 Task: Create Custom profile.
Action: Mouse moved to (1080, 76)
Screenshot: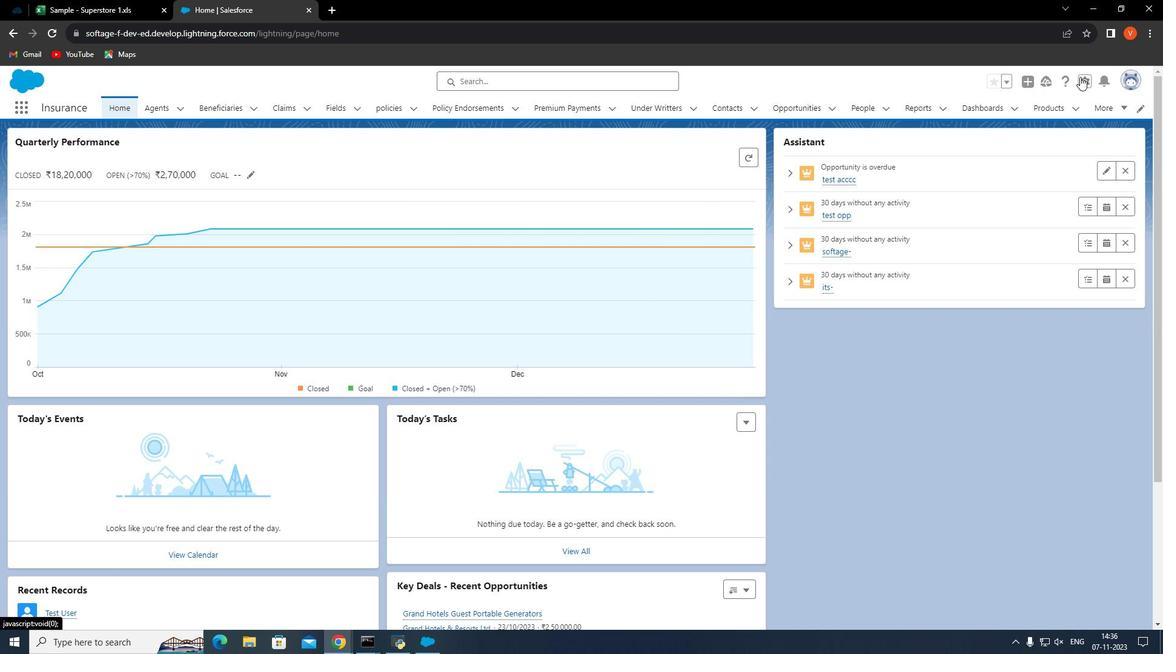 
Action: Mouse pressed left at (1080, 76)
Screenshot: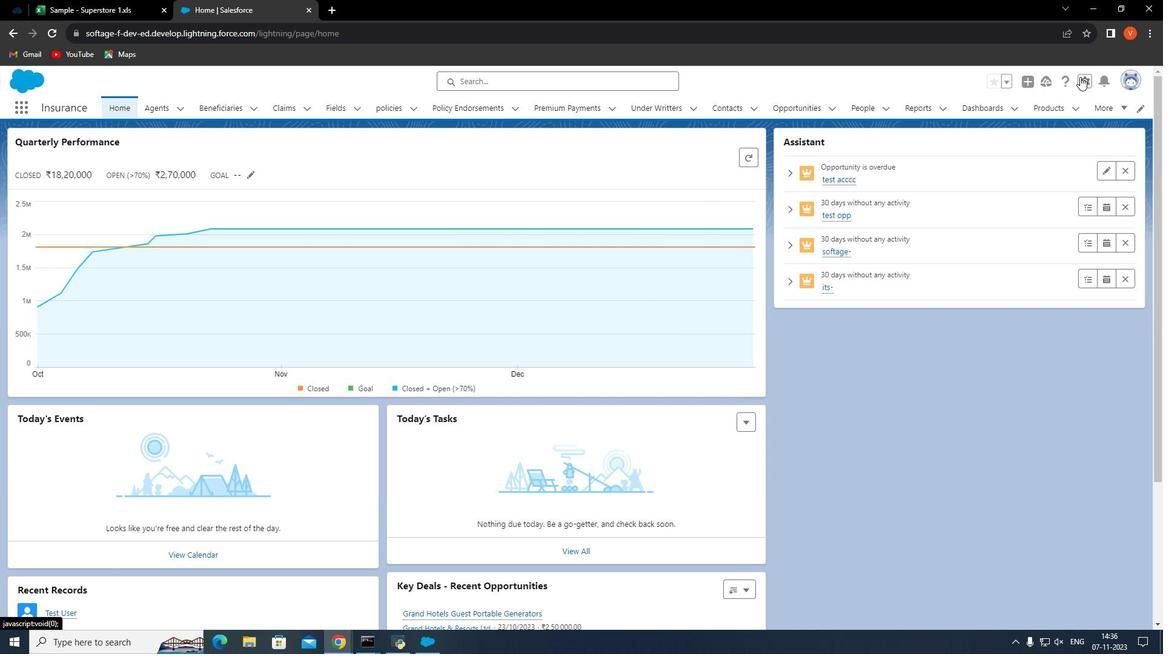 
Action: Mouse moved to (1053, 112)
Screenshot: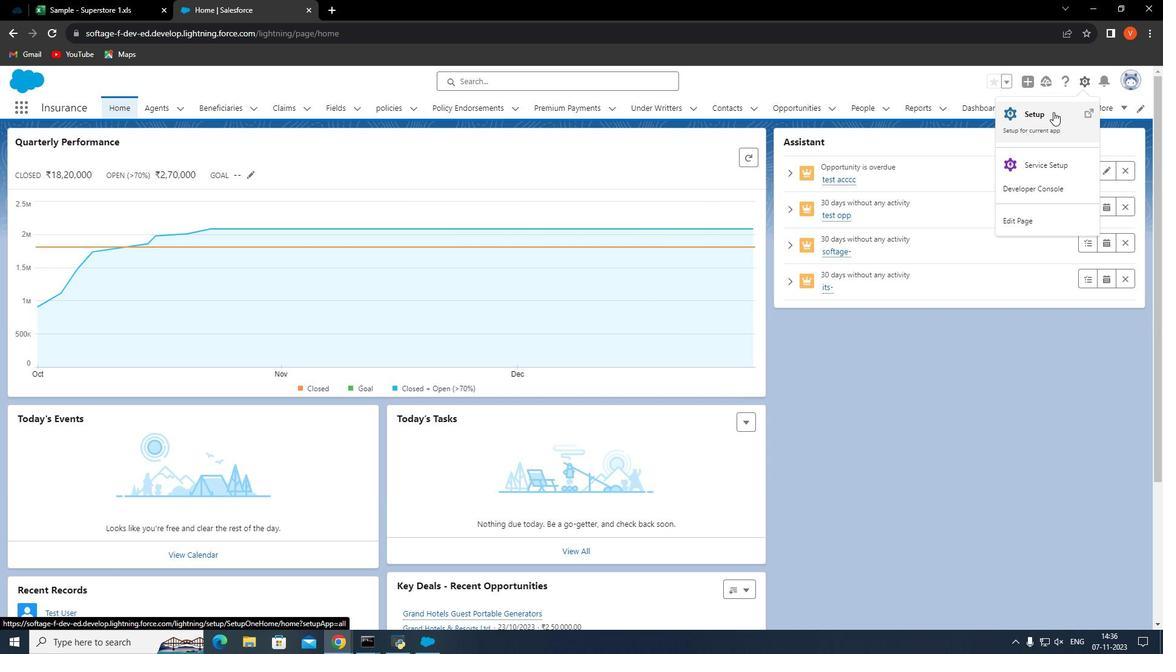 
Action: Mouse pressed left at (1053, 112)
Screenshot: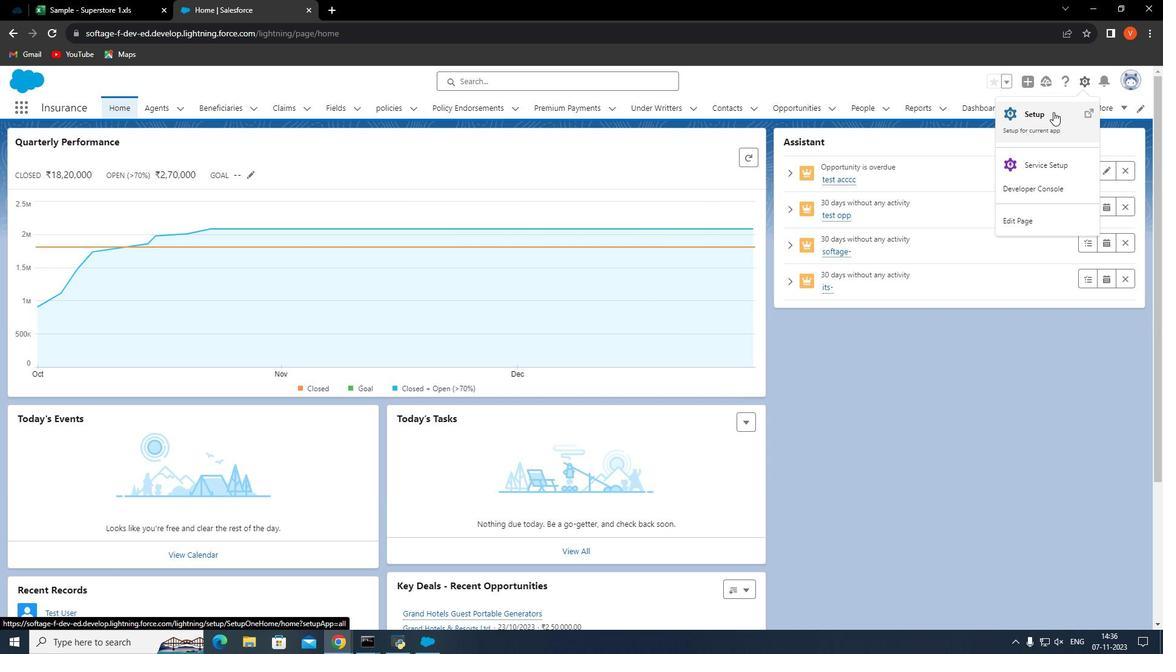 
Action: Mouse moved to (90, 243)
Screenshot: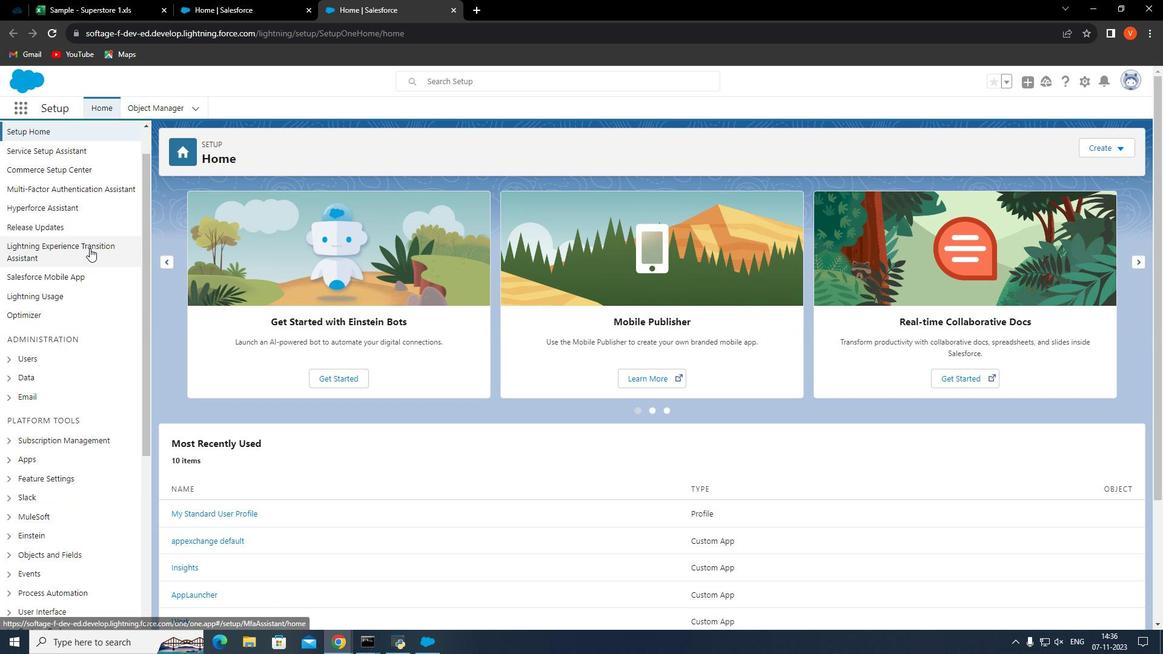 
Action: Mouse scrolled (90, 242) with delta (0, 0)
Screenshot: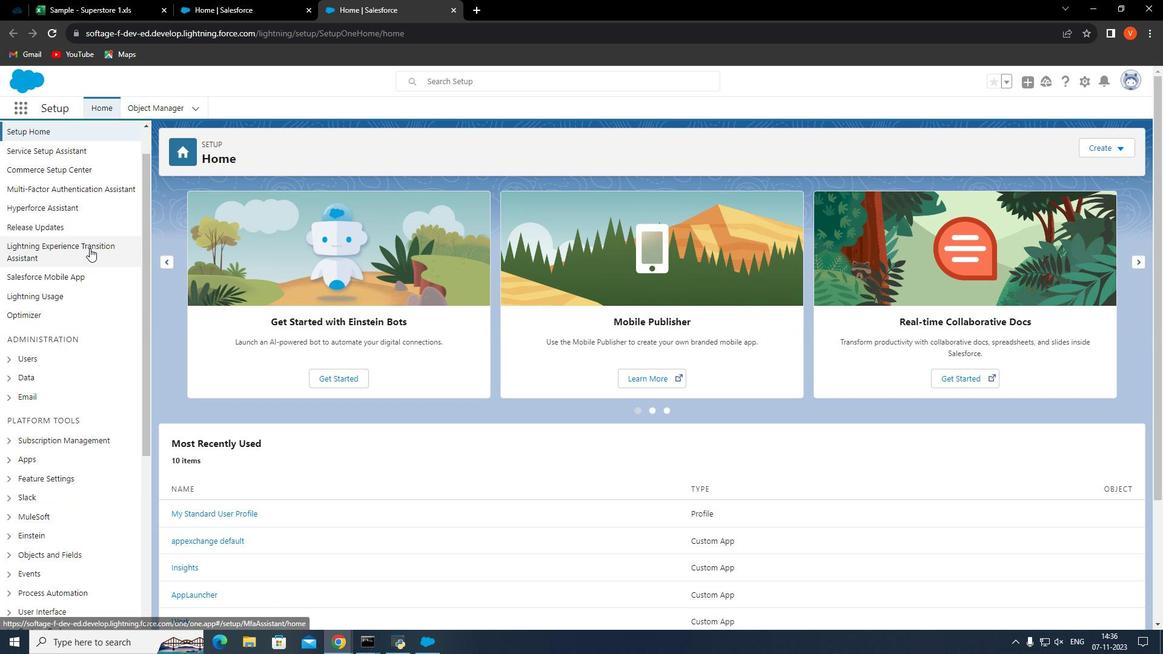 
Action: Mouse moved to (7, 336)
Screenshot: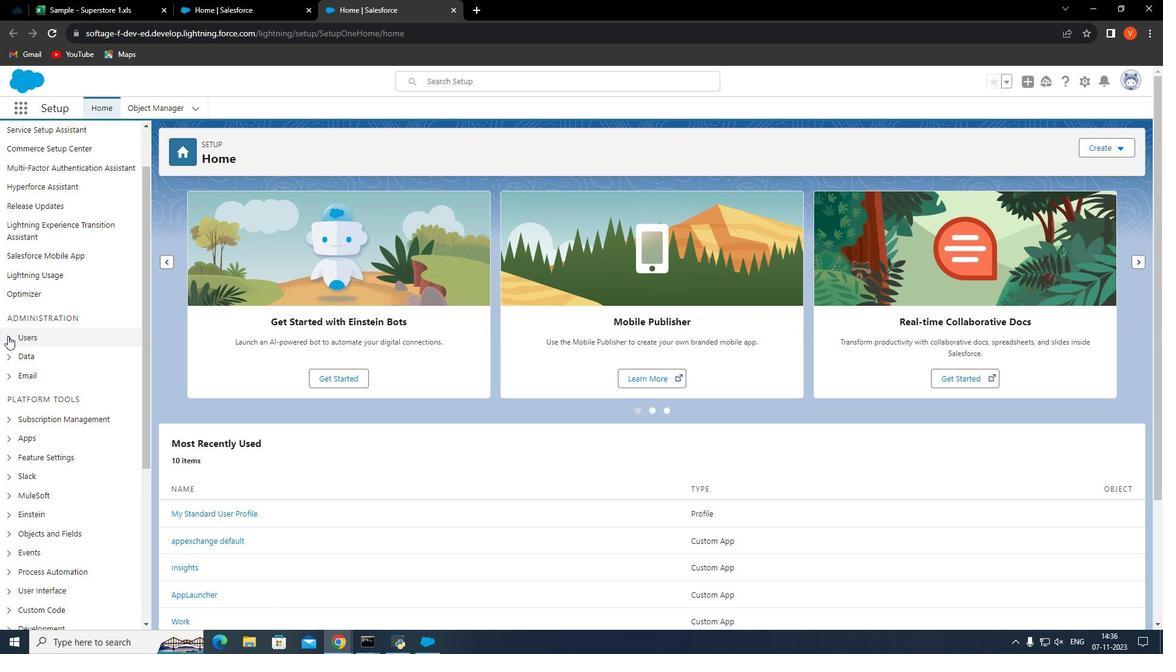 
Action: Mouse pressed left at (7, 336)
Screenshot: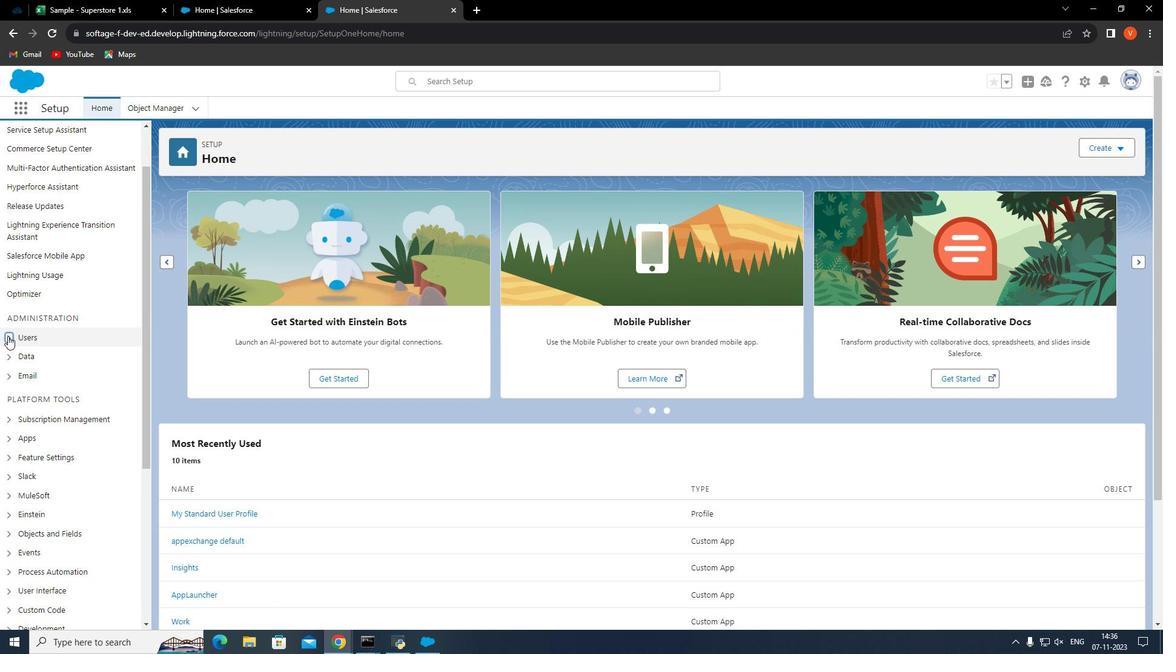 
Action: Mouse moved to (50, 394)
Screenshot: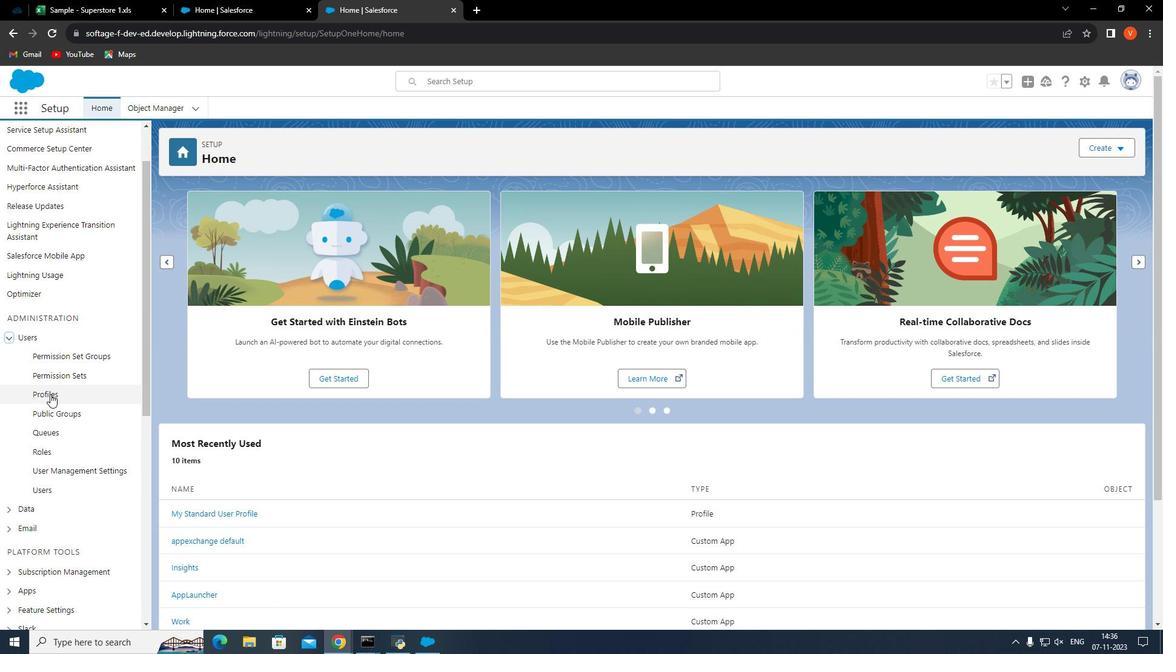 
Action: Mouse pressed left at (50, 394)
Screenshot: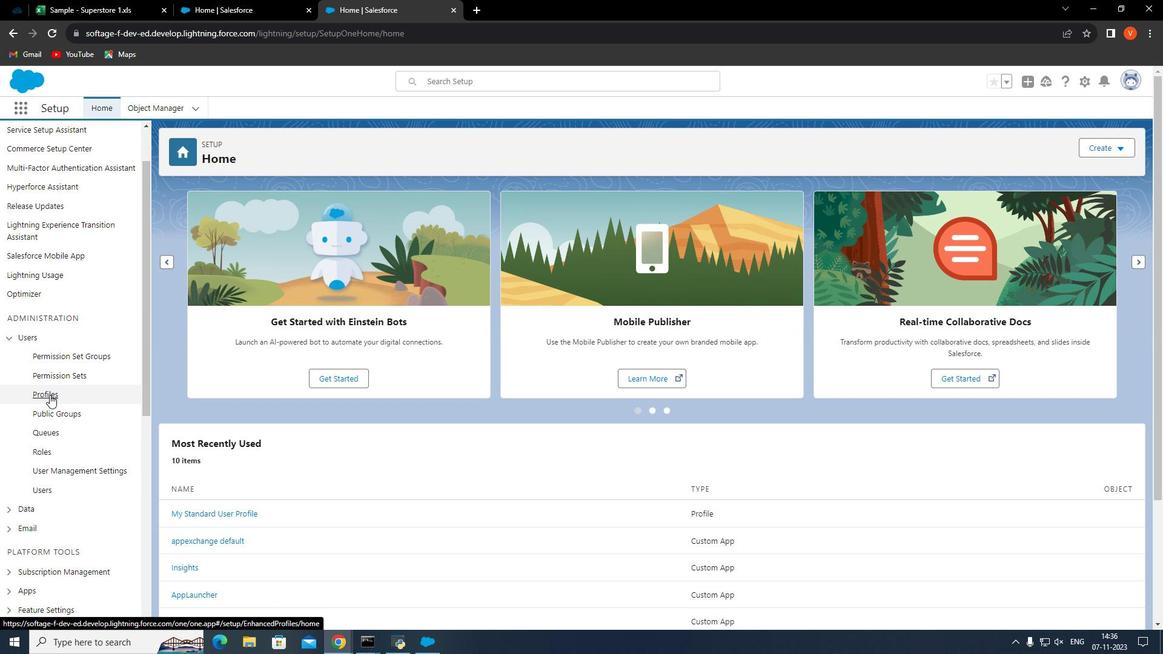 
Action: Mouse moved to (182, 248)
Screenshot: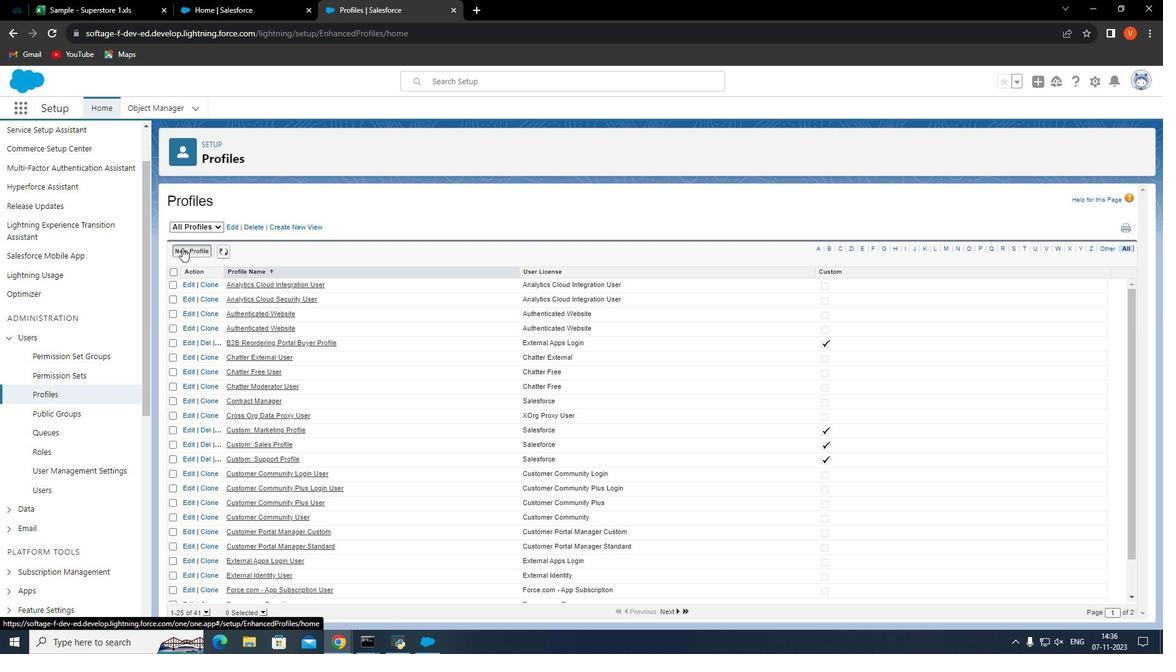 
Action: Mouse pressed left at (182, 248)
Screenshot: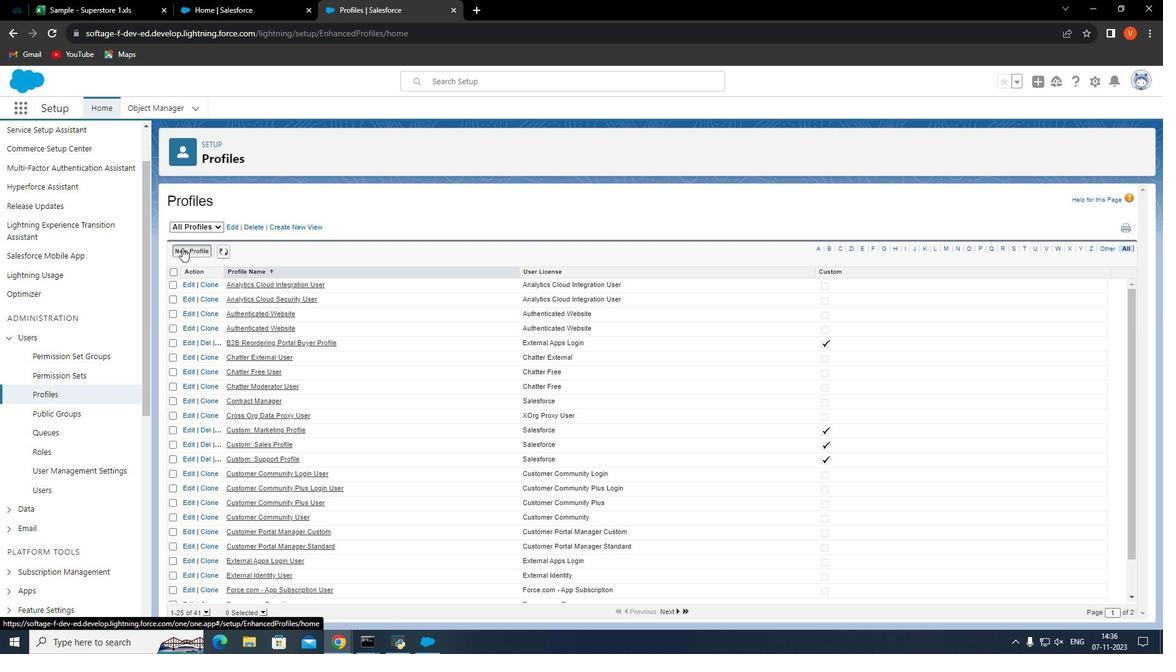 
Action: Mouse moved to (377, 296)
Screenshot: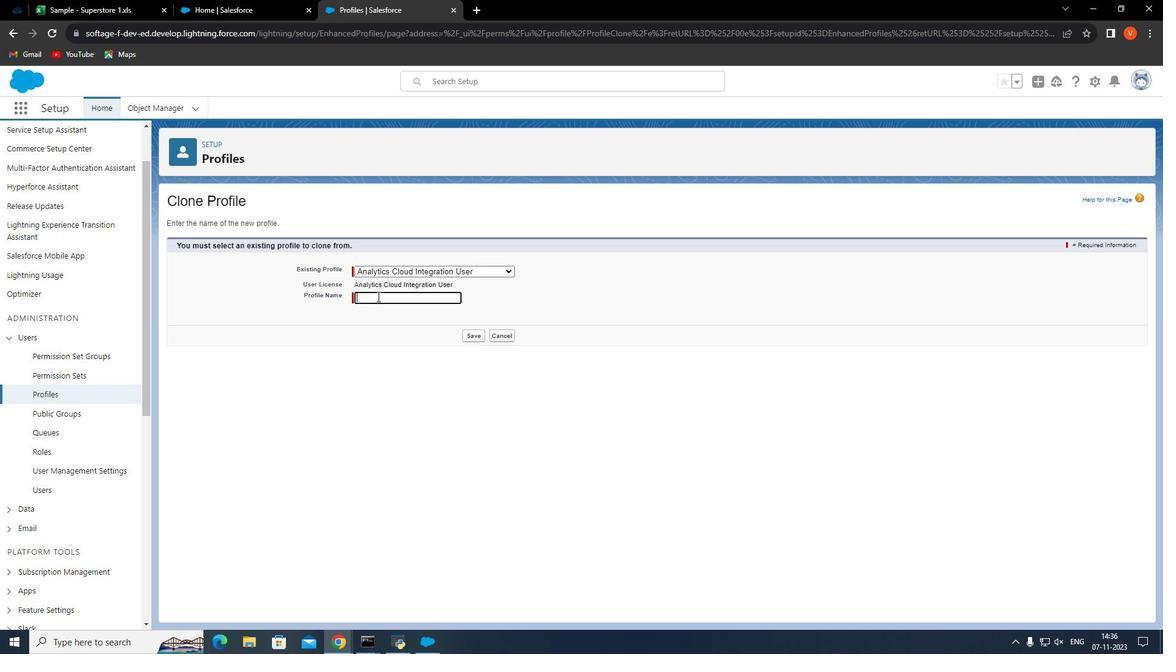 
Action: Mouse pressed left at (377, 296)
Screenshot: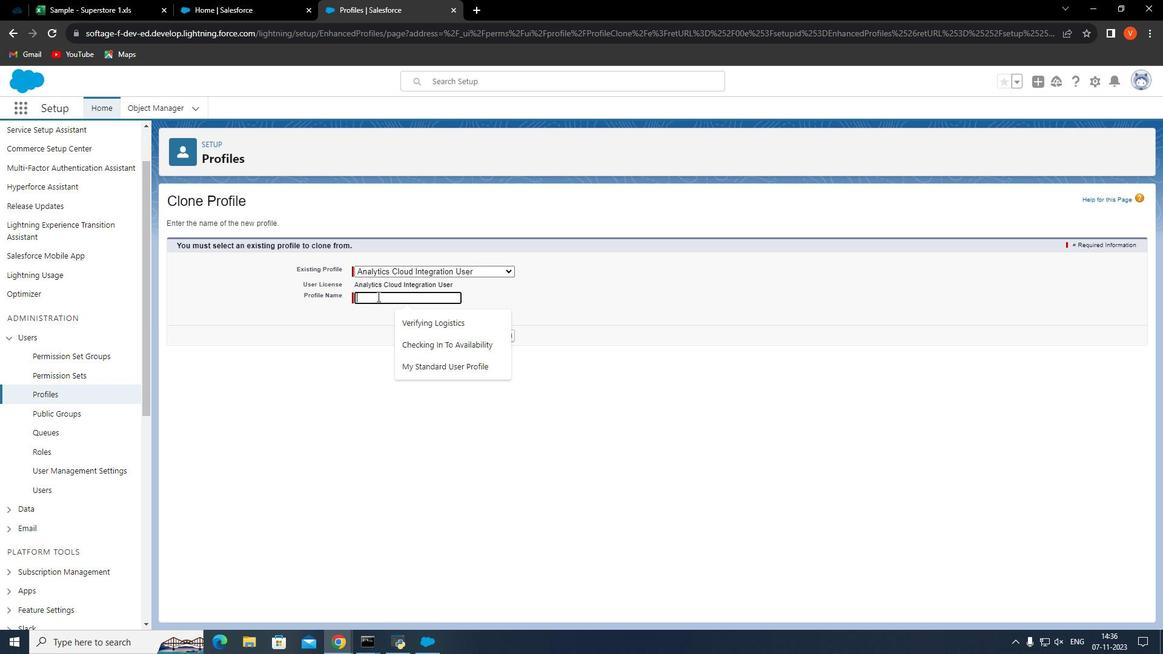 
Action: Mouse moved to (355, 304)
Screenshot: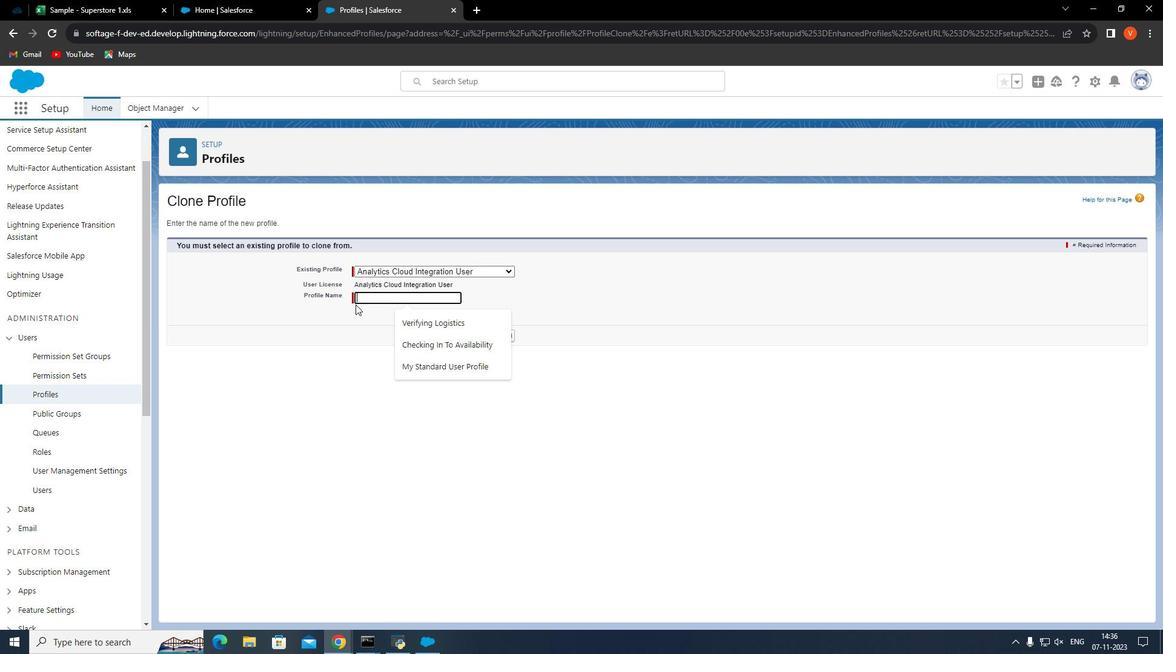 
Action: Key pressed <Key.shift>My<Key.space><Key.shift>Custom<Key.space><Key.shift><Key.shift><Key.shift><Key.shift><Key.shift><Key.shift><Key.shift><Key.shift><Key.shift>Profile
Screenshot: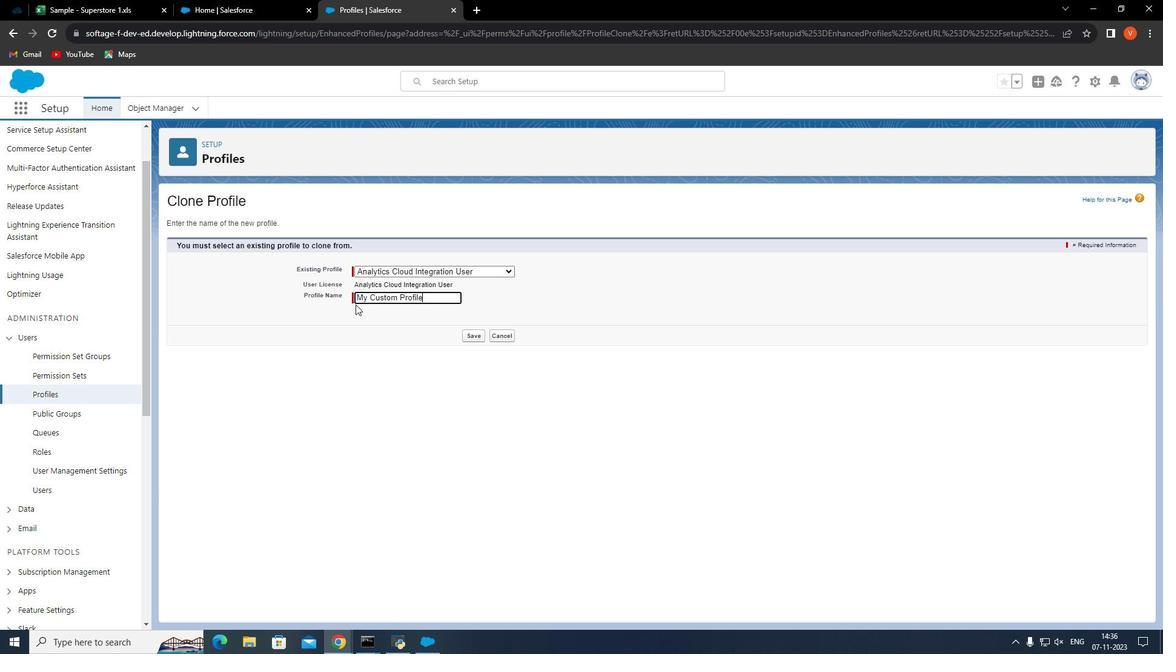 
Action: Mouse moved to (495, 272)
Screenshot: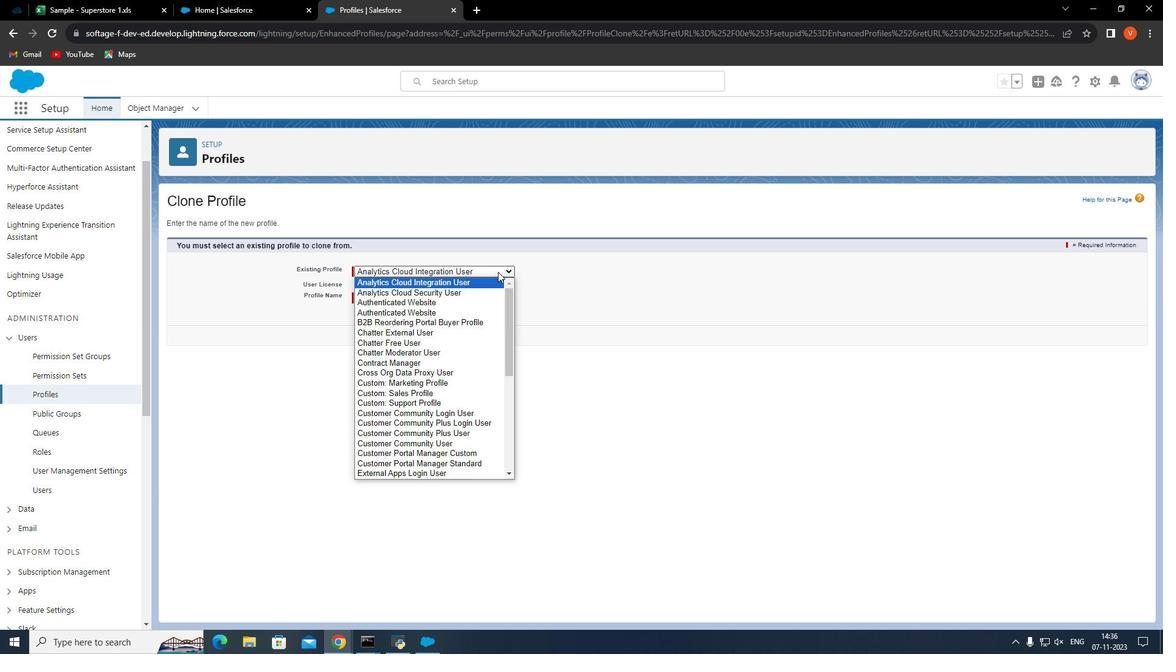
Action: Mouse pressed left at (495, 272)
Screenshot: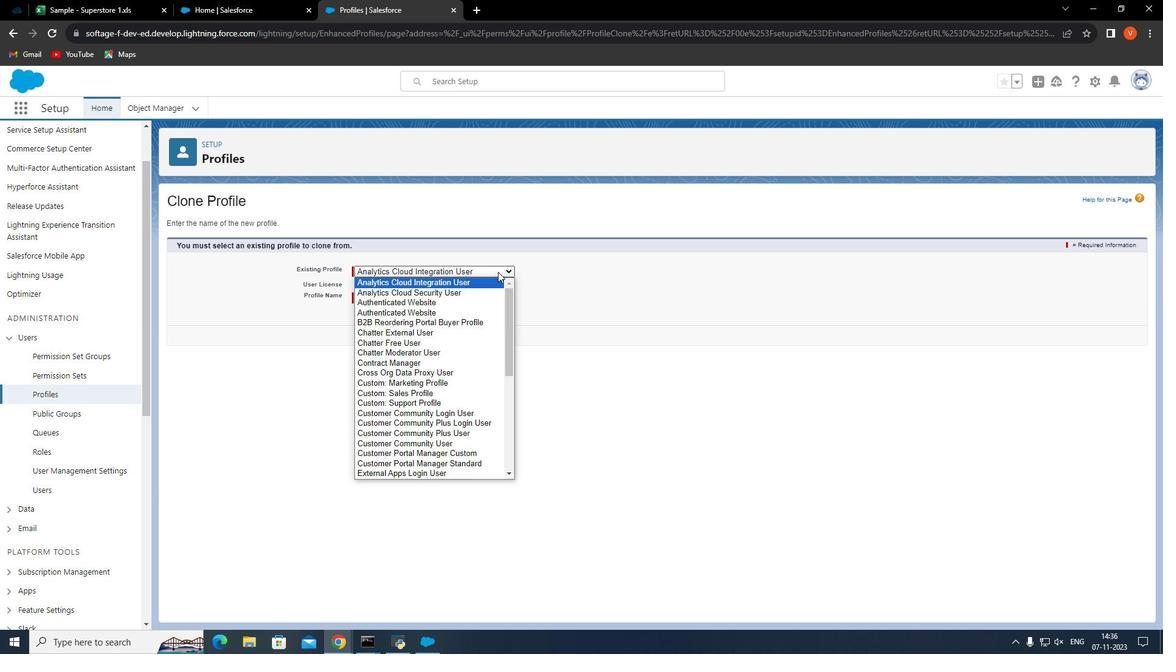 
Action: Mouse moved to (440, 415)
Screenshot: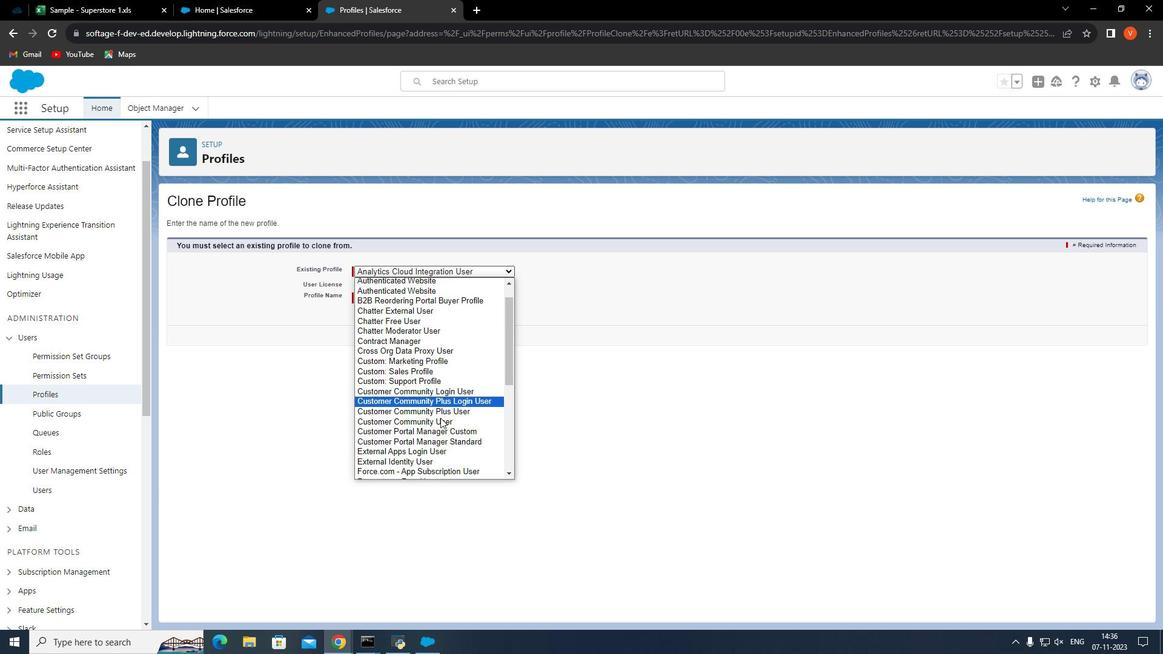 
Action: Mouse scrolled (440, 414) with delta (0, 0)
Screenshot: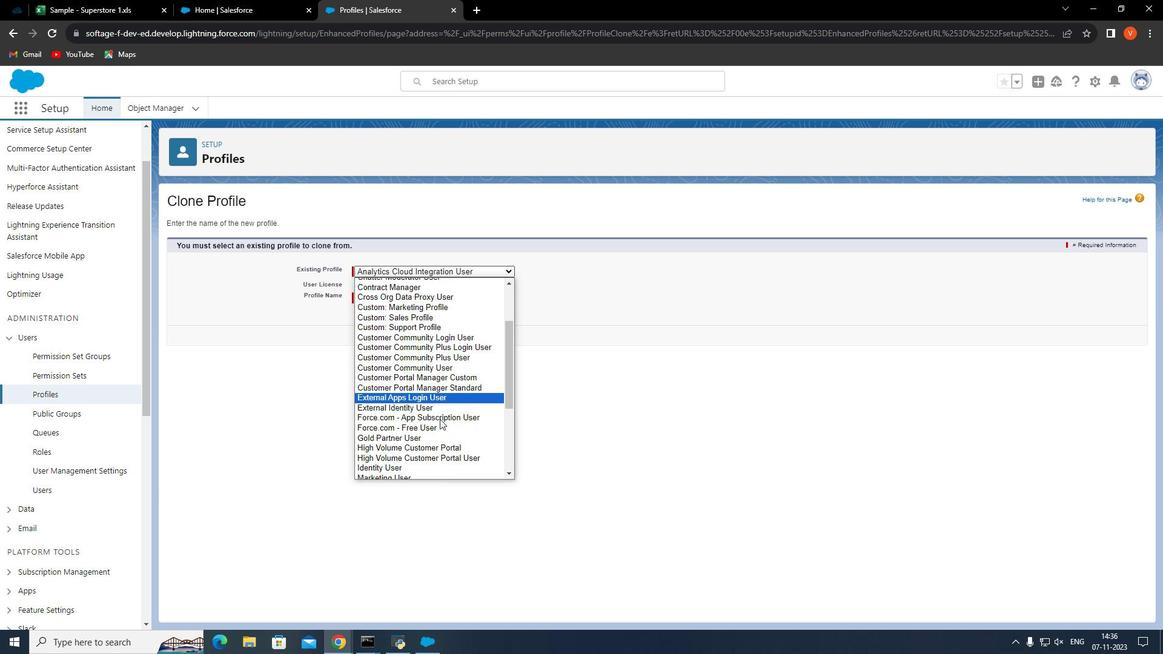 
Action: Mouse moved to (439, 419)
Screenshot: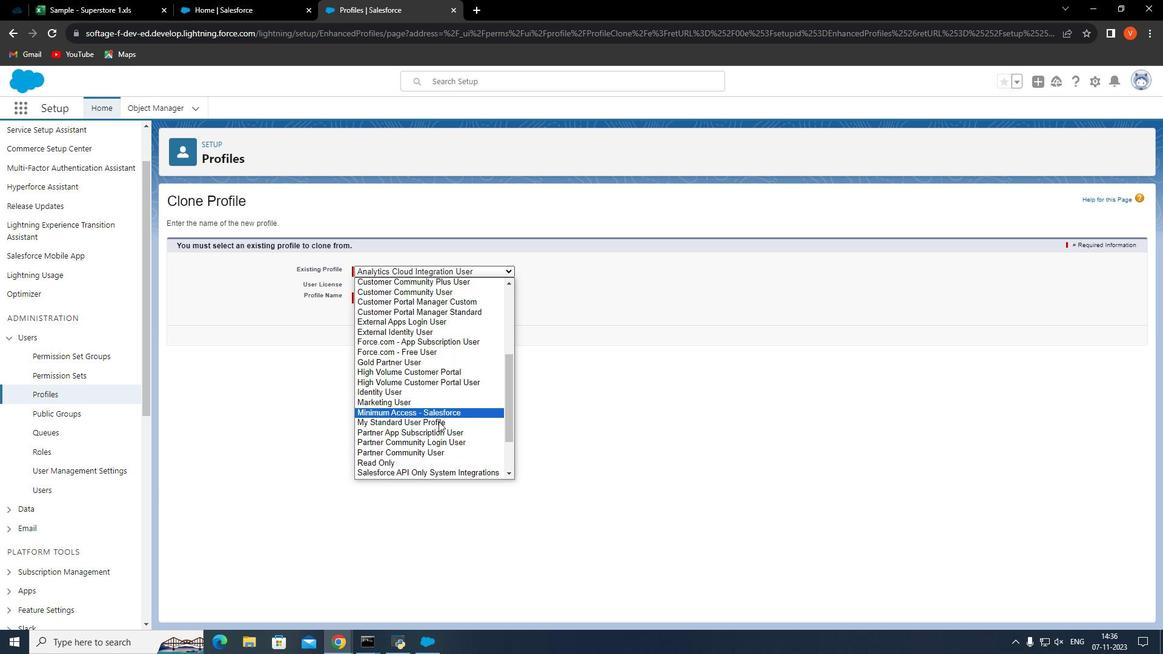 
Action: Mouse scrolled (439, 419) with delta (0, 0)
Screenshot: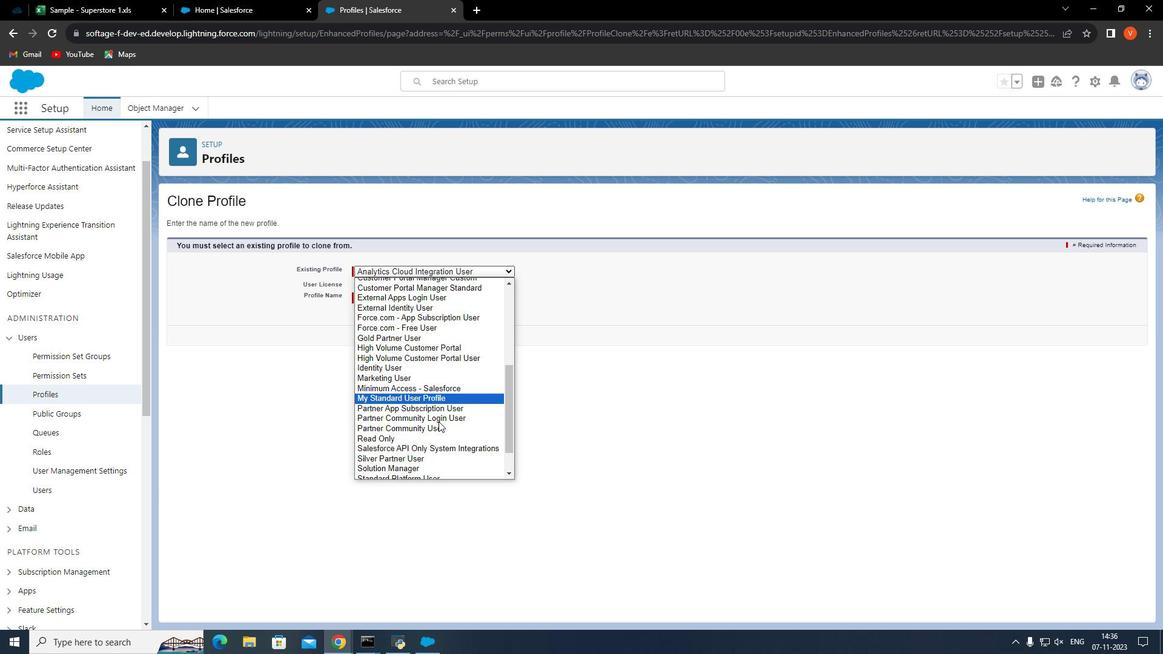 
Action: Mouse moved to (438, 422)
Screenshot: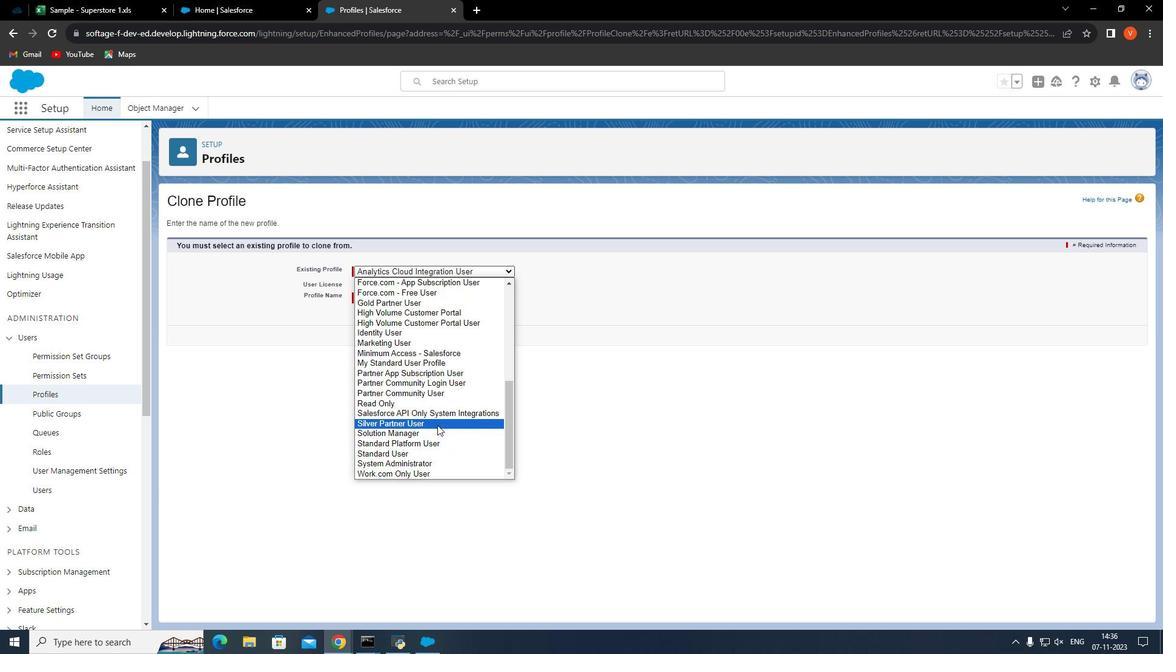 
Action: Mouse scrolled (438, 421) with delta (0, 0)
Screenshot: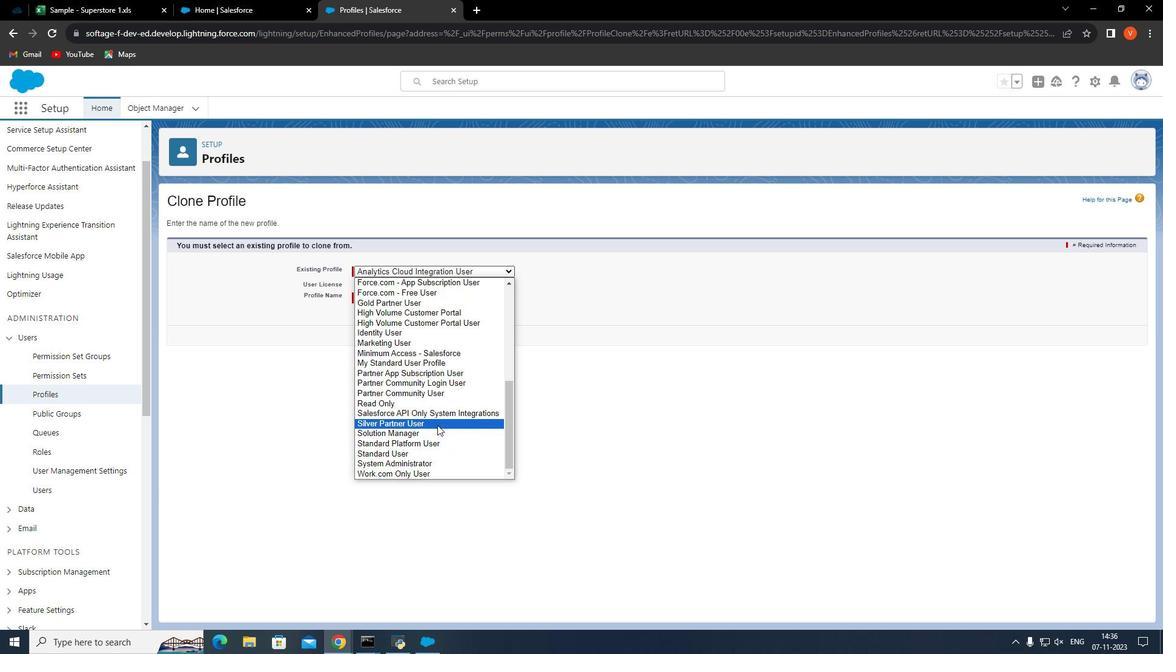 
Action: Mouse moved to (414, 455)
Screenshot: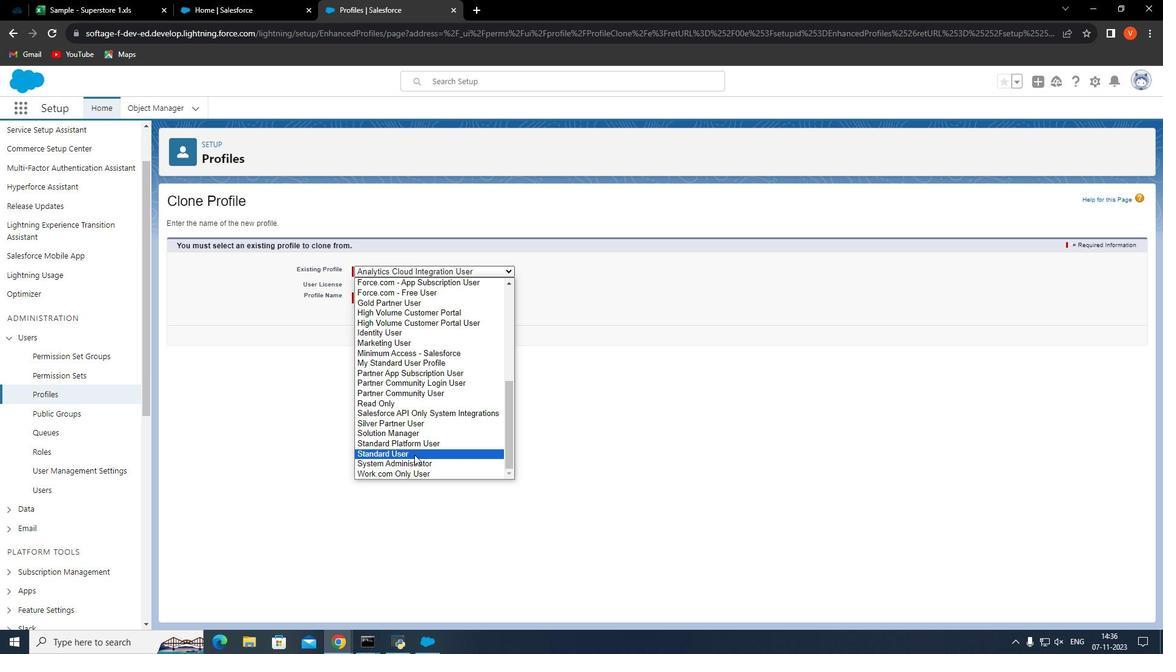 
Action: Mouse pressed left at (414, 455)
Screenshot: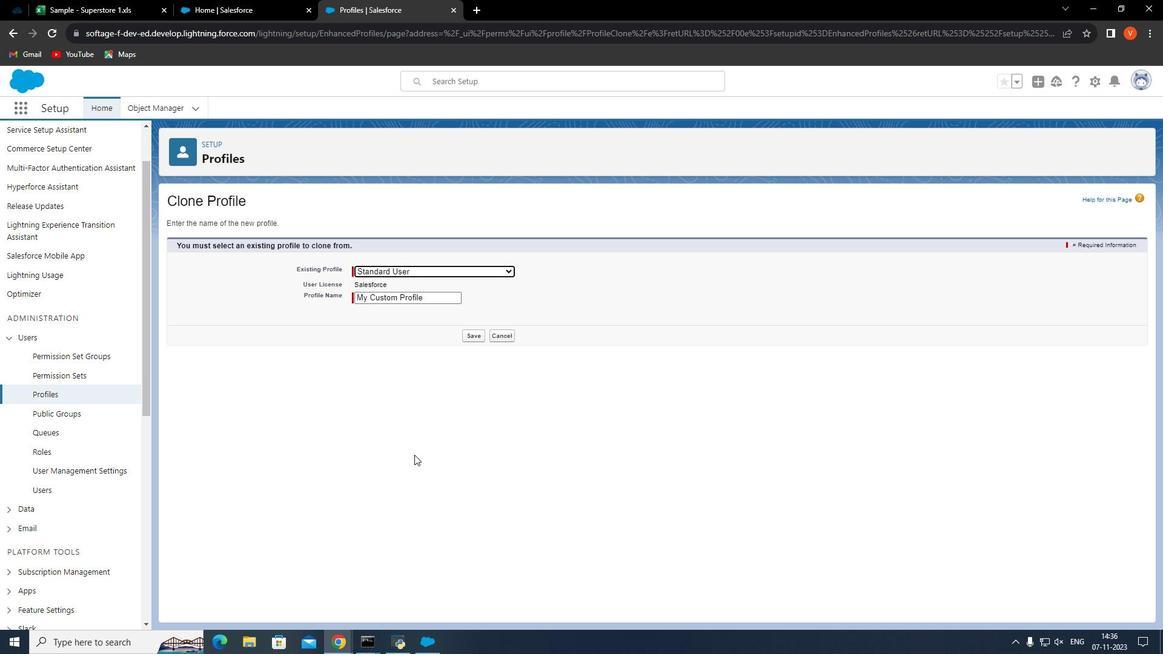 
Action: Mouse moved to (468, 334)
Screenshot: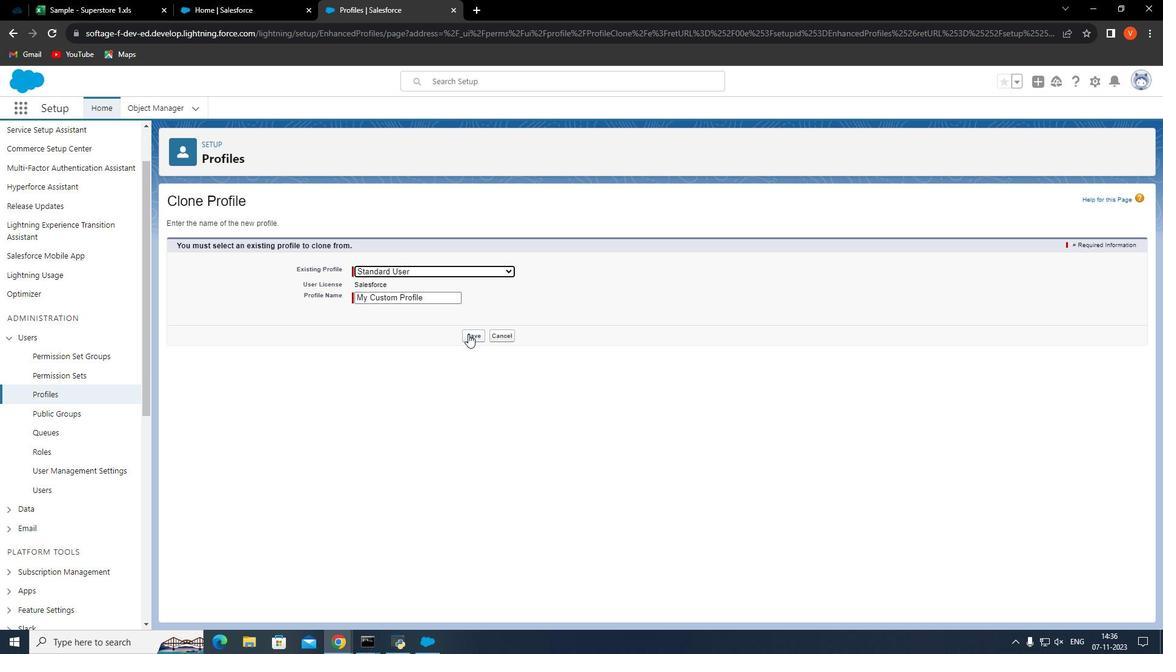 
Action: Mouse pressed left at (468, 334)
Screenshot: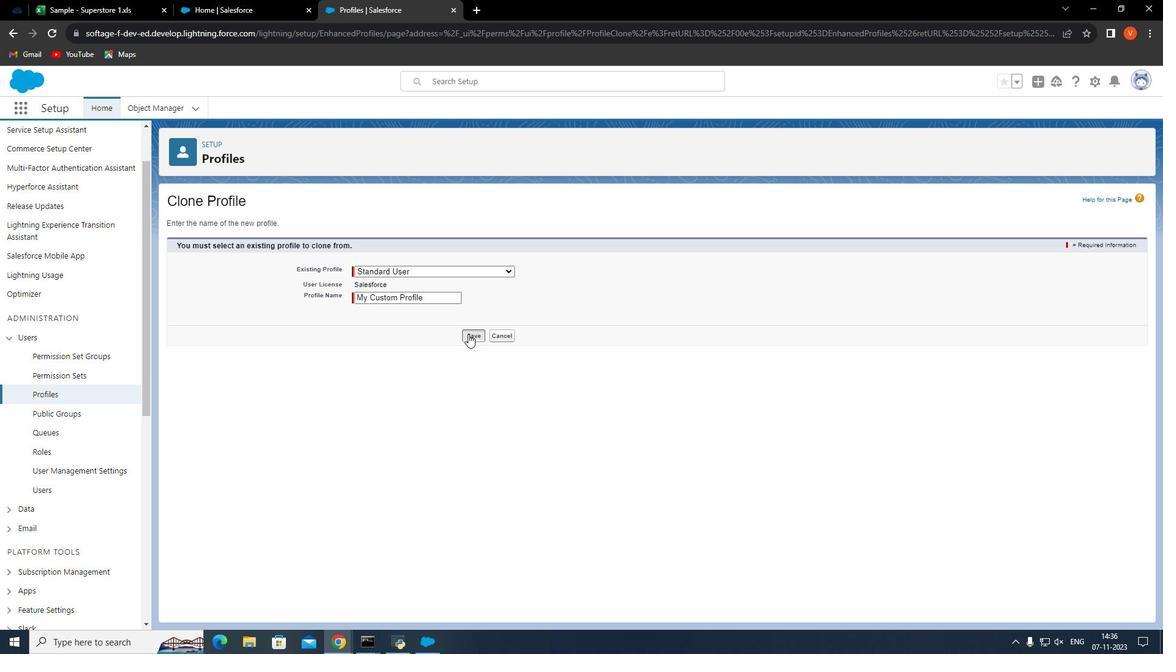 
Action: Mouse moved to (515, 356)
Screenshot: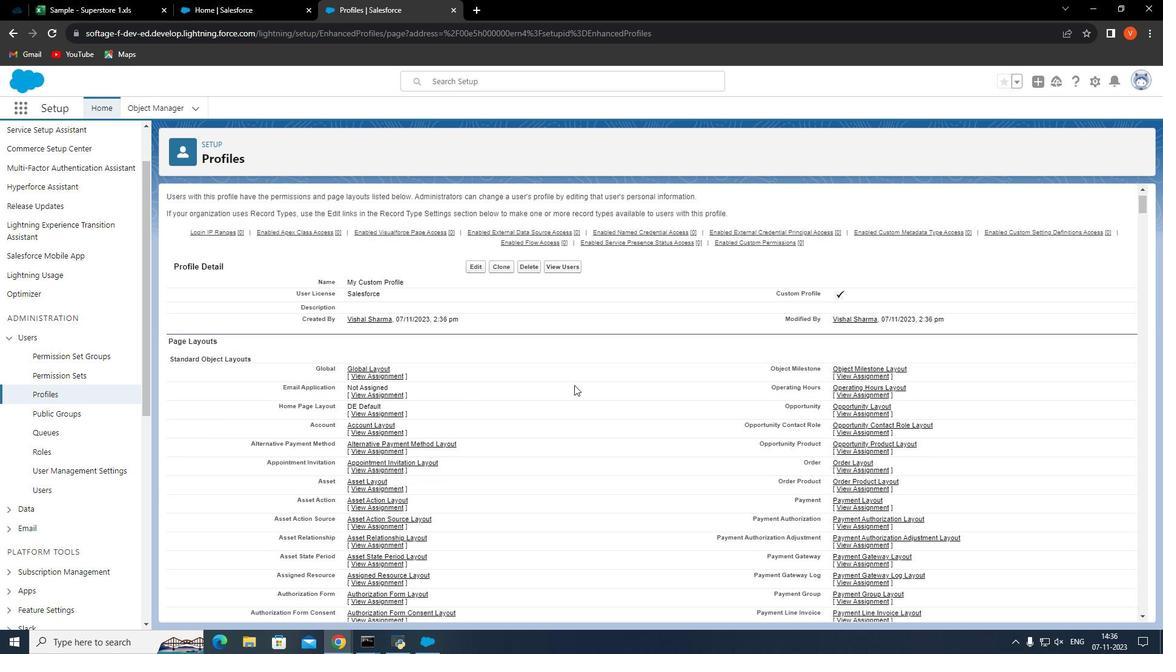
Action: Mouse scrolled (515, 356) with delta (0, 0)
Screenshot: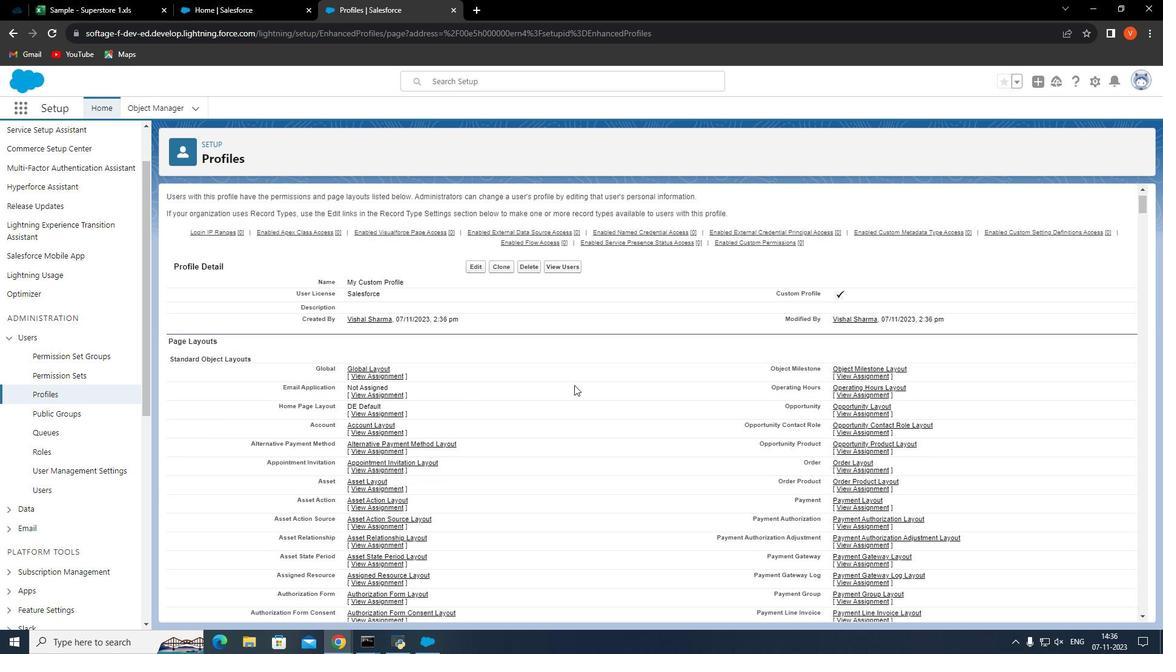 
Action: Mouse moved to (588, 391)
Screenshot: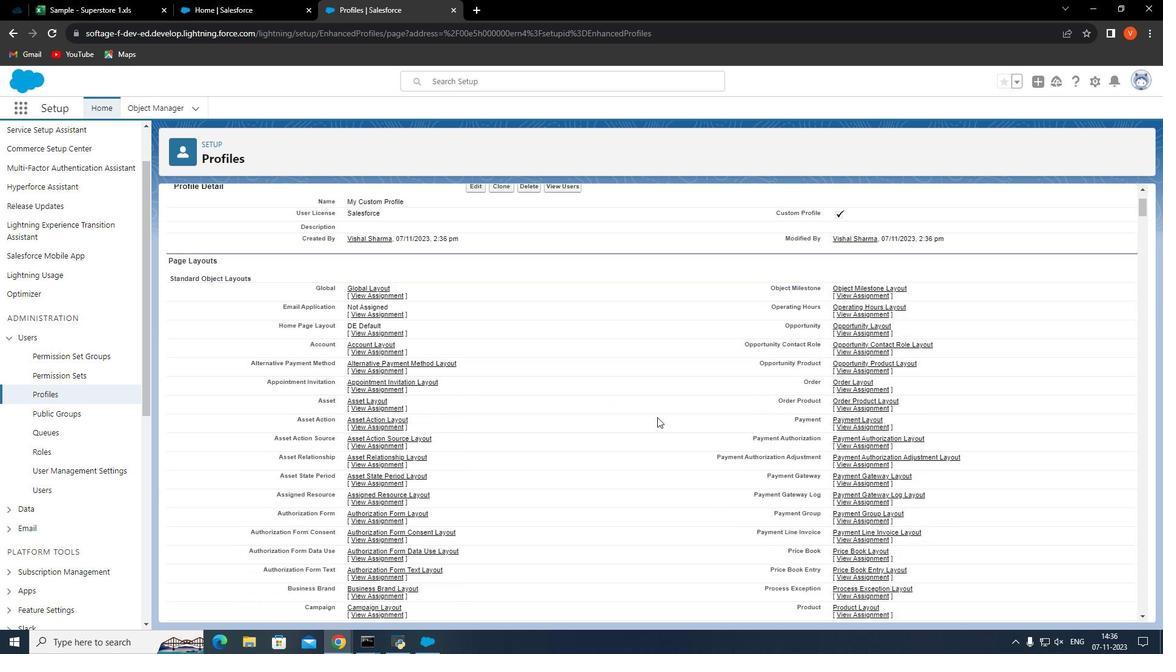 
Action: Mouse scrolled (588, 390) with delta (0, 0)
Screenshot: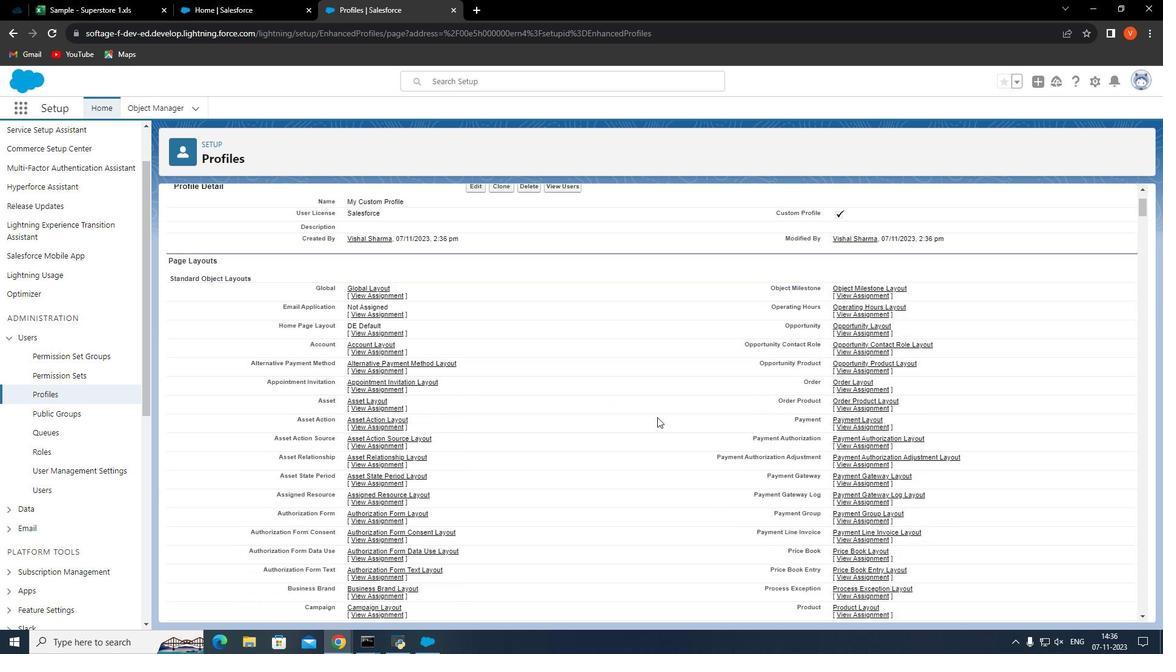 
Action: Mouse moved to (644, 413)
Screenshot: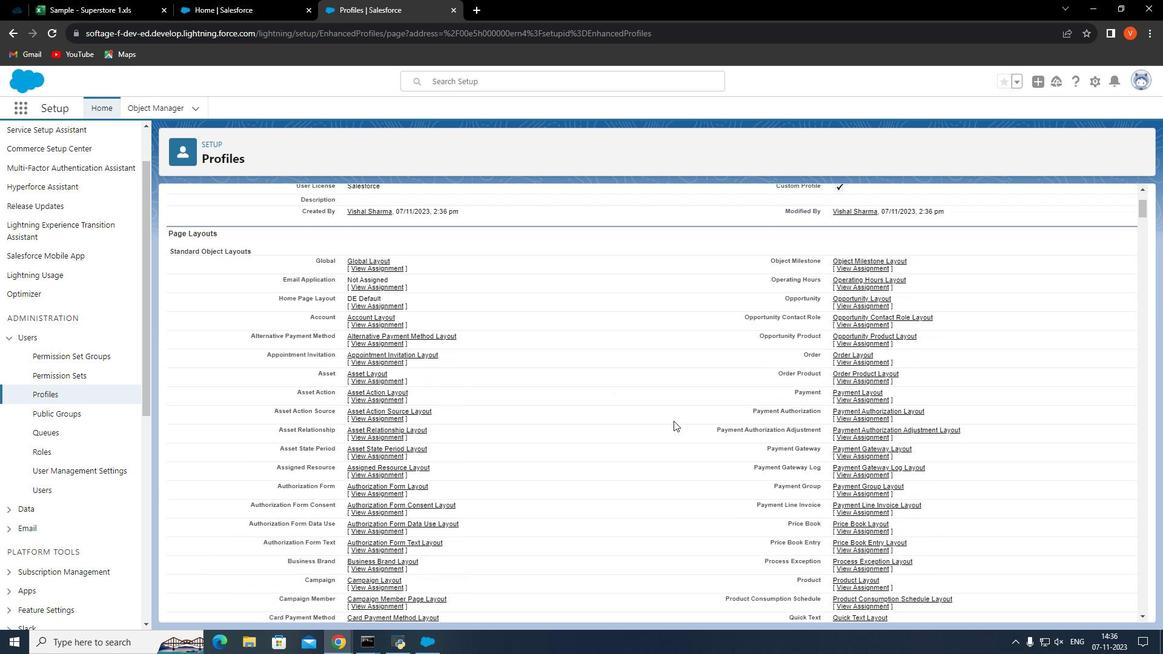 
Action: Mouse scrolled (644, 412) with delta (0, 0)
Screenshot: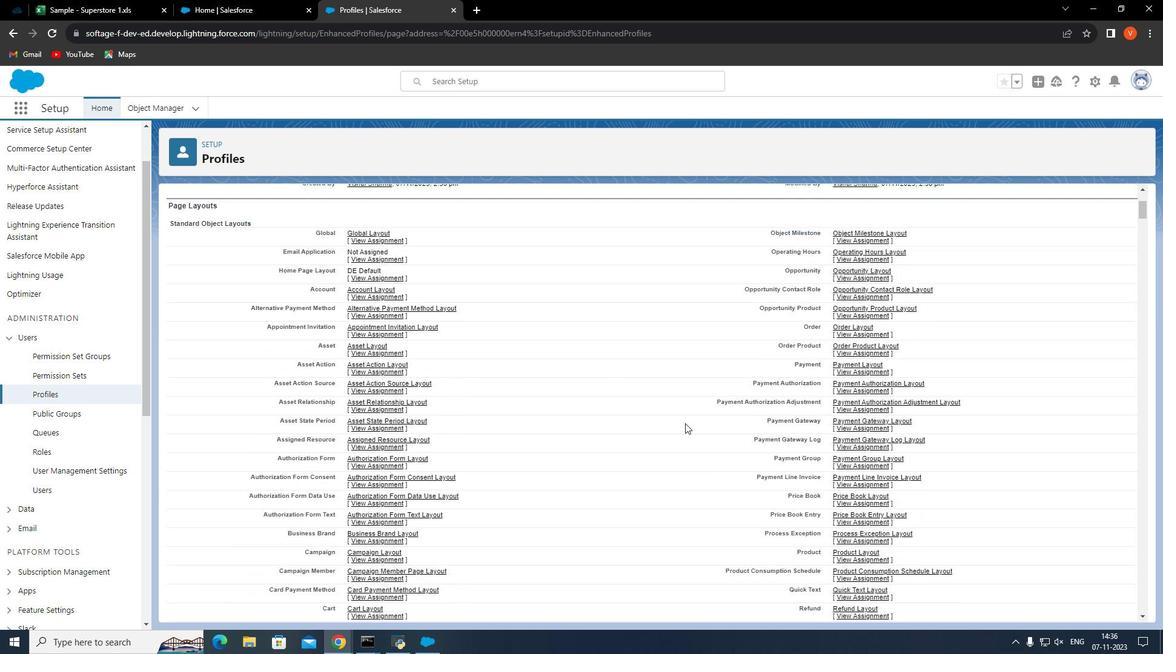 
Action: Mouse moved to (673, 421)
Screenshot: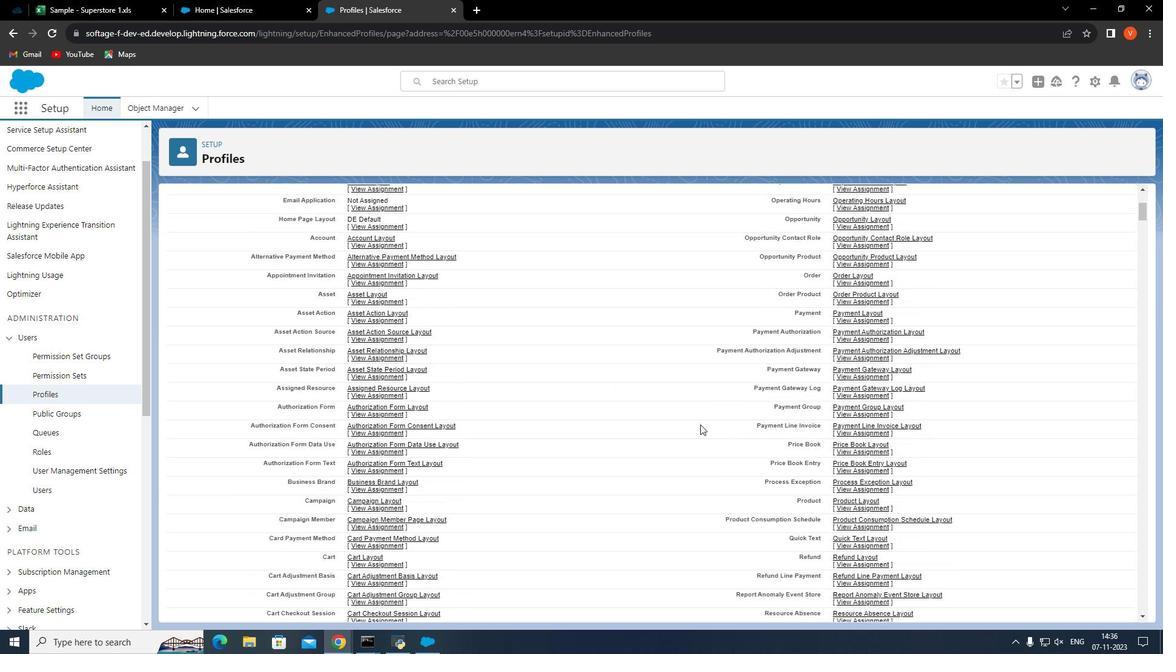 
Action: Mouse scrolled (673, 420) with delta (0, 0)
Screenshot: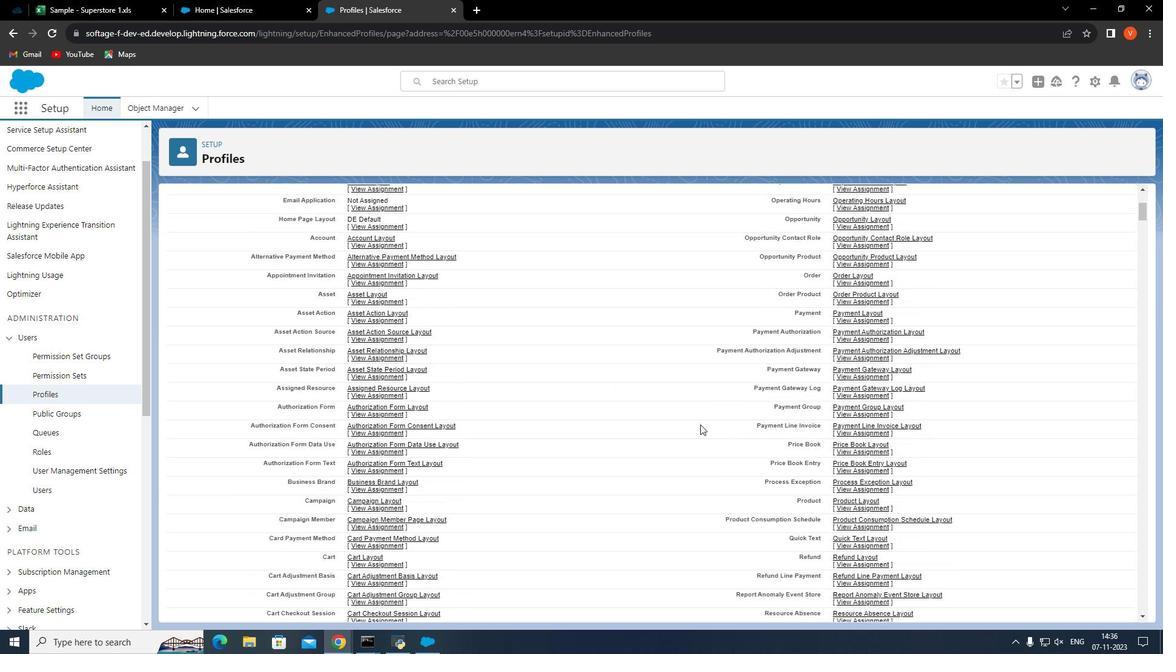 
Action: Mouse moved to (692, 424)
Screenshot: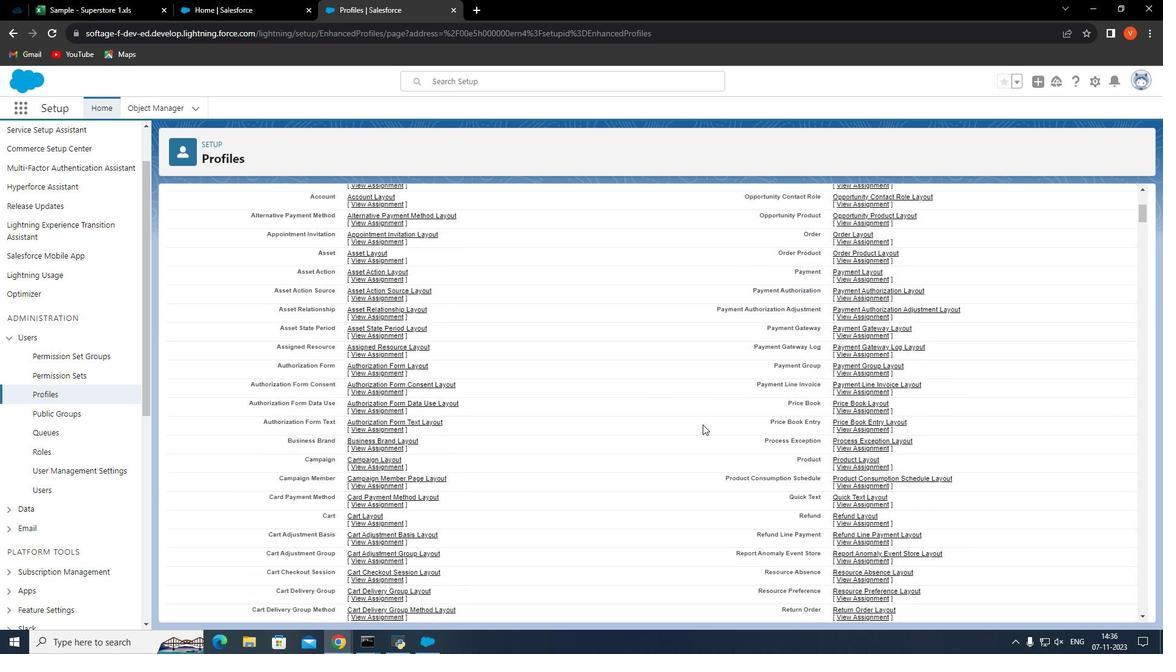 
Action: Mouse scrolled (692, 424) with delta (0, 0)
Screenshot: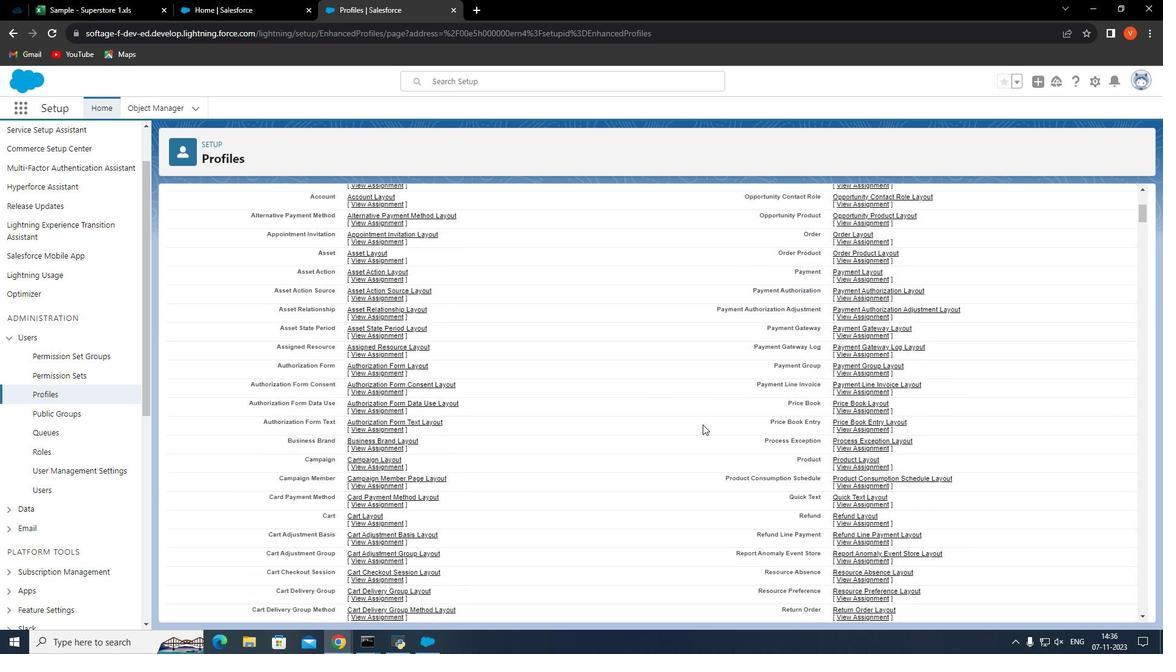 
Action: Mouse moved to (713, 433)
Screenshot: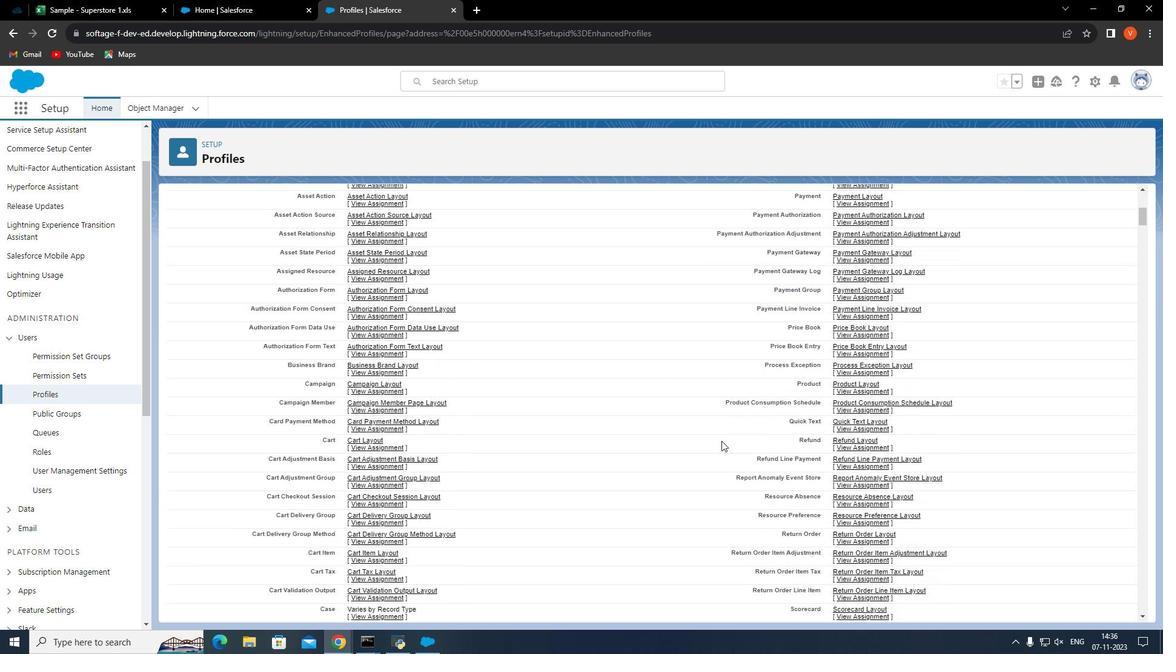 
Action: Mouse scrolled (713, 432) with delta (0, 0)
Screenshot: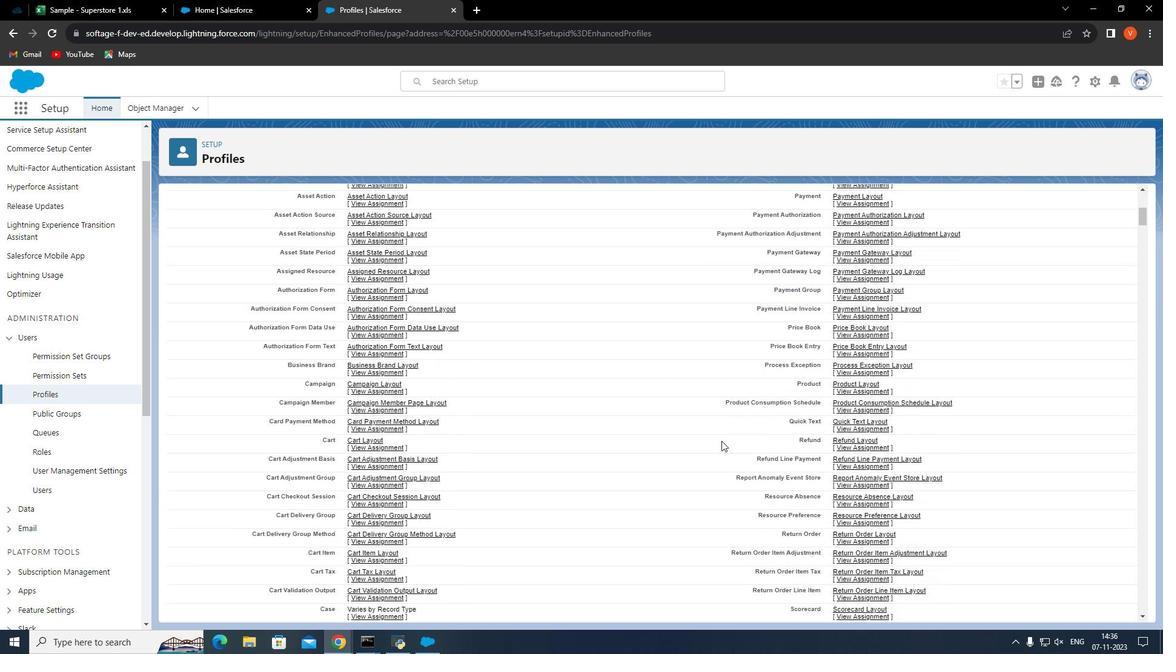 
Action: Mouse moved to (716, 436)
Screenshot: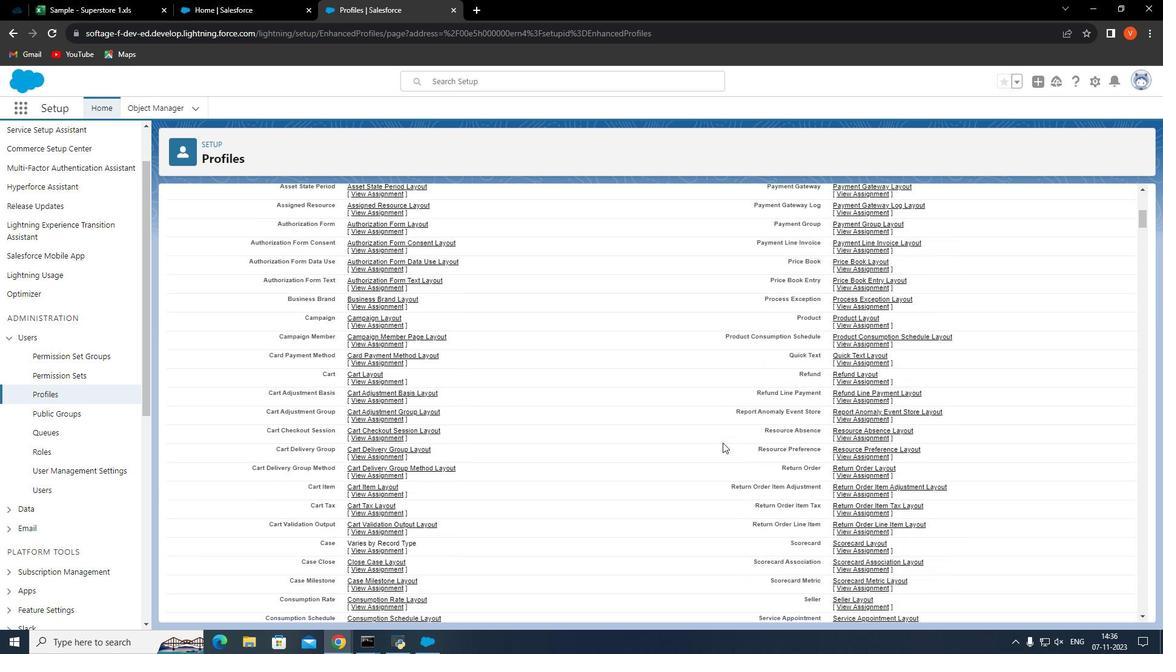 
Action: Mouse scrolled (716, 436) with delta (0, 0)
Screenshot: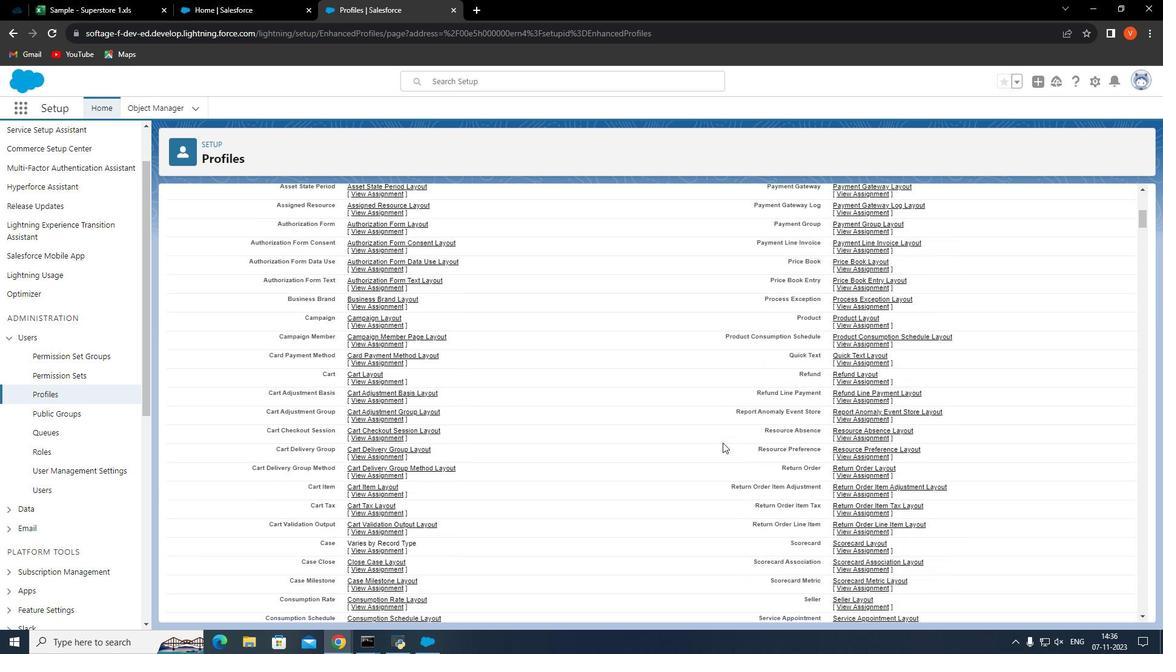 
Action: Mouse moved to (721, 440)
Screenshot: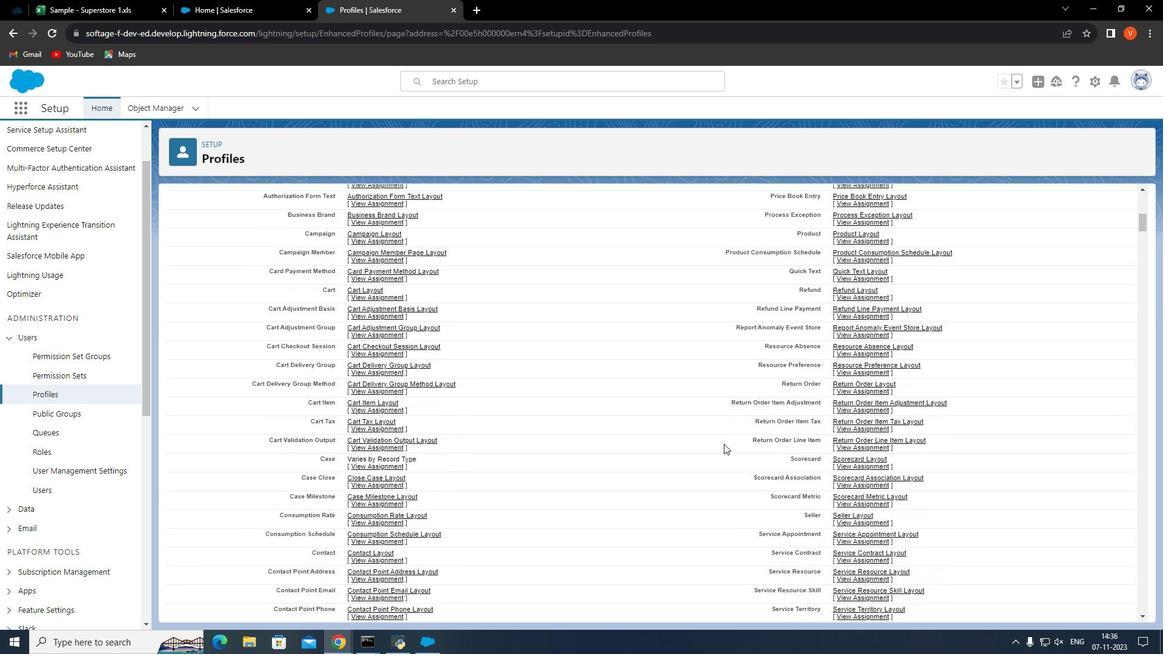 
Action: Mouse scrolled (721, 439) with delta (0, 0)
Screenshot: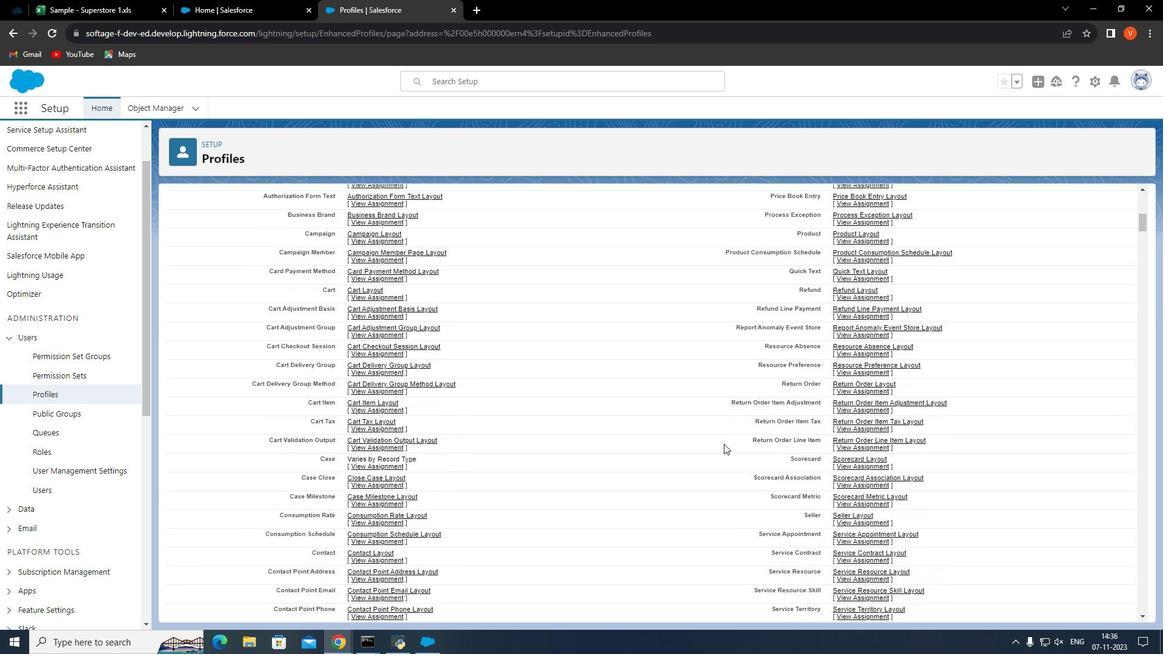 
Action: Mouse moved to (722, 442)
Screenshot: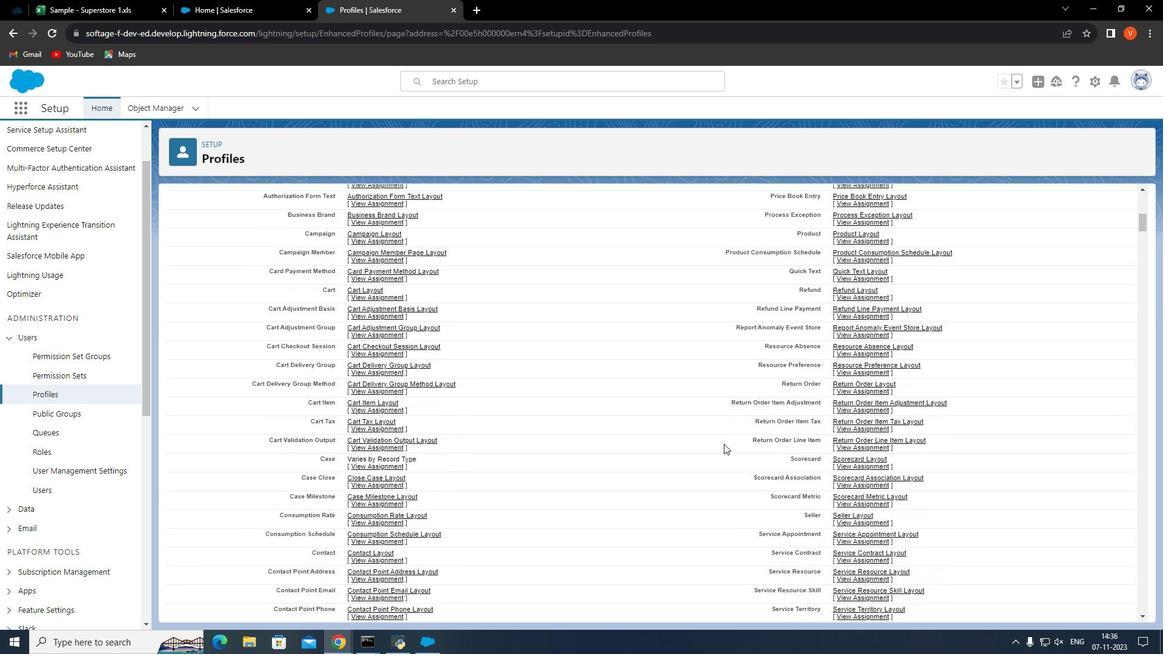 
Action: Mouse scrolled (722, 442) with delta (0, 0)
Screenshot: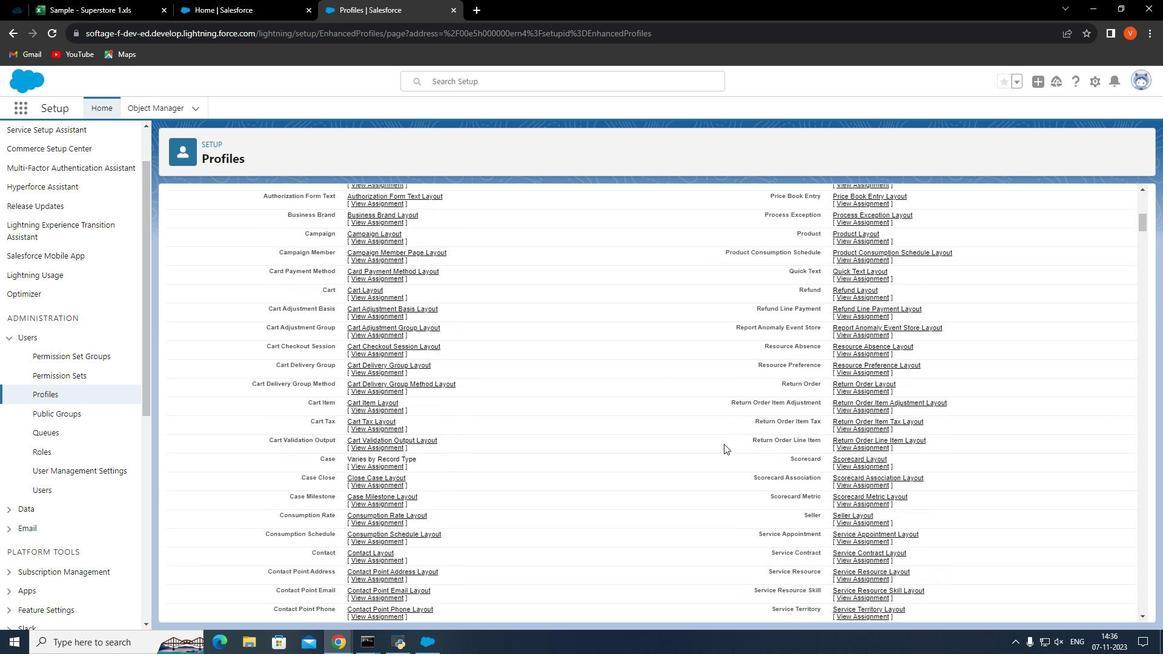 
Action: Mouse moved to (724, 444)
Screenshot: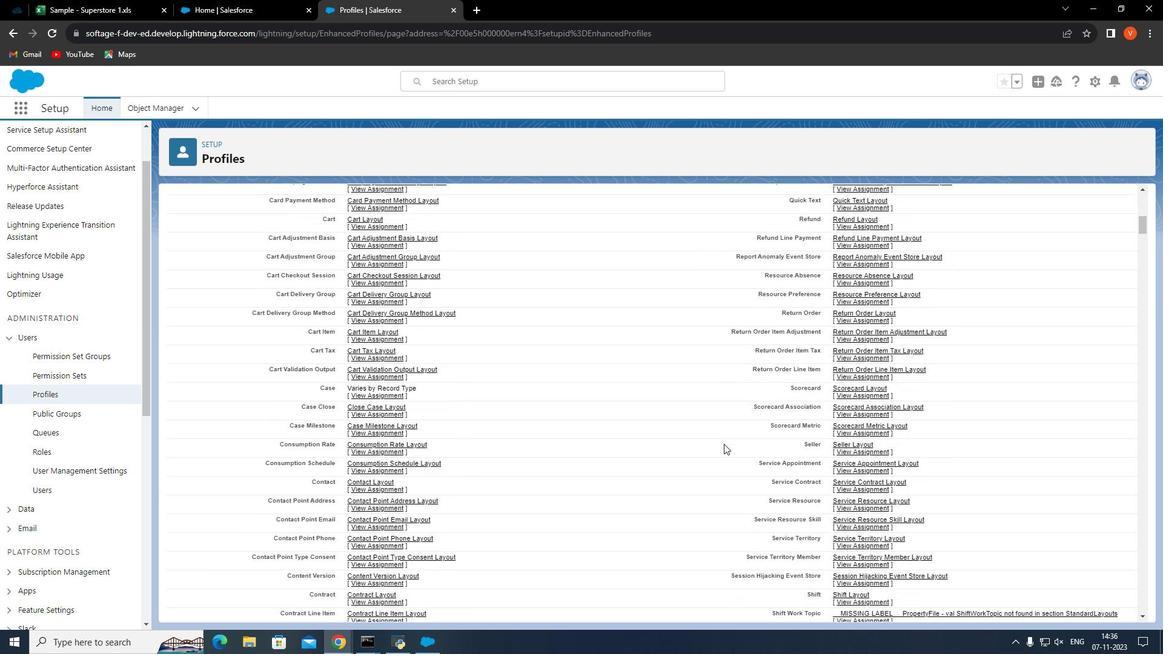 
Action: Mouse scrolled (724, 443) with delta (0, 0)
Screenshot: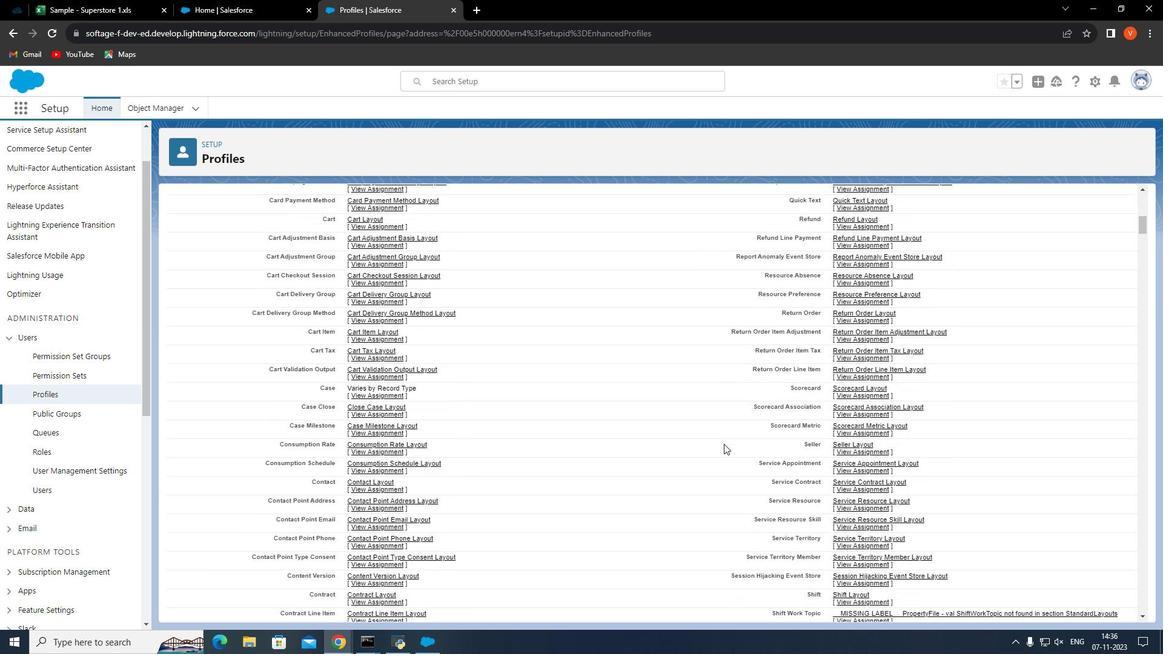 
Action: Mouse scrolled (724, 443) with delta (0, 0)
Screenshot: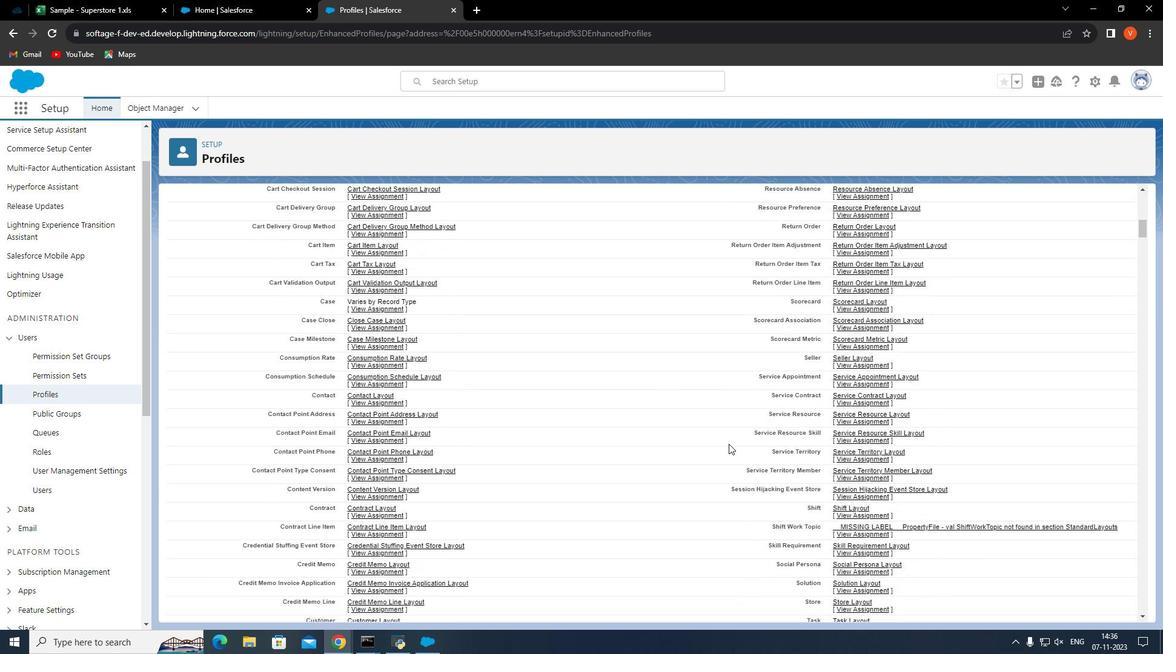 
Action: Mouse moved to (729, 444)
Screenshot: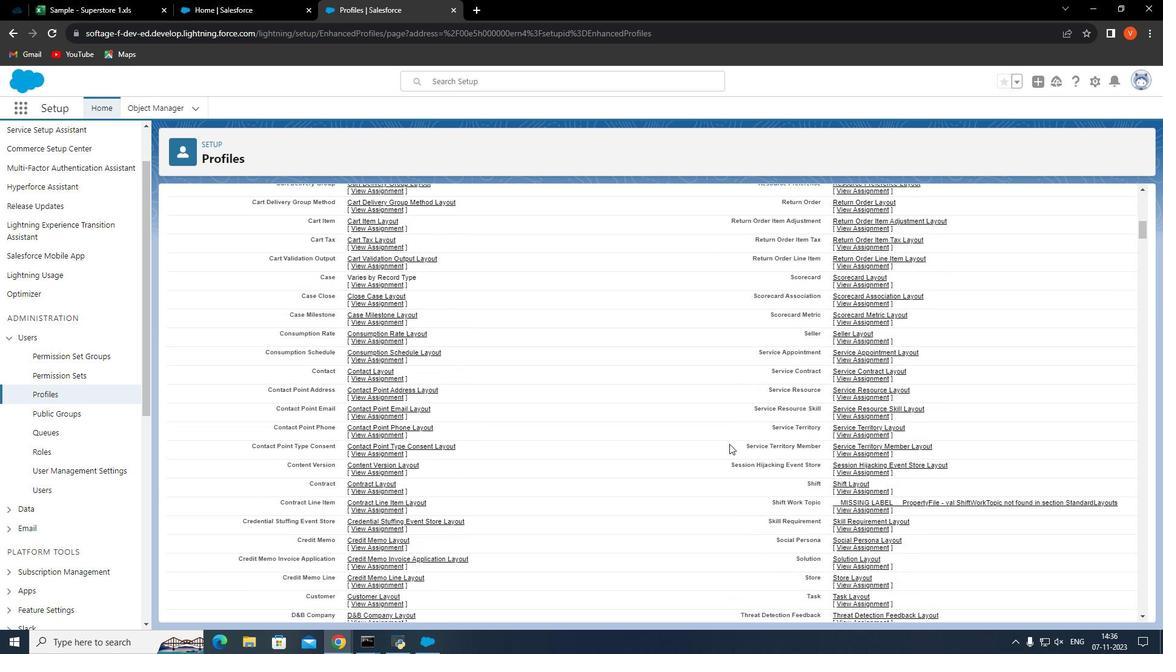 
Action: Mouse scrolled (729, 443) with delta (0, 0)
Screenshot: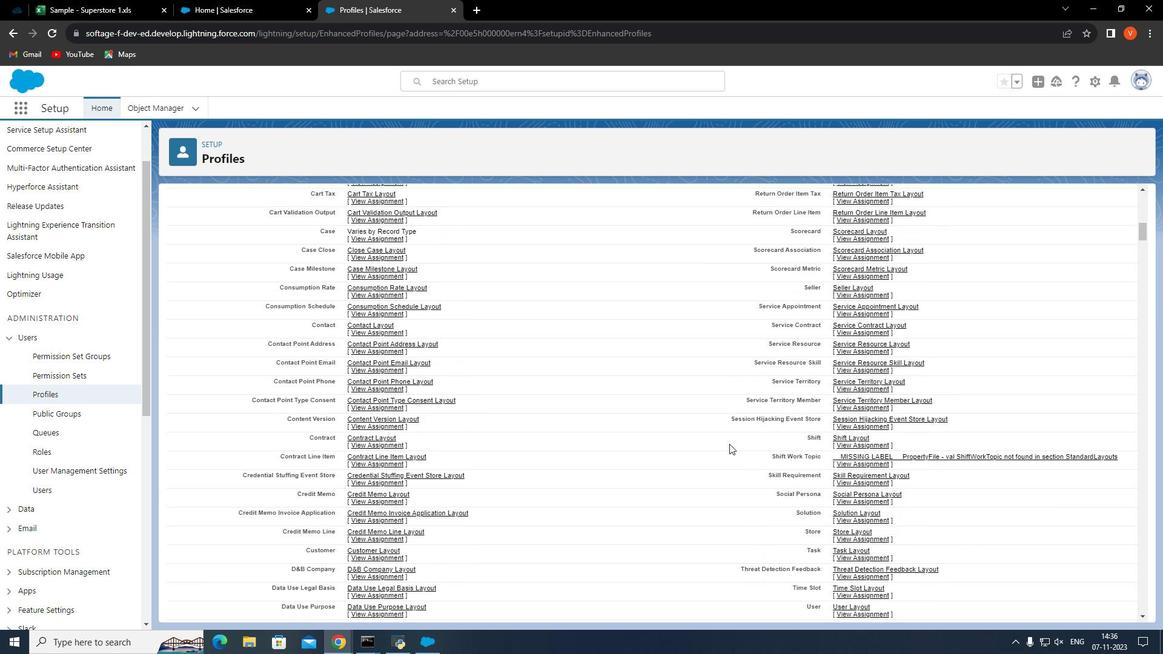 
Action: Mouse scrolled (729, 443) with delta (0, 0)
Screenshot: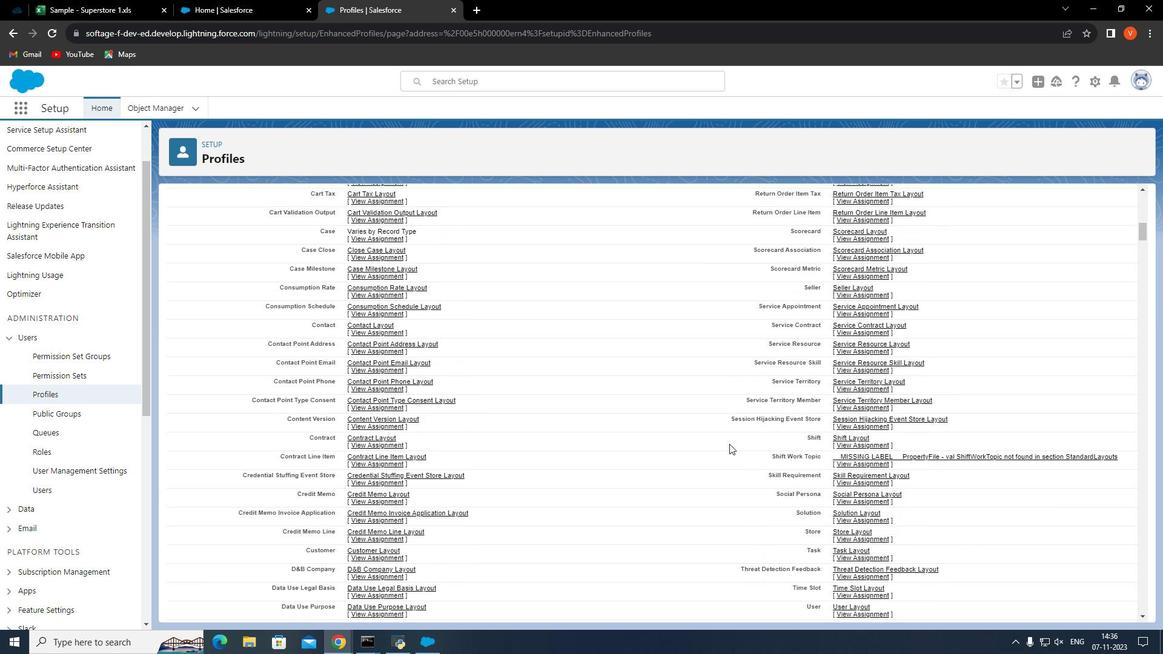
Action: Mouse scrolled (729, 443) with delta (0, 0)
Screenshot: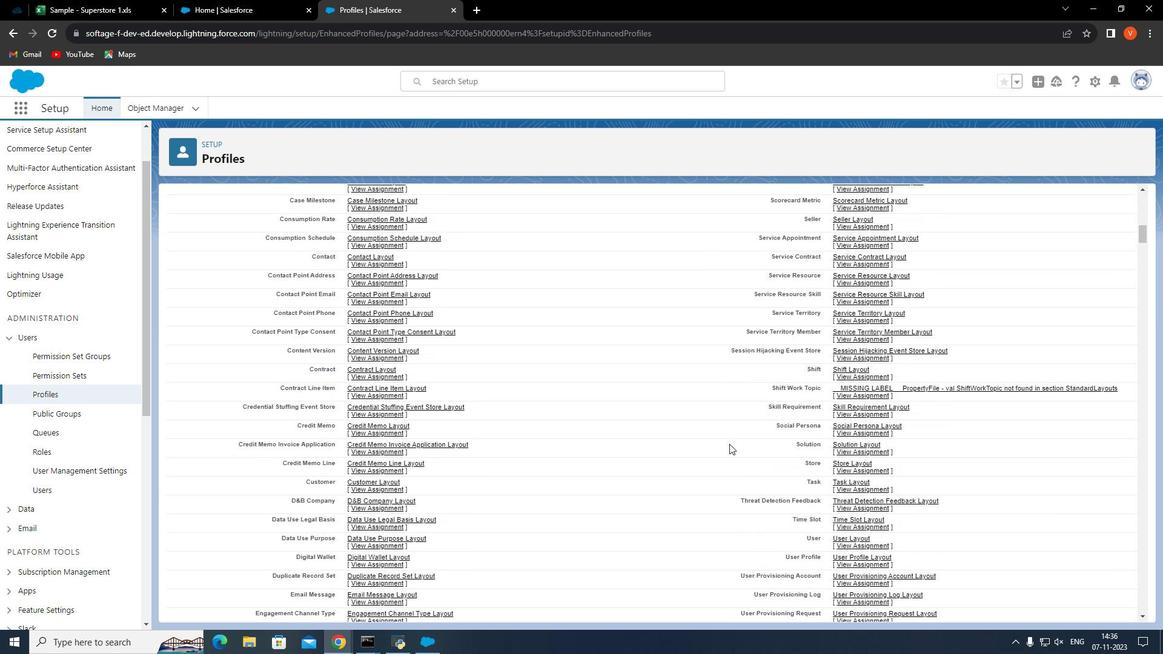 
Action: Mouse scrolled (729, 443) with delta (0, 0)
Screenshot: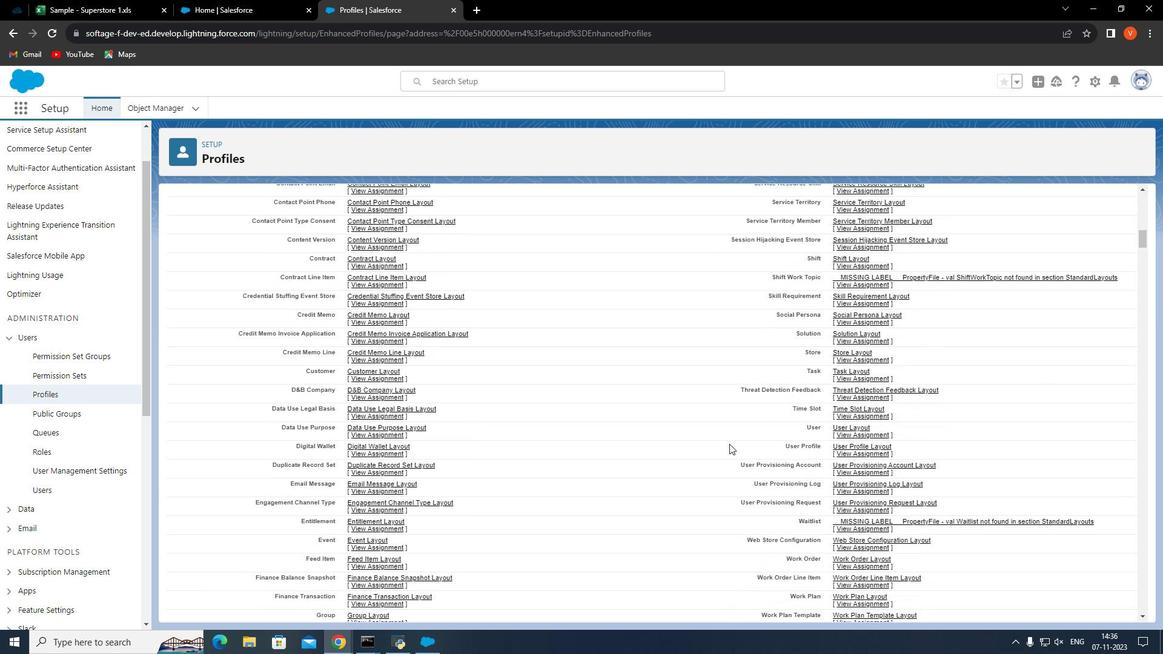 
Action: Mouse scrolled (729, 443) with delta (0, 0)
Screenshot: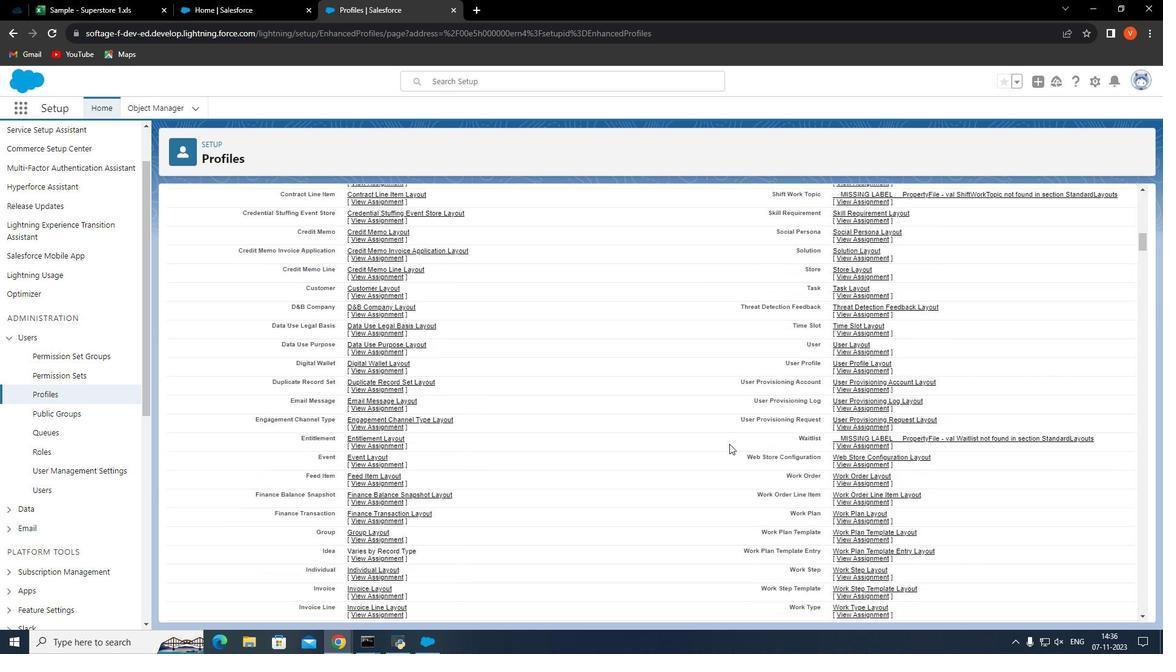
Action: Mouse moved to (729, 444)
Screenshot: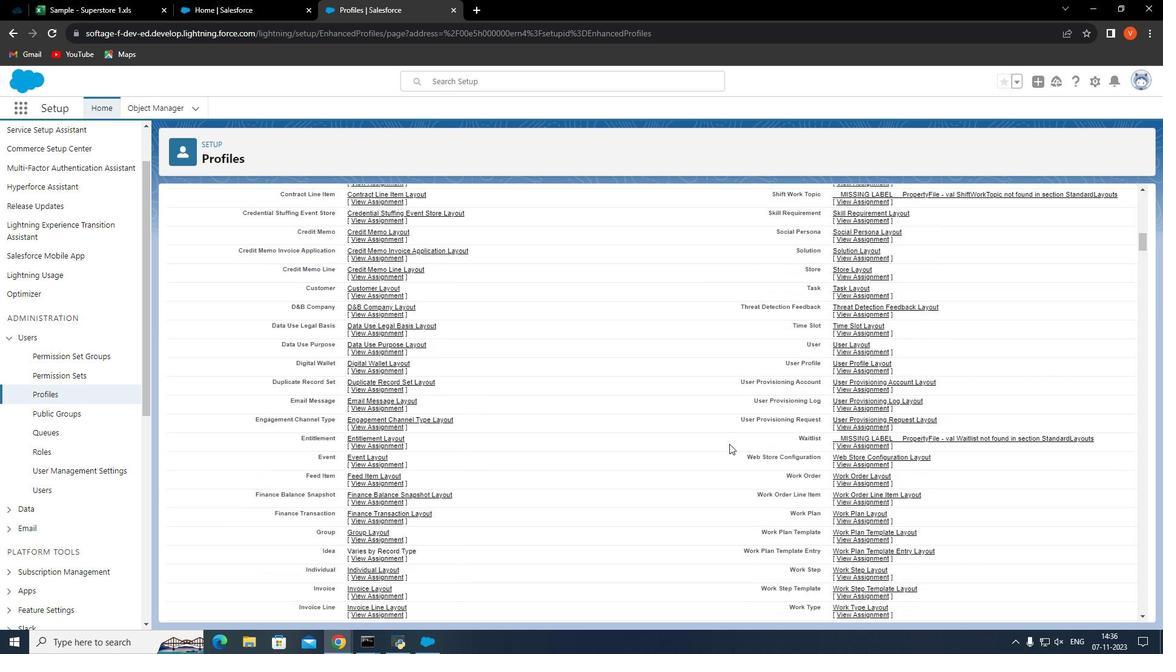 
Action: Mouse scrolled (729, 443) with delta (0, 0)
Screenshot: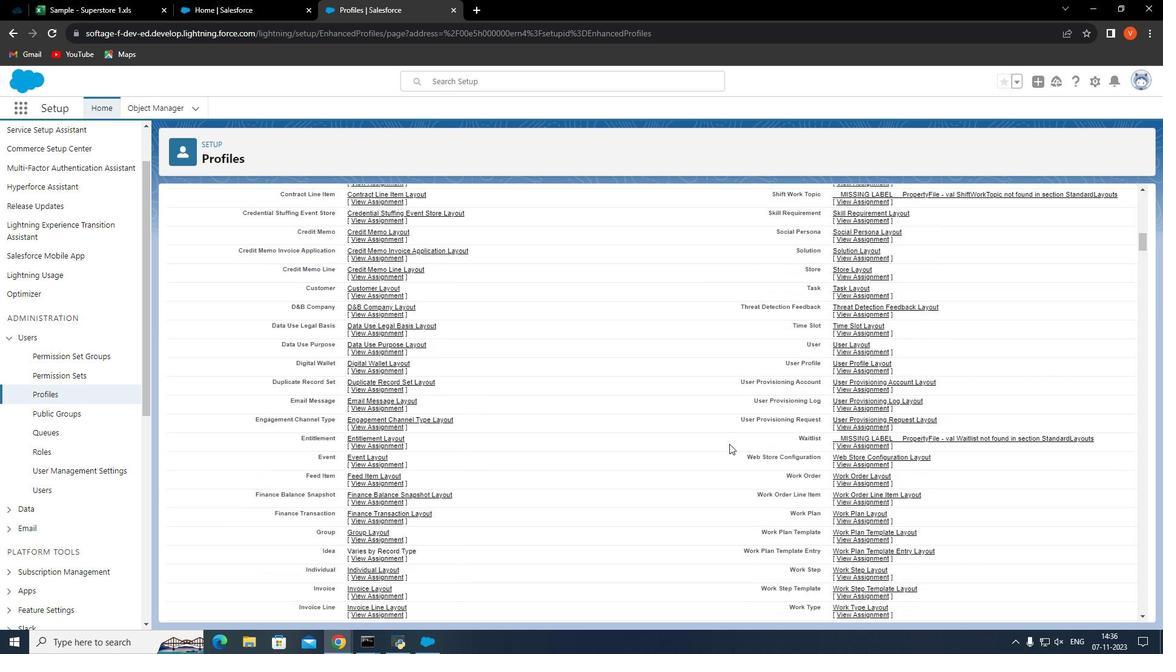 
Action: Mouse scrolled (729, 443) with delta (0, 0)
Screenshot: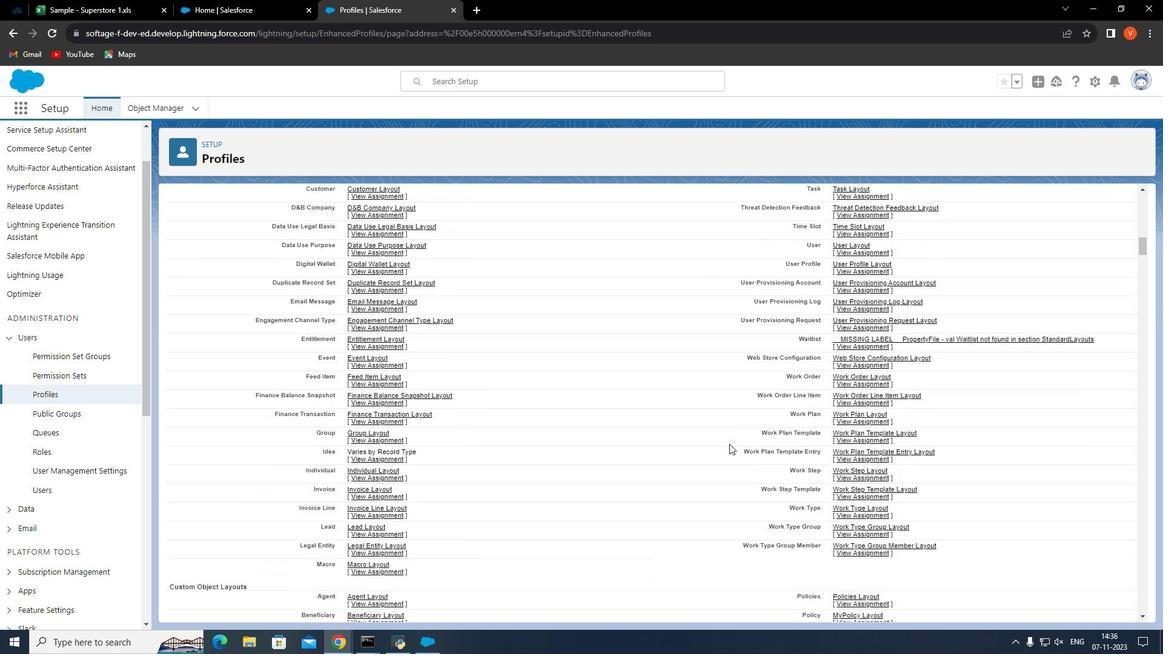 
Action: Mouse moved to (733, 444)
Screenshot: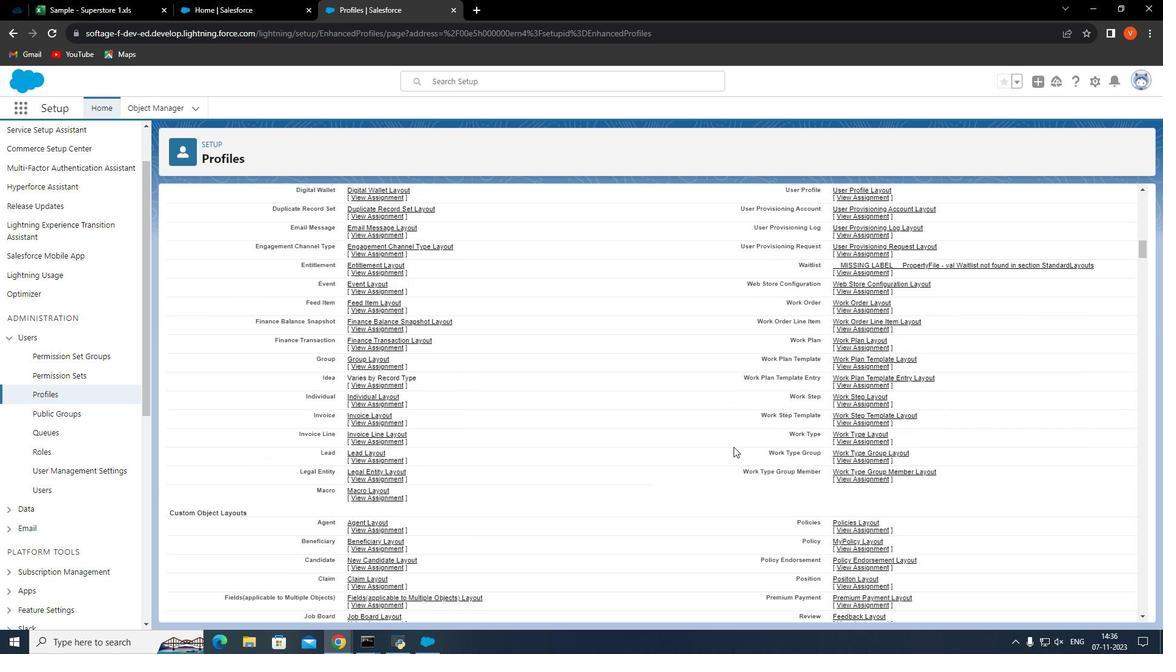 
Action: Mouse scrolled (733, 443) with delta (0, 0)
Screenshot: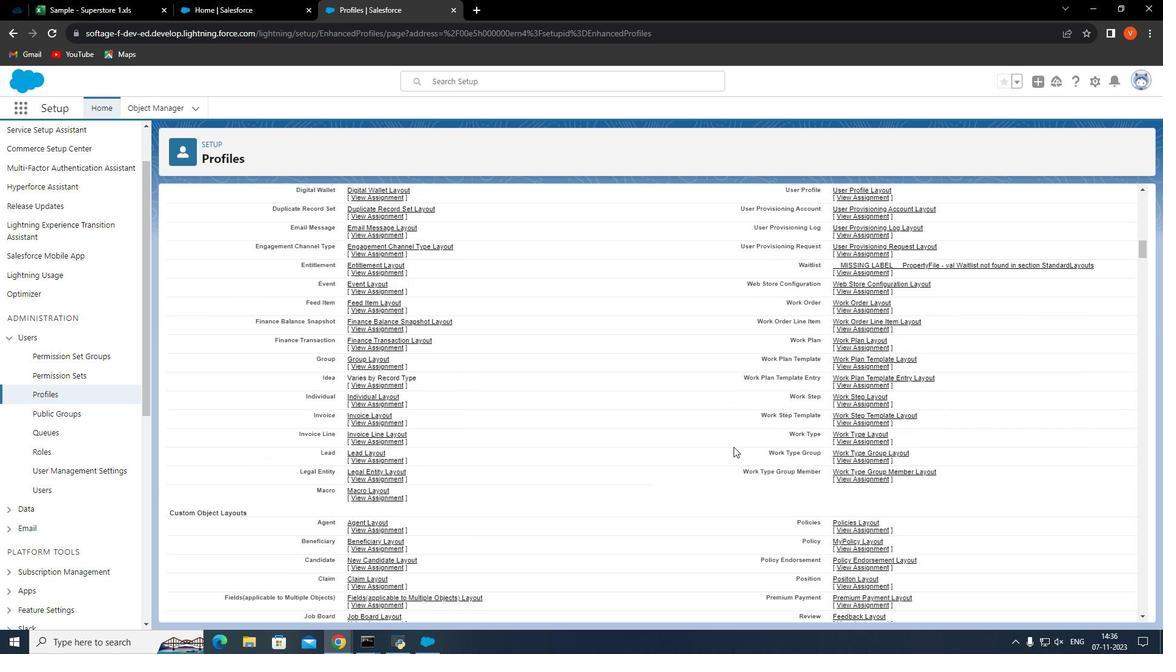 
Action: Mouse moved to (733, 444)
Screenshot: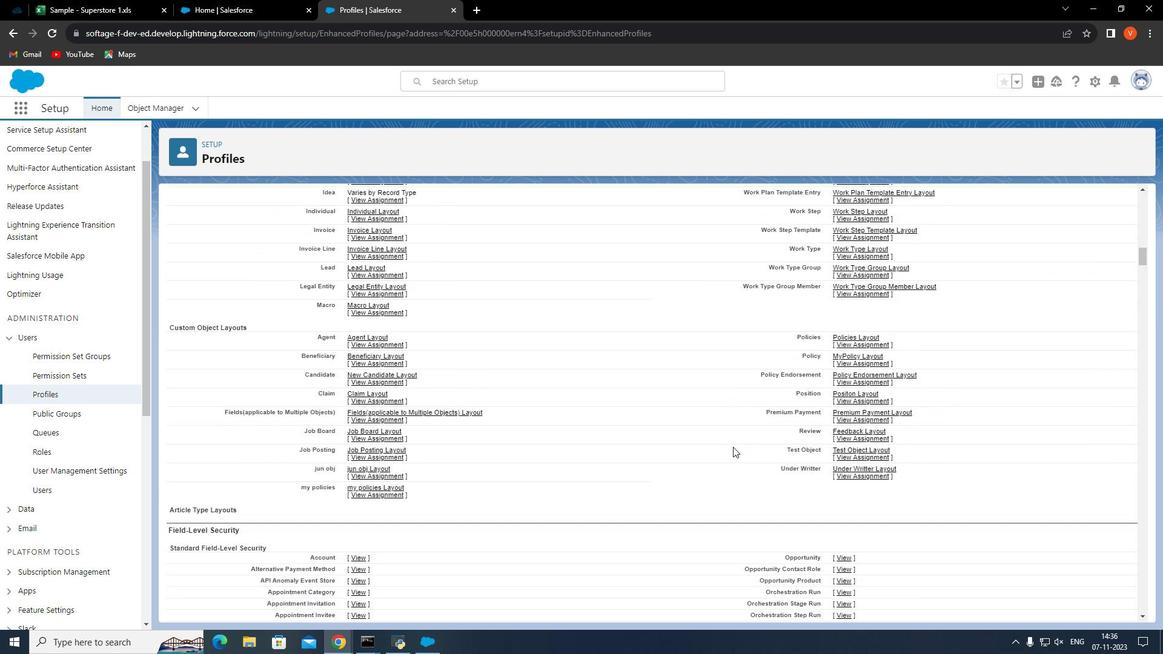 
Action: Mouse scrolled (733, 443) with delta (0, 0)
Screenshot: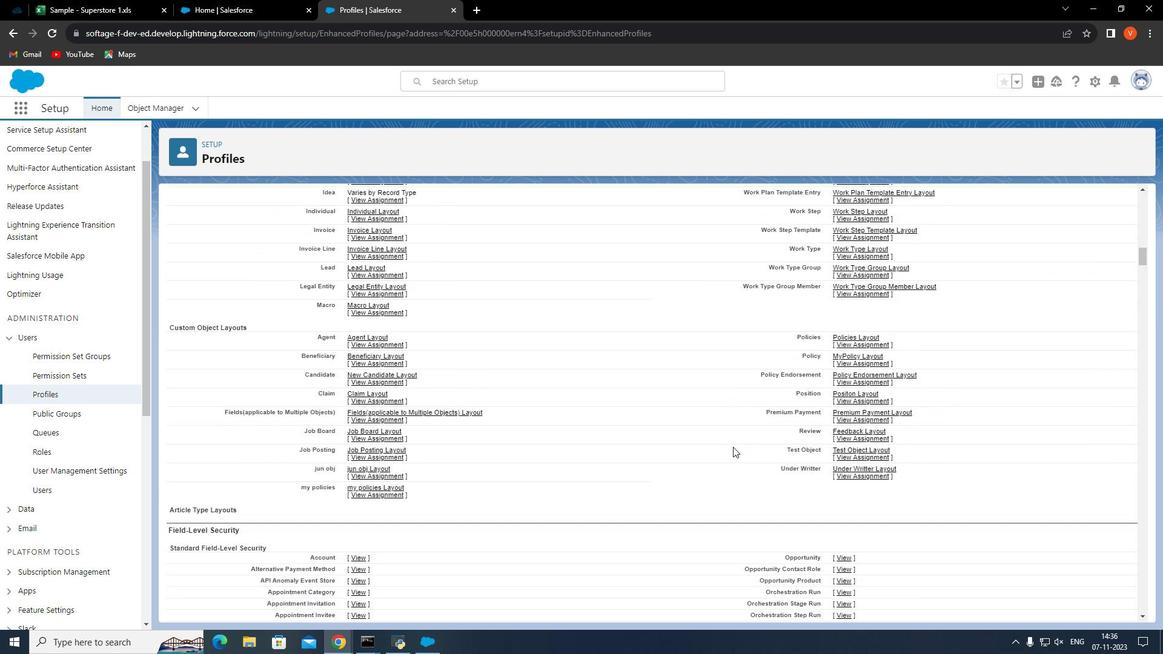 
Action: Mouse moved to (733, 446)
Screenshot: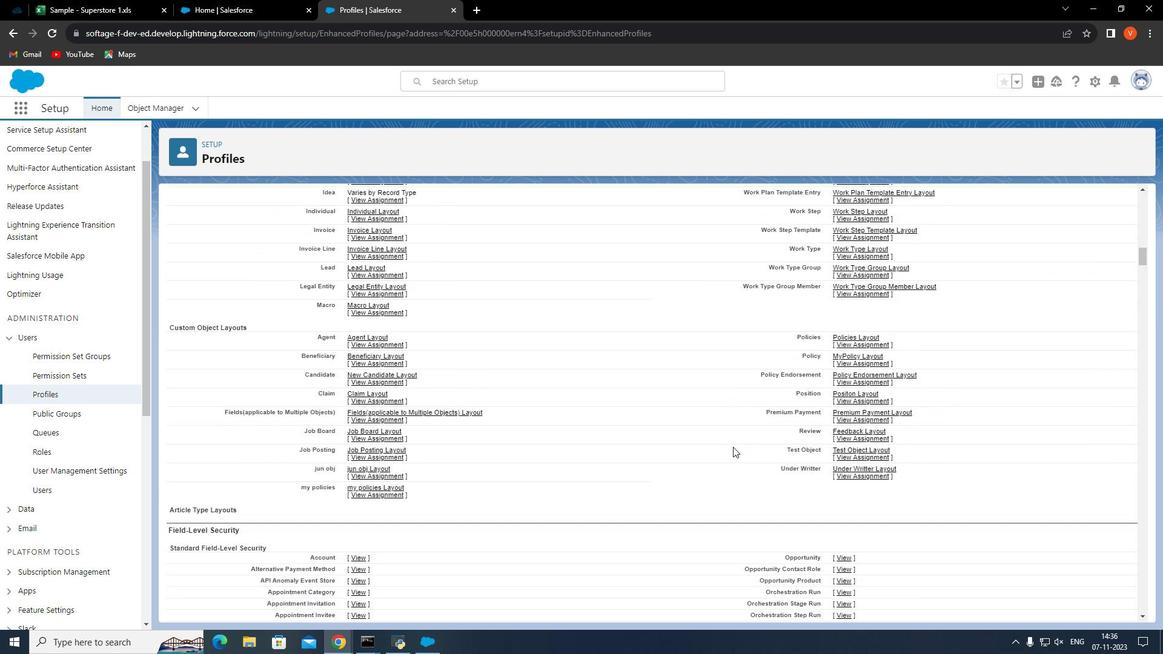 
Action: Mouse scrolled (733, 445) with delta (0, 0)
Screenshot: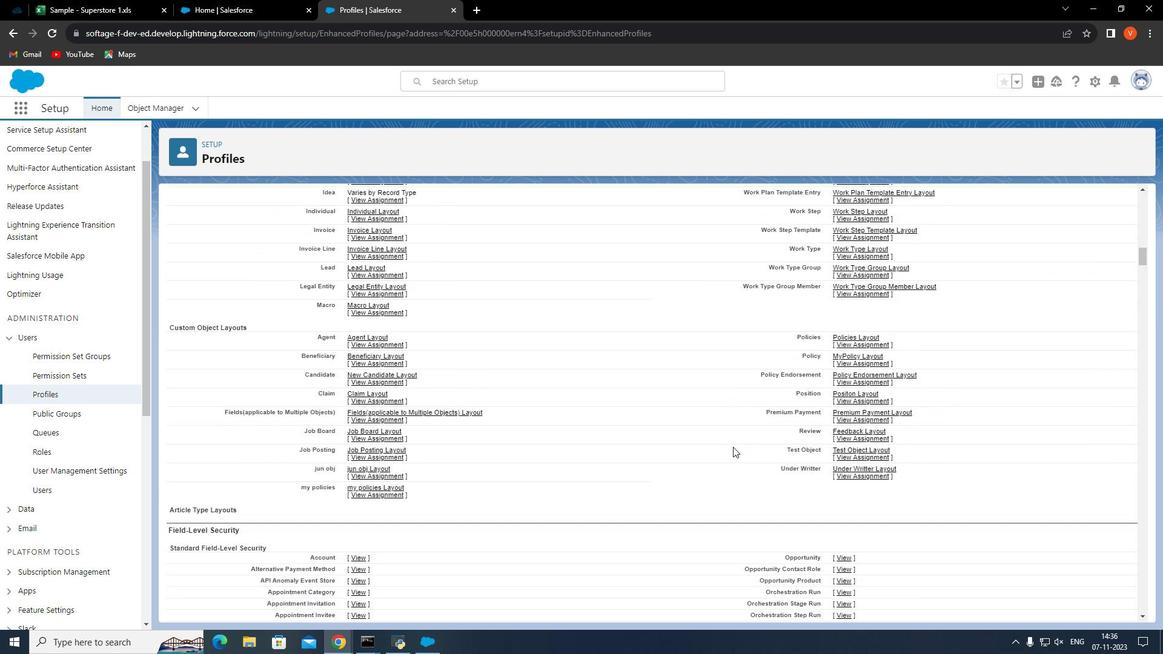 
Action: Mouse moved to (733, 446)
Screenshot: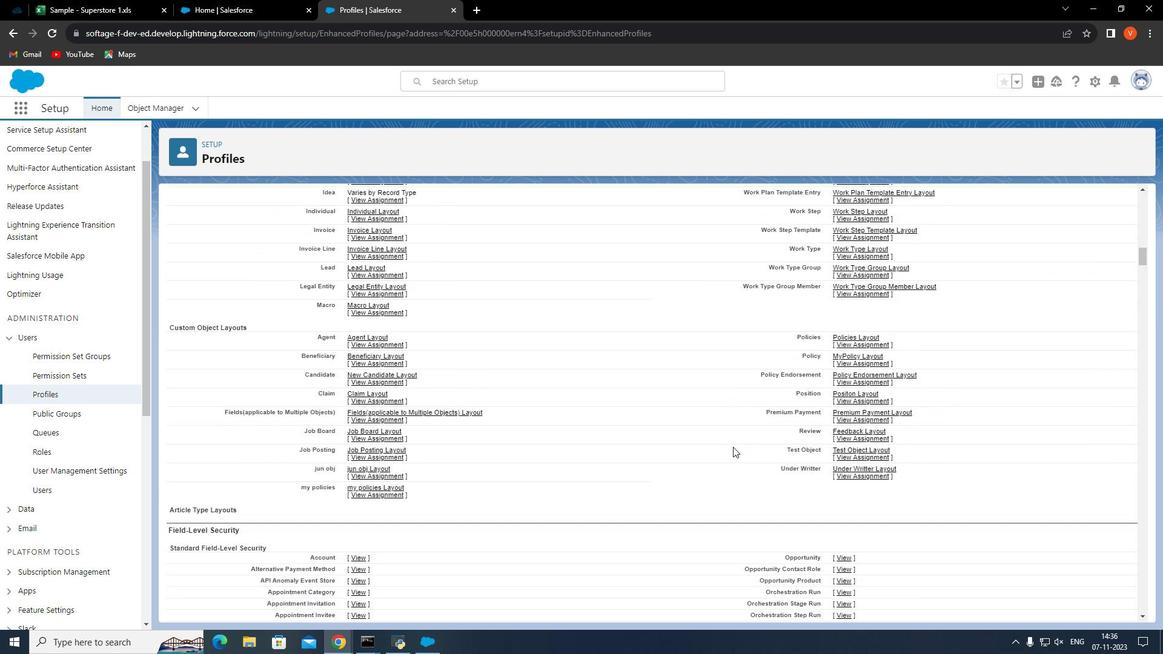 
Action: Mouse scrolled (733, 446) with delta (0, 0)
Screenshot: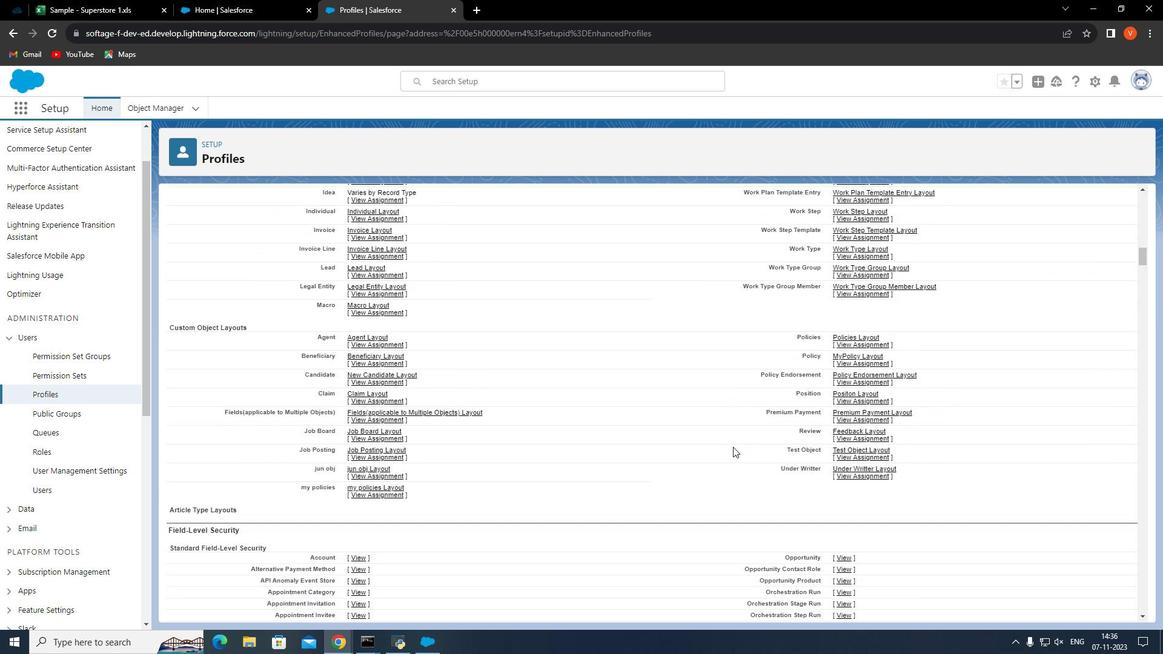 
Action: Mouse scrolled (733, 446) with delta (0, 0)
Screenshot: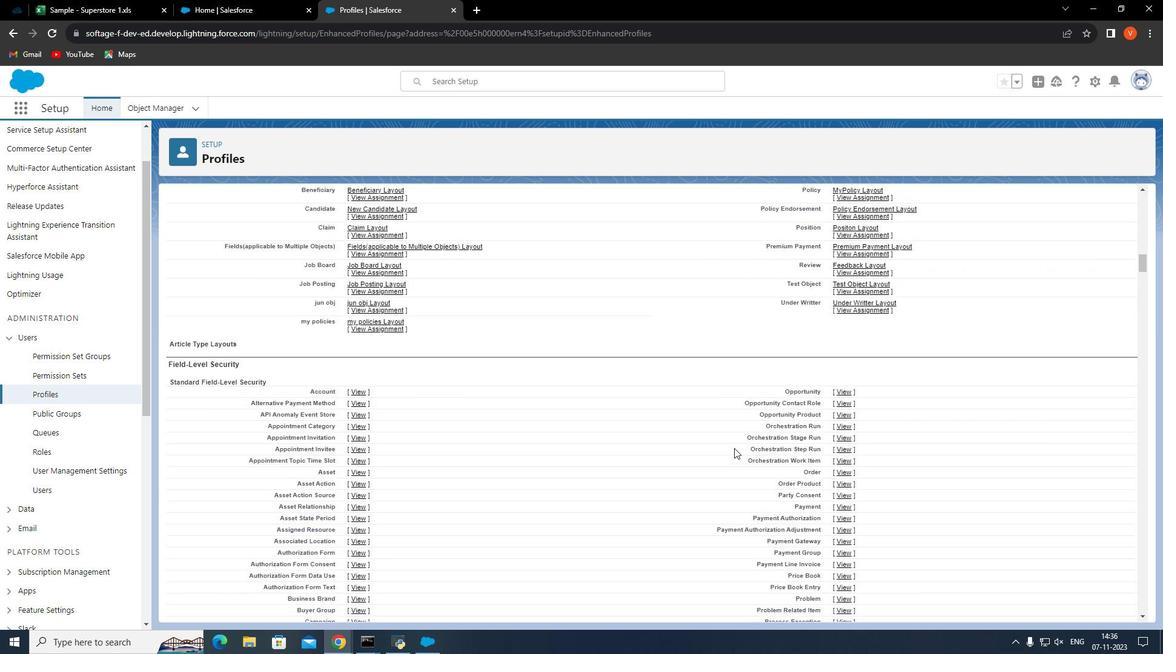 
Action: Mouse moved to (733, 447)
Screenshot: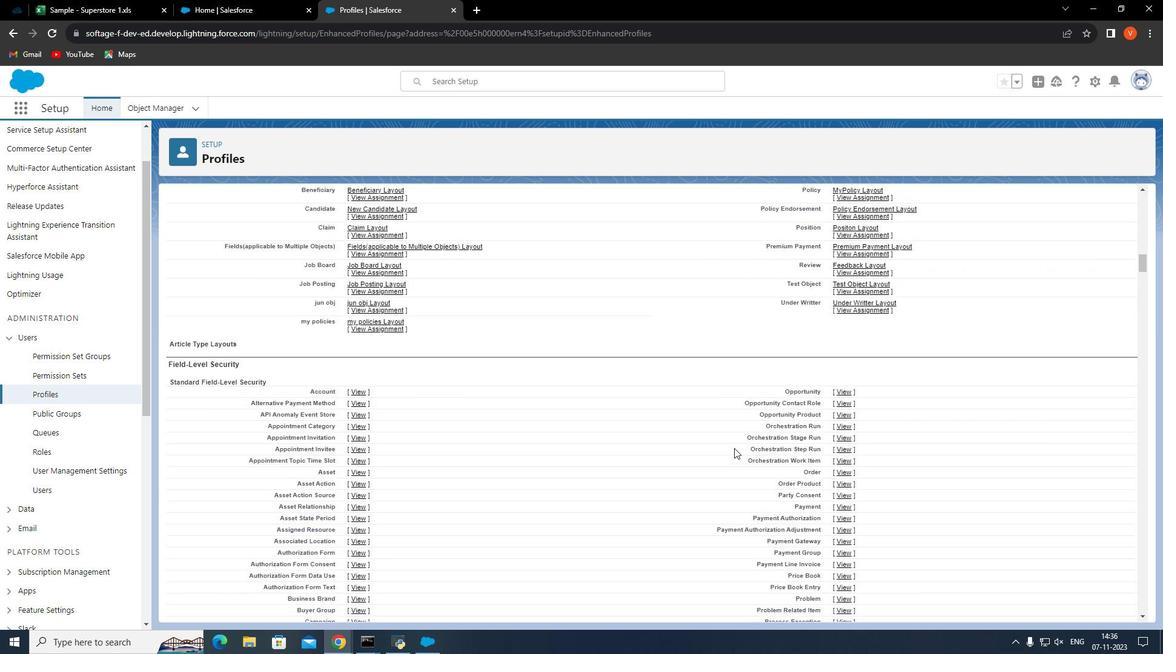 
Action: Mouse scrolled (733, 446) with delta (0, 0)
Screenshot: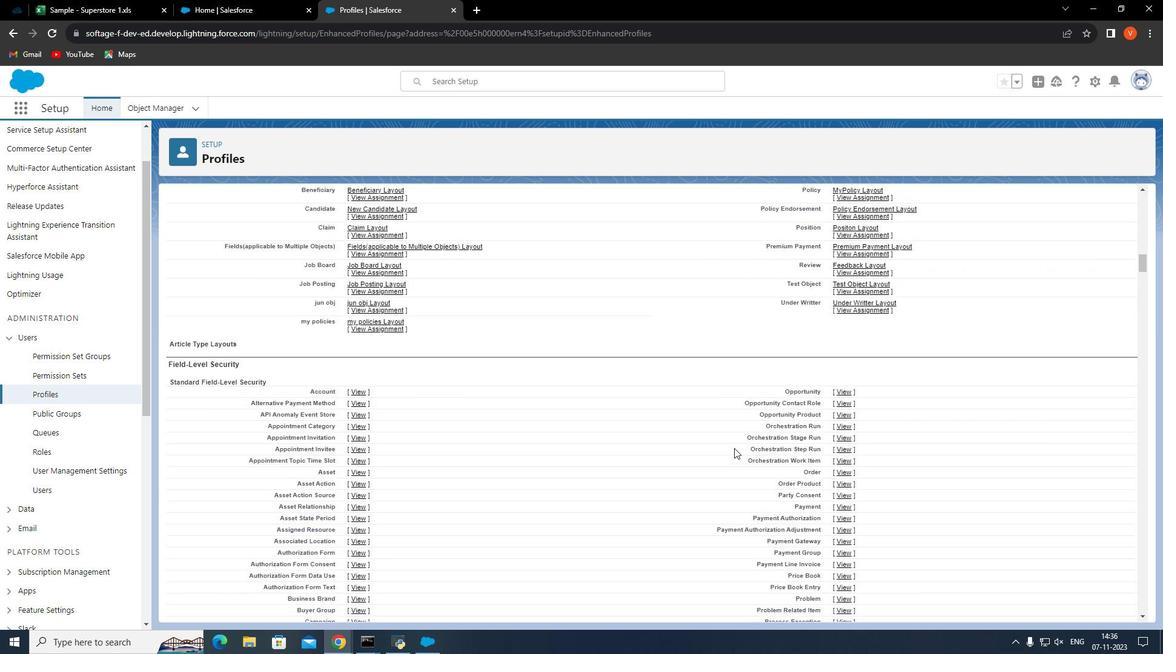 
Action: Mouse scrolled (733, 446) with delta (0, 0)
Screenshot: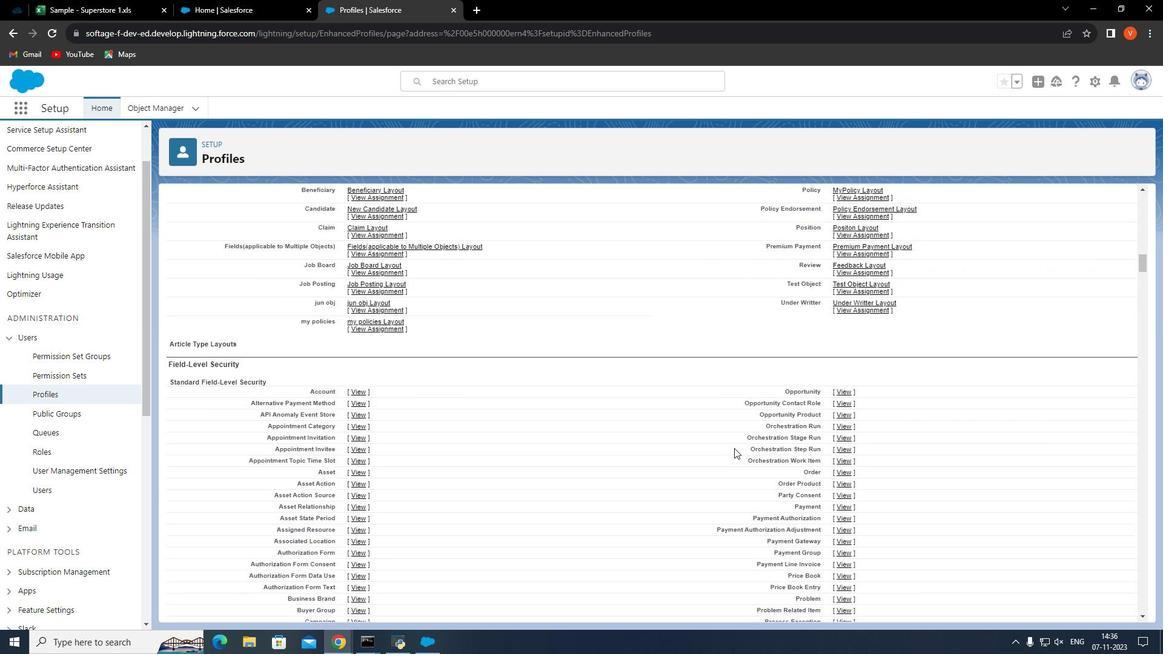 
Action: Mouse moved to (736, 448)
Screenshot: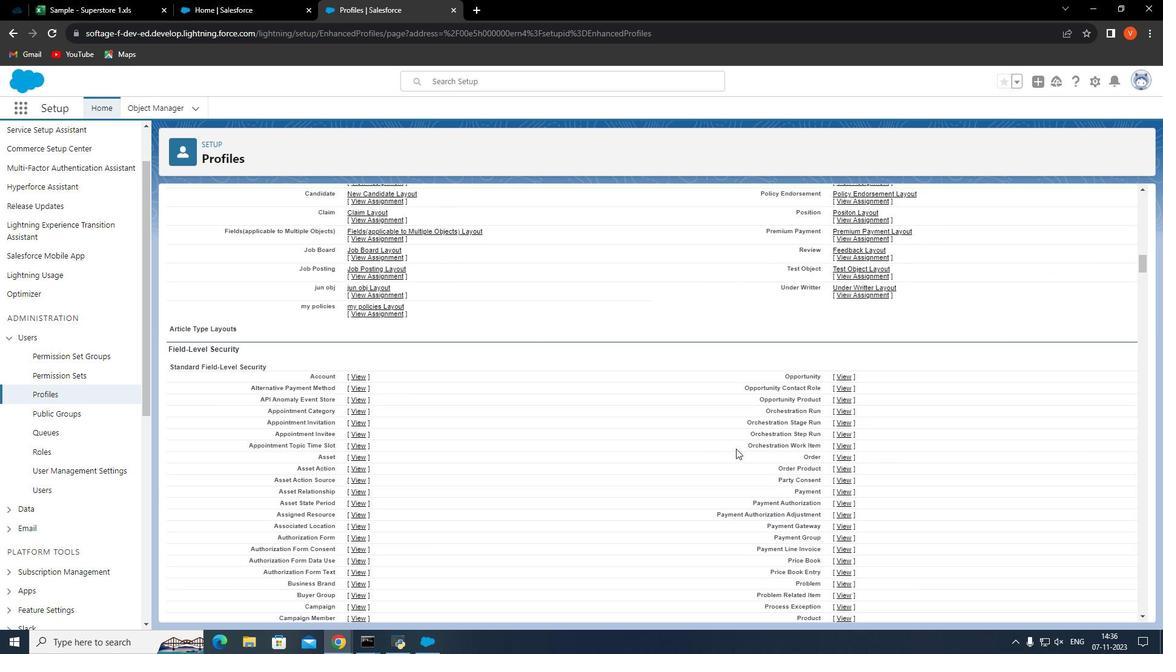 
Action: Mouse scrolled (736, 447) with delta (0, 0)
Screenshot: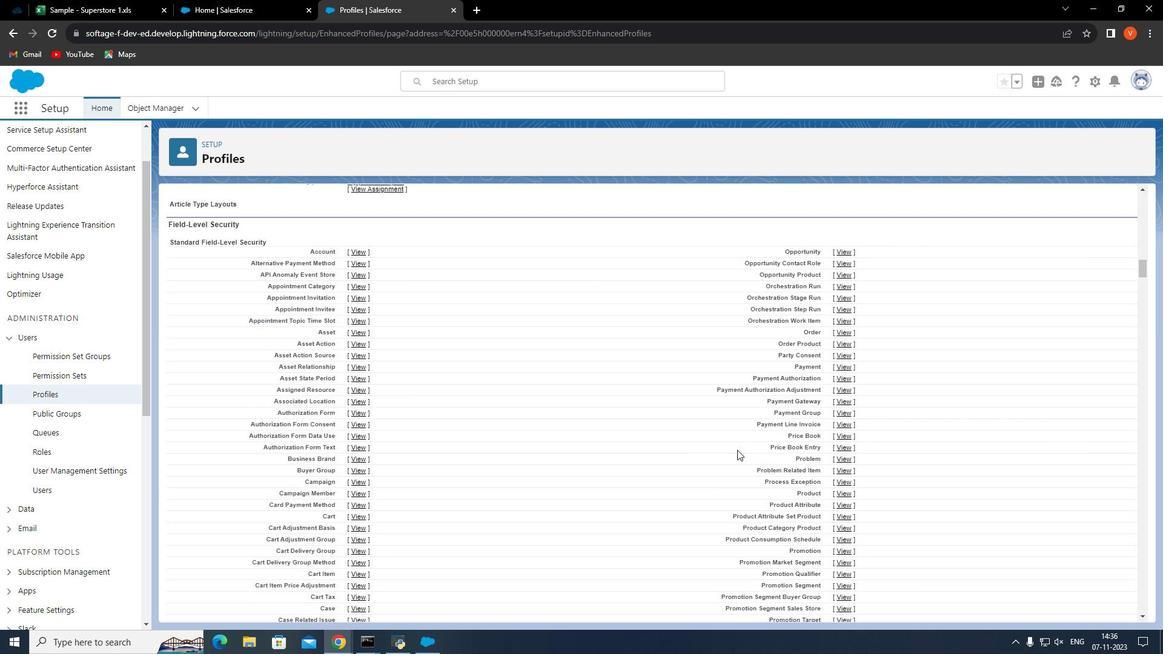 
Action: Mouse scrolled (736, 447) with delta (0, 0)
Screenshot: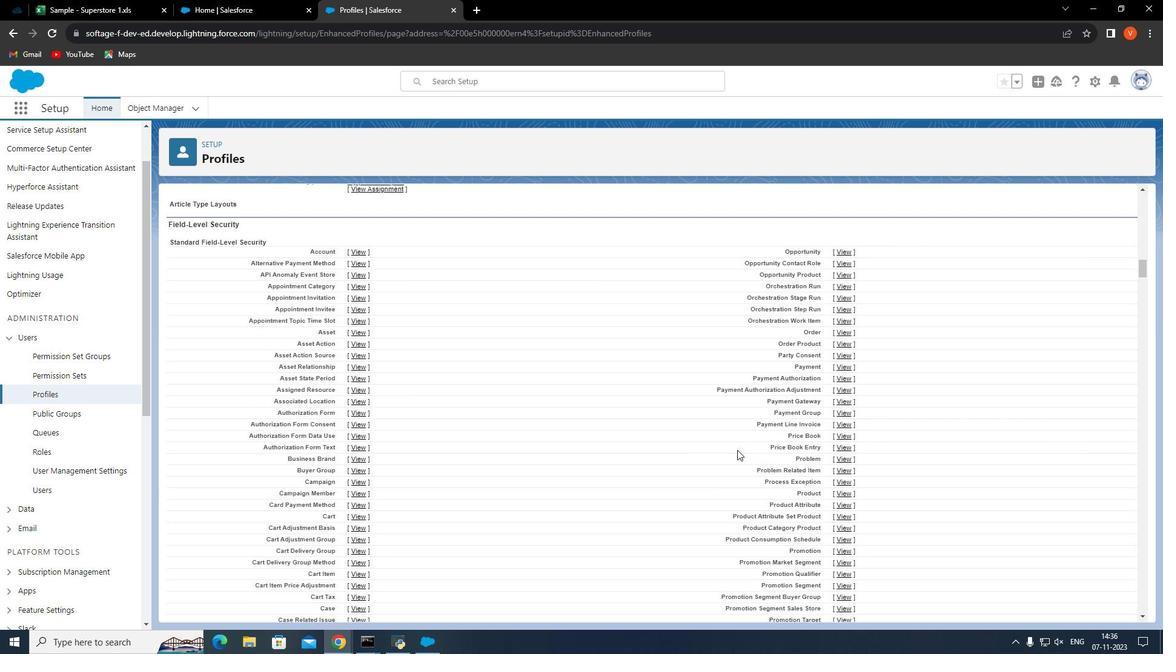 
Action: Mouse moved to (736, 449)
Screenshot: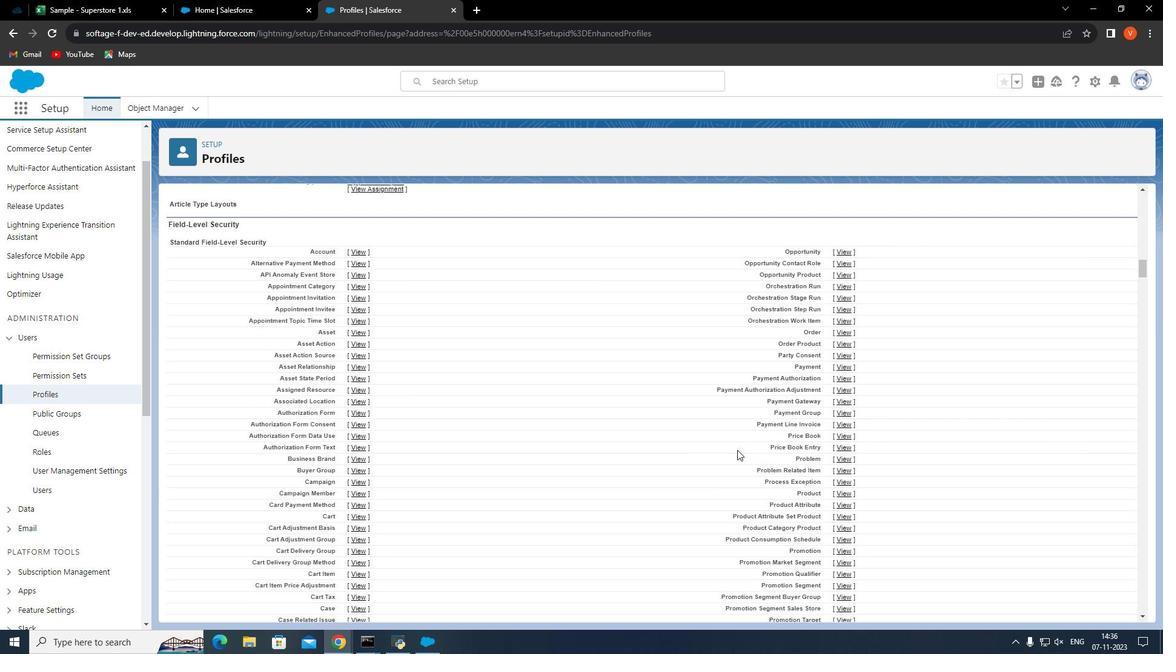 
Action: Mouse scrolled (736, 448) with delta (0, 0)
Screenshot: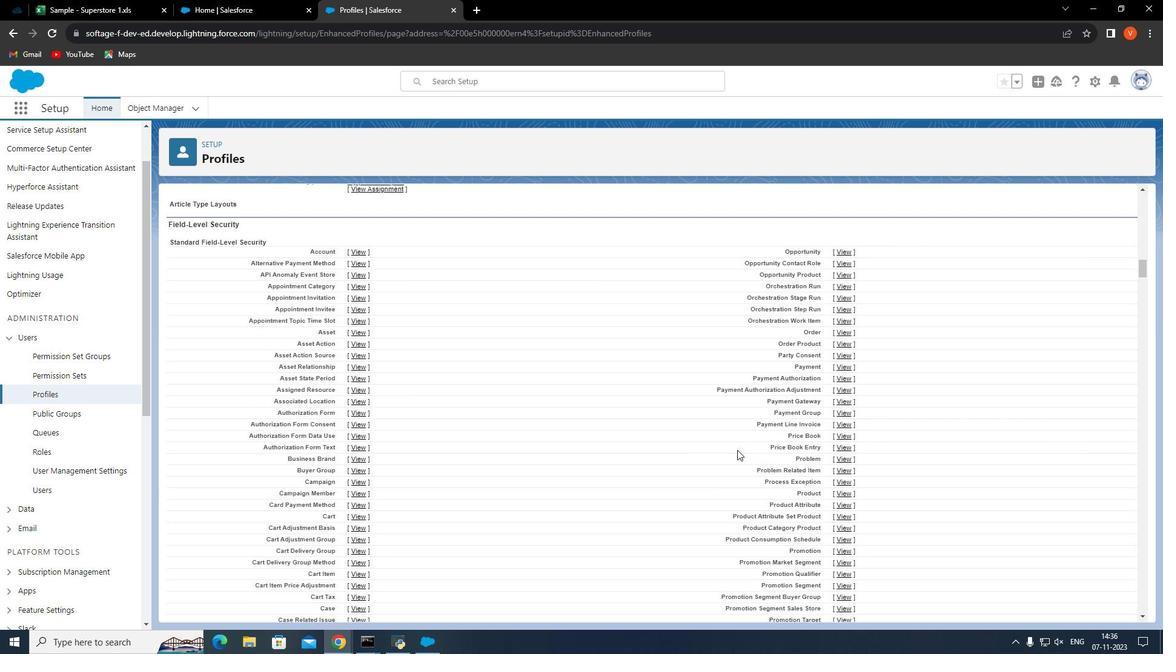 
Action: Mouse scrolled (736, 448) with delta (0, 0)
Screenshot: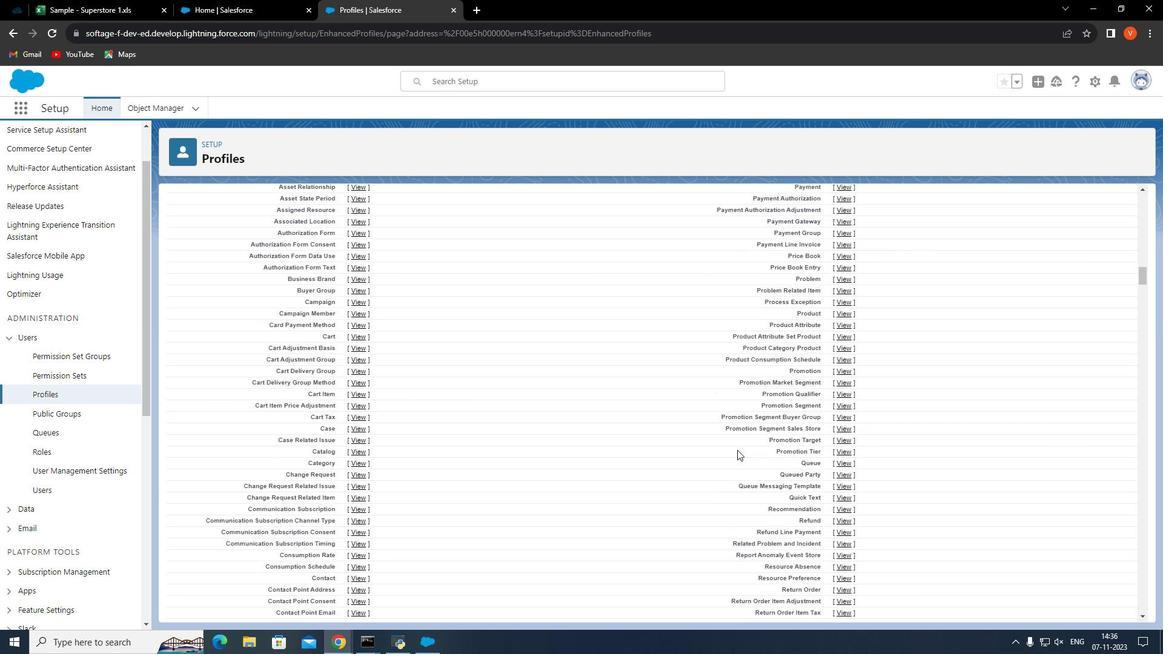 
Action: Mouse moved to (737, 450)
Screenshot: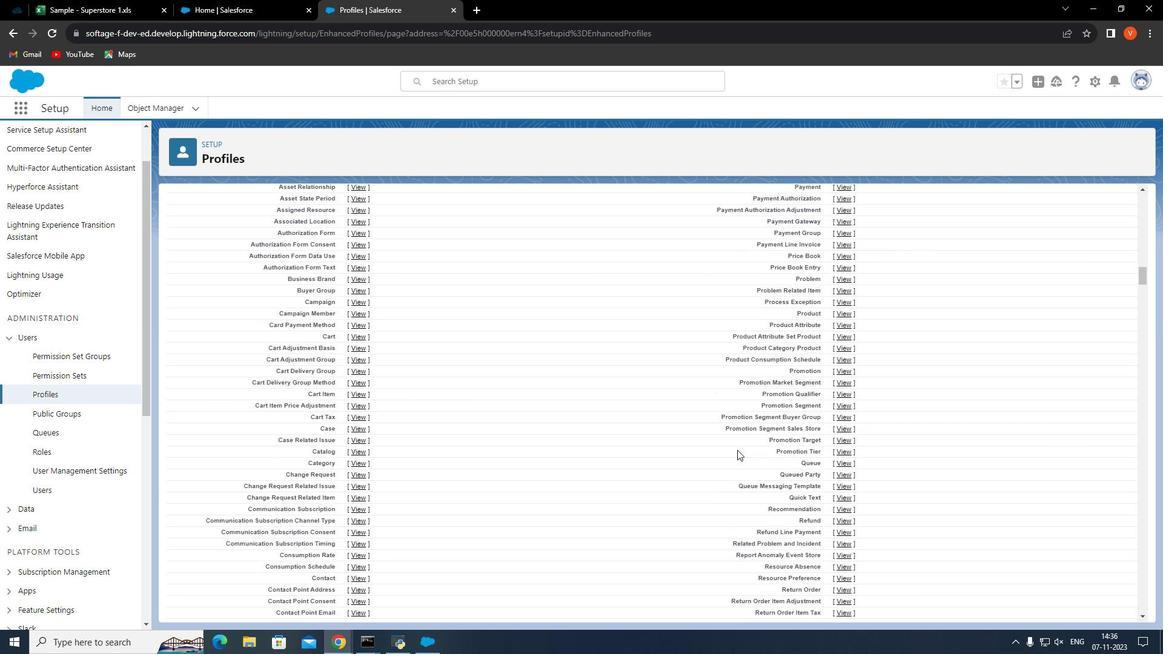 
Action: Mouse scrolled (737, 449) with delta (0, 0)
Screenshot: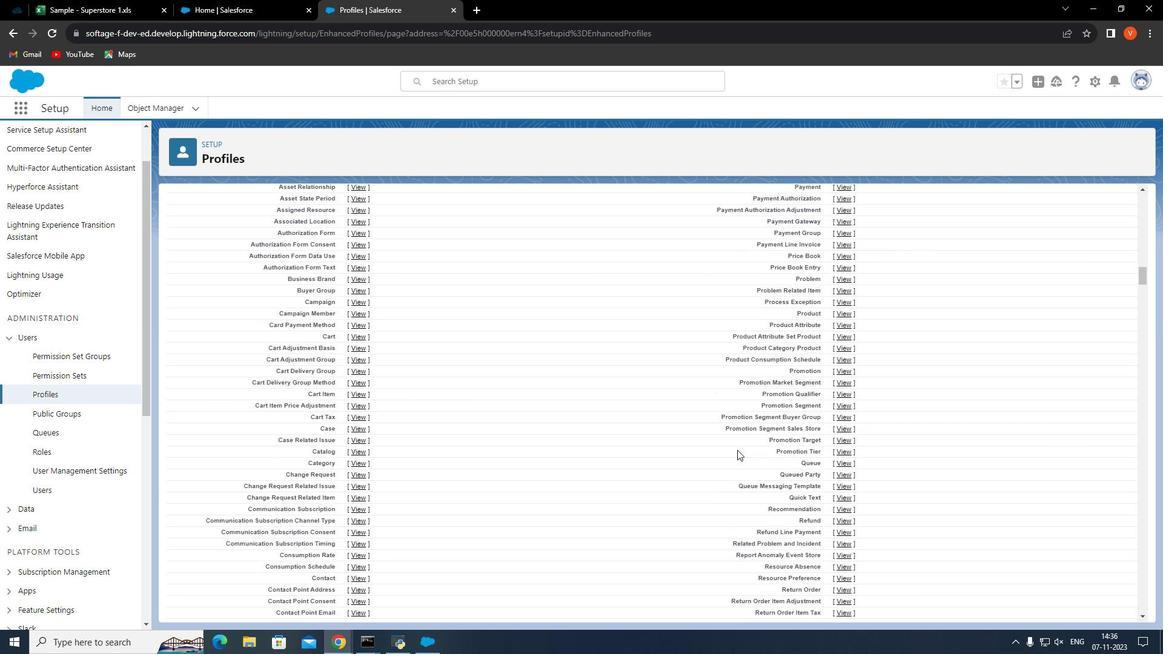 
Action: Mouse moved to (737, 450)
Screenshot: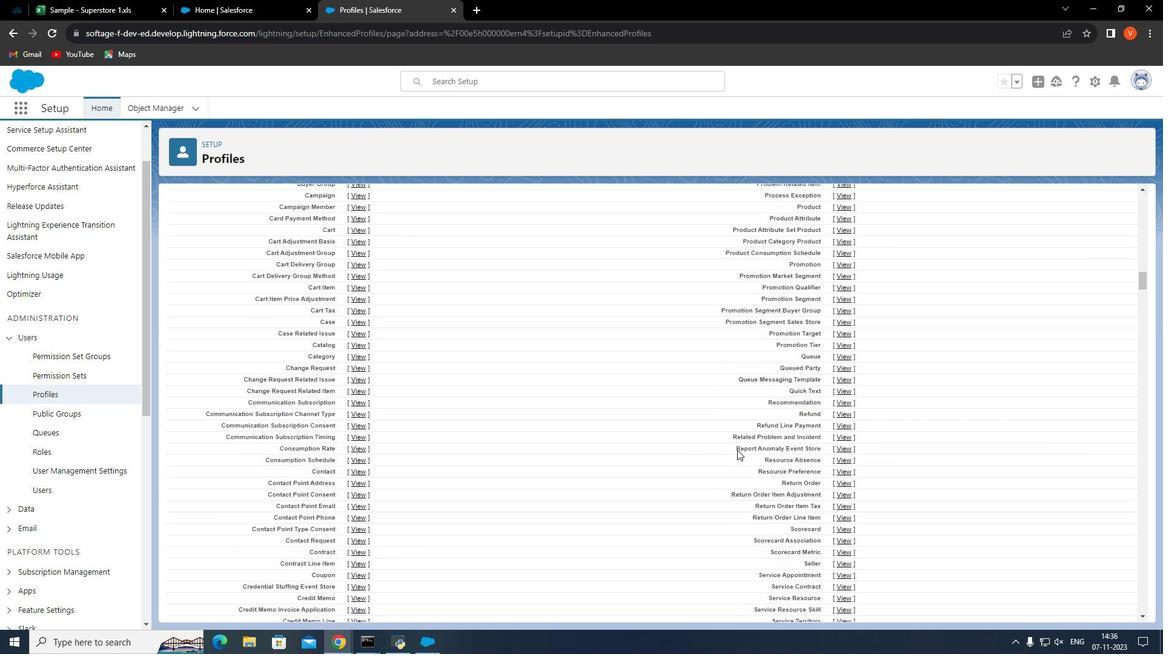 
Action: Mouse scrolled (737, 449) with delta (0, 0)
Screenshot: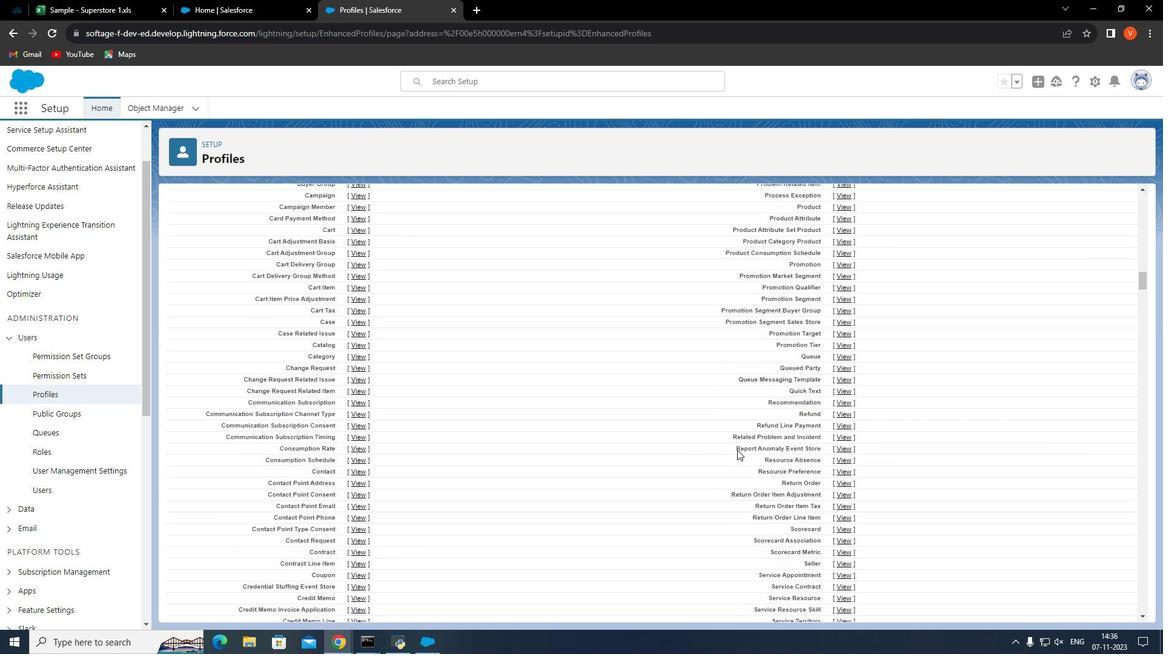 
Action: Mouse scrolled (737, 449) with delta (0, 0)
Screenshot: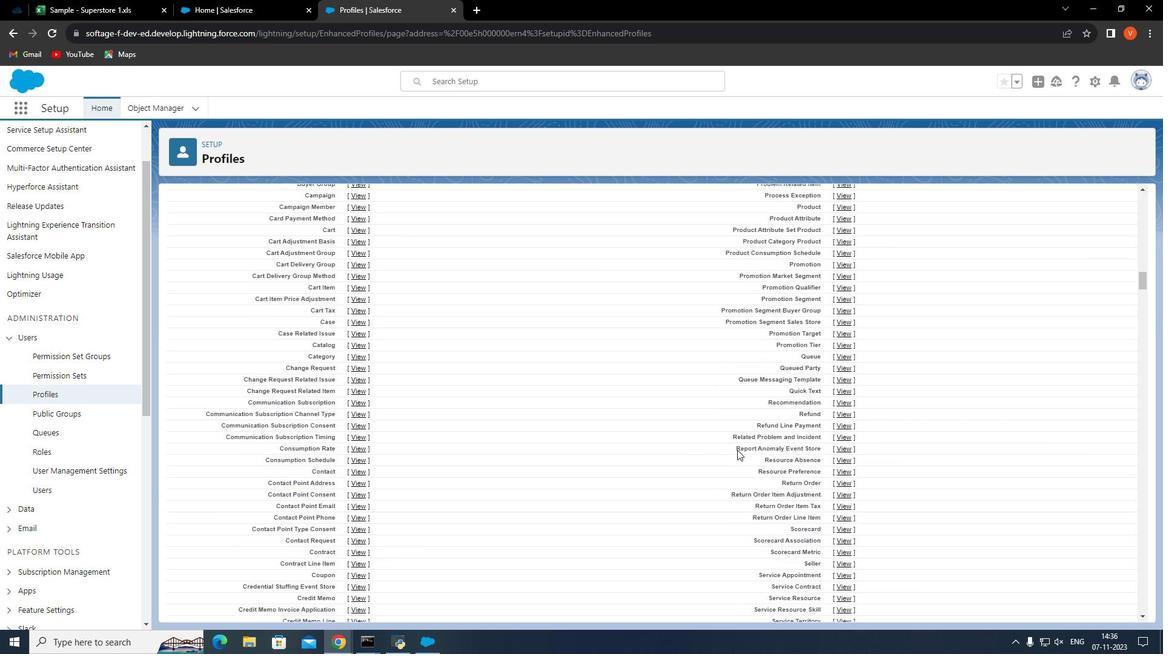 
Action: Mouse moved to (738, 449)
Screenshot: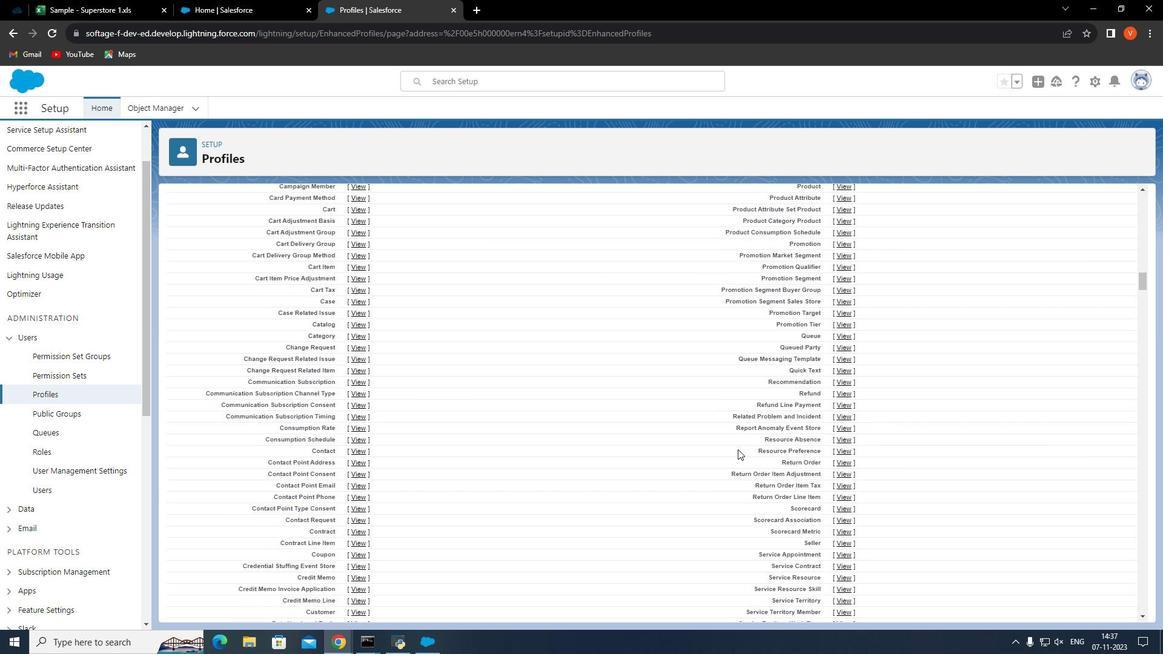 
Action: Mouse scrolled (738, 448) with delta (0, 0)
Screenshot: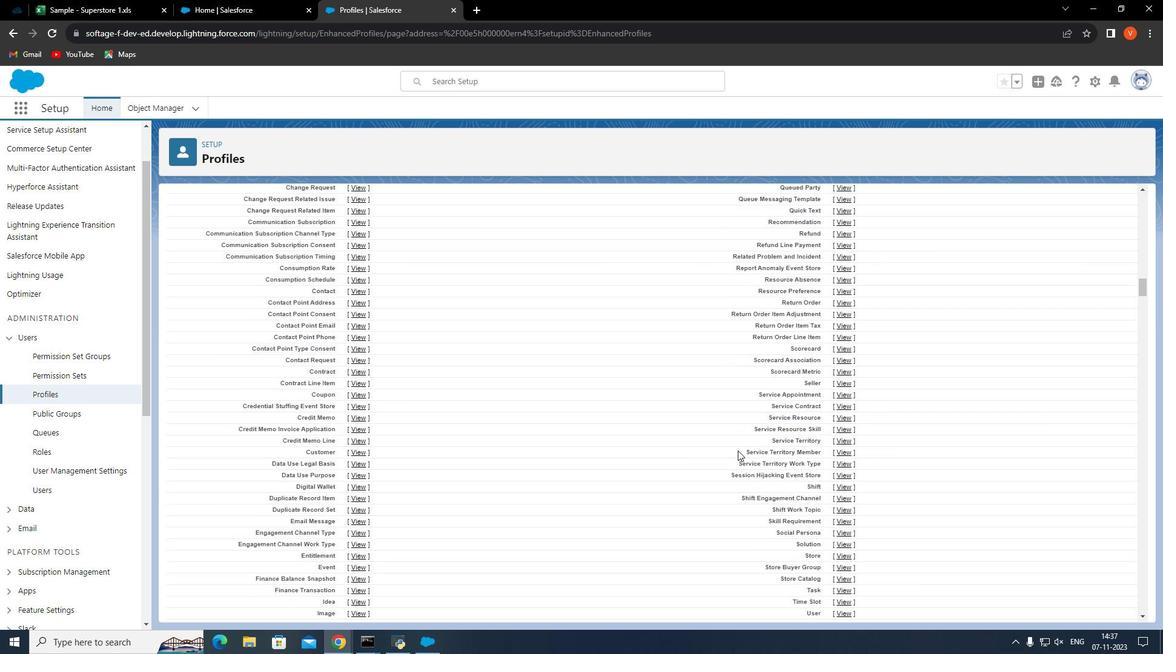 
Action: Mouse scrolled (738, 448) with delta (0, 0)
Screenshot: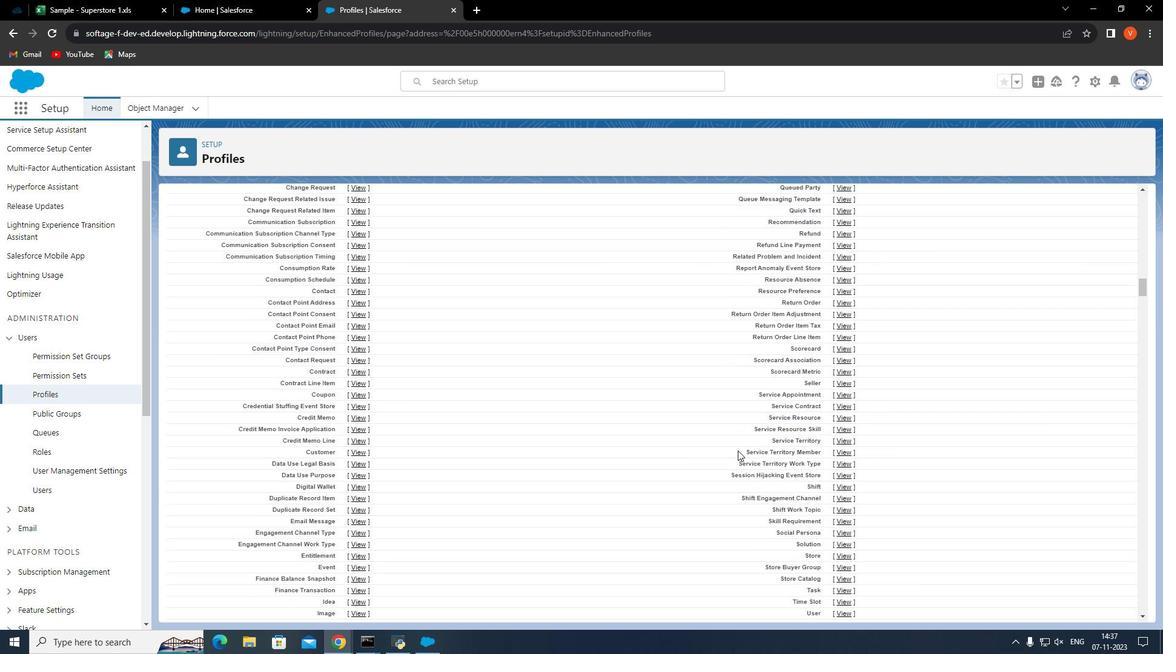 
Action: Mouse moved to (738, 449)
Screenshot: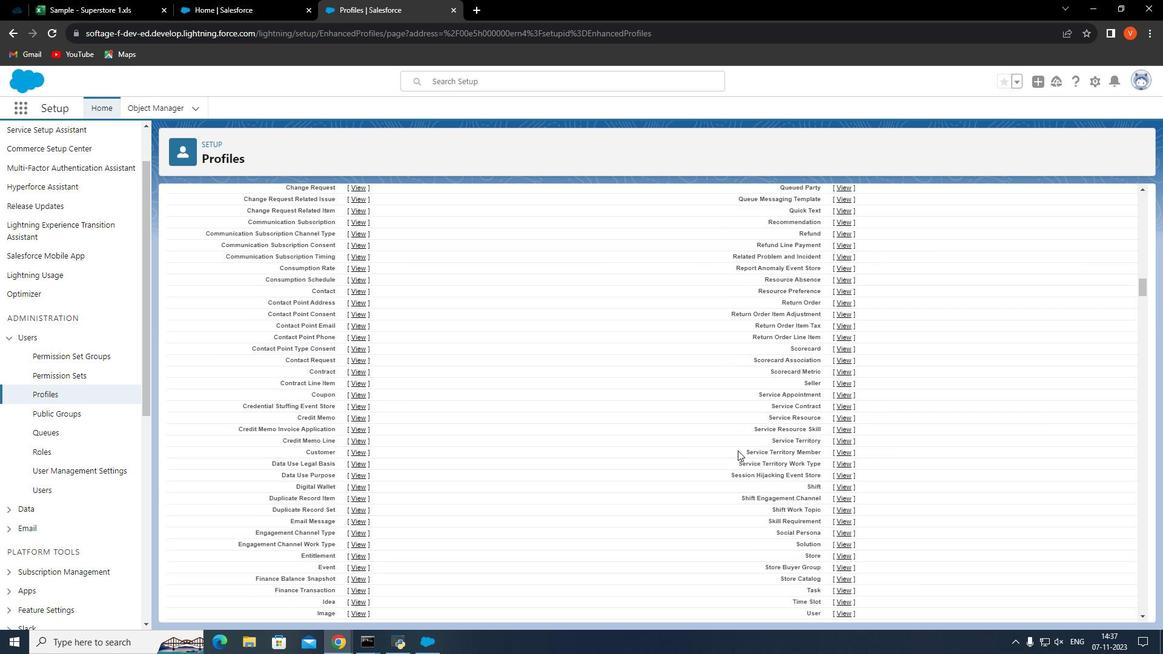 
Action: Mouse scrolled (738, 448) with delta (0, 0)
Screenshot: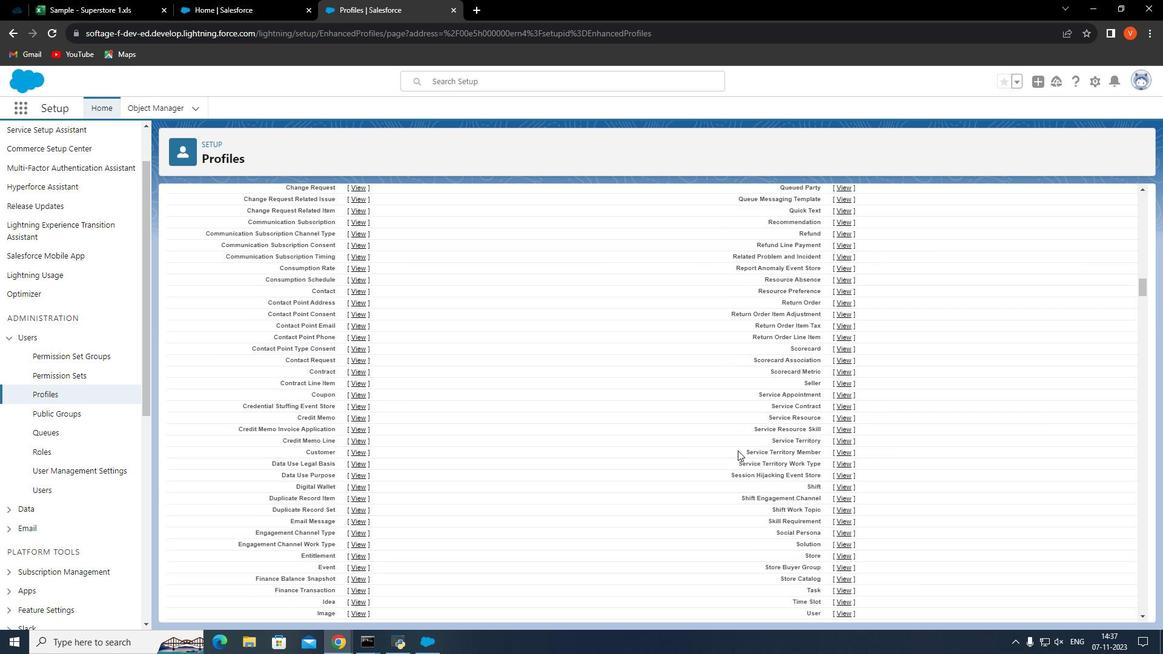 
Action: Mouse moved to (738, 449)
Screenshot: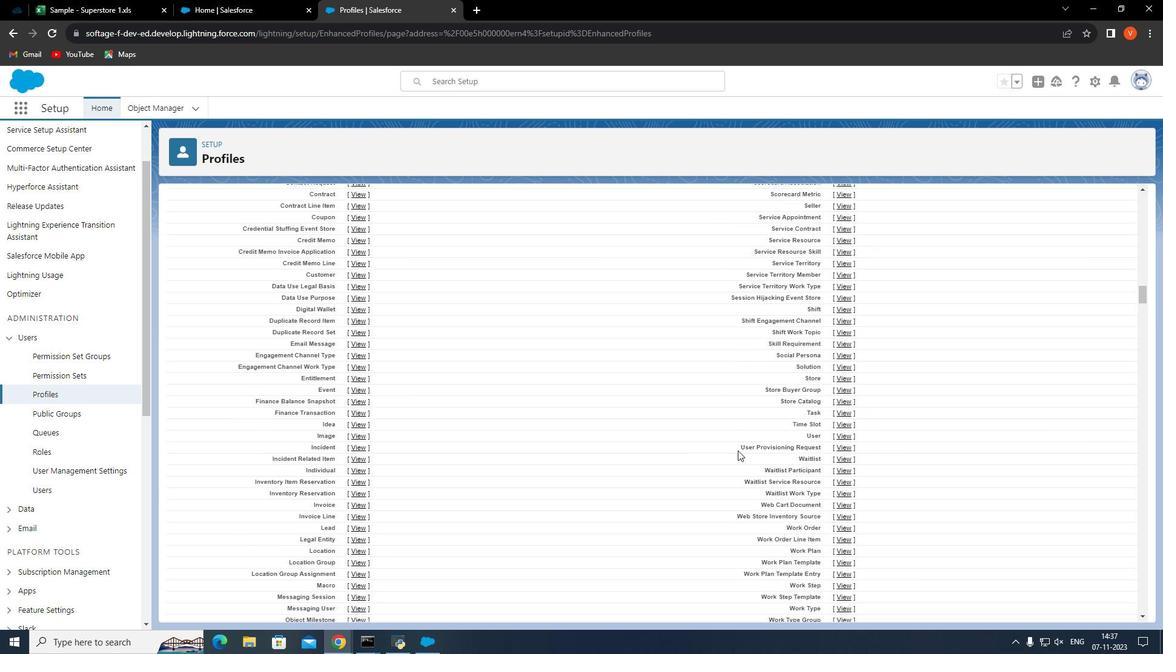 
Action: Mouse scrolled (738, 449) with delta (0, 0)
Screenshot: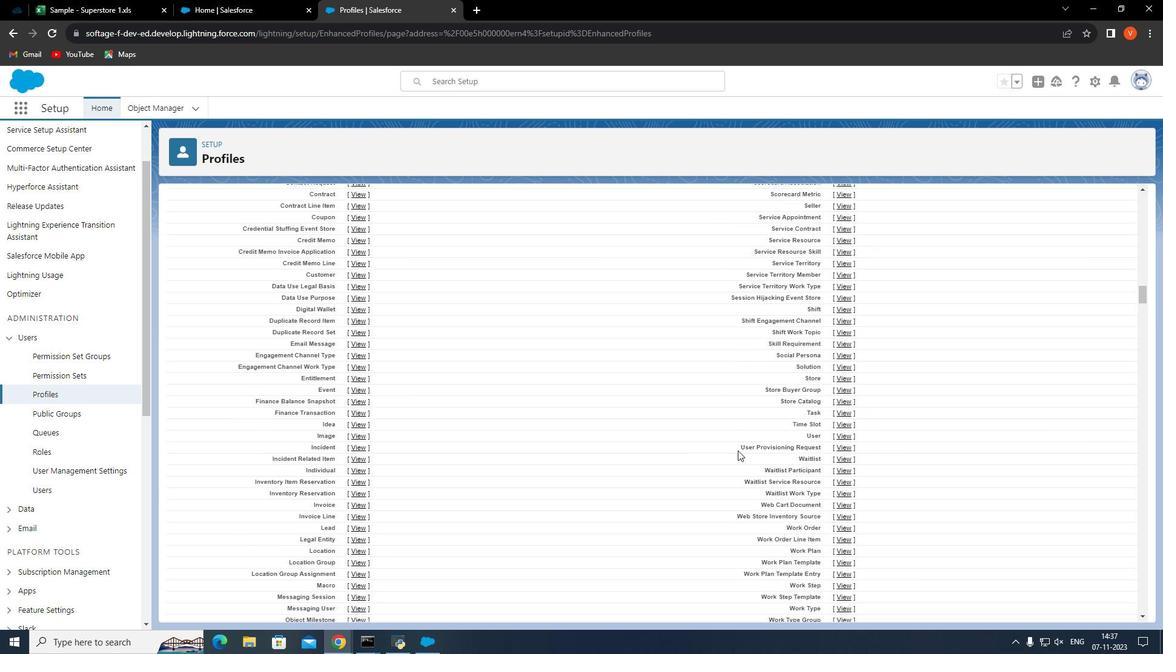 
Action: Mouse scrolled (738, 449) with delta (0, 0)
Screenshot: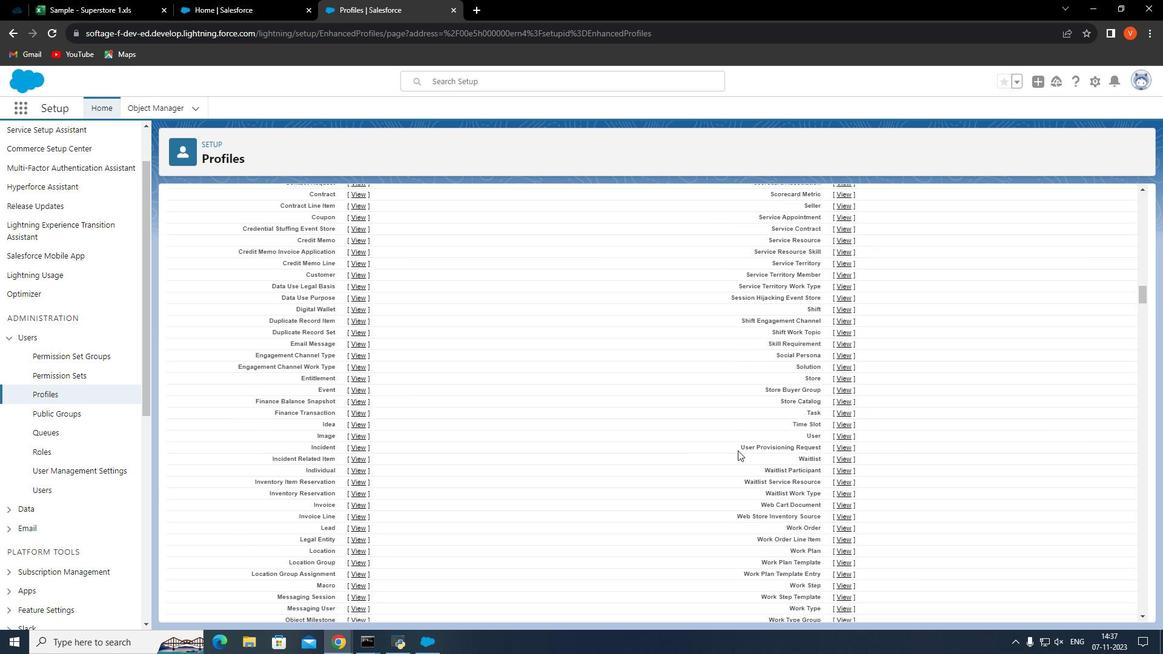
Action: Mouse moved to (738, 450)
Screenshot: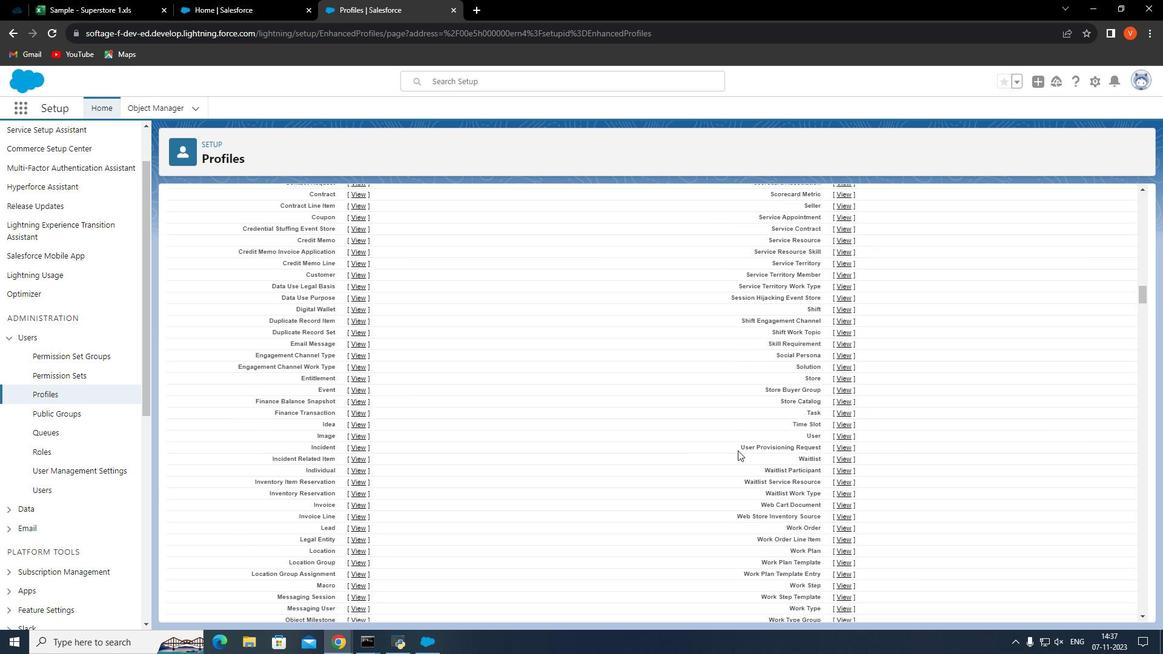 
Action: Mouse scrolled (738, 449) with delta (0, 0)
Screenshot: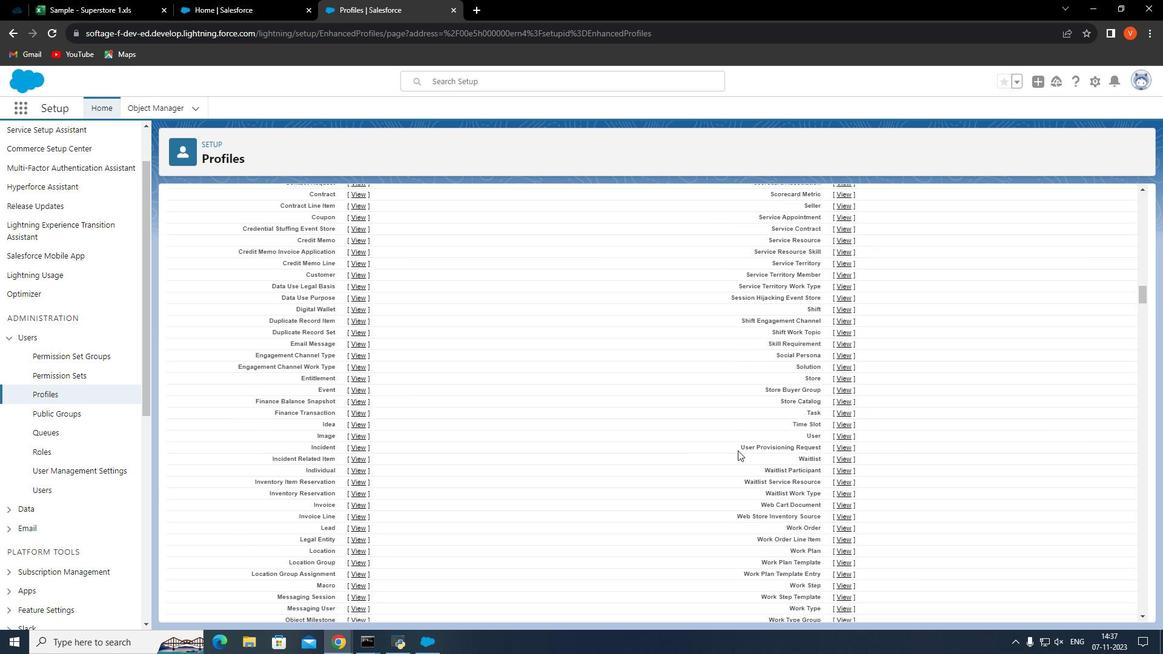 
Action: Mouse moved to (738, 450)
Screenshot: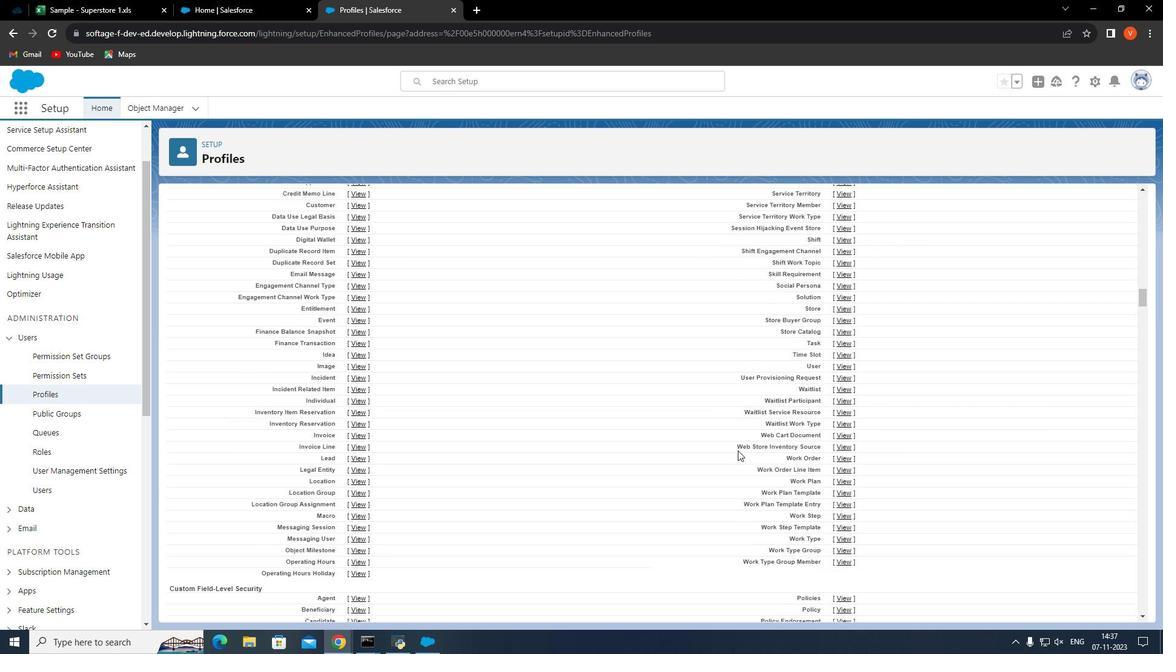 
Action: Mouse scrolled (738, 450) with delta (0, 0)
Screenshot: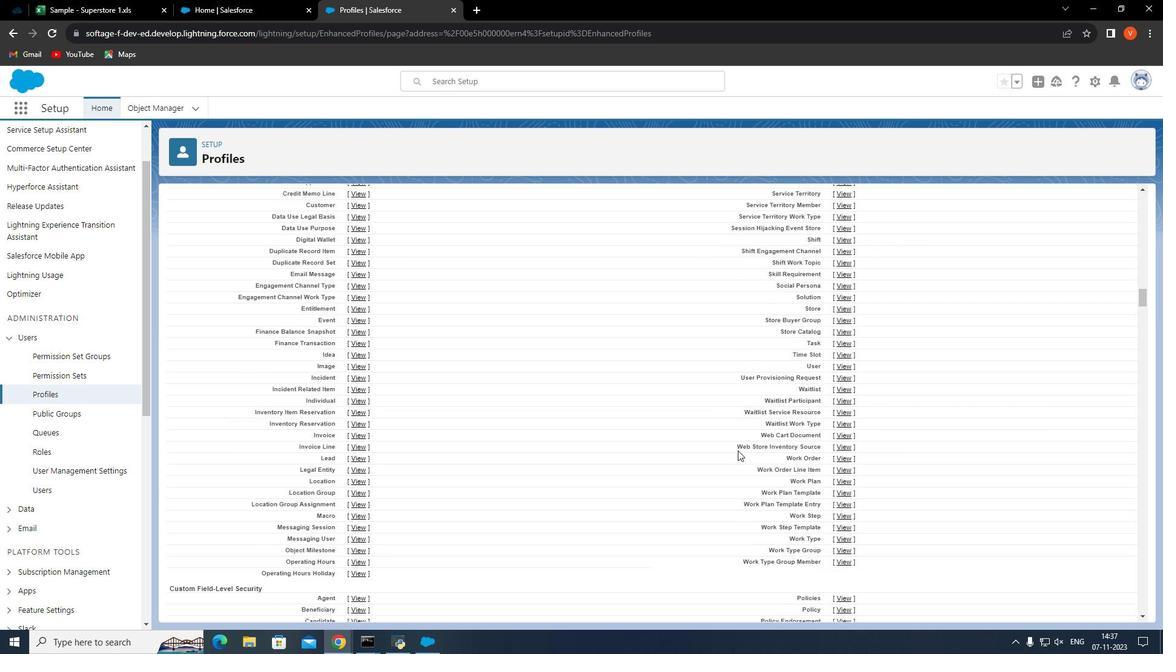
Action: Mouse moved to (738, 450)
Screenshot: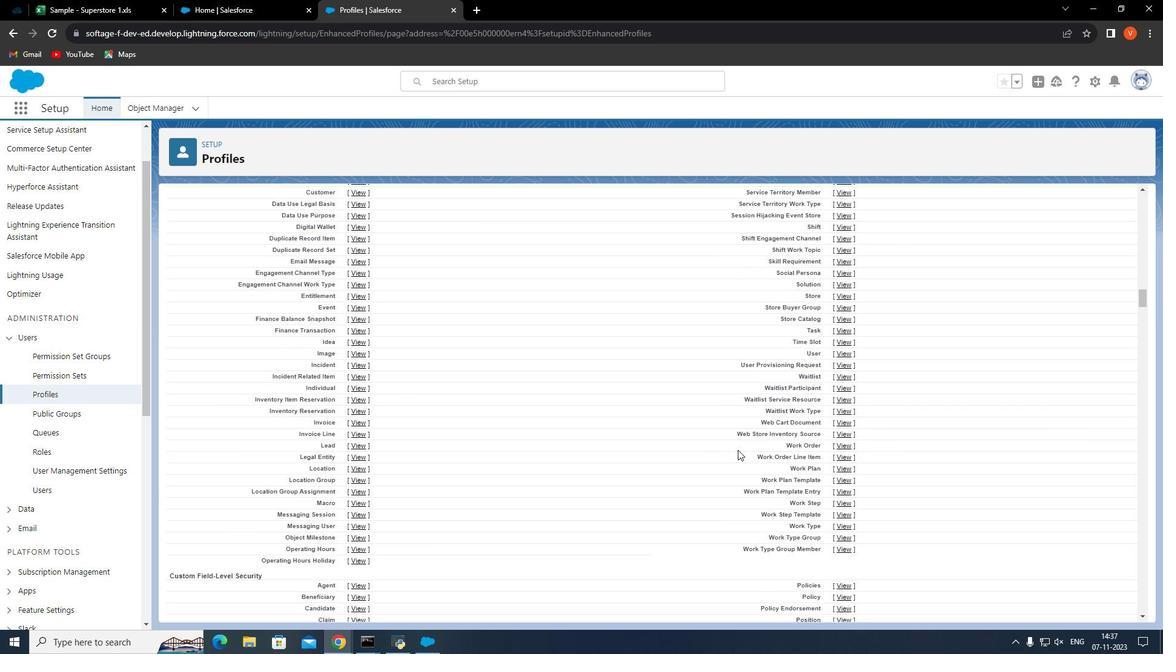 
Action: Mouse scrolled (738, 449) with delta (0, 0)
Screenshot: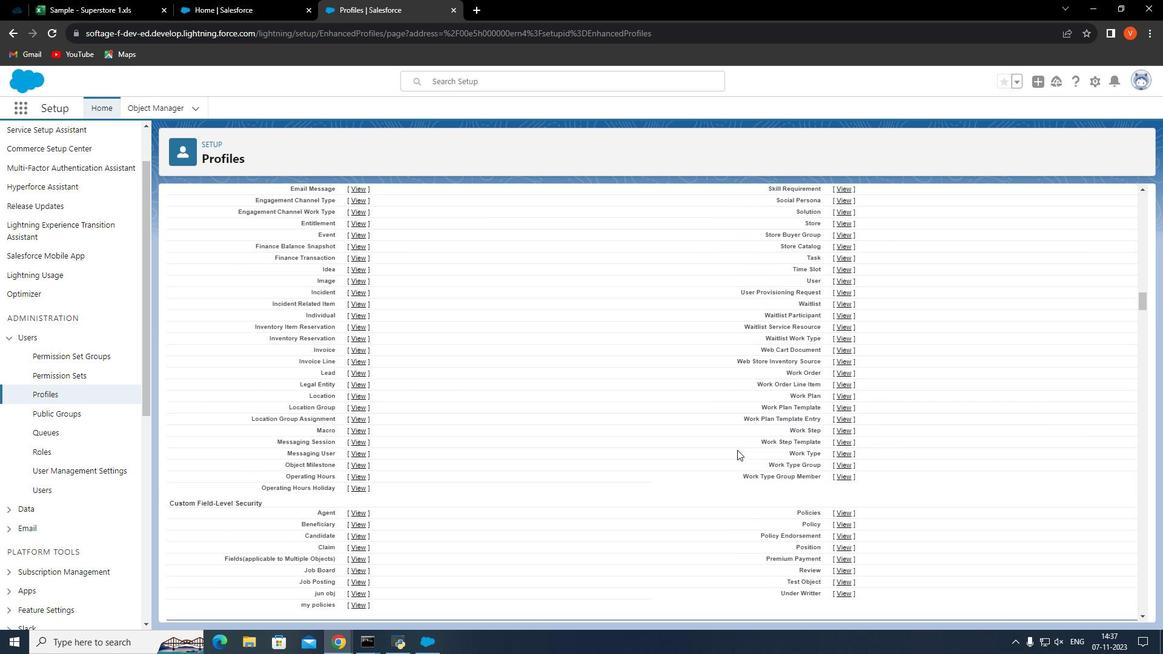 
Action: Mouse scrolled (738, 449) with delta (0, 0)
Screenshot: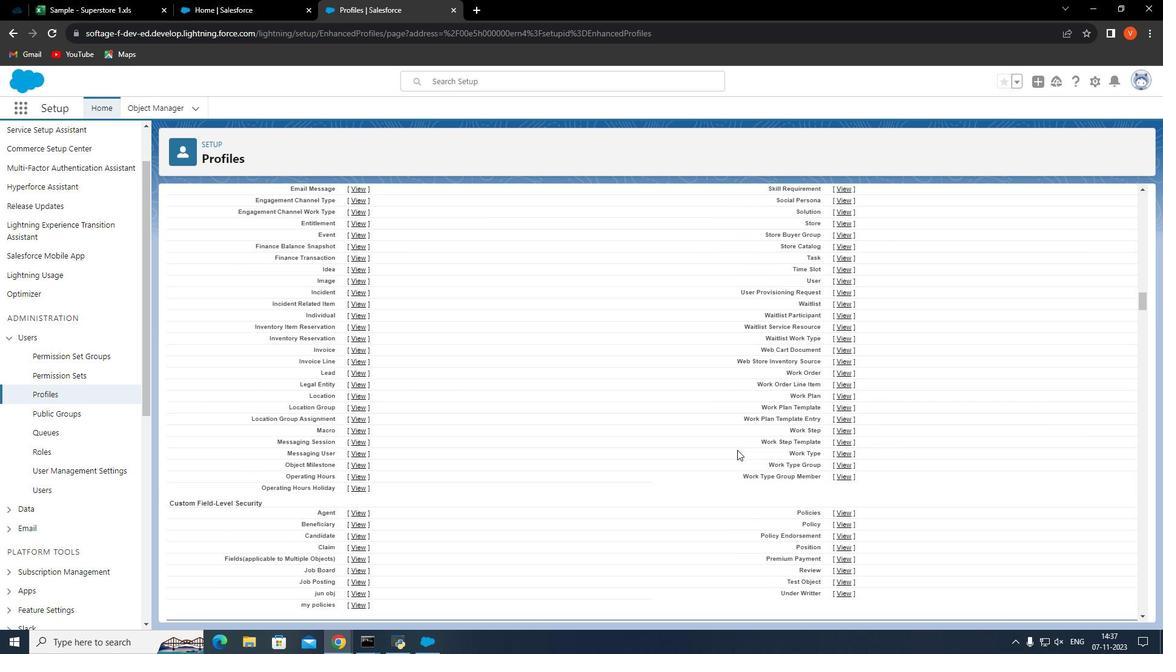 
Action: Mouse scrolled (738, 449) with delta (0, 0)
Screenshot: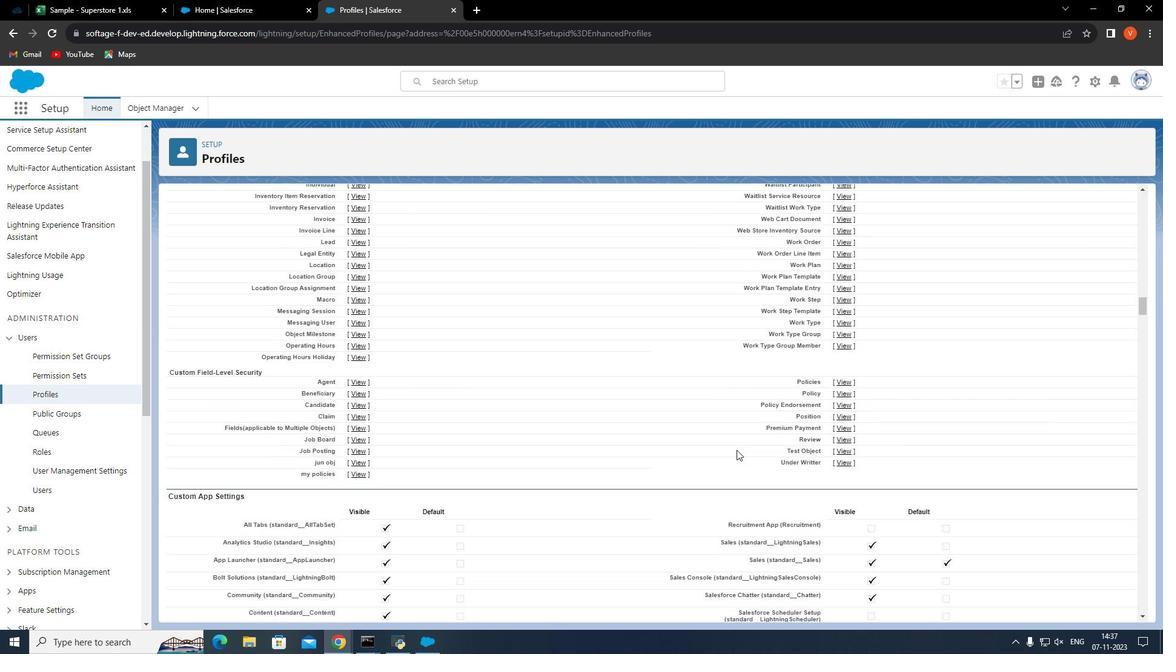 
Action: Mouse scrolled (738, 449) with delta (0, 0)
Screenshot: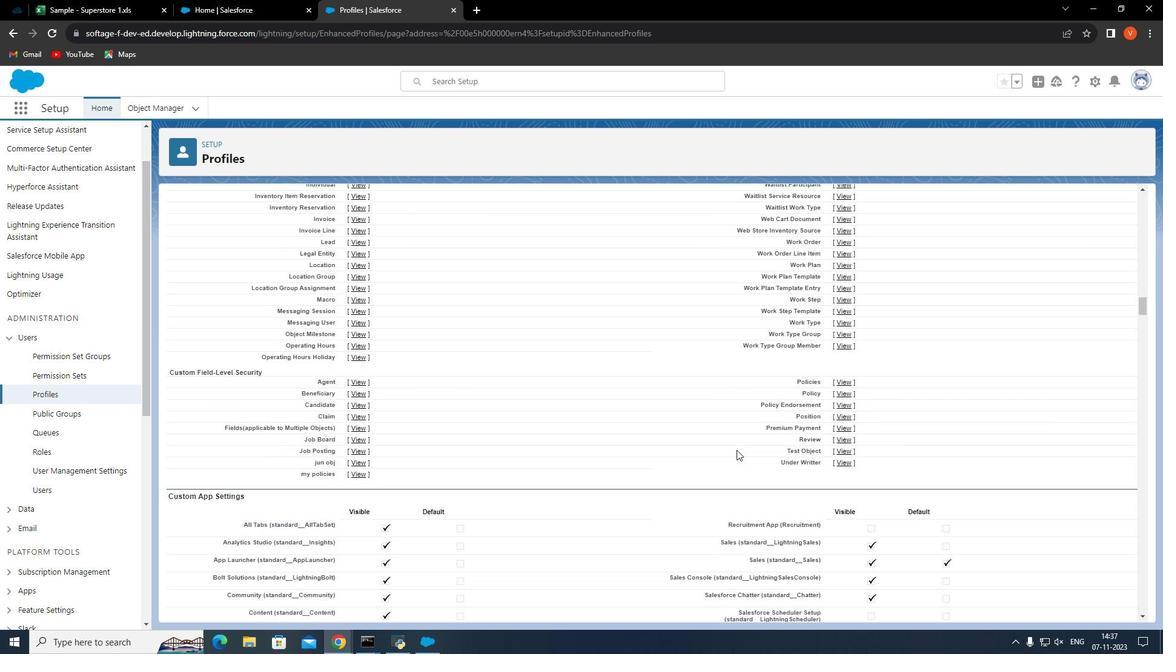 
Action: Mouse moved to (738, 450)
Screenshot: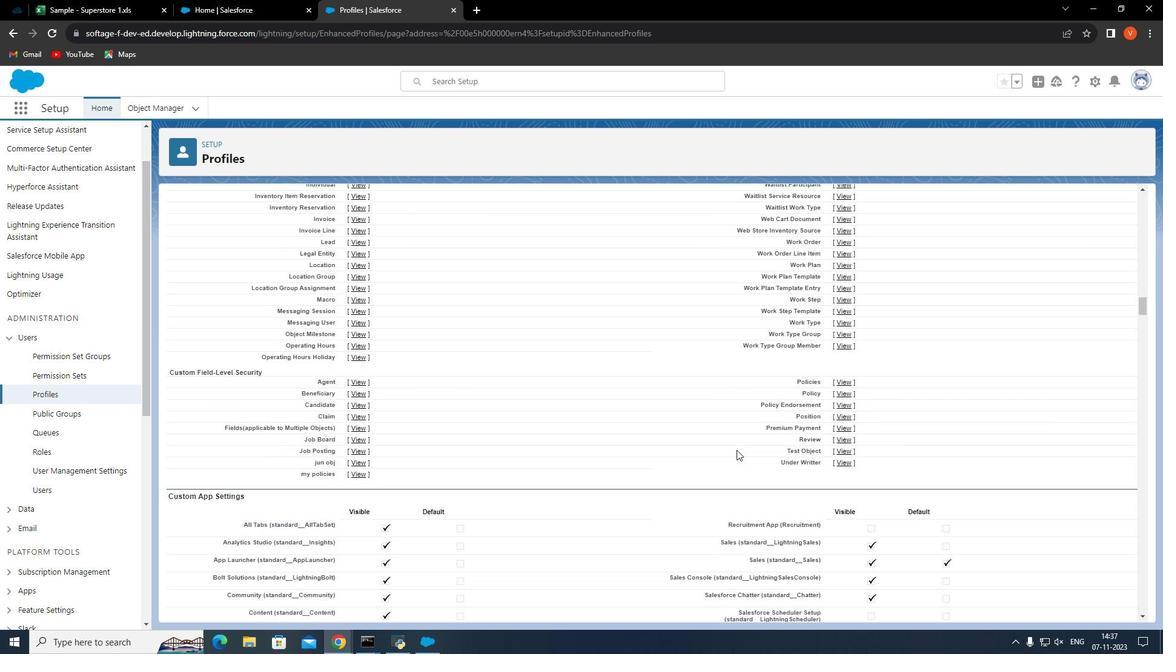 
Action: Mouse scrolled (738, 449) with delta (0, 0)
Screenshot: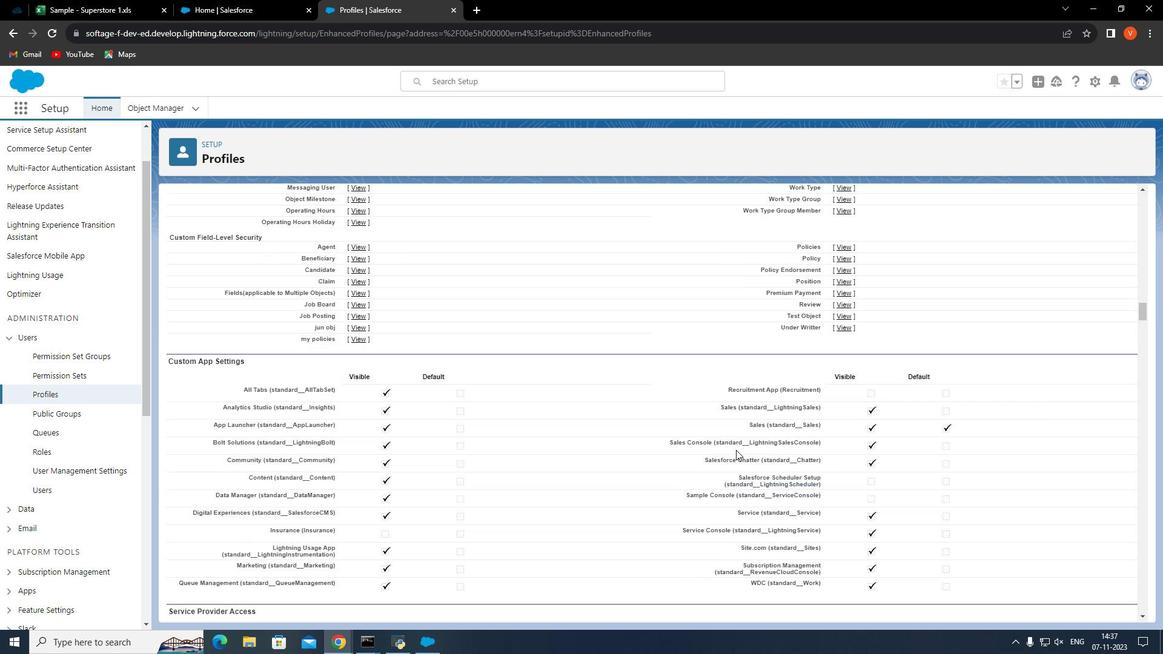 
Action: Mouse moved to (737, 450)
Screenshot: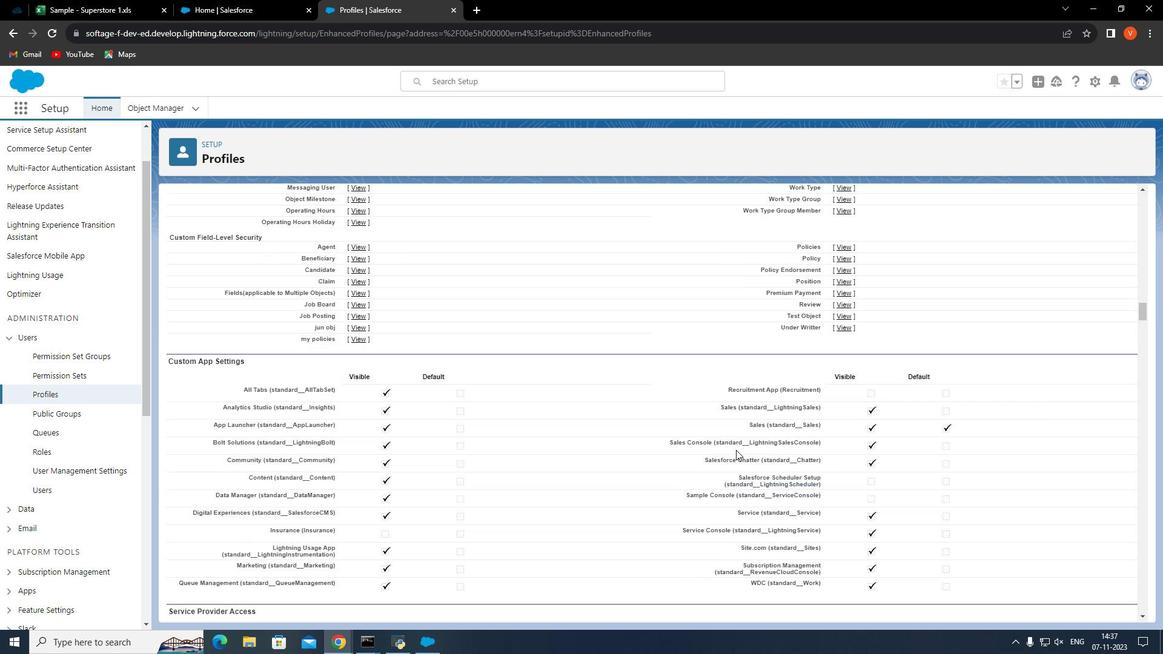 
Action: Mouse scrolled (737, 449) with delta (0, 0)
Screenshot: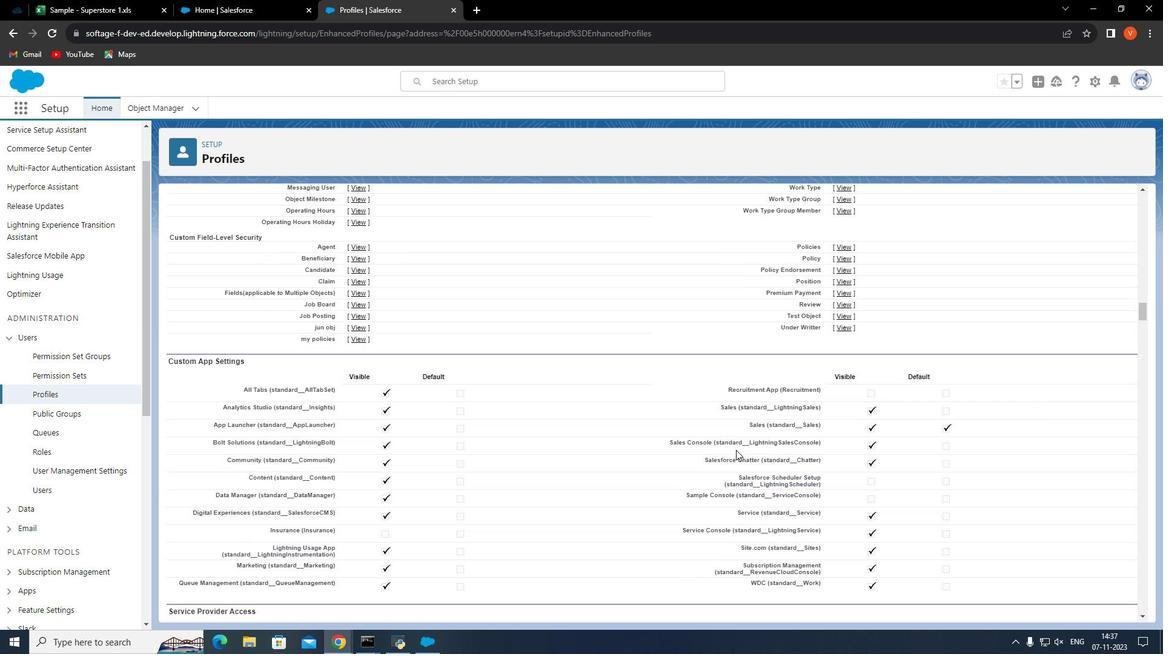 
Action: Mouse moved to (736, 450)
Screenshot: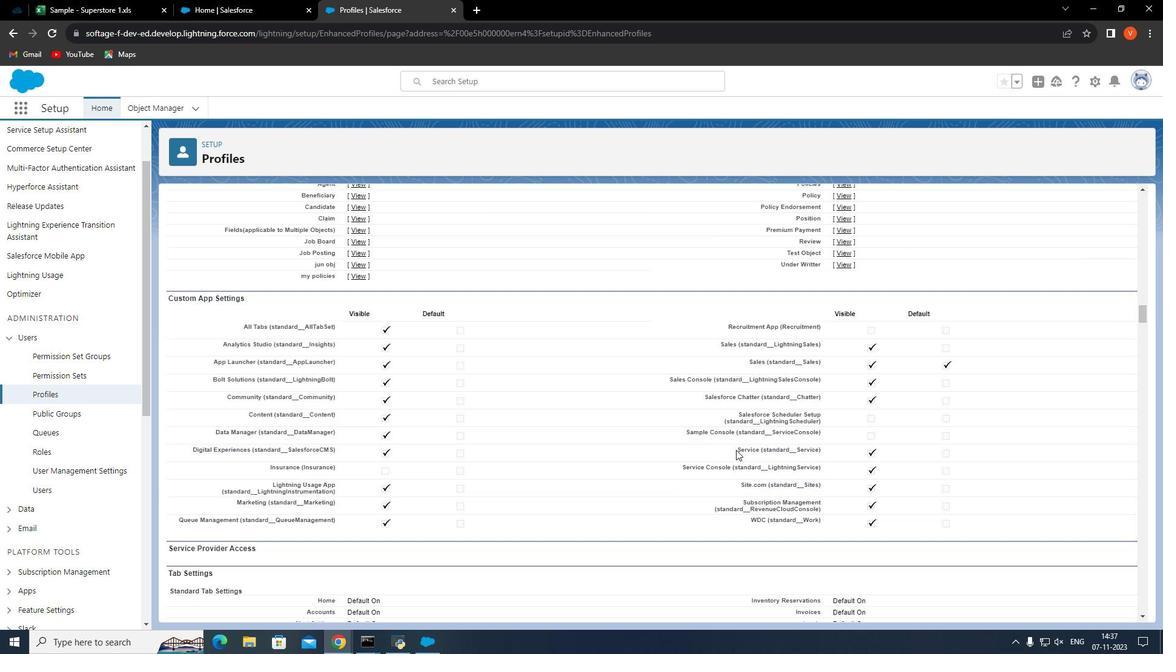 
Action: Mouse scrolled (736, 449) with delta (0, 0)
Screenshot: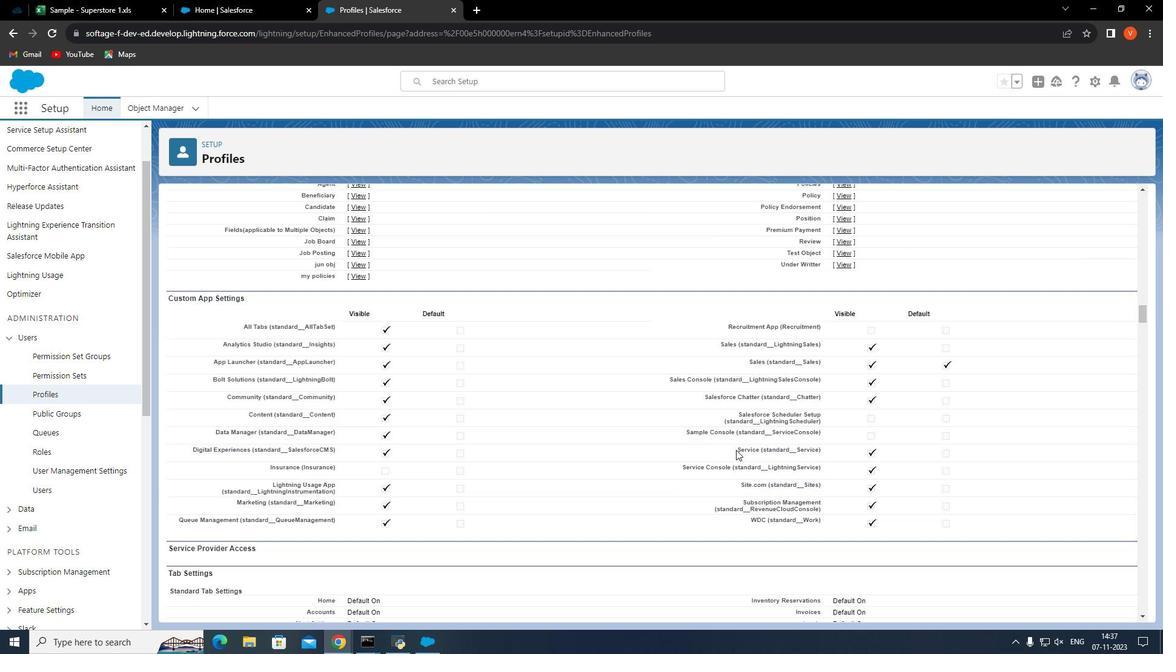 
Action: Mouse moved to (735, 450)
Screenshot: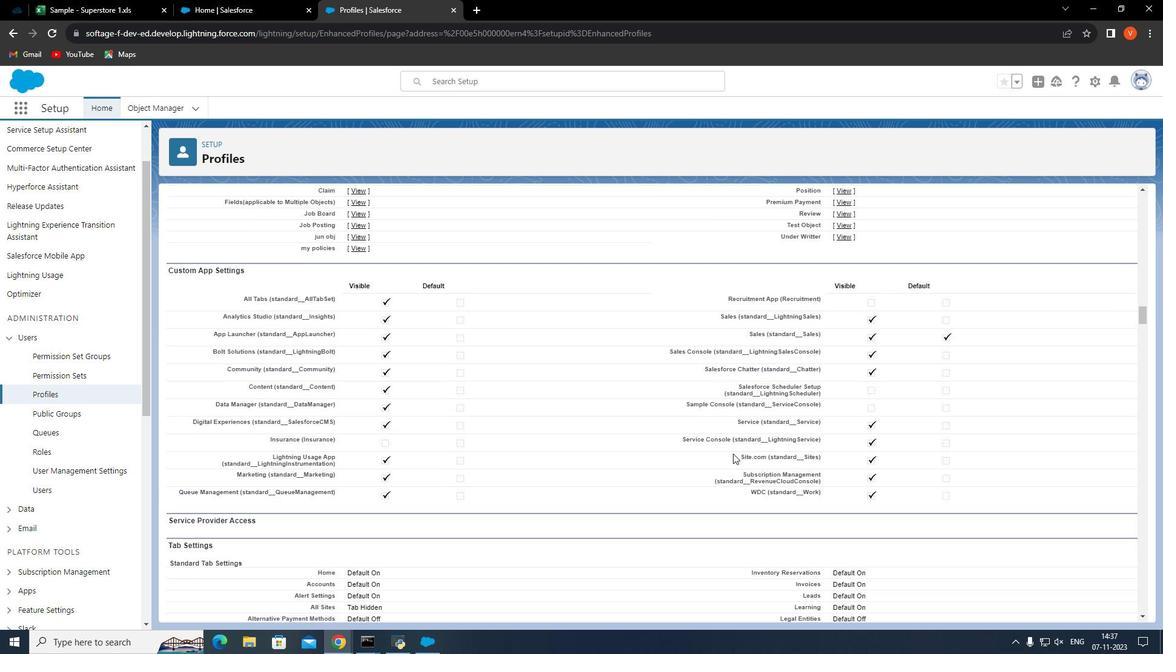 
Action: Mouse scrolled (735, 449) with delta (0, 0)
Screenshot: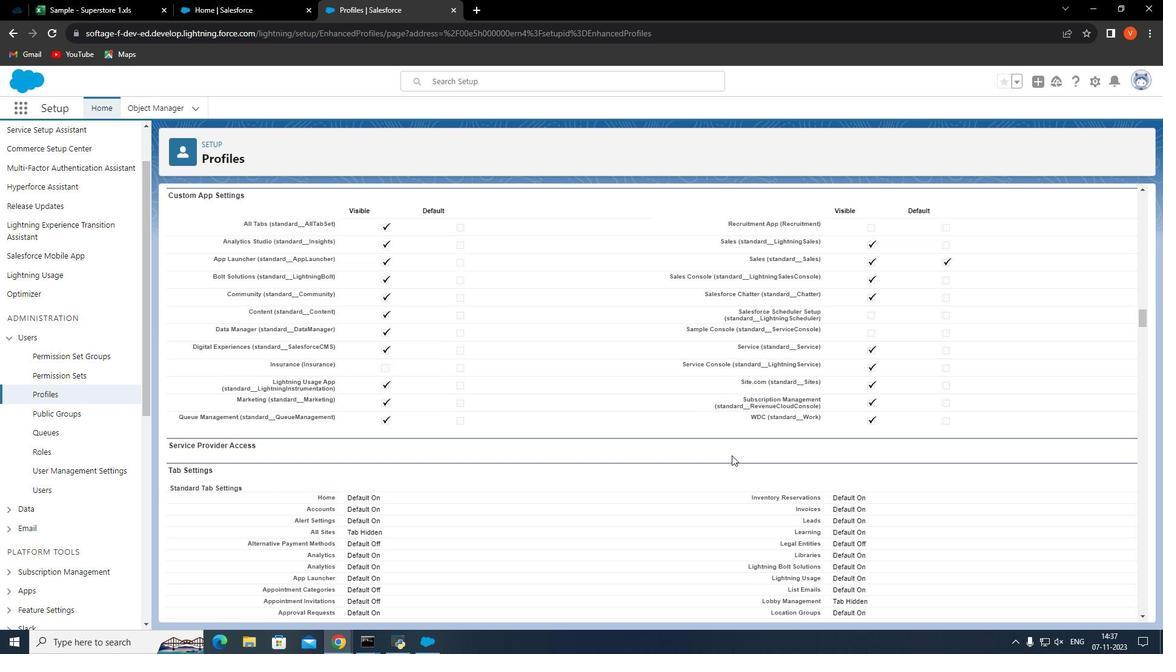 
Action: Mouse moved to (735, 450)
Screenshot: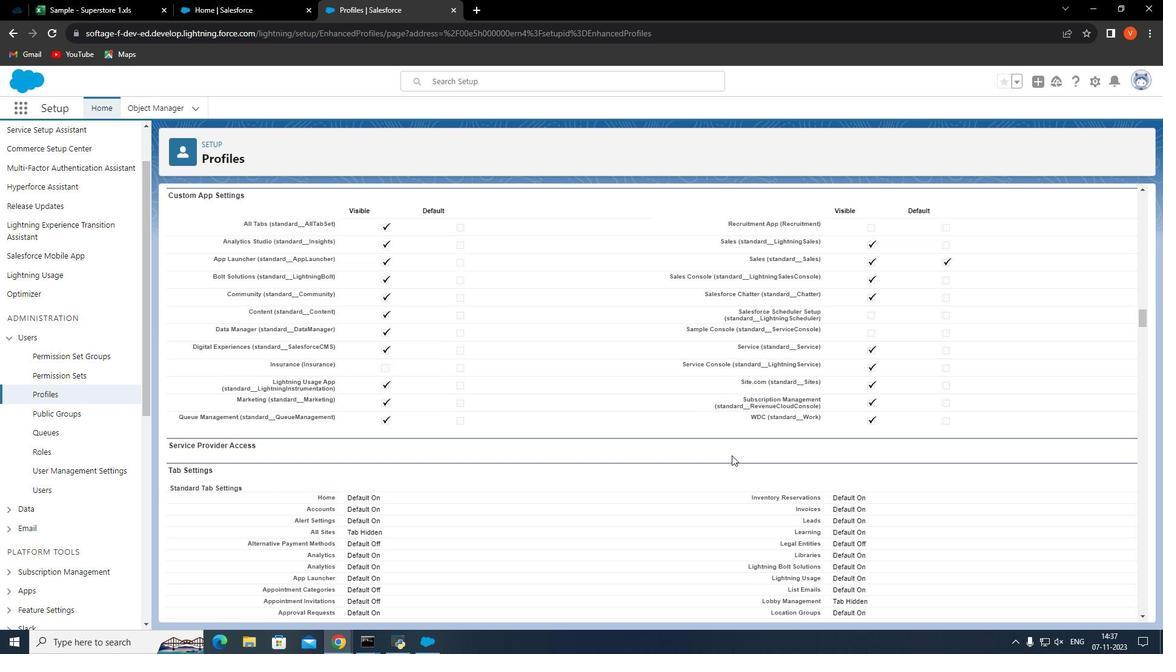 
Action: Mouse scrolled (735, 450) with delta (0, 0)
Screenshot: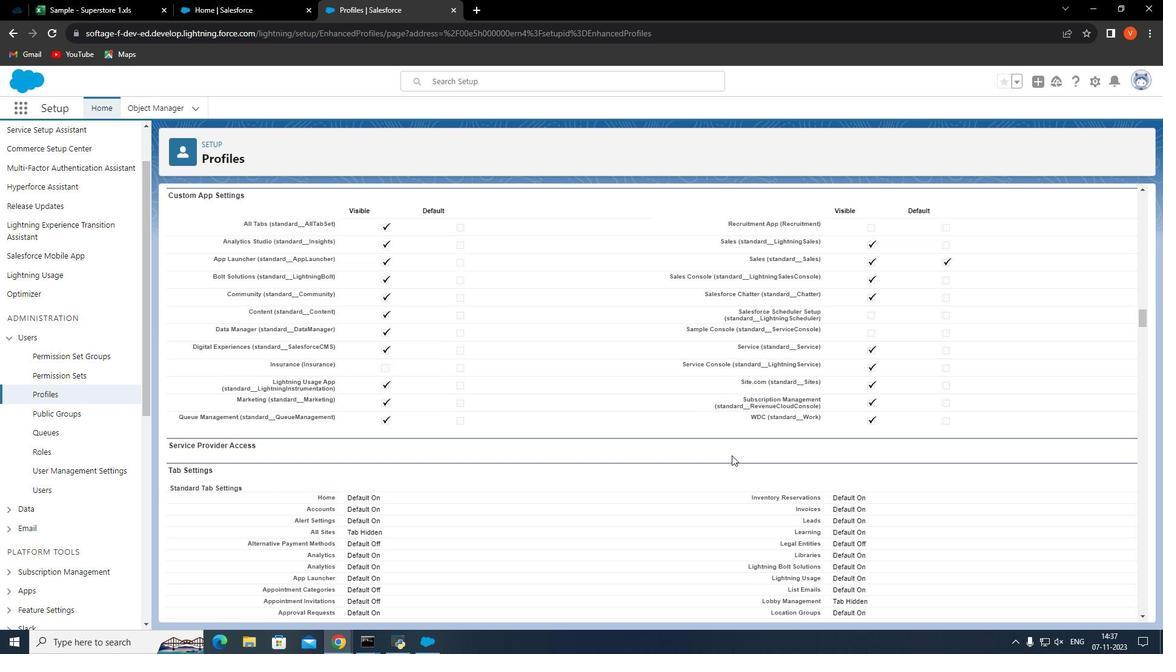 
Action: Mouse moved to (734, 452)
Screenshot: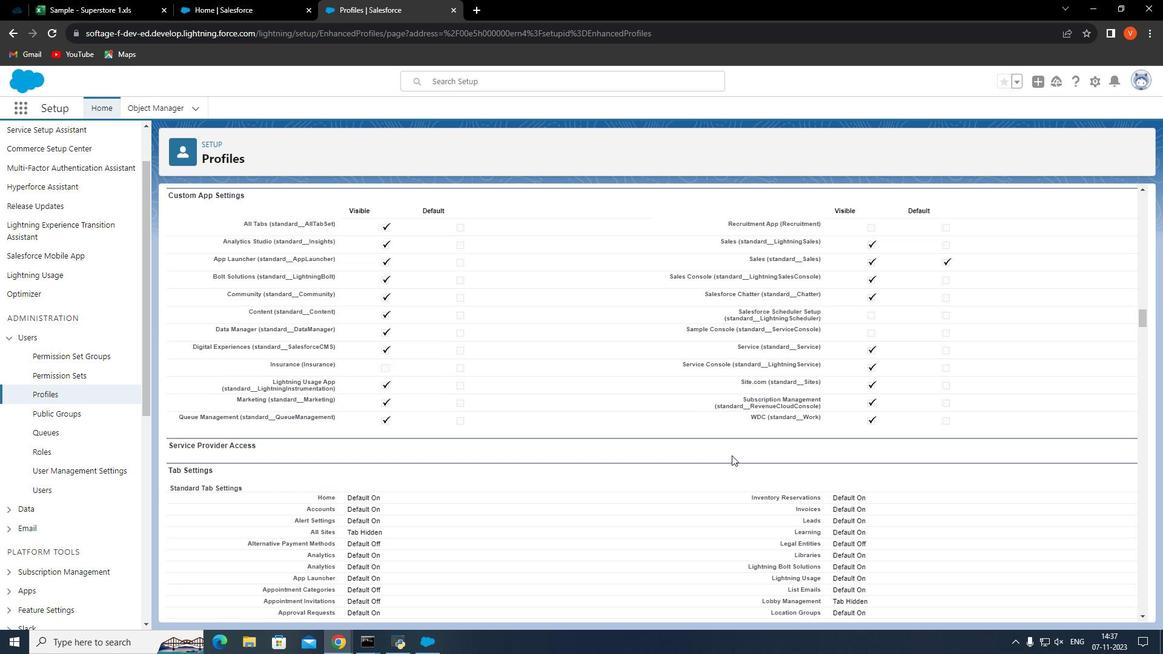 
Action: Mouse scrolled (734, 451) with delta (0, 0)
Screenshot: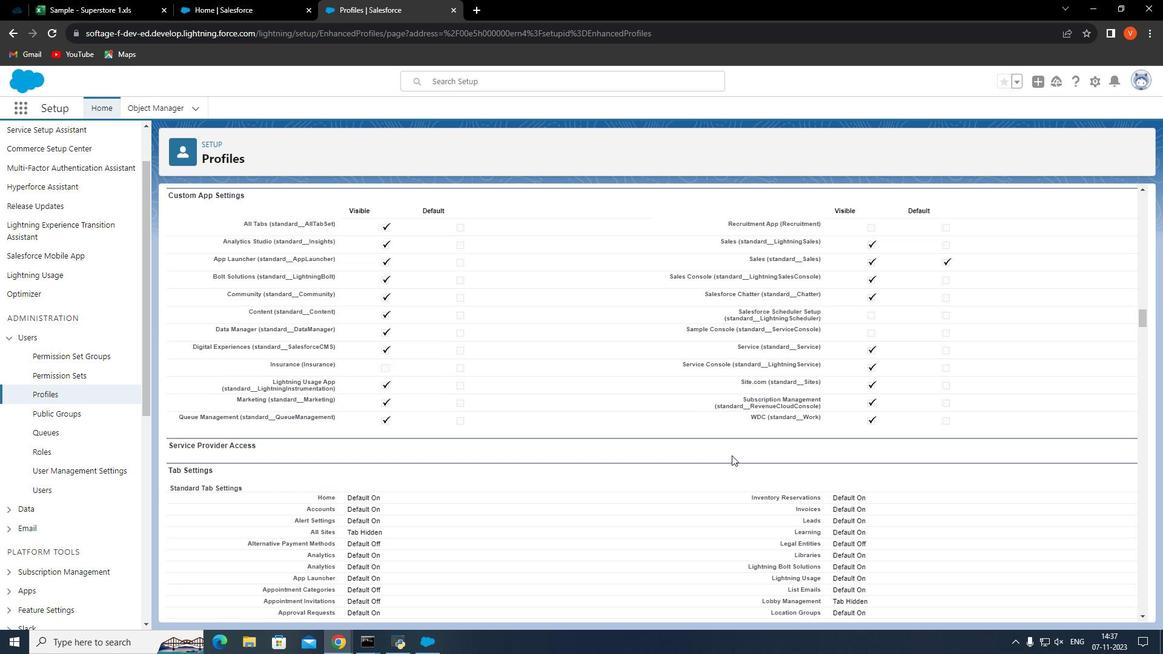 
Action: Mouse moved to (733, 453)
Screenshot: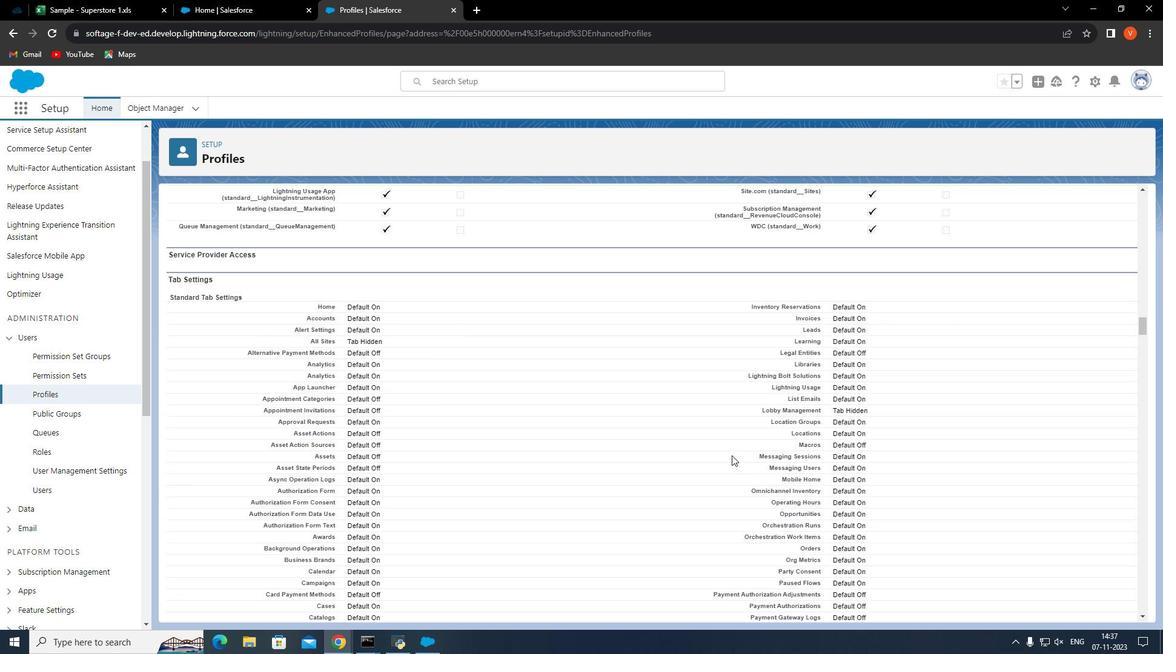 
Action: Mouse scrolled (733, 452) with delta (0, 0)
Screenshot: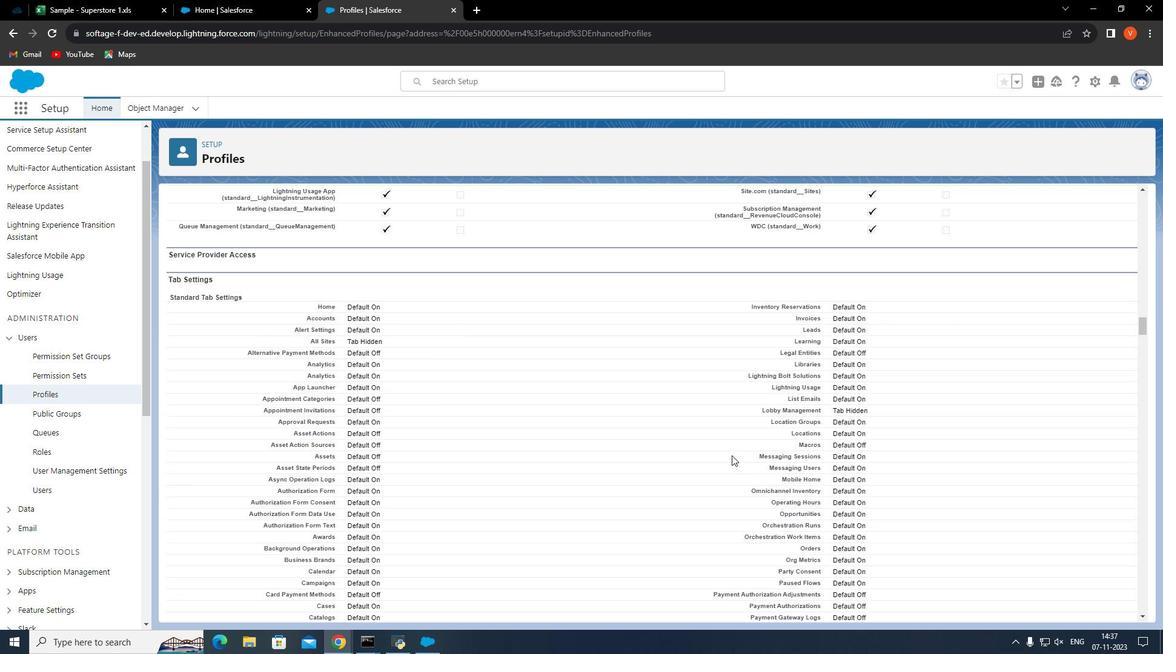 
Action: Mouse moved to (733, 453)
Screenshot: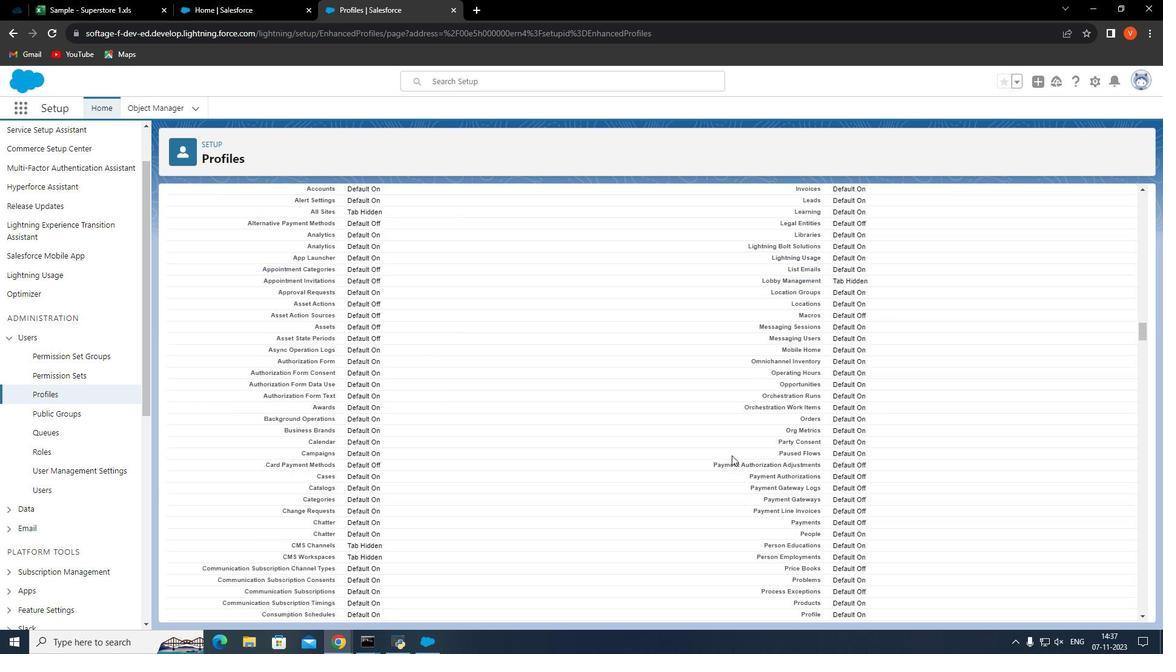 
Action: Mouse scrolled (733, 453) with delta (0, 0)
Screenshot: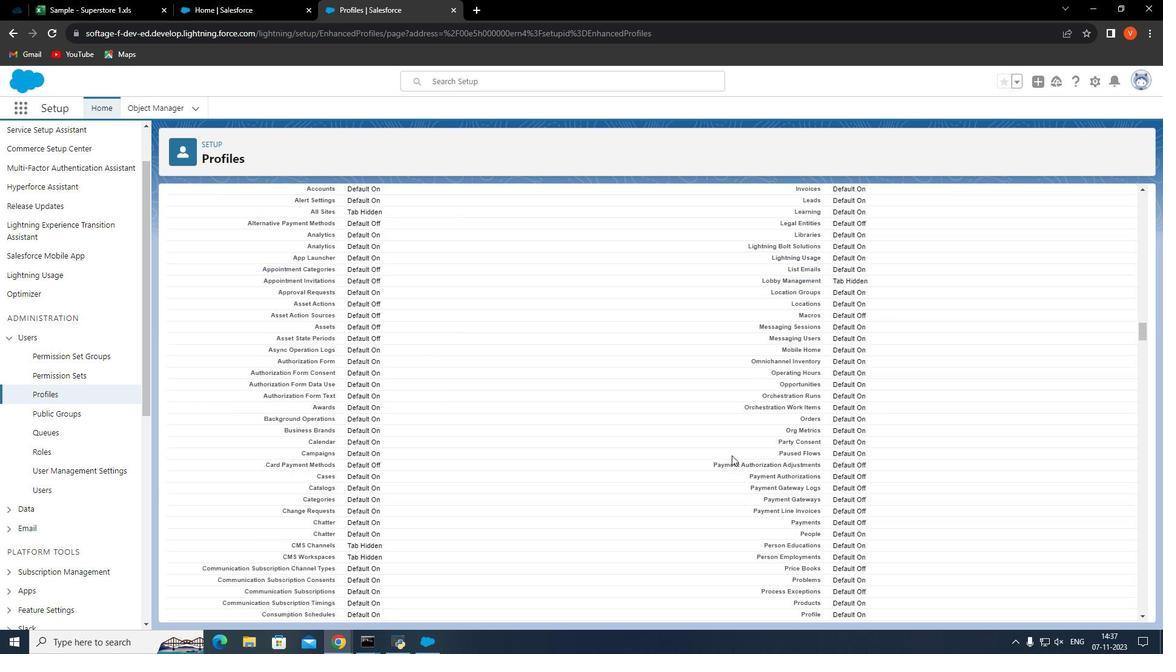 
Action: Mouse moved to (732, 455)
Screenshot: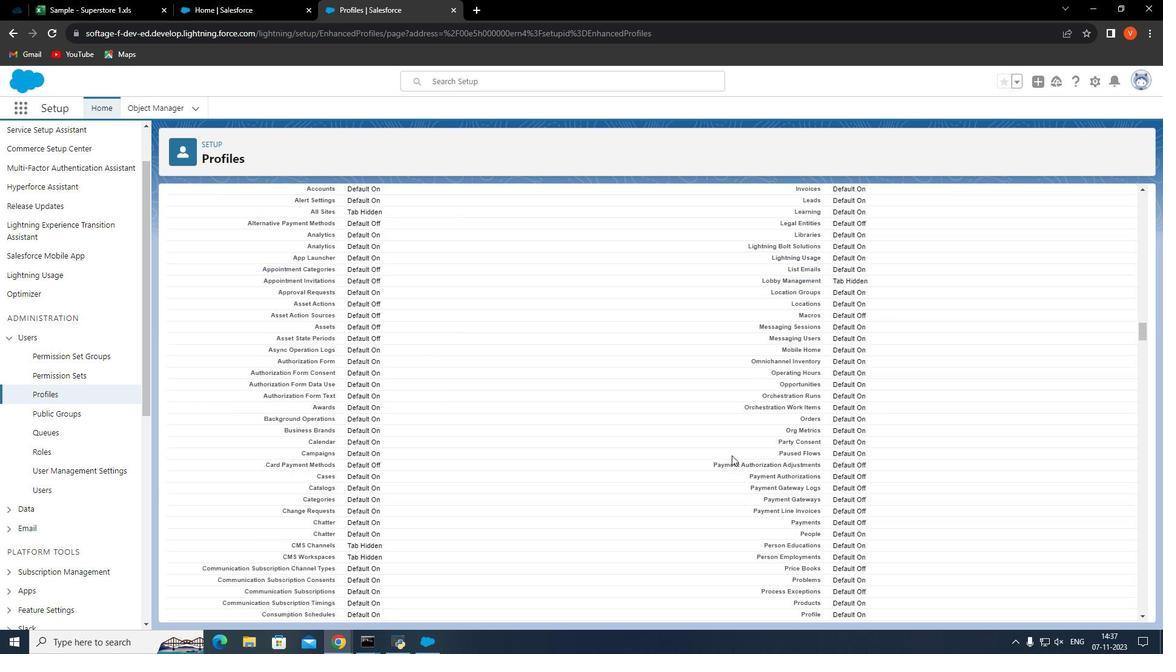 
Action: Mouse scrolled (732, 454) with delta (0, 0)
Screenshot: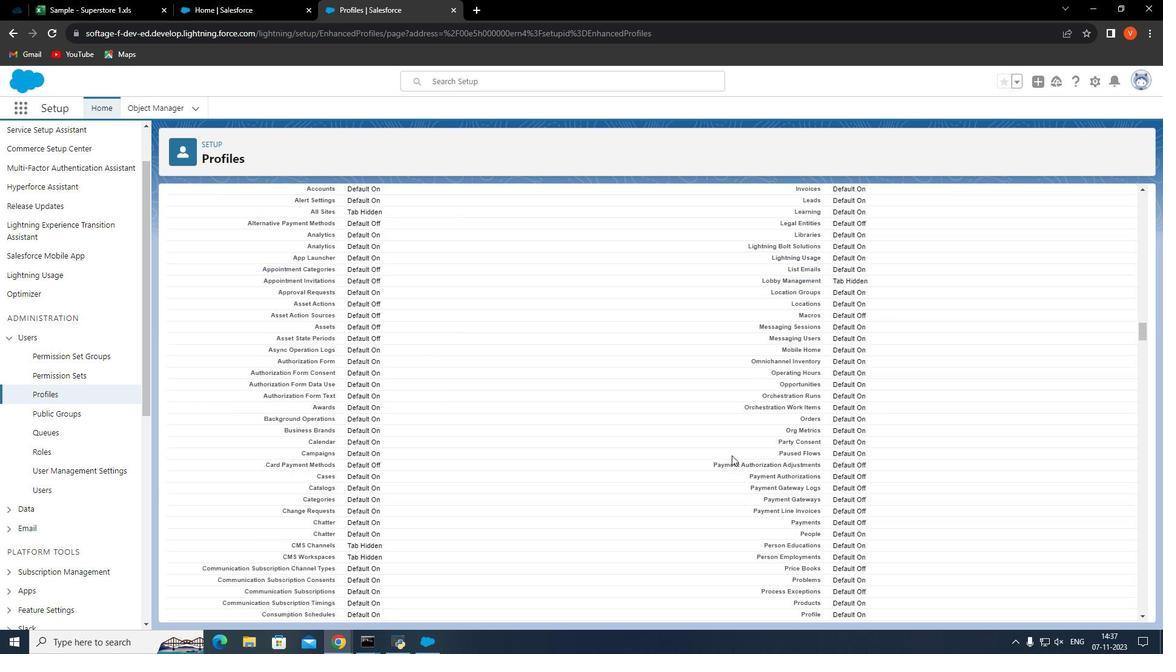 
Action: Mouse moved to (732, 455)
Screenshot: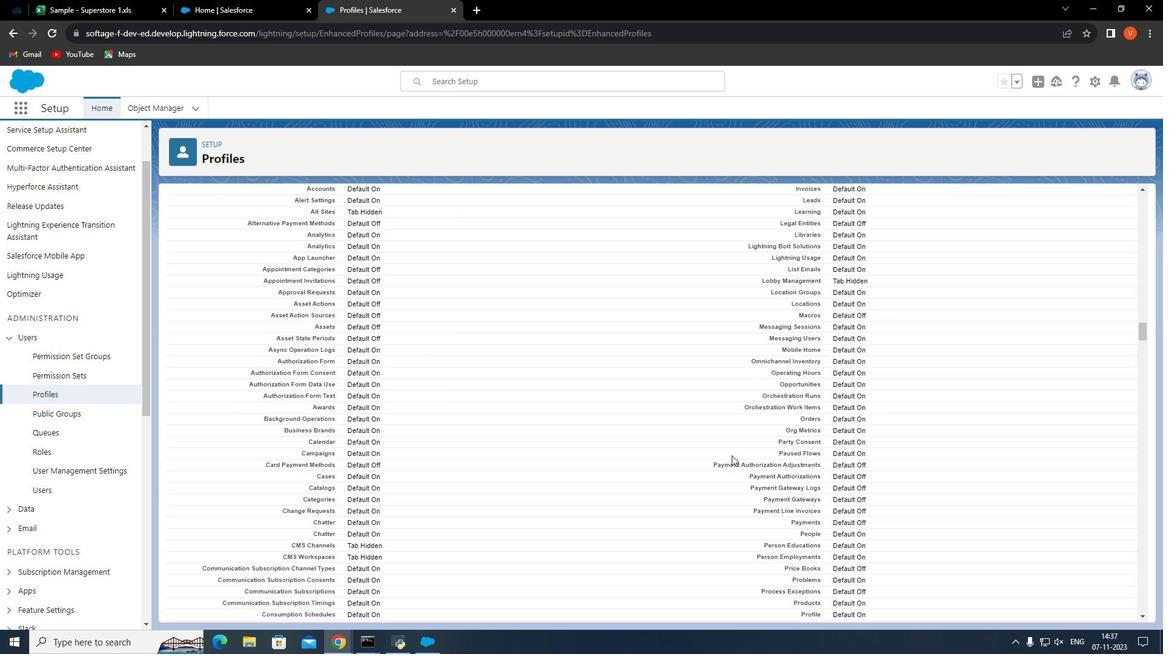
Action: Mouse scrolled (732, 455) with delta (0, 0)
Screenshot: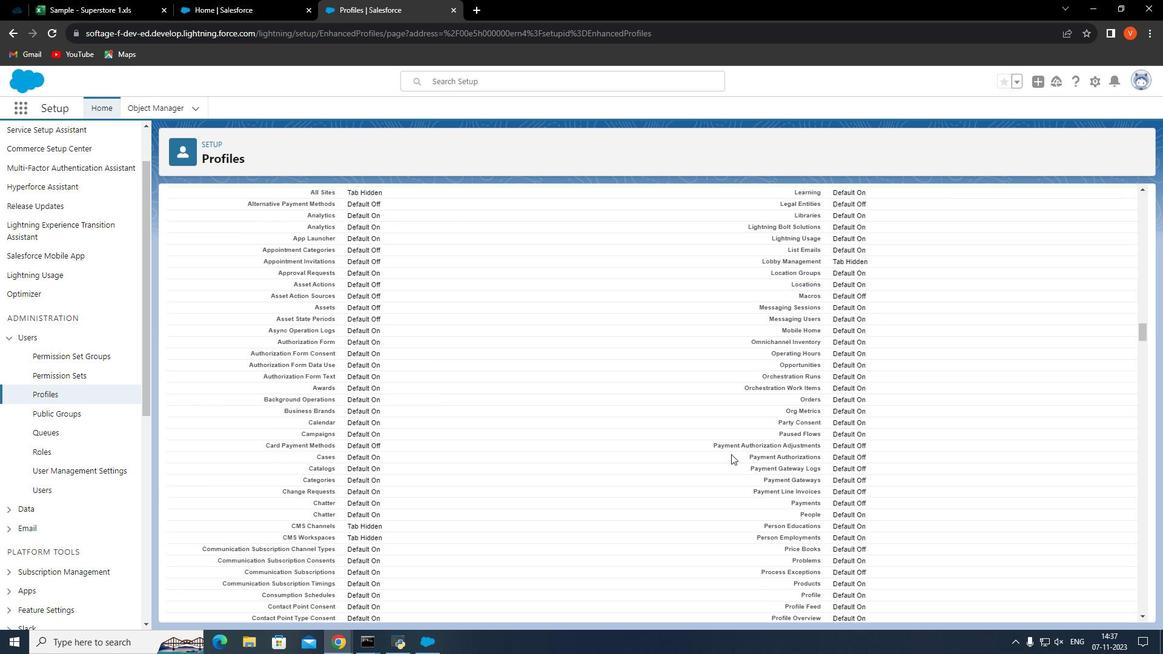 
Action: Mouse moved to (732, 453)
Screenshot: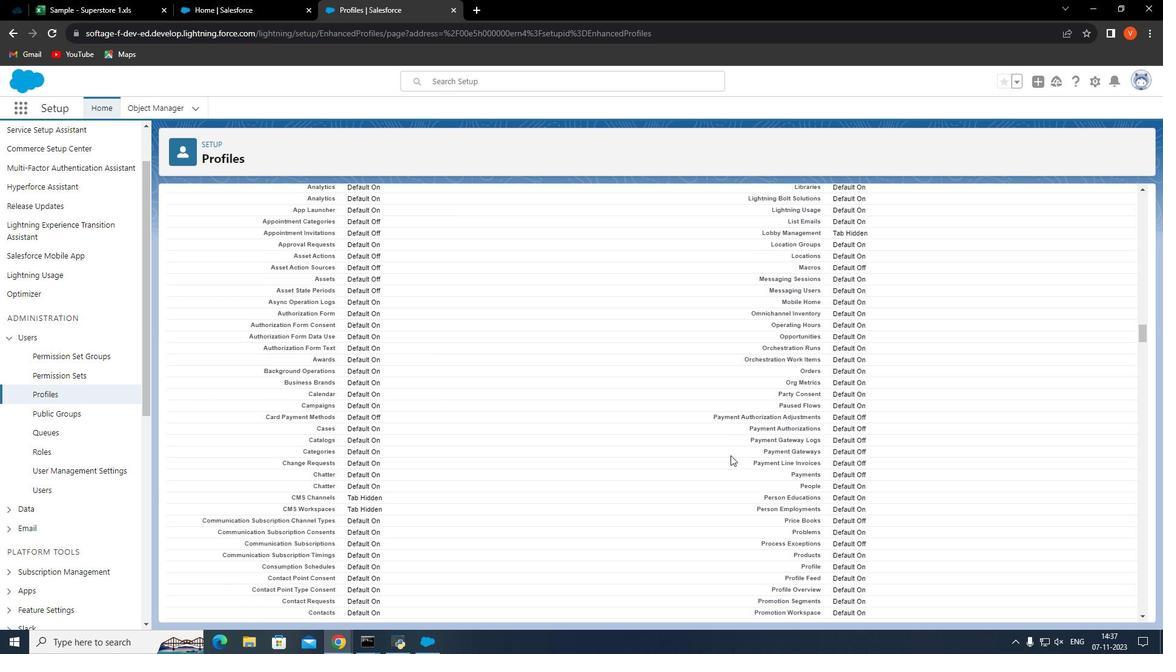 
Action: Mouse scrolled (732, 452) with delta (0, 0)
Screenshot: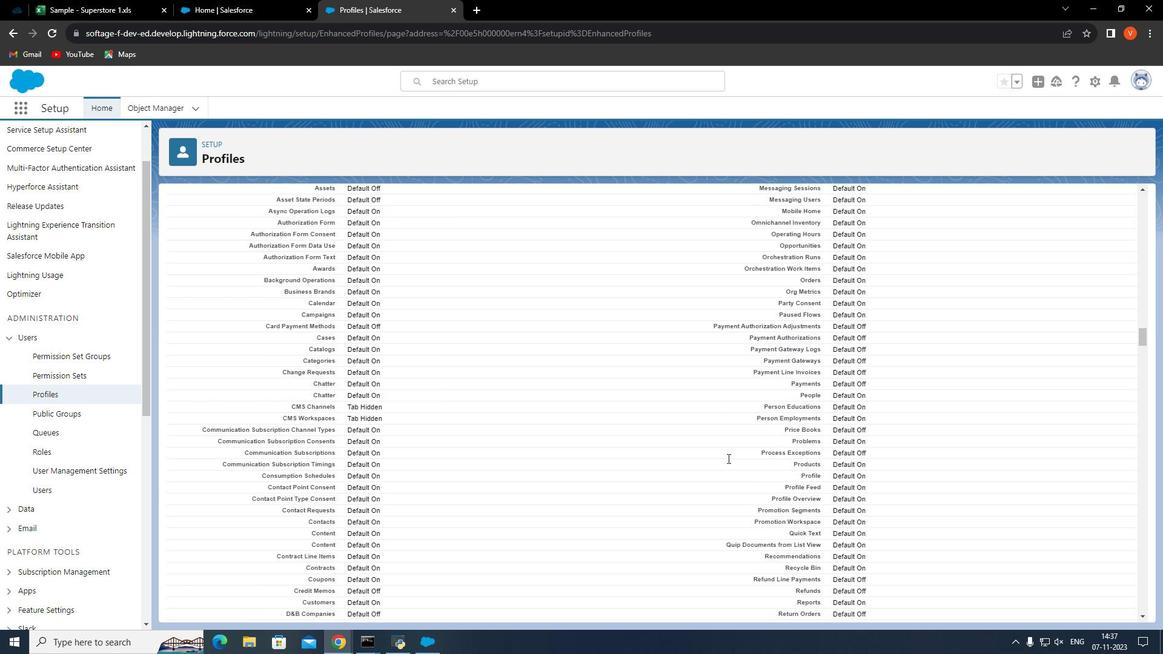 
Action: Mouse moved to (732, 453)
Screenshot: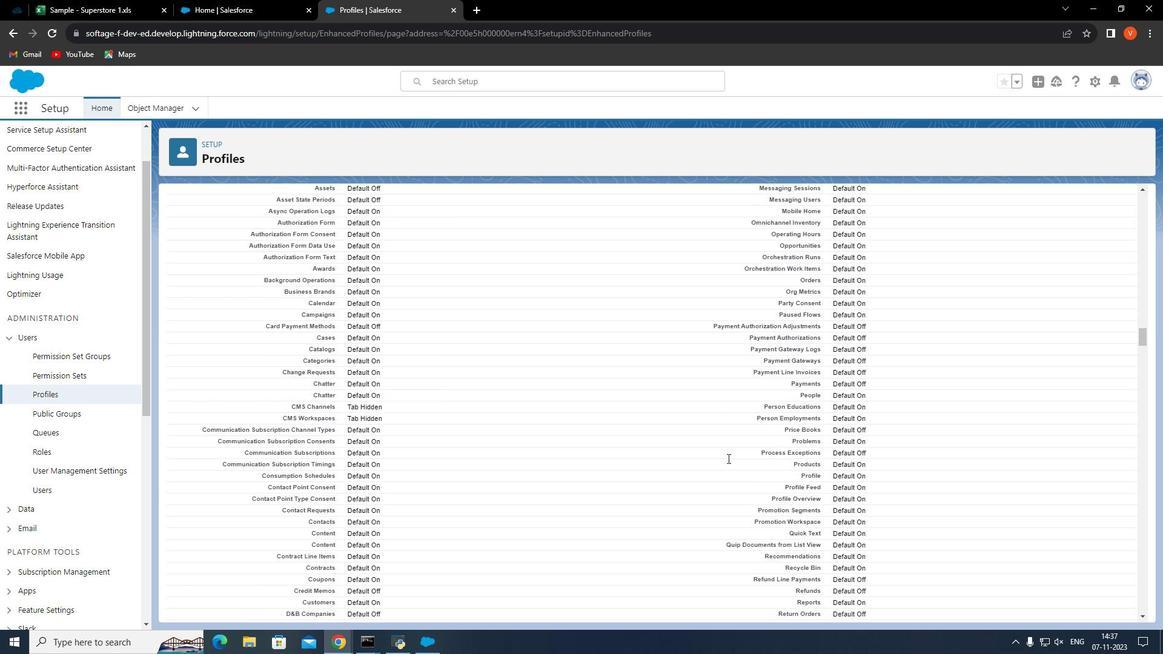 
Action: Mouse scrolled (732, 452) with delta (0, 0)
Screenshot: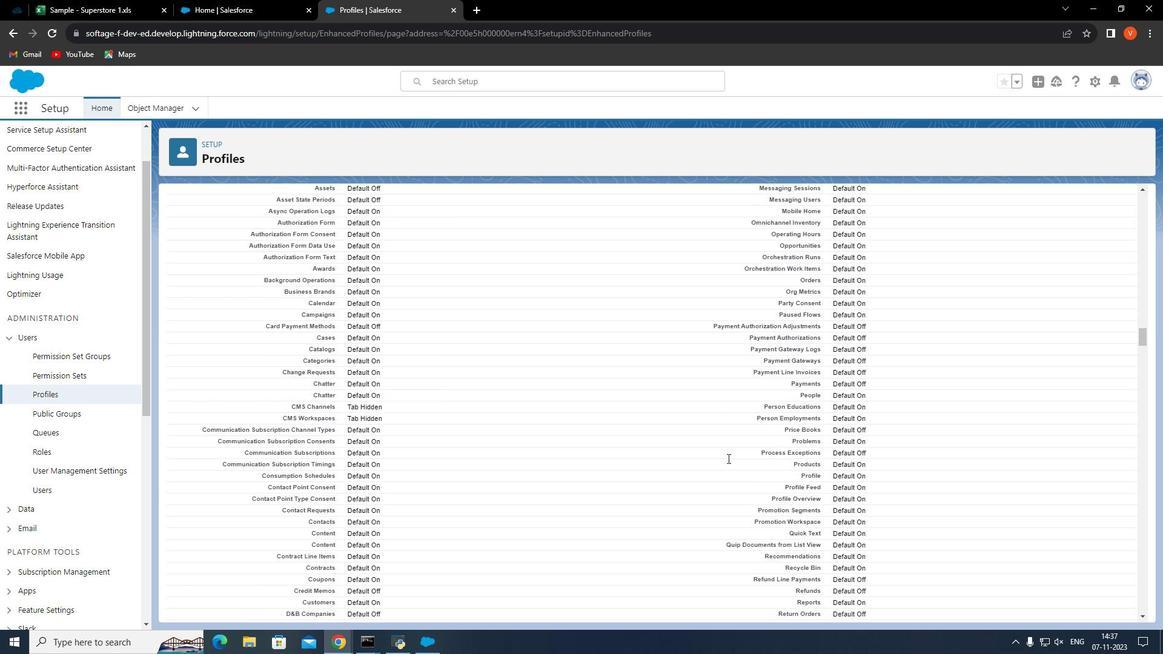 
Action: Mouse moved to (732, 453)
Screenshot: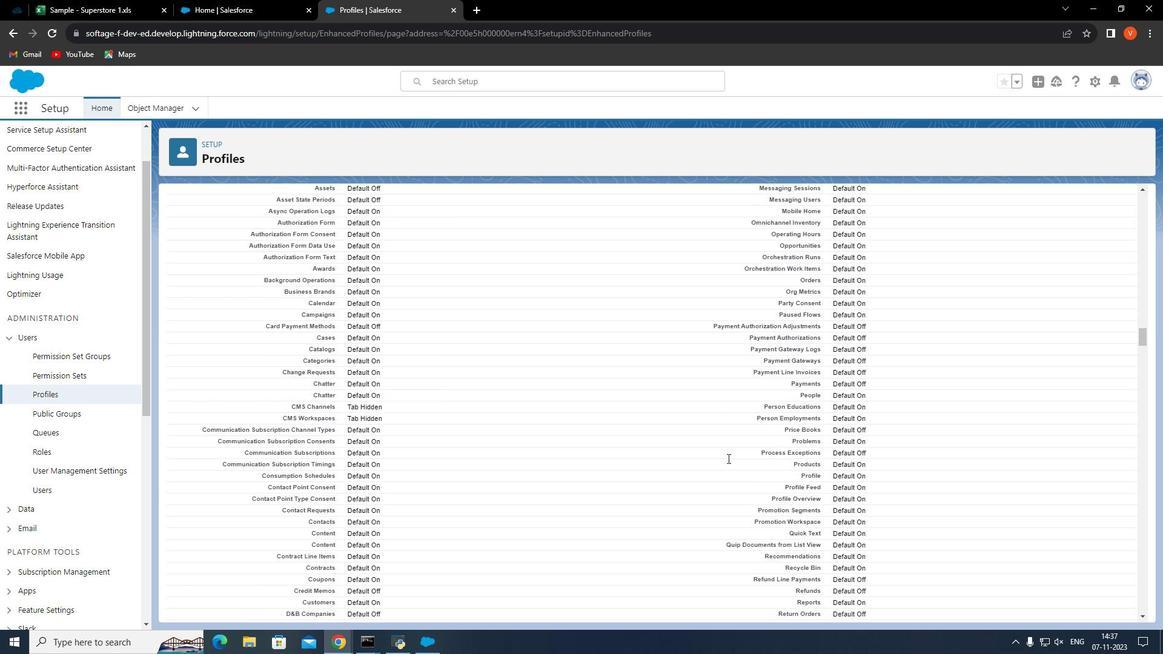 
Action: Mouse scrolled (732, 452) with delta (0, 0)
Screenshot: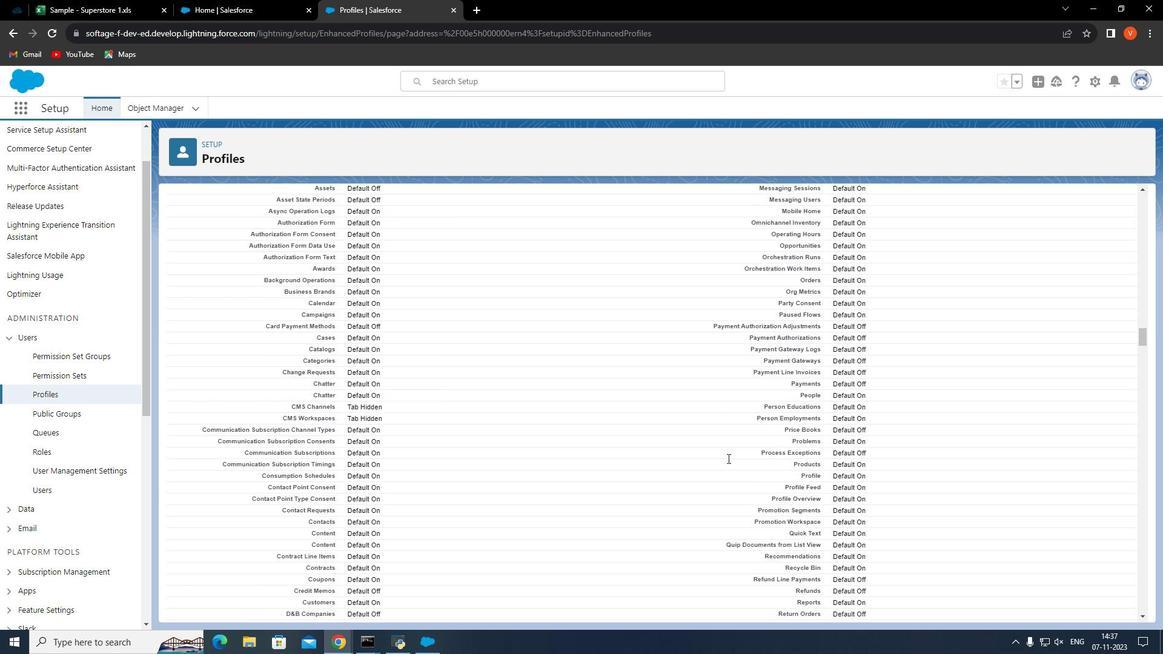 
Action: Mouse moved to (732, 453)
Screenshot: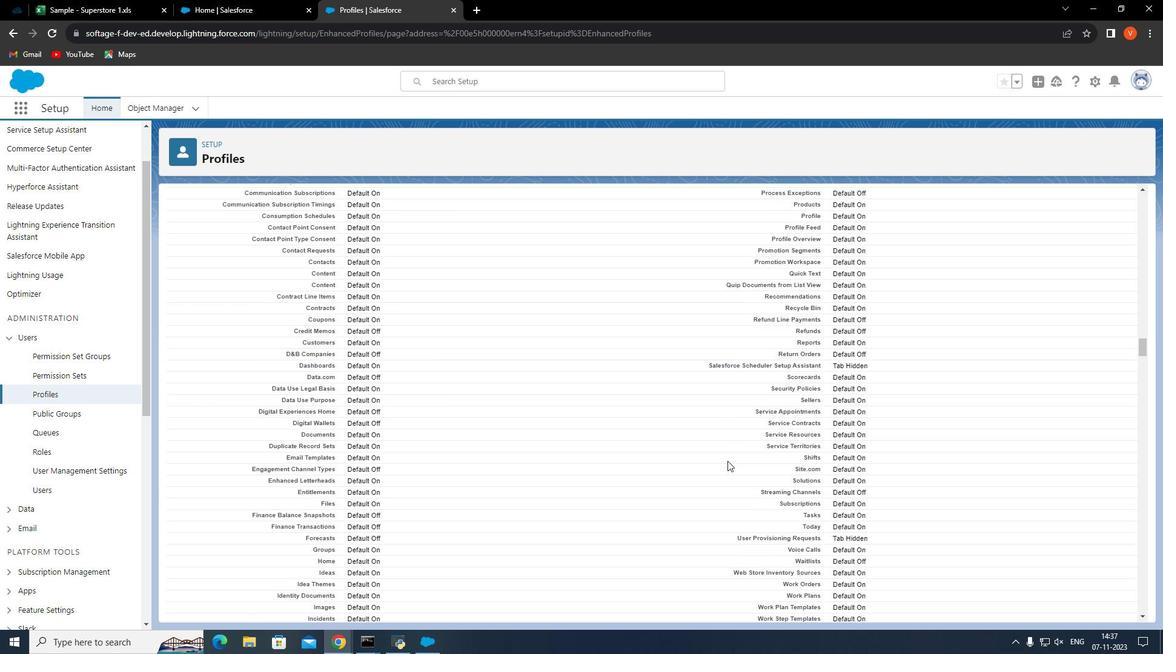
Action: Mouse scrolled (732, 453) with delta (0, 0)
Screenshot: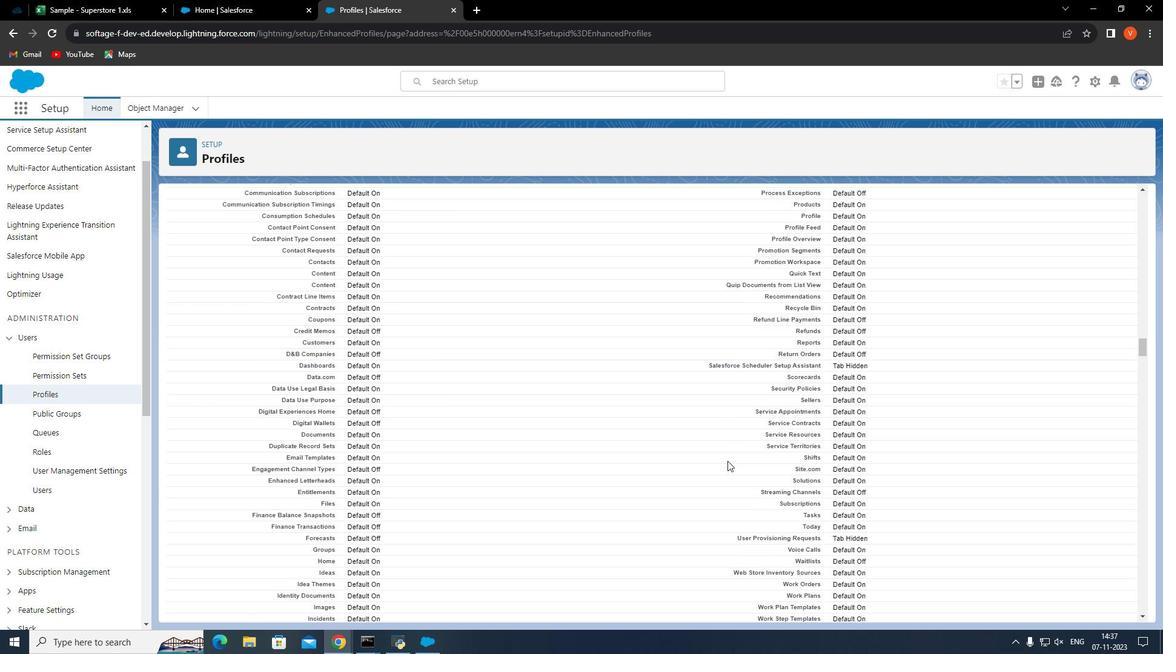 
Action: Mouse moved to (731, 454)
Screenshot: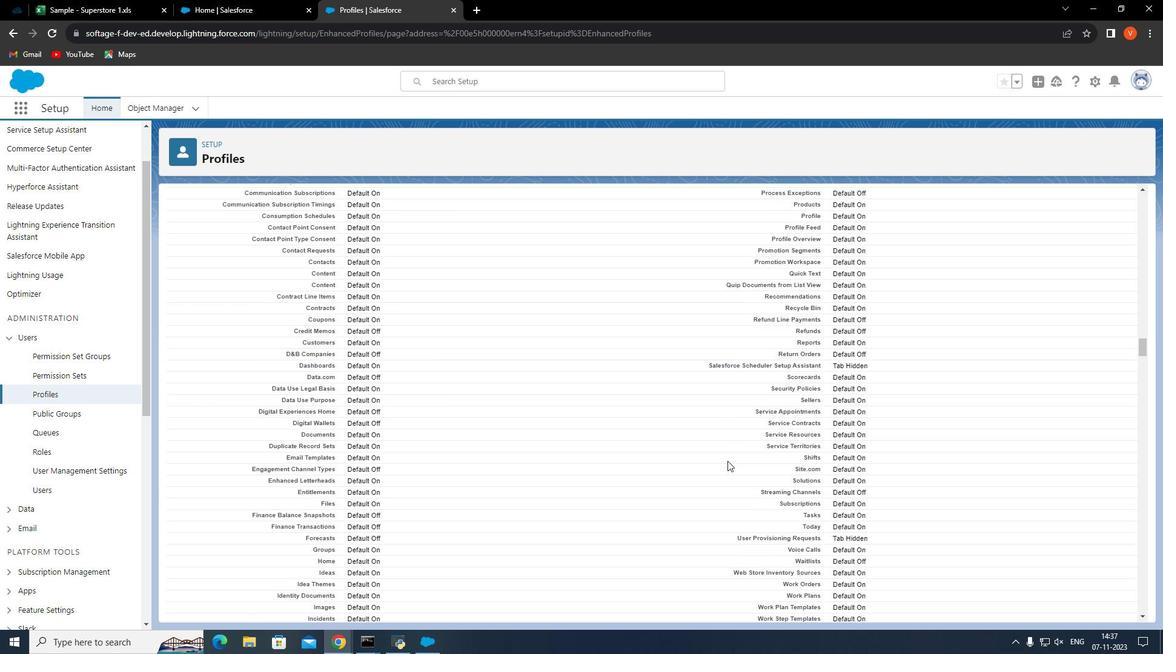 
Action: Mouse scrolled (731, 453) with delta (0, 0)
Screenshot: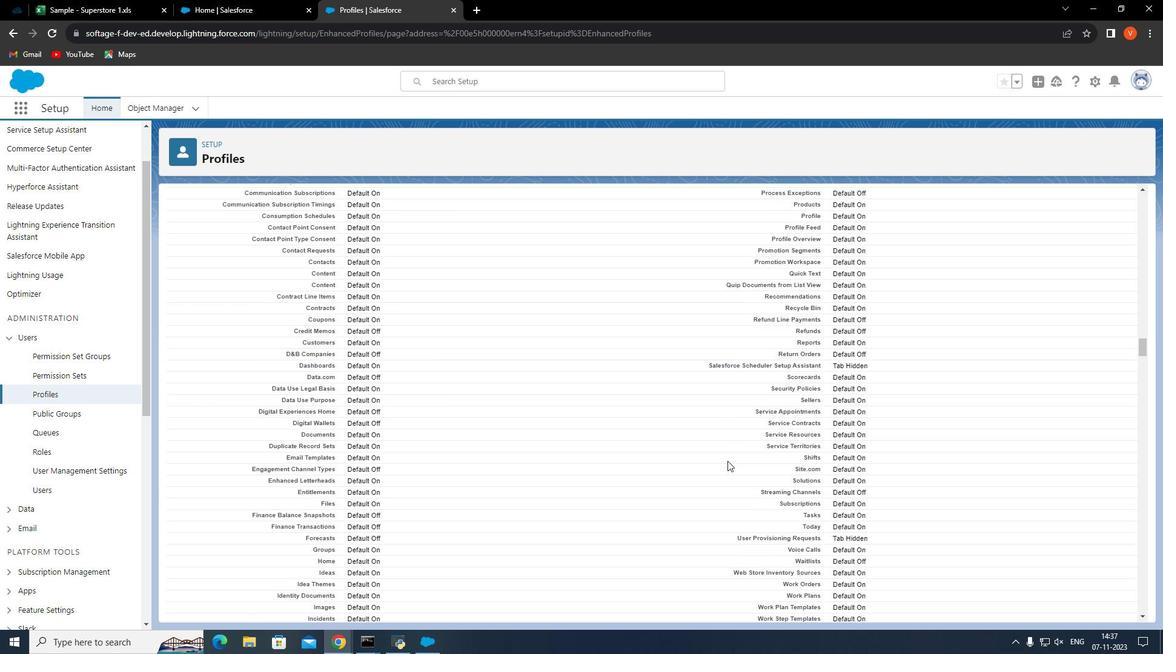 
Action: Mouse moved to (730, 455)
Screenshot: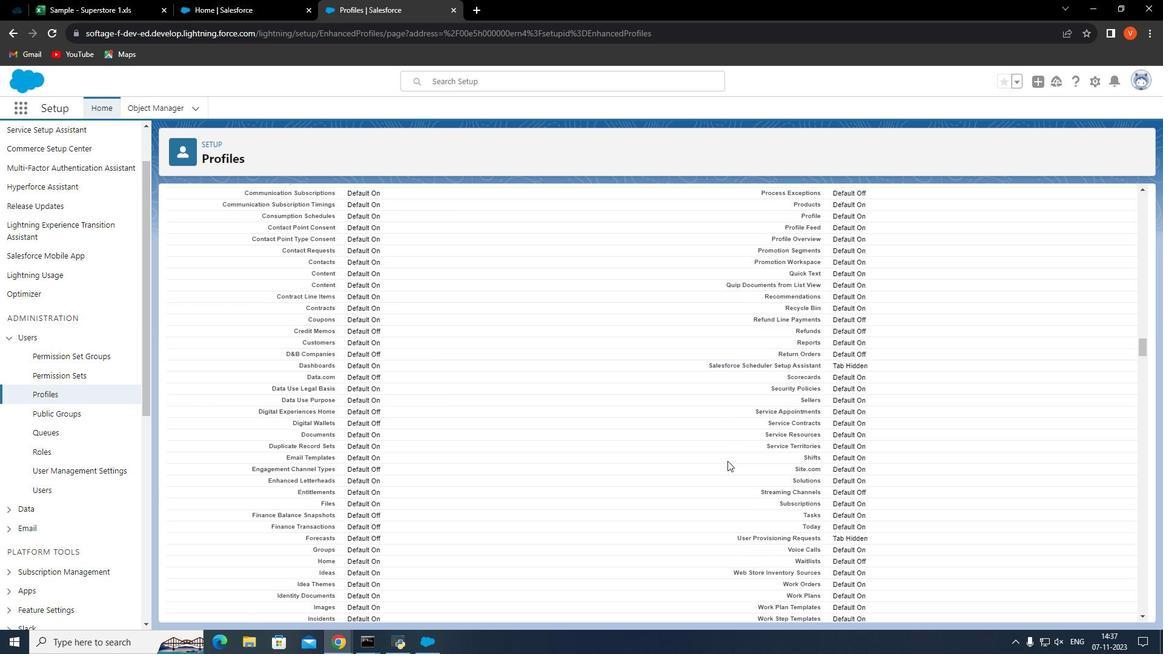 
Action: Mouse scrolled (730, 455) with delta (0, 0)
Screenshot: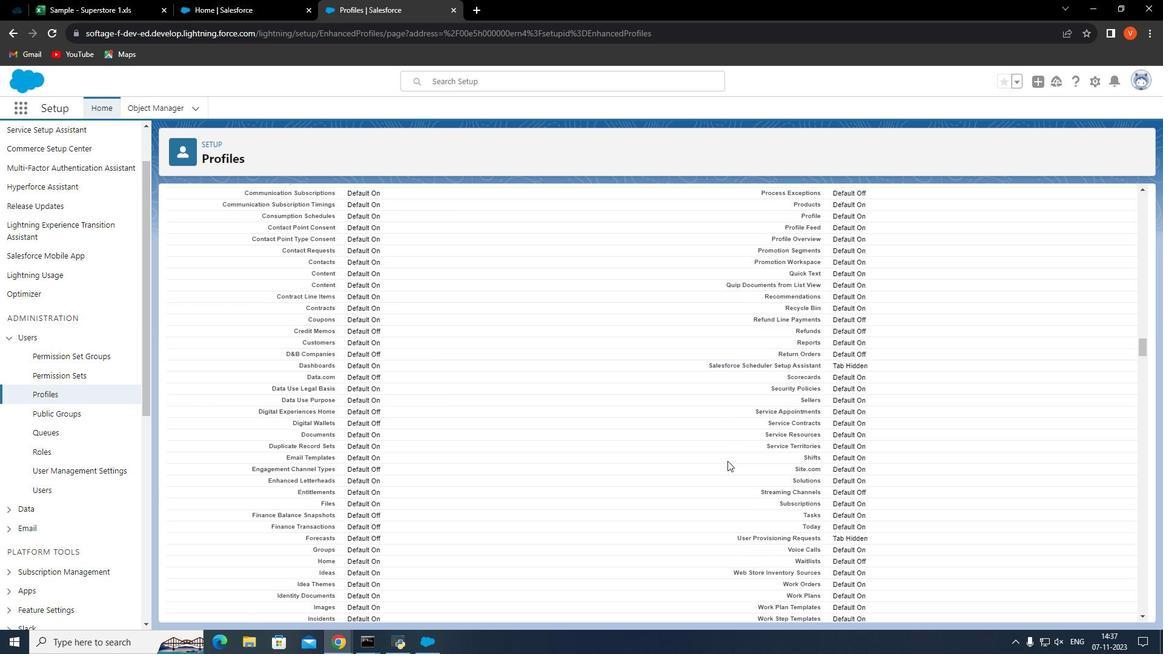 
Action: Mouse moved to (730, 456)
Screenshot: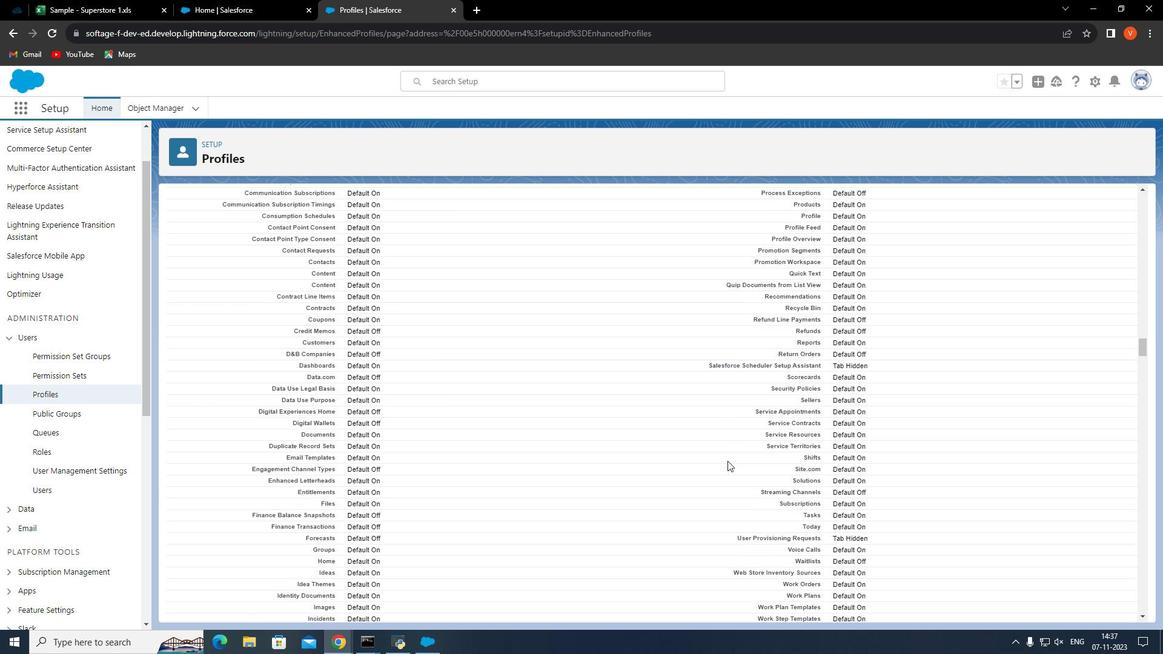 
Action: Mouse scrolled (730, 456) with delta (0, 0)
Screenshot: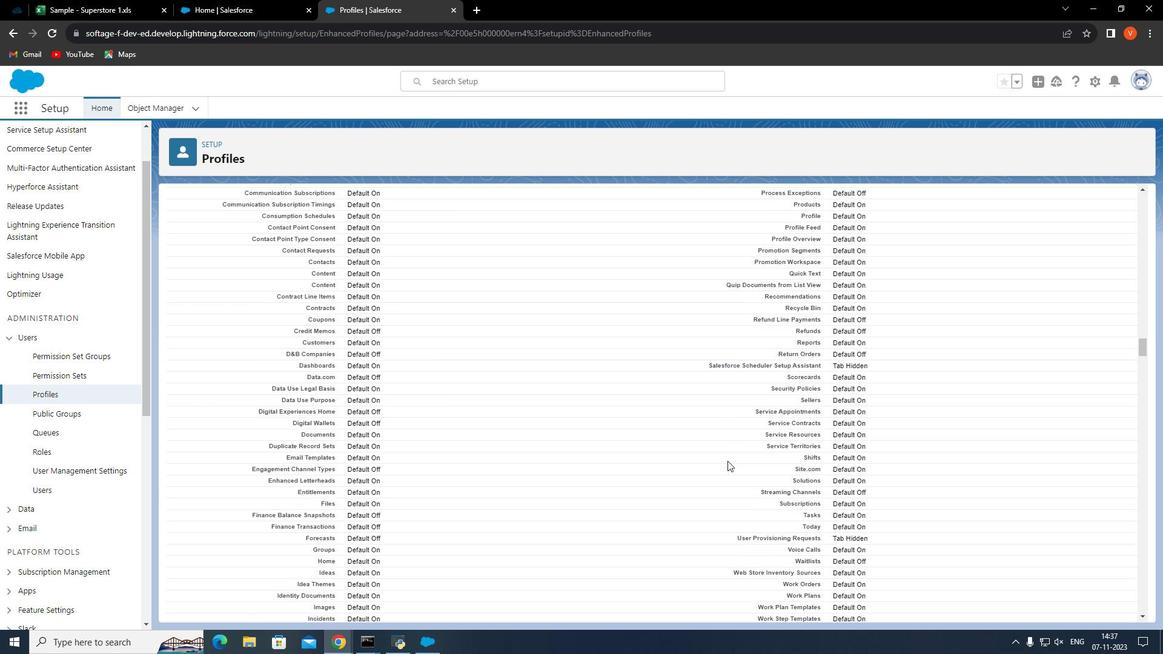 
Action: Mouse moved to (729, 461)
Screenshot: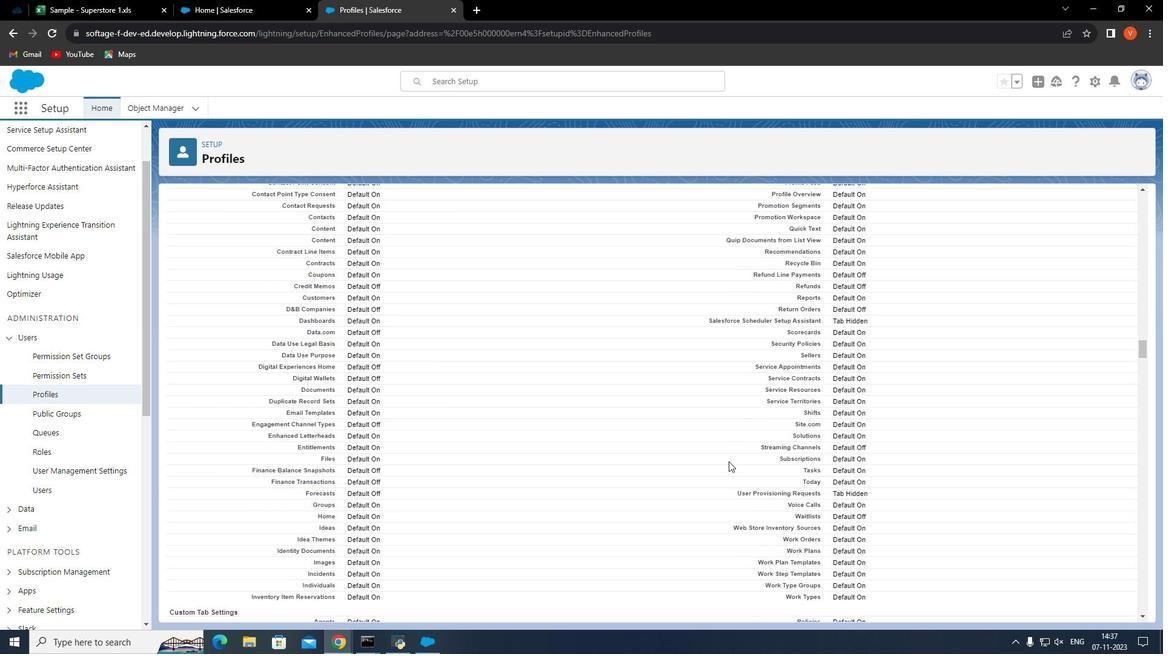 
Action: Mouse scrolled (729, 461) with delta (0, 0)
Screenshot: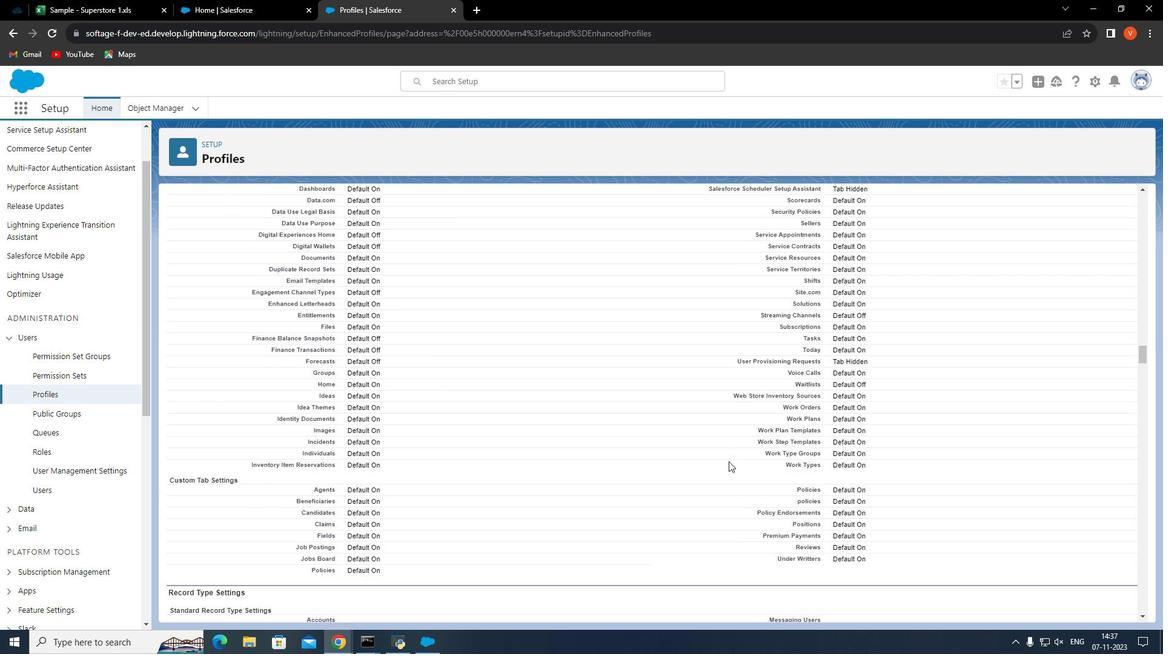
Action: Mouse scrolled (729, 461) with delta (0, 0)
Screenshot: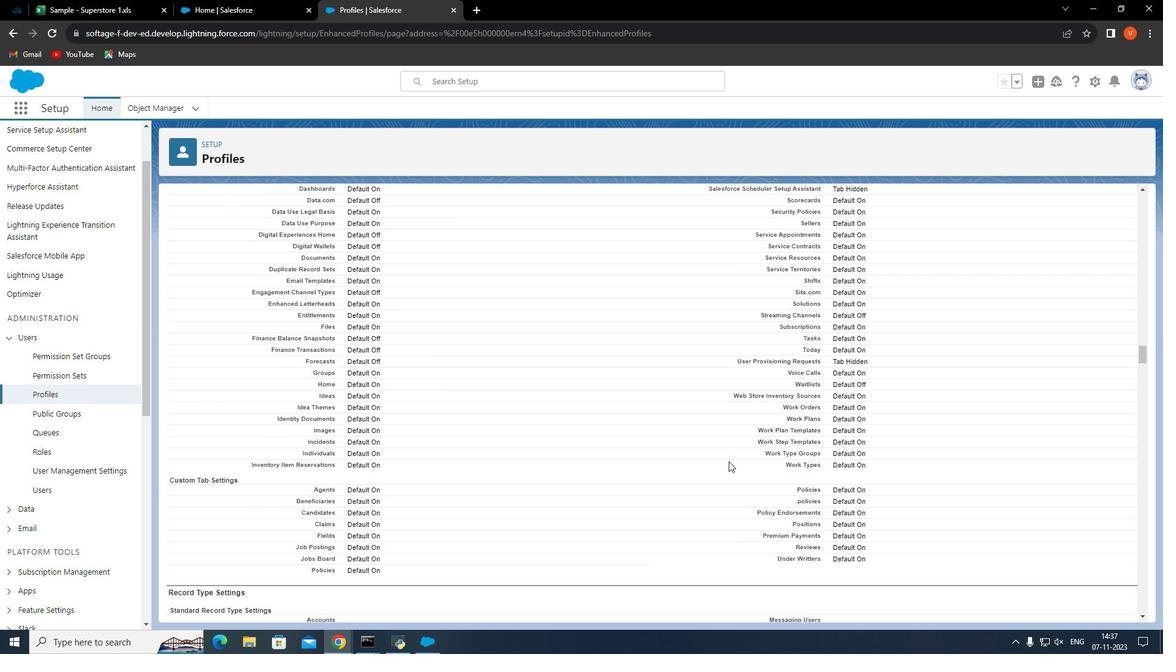 
Action: Mouse scrolled (729, 461) with delta (0, 0)
Screenshot: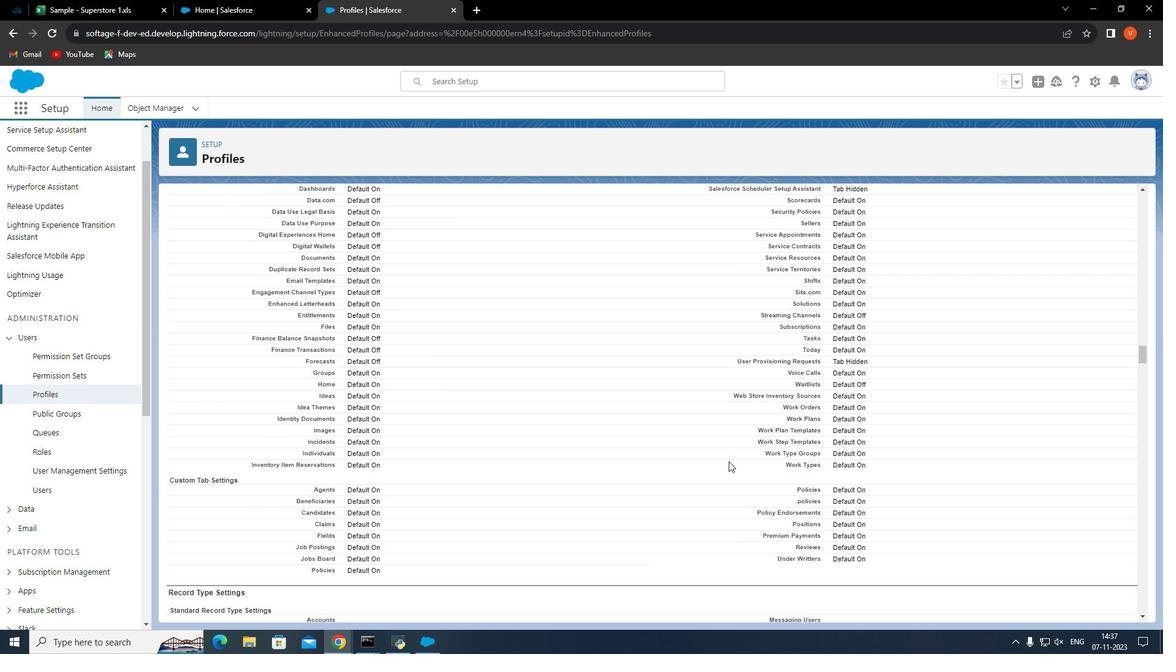 
Action: Mouse scrolled (729, 461) with delta (0, 0)
Screenshot: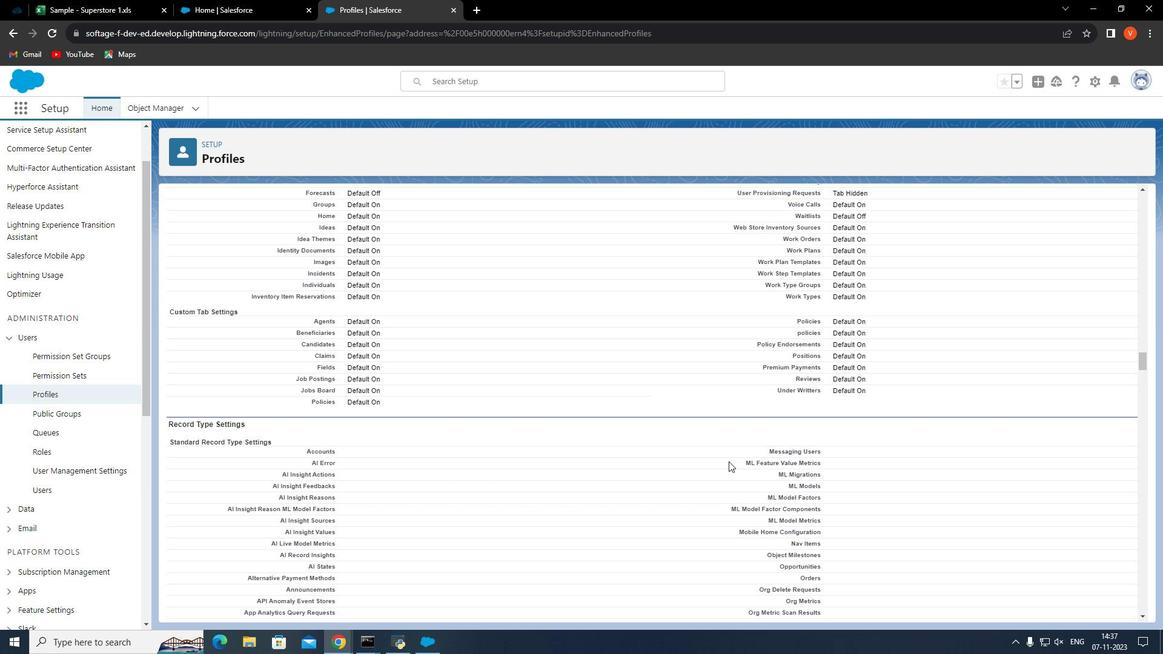 
Action: Mouse scrolled (729, 461) with delta (0, 0)
Screenshot: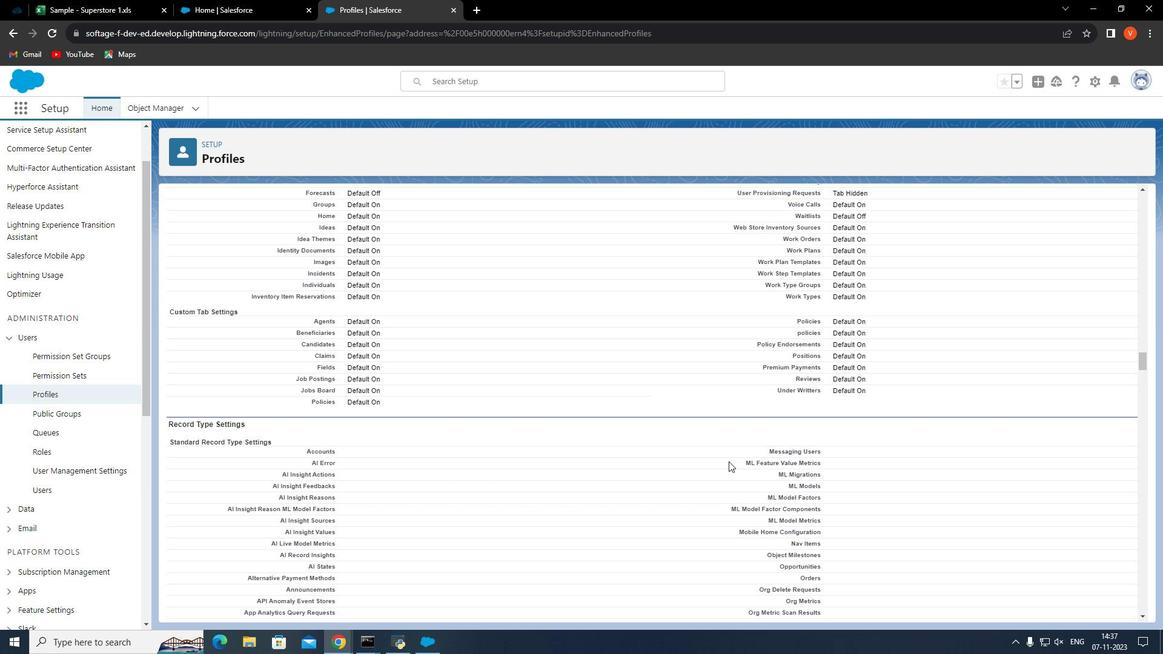 
Action: Mouse scrolled (729, 461) with delta (0, 0)
Screenshot: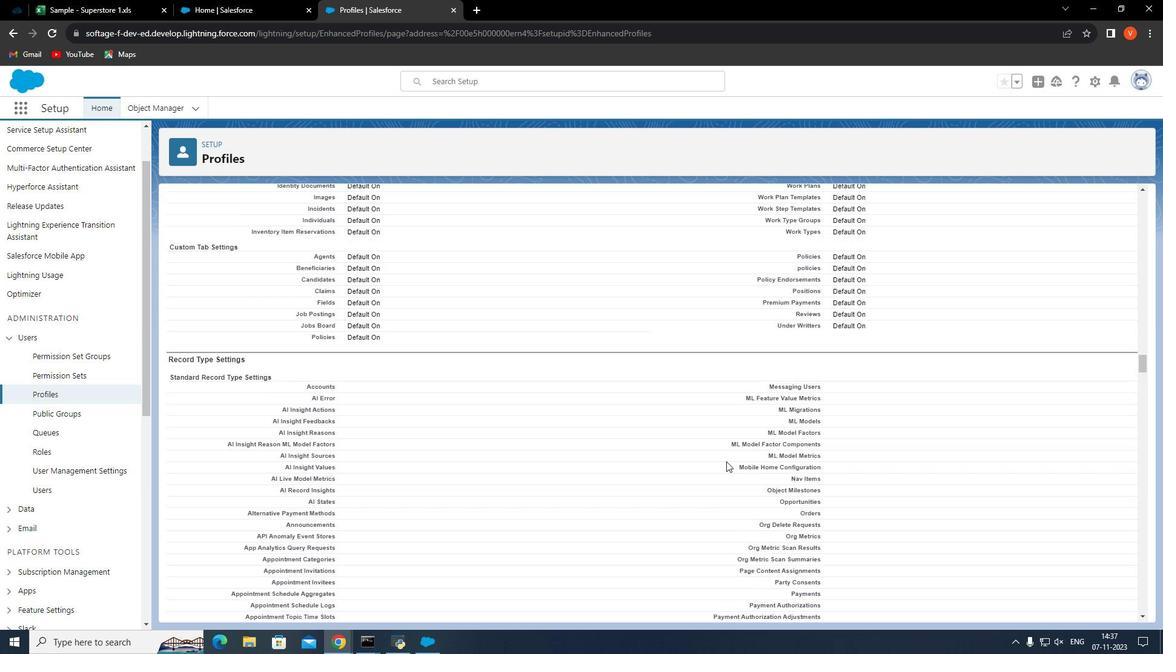 
Action: Mouse scrolled (729, 461) with delta (0, 0)
Screenshot: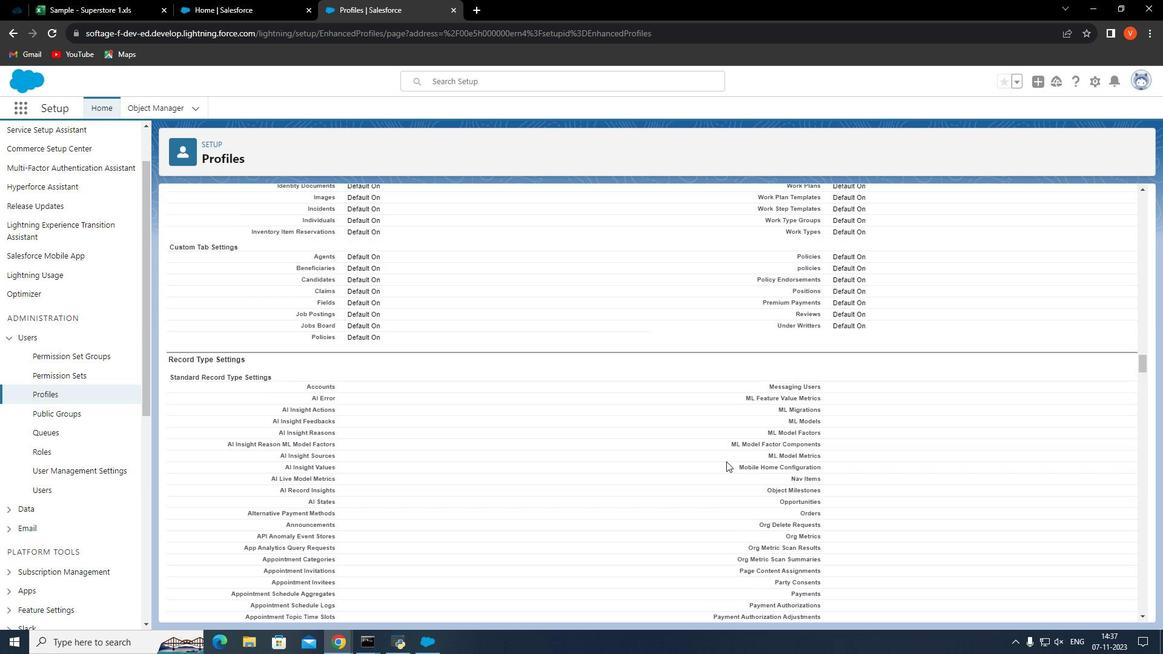 
Action: Mouse moved to (727, 461)
Screenshot: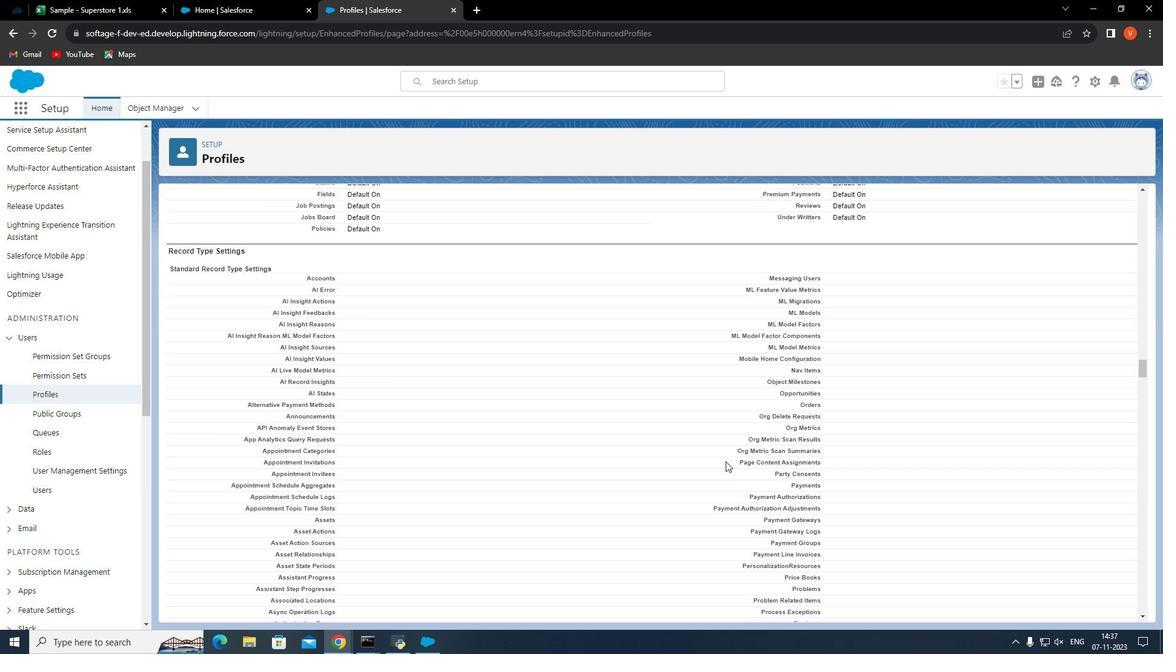 
Action: Mouse scrolled (727, 461) with delta (0, 0)
Screenshot: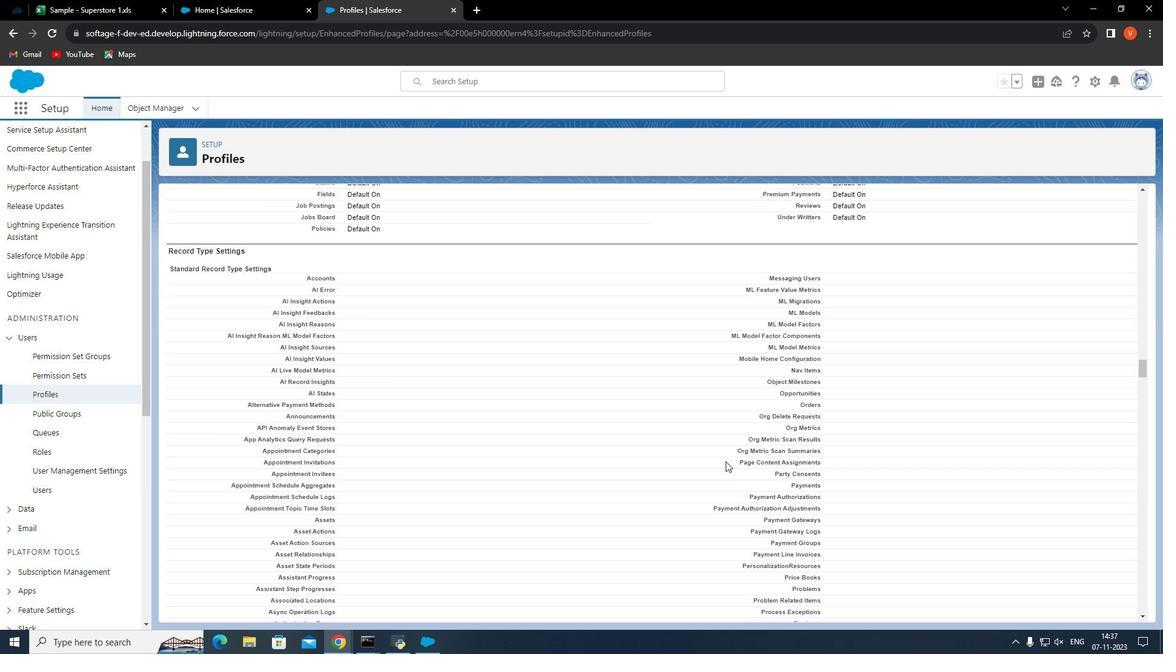
Action: Mouse moved to (727, 459)
Screenshot: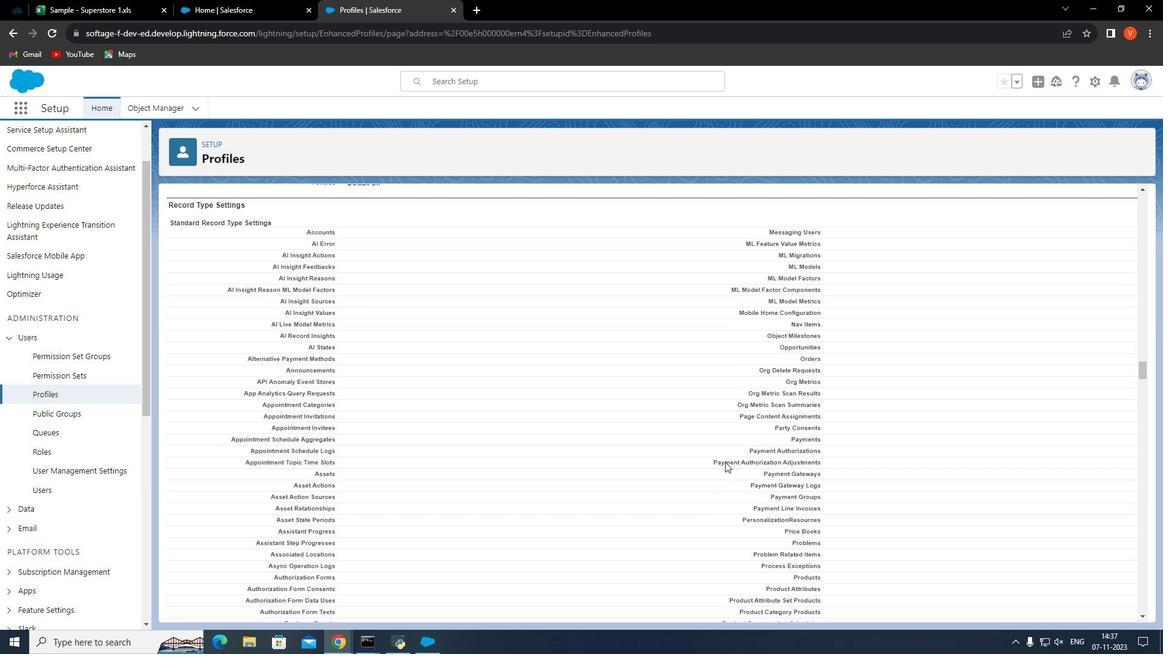 
Action: Mouse scrolled (727, 459) with delta (0, 0)
Screenshot: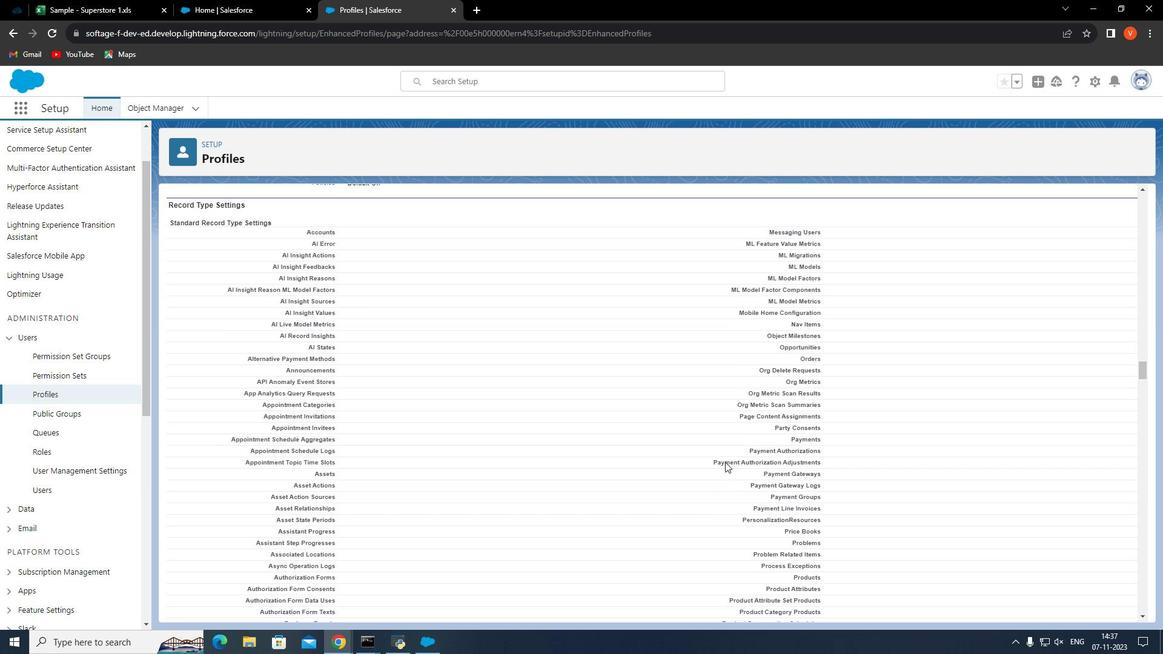 
Action: Mouse scrolled (727, 459) with delta (0, 0)
Screenshot: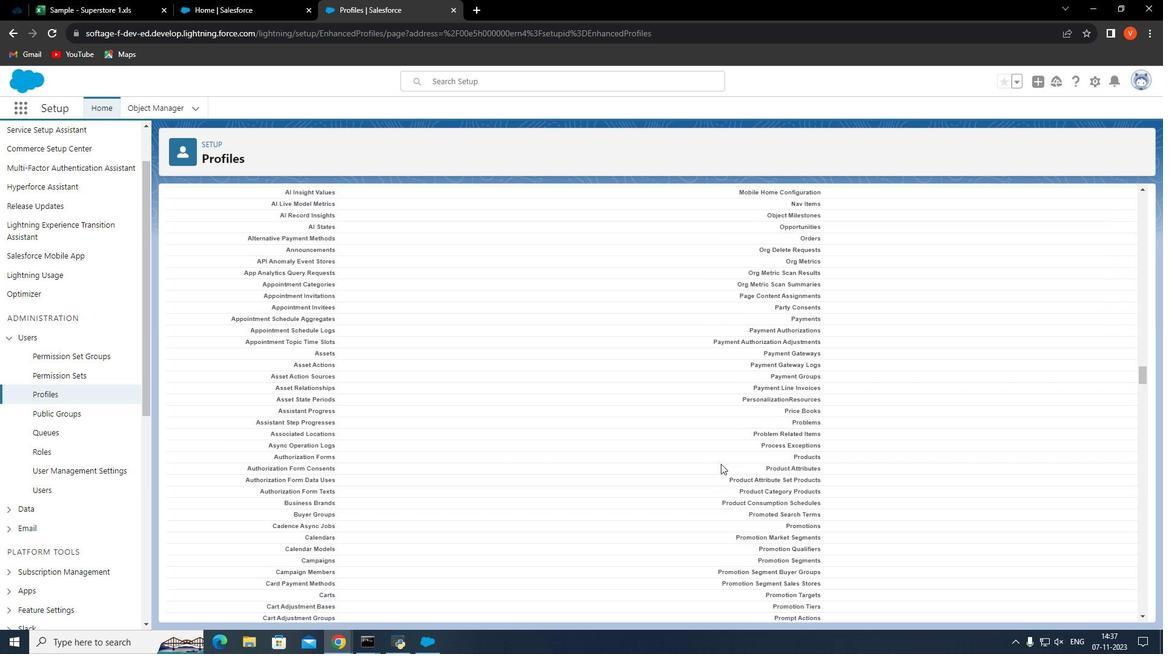 
Action: Mouse scrolled (727, 459) with delta (0, 0)
Screenshot: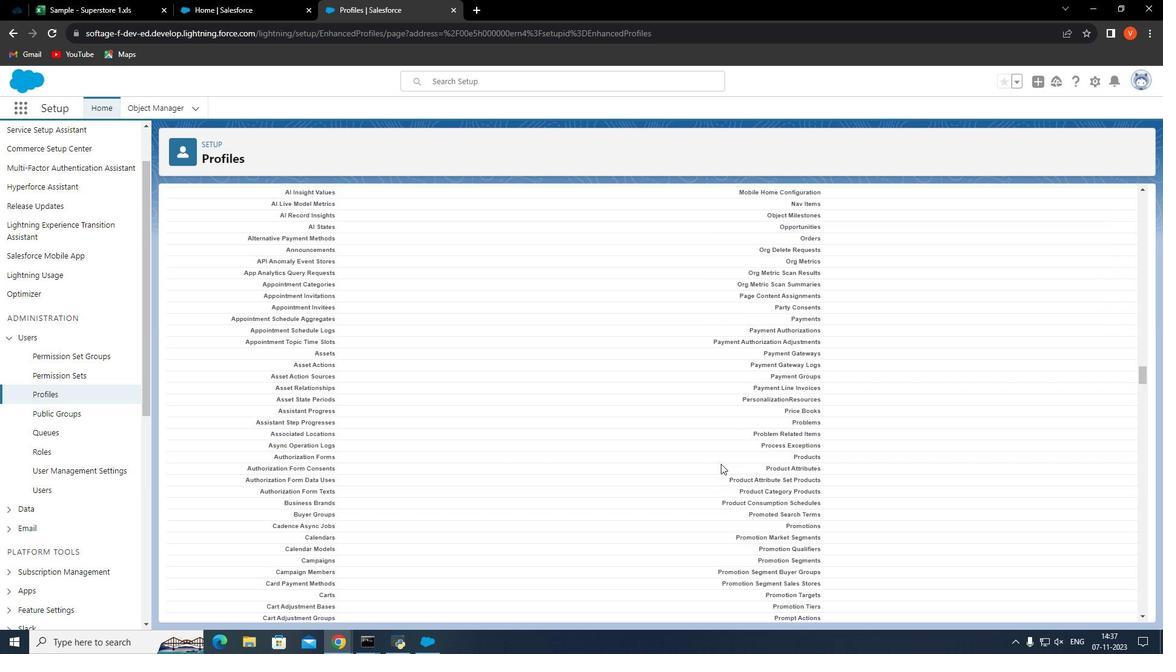 
Action: Mouse moved to (727, 459)
Screenshot: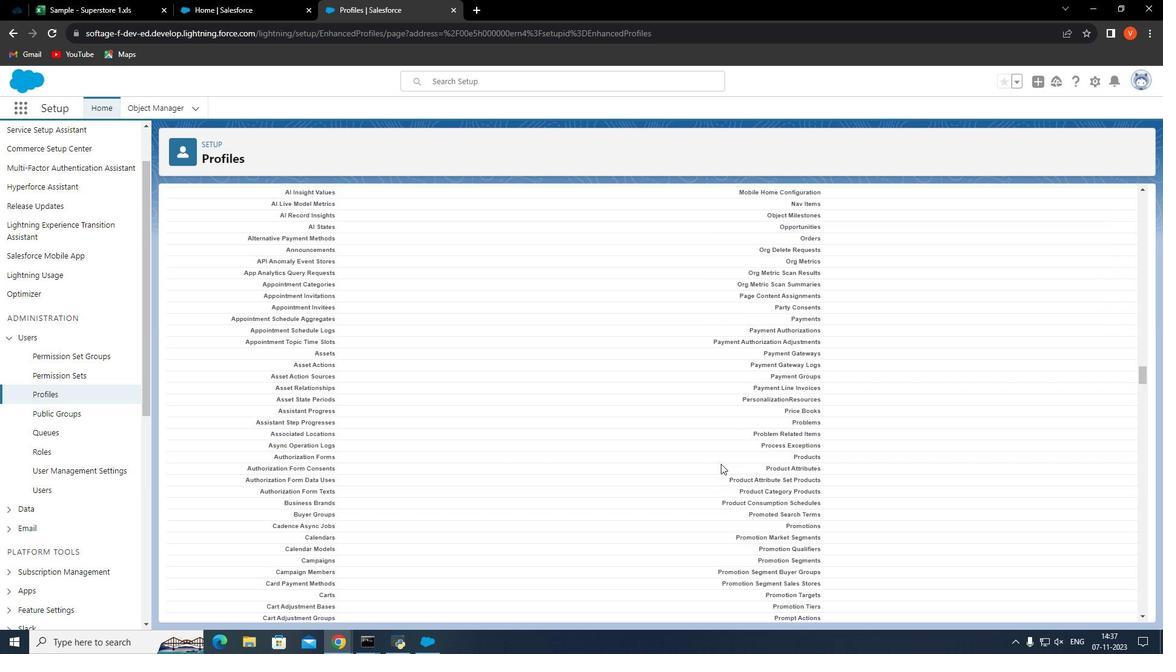 
Action: Mouse scrolled (727, 459) with delta (0, 0)
Screenshot: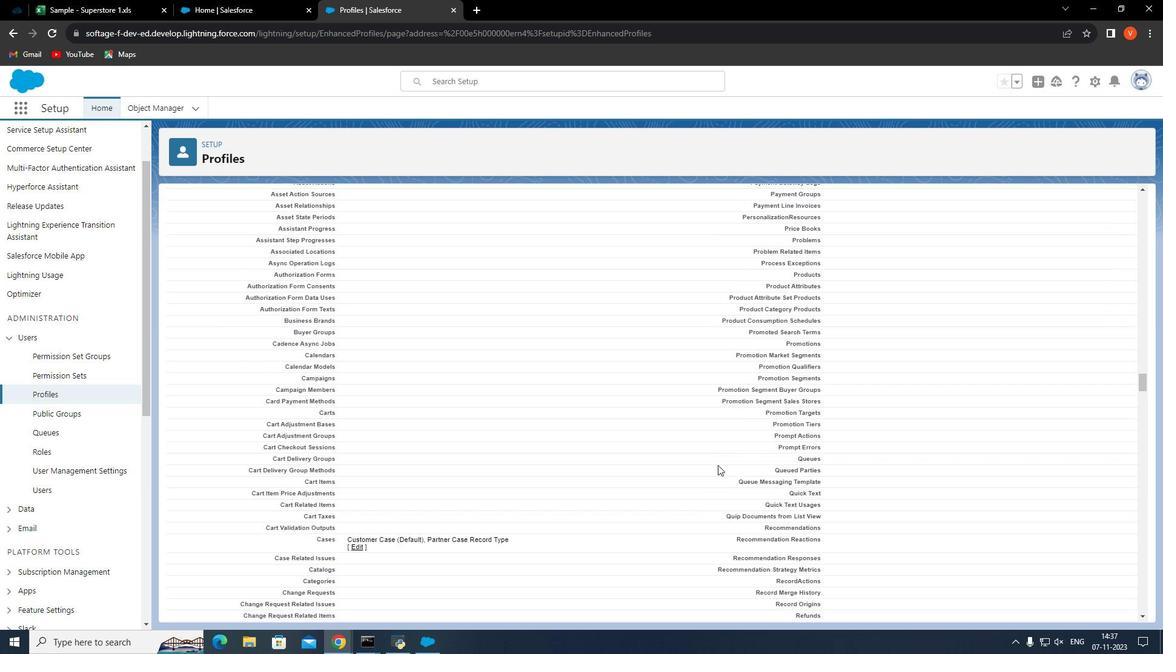 
Action: Mouse moved to (727, 460)
Screenshot: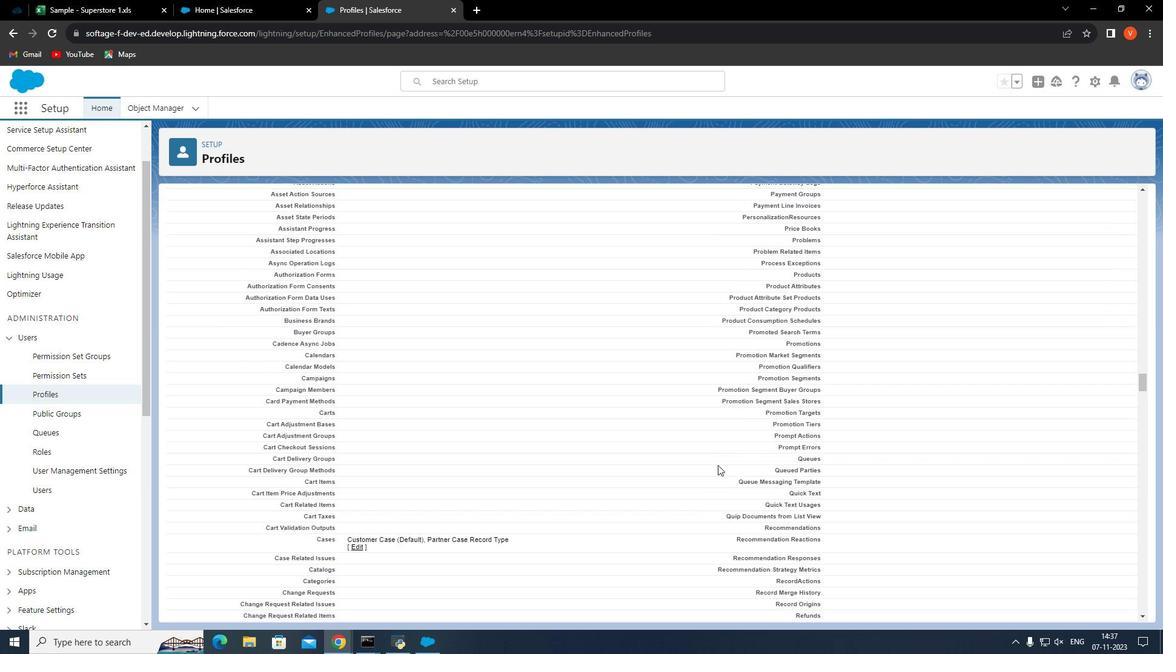 
Action: Mouse scrolled (727, 459) with delta (0, 0)
Screenshot: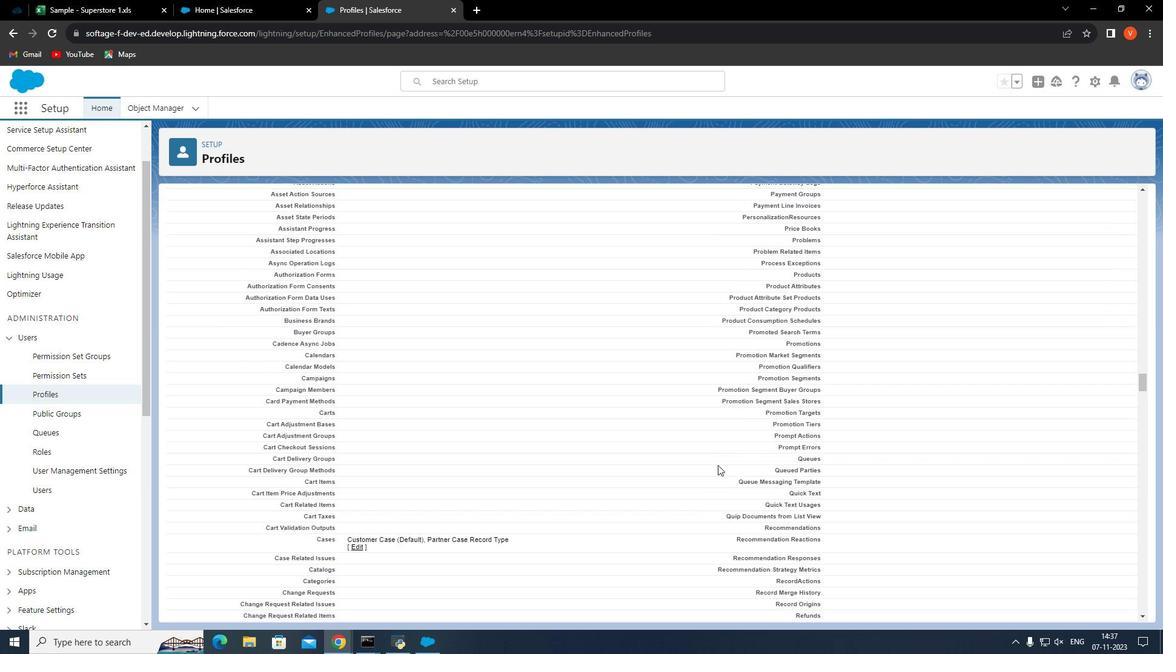 
Action: Mouse moved to (725, 462)
Screenshot: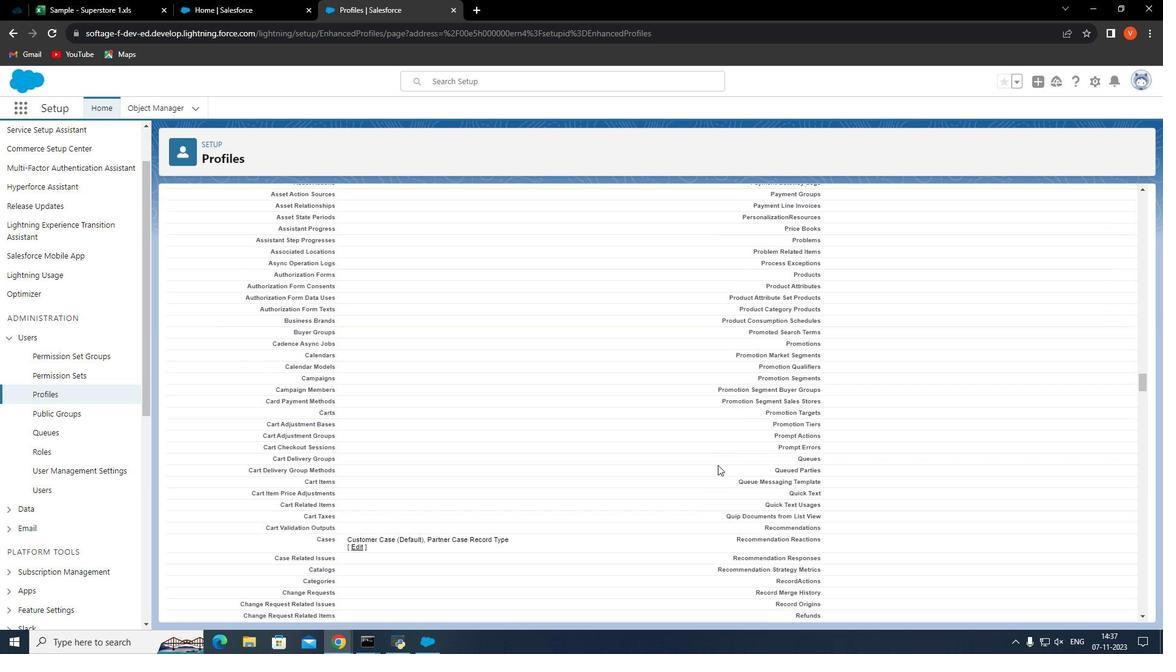 
Action: Mouse scrolled (725, 461) with delta (0, 0)
Screenshot: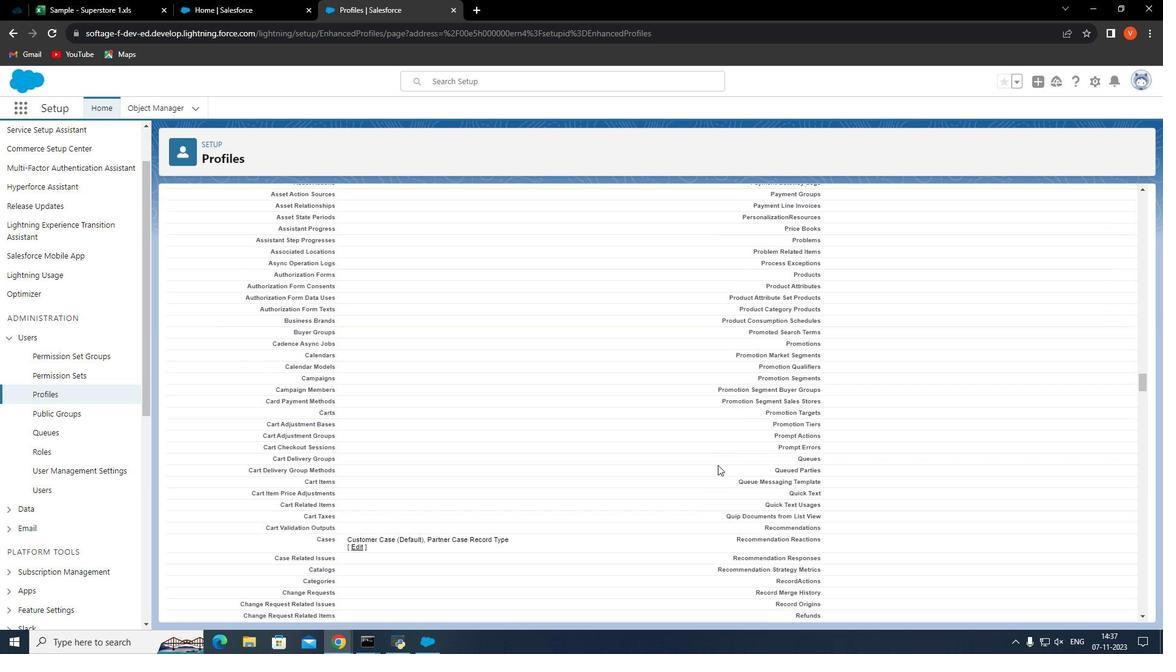 
Action: Mouse moved to (724, 462)
Screenshot: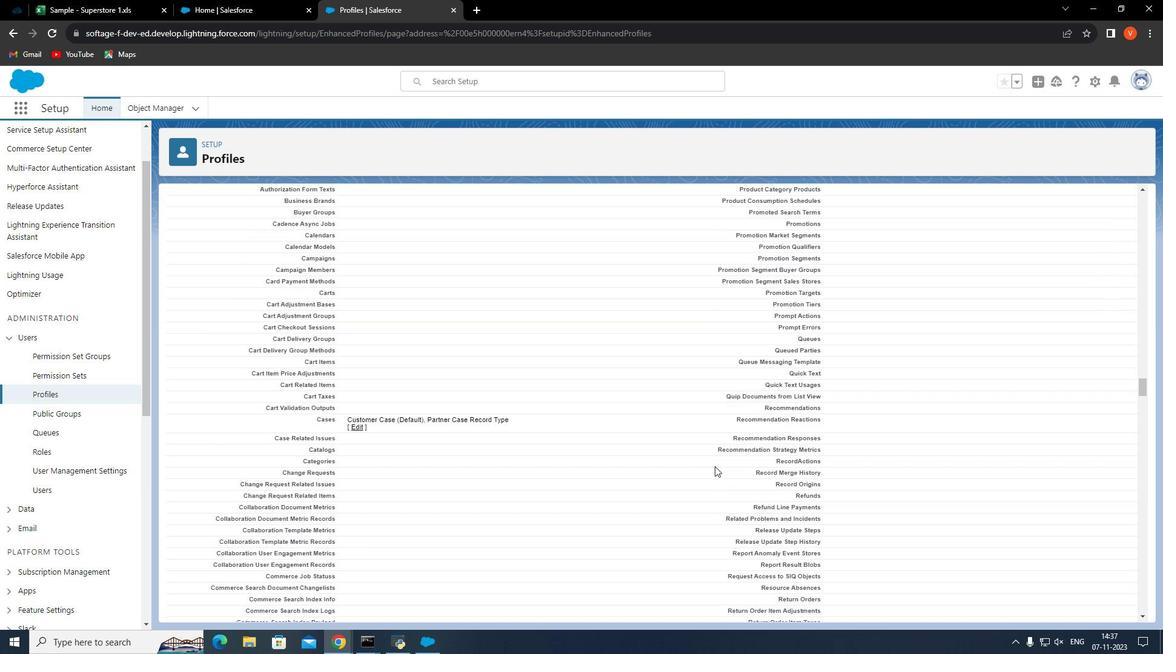 
Action: Mouse scrolled (724, 462) with delta (0, 0)
Screenshot: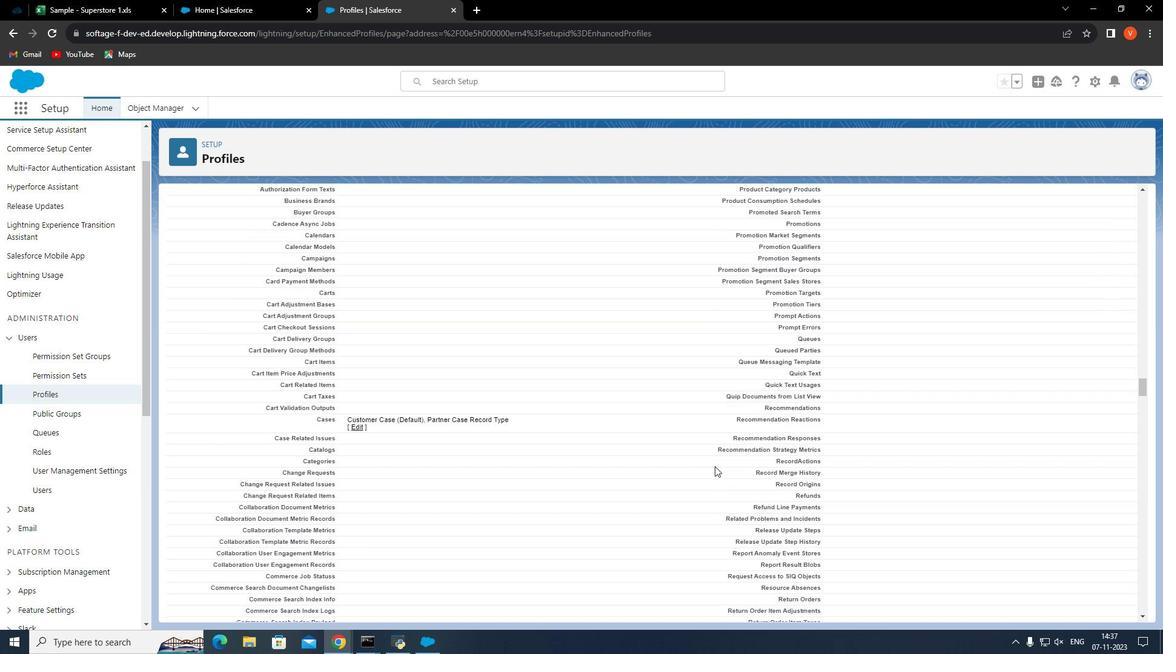 
Action: Mouse moved to (719, 464)
Screenshot: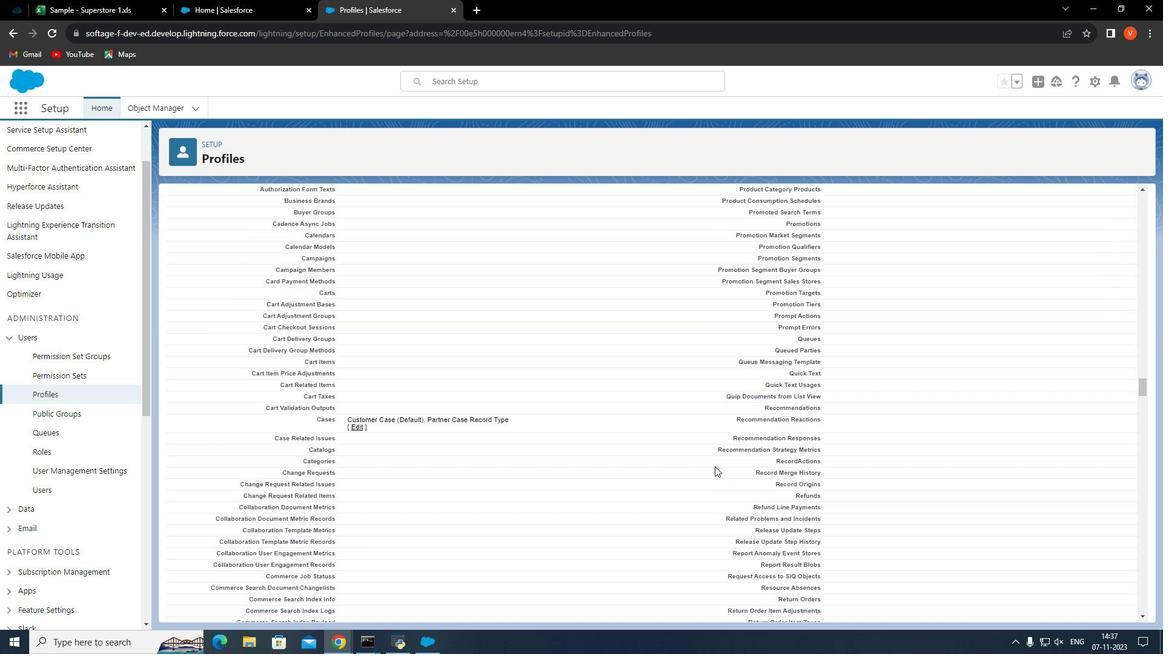
Action: Mouse scrolled (719, 464) with delta (0, 0)
Screenshot: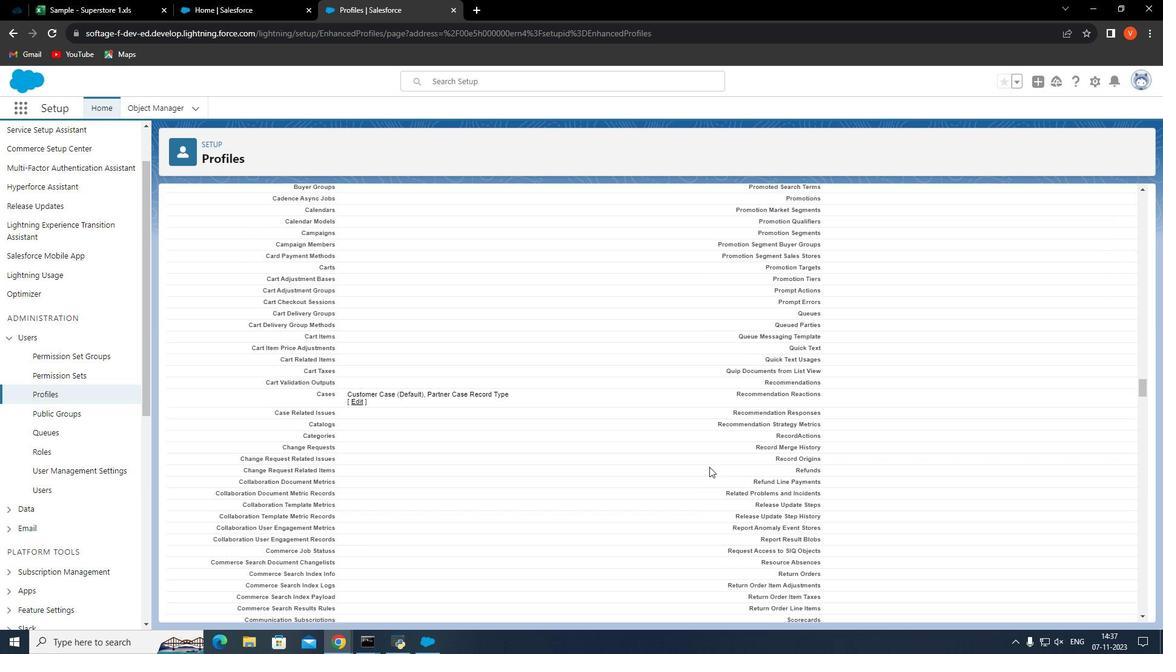 
Action: Mouse moved to (695, 464)
Screenshot: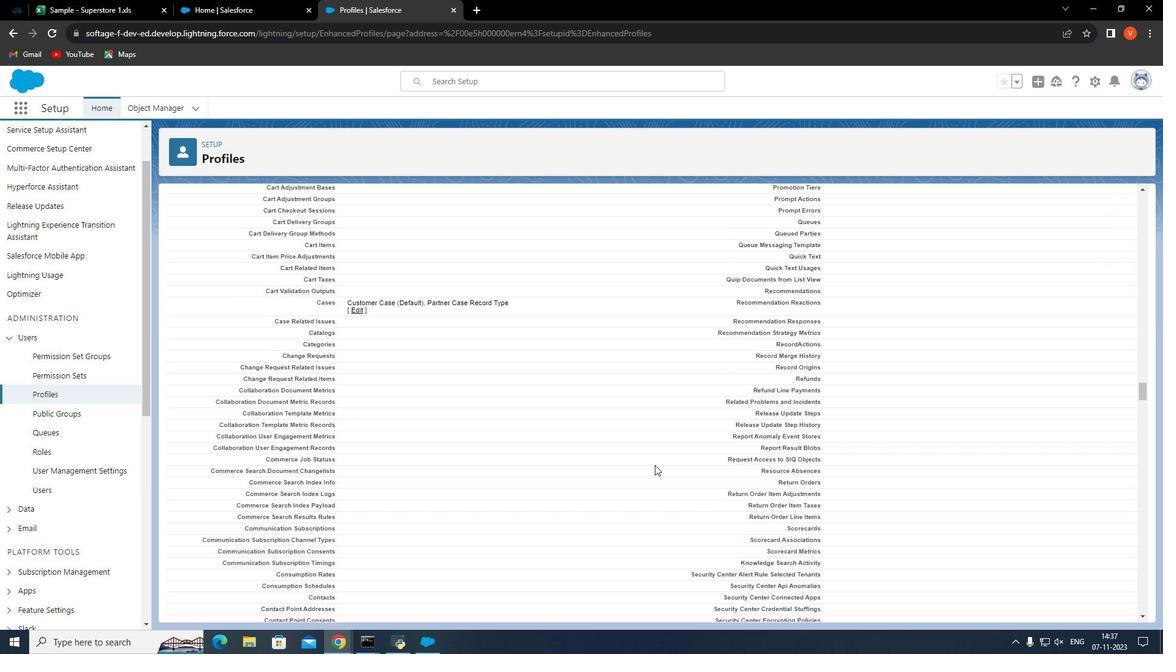 
Action: Mouse scrolled (695, 464) with delta (0, 0)
Screenshot: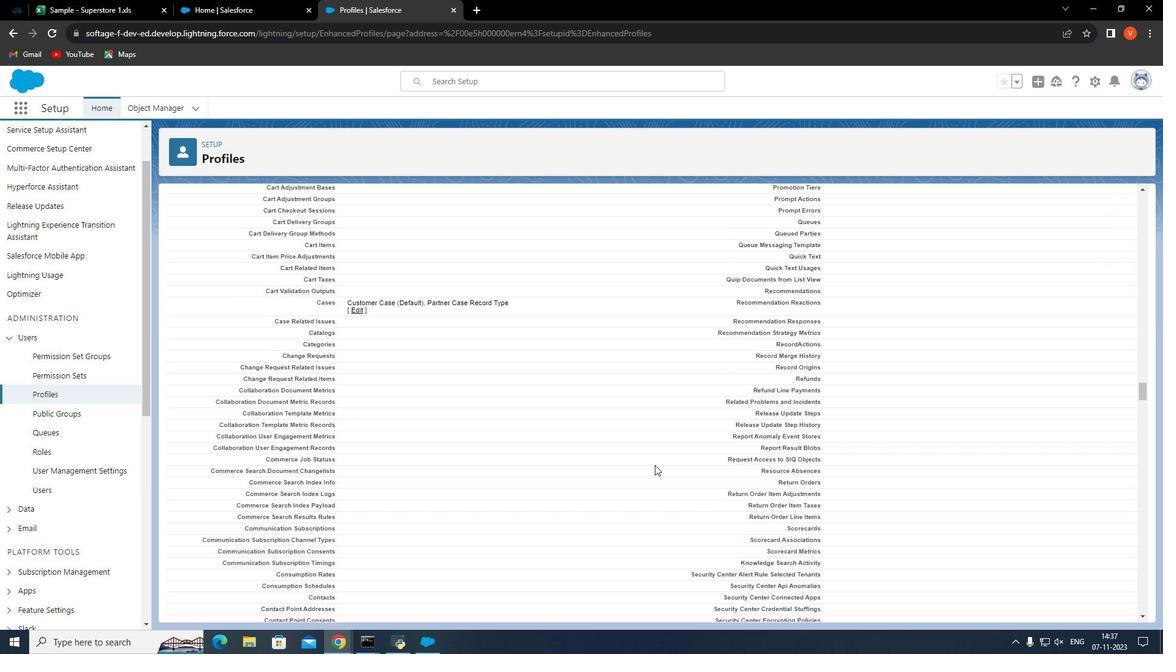 
Action: Mouse moved to (687, 466)
Screenshot: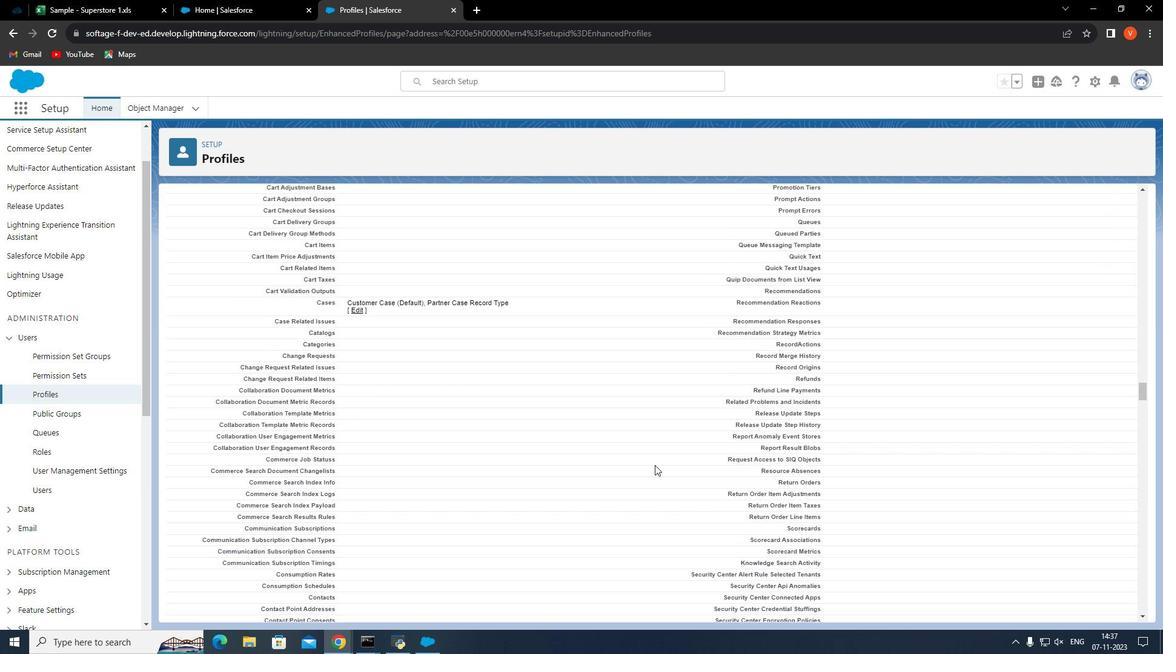 
Action: Mouse scrolled (687, 465) with delta (0, 0)
Screenshot: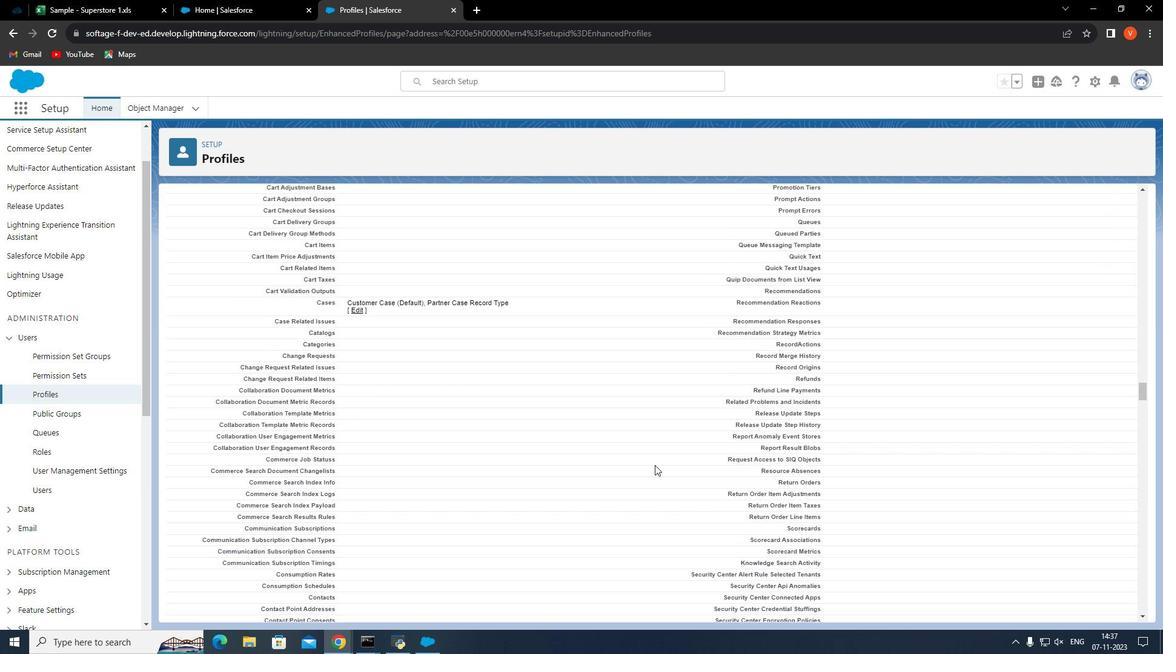
Action: Mouse moved to (676, 466)
Screenshot: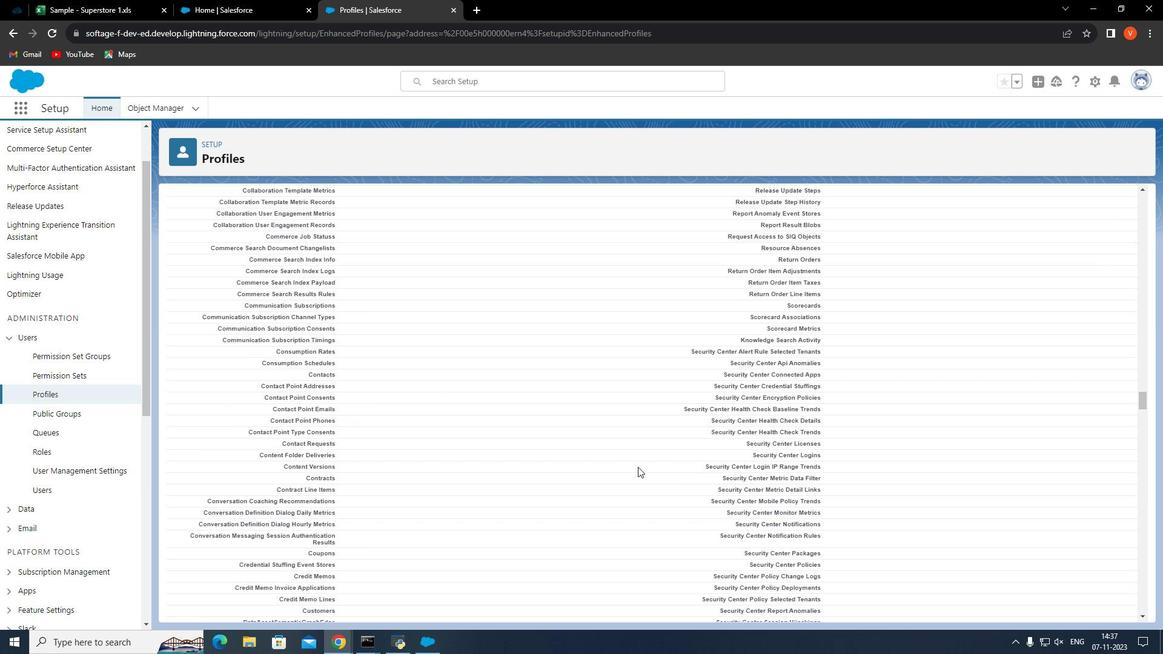 
Action: Mouse scrolled (676, 465) with delta (0, 0)
Screenshot: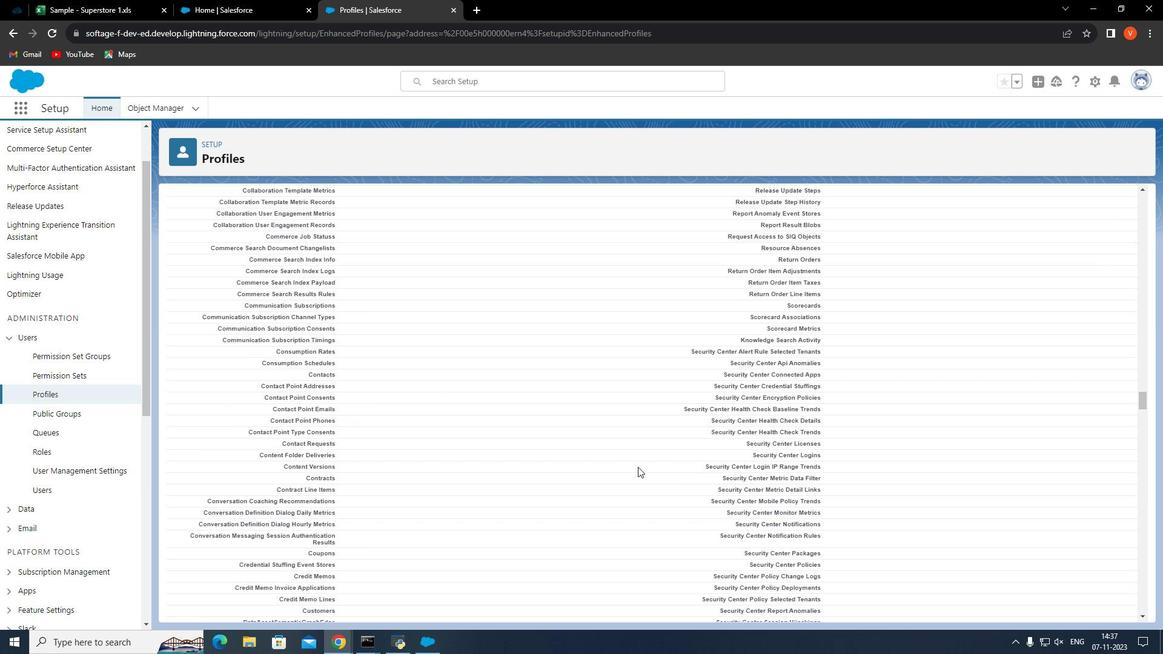 
Action: Mouse moved to (671, 466)
Screenshot: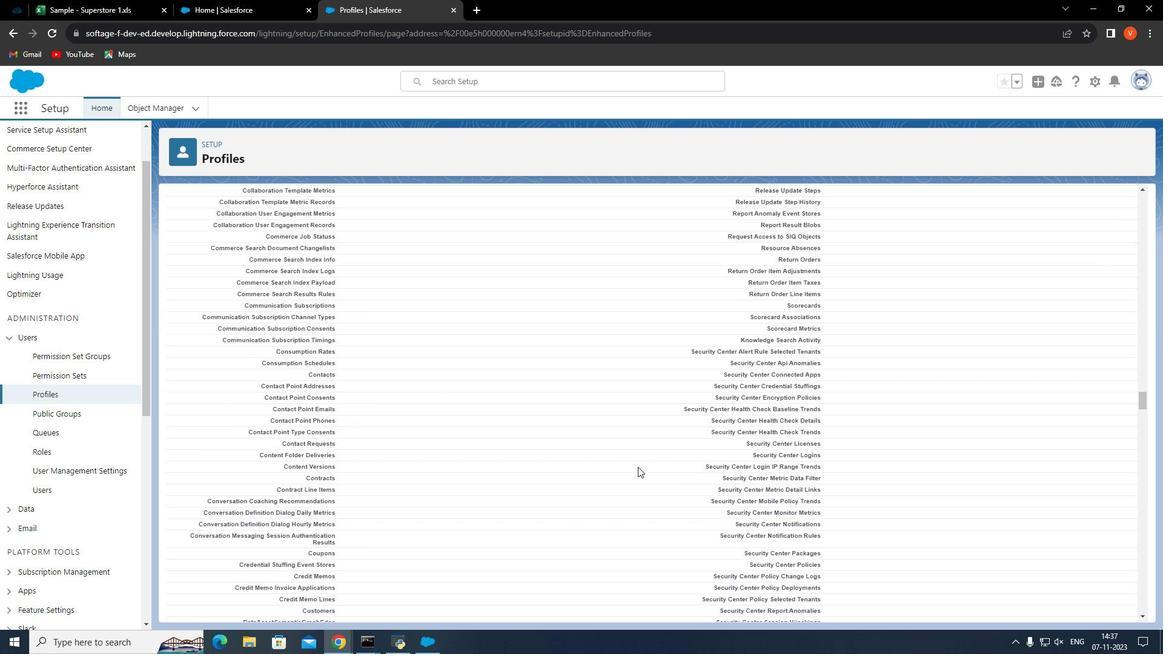 
Action: Mouse scrolled (671, 465) with delta (0, 0)
Screenshot: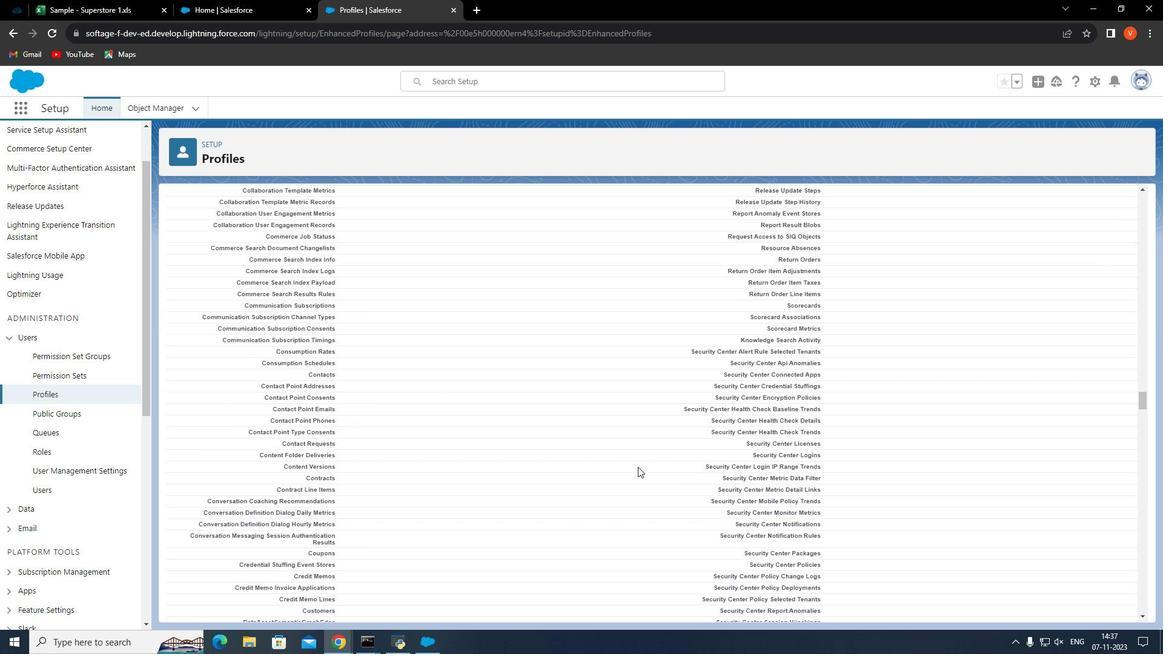 
Action: Mouse moved to (667, 466)
Screenshot: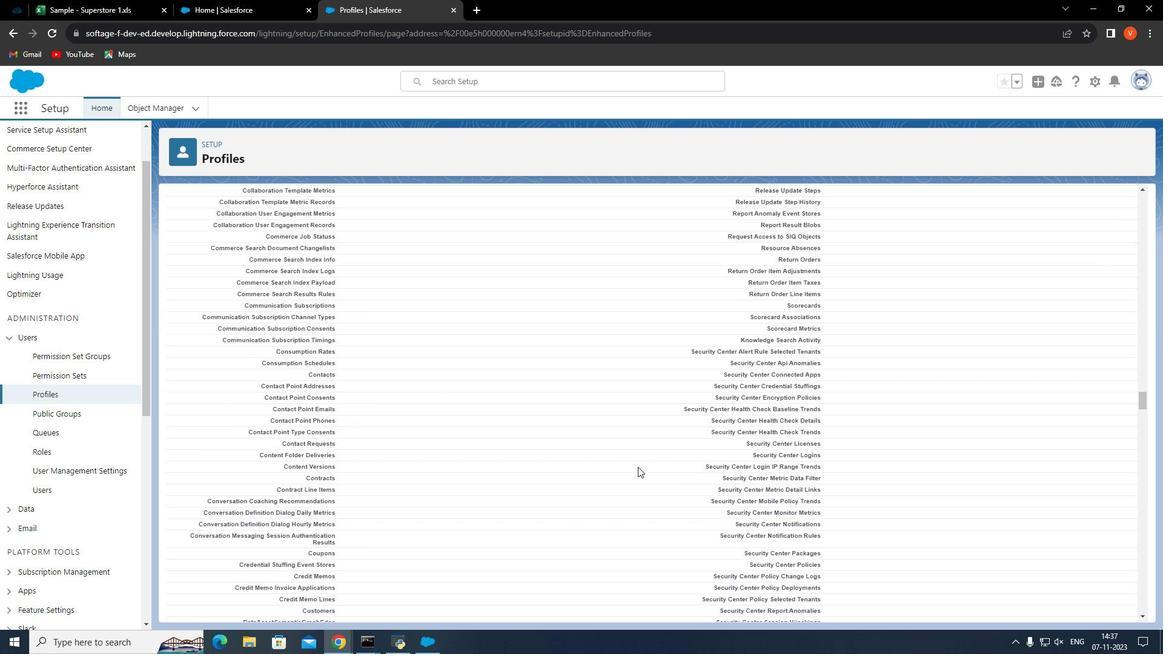 
Action: Mouse scrolled (667, 465) with delta (0, 0)
Screenshot: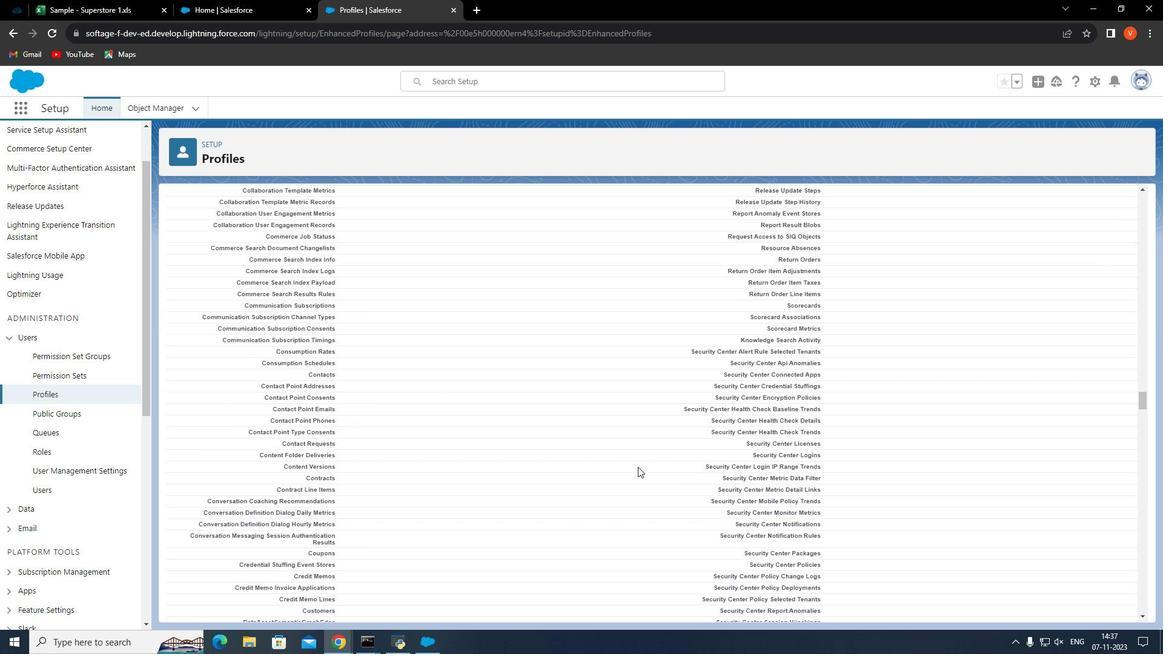 
Action: Mouse moved to (660, 465)
Screenshot: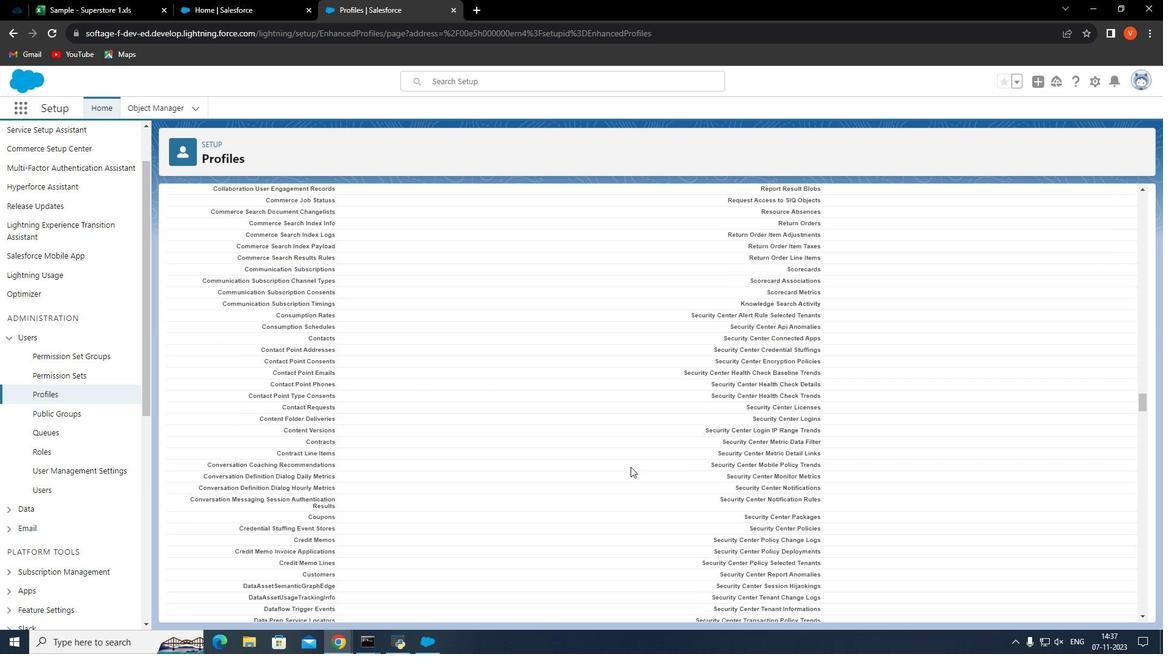 
Action: Mouse scrolled (660, 464) with delta (0, 0)
Screenshot: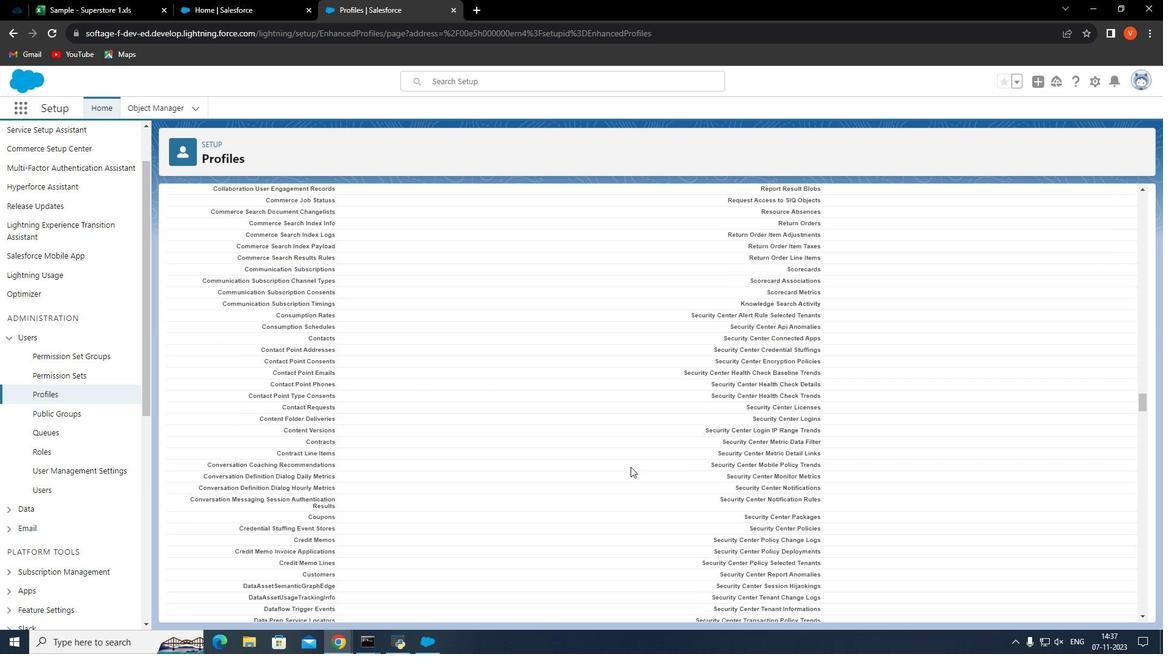 
Action: Mouse moved to (650, 465)
Screenshot: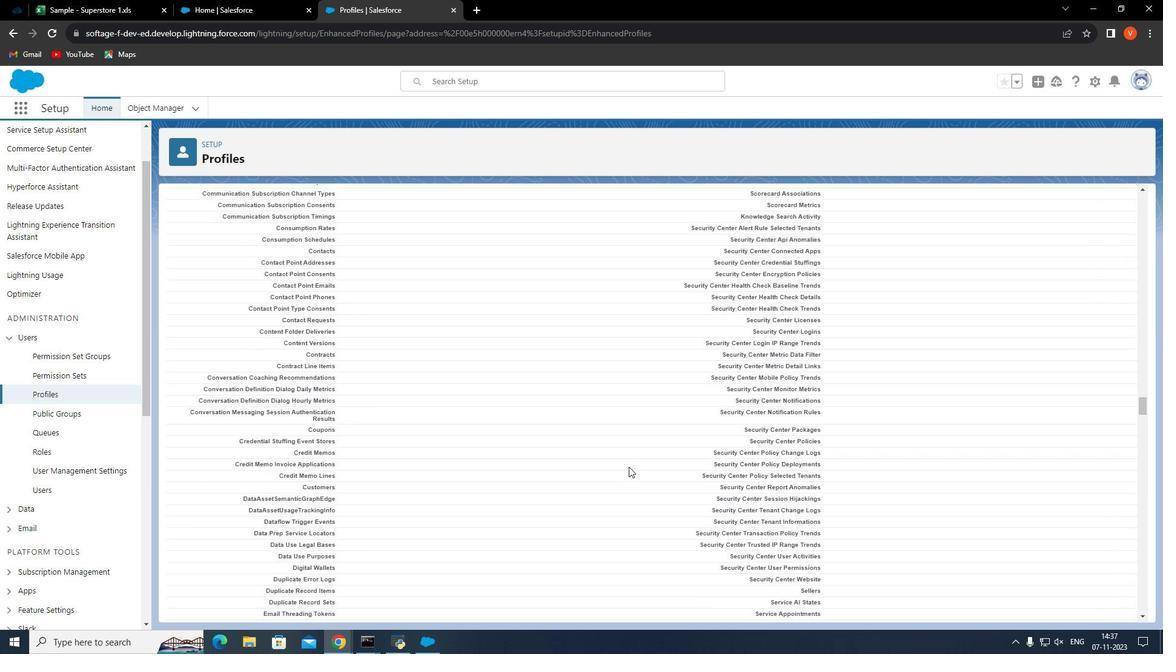 
Action: Mouse scrolled (650, 464) with delta (0, 0)
Screenshot: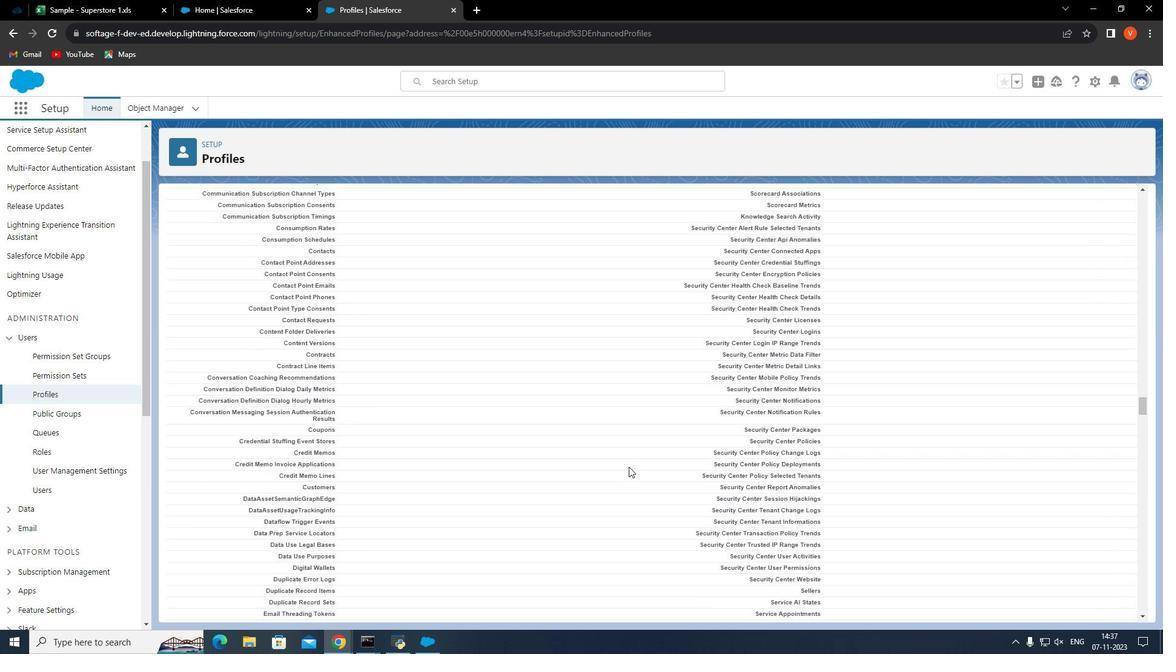 
Action: Mouse moved to (635, 467)
Screenshot: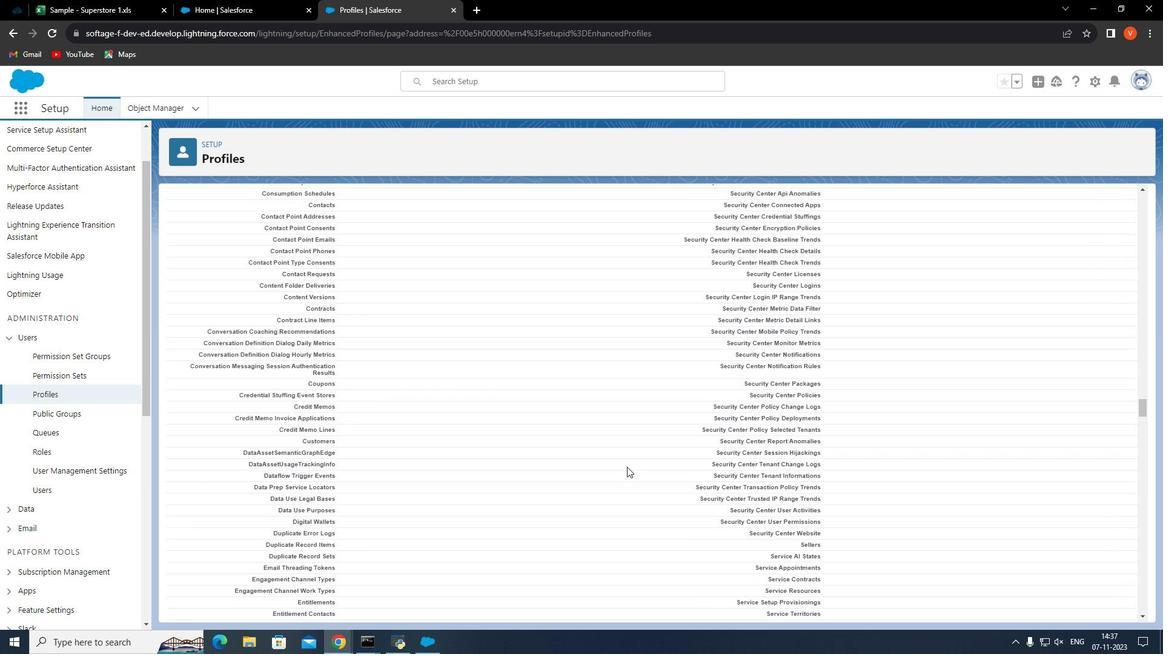 
Action: Mouse scrolled (635, 466) with delta (0, 0)
Screenshot: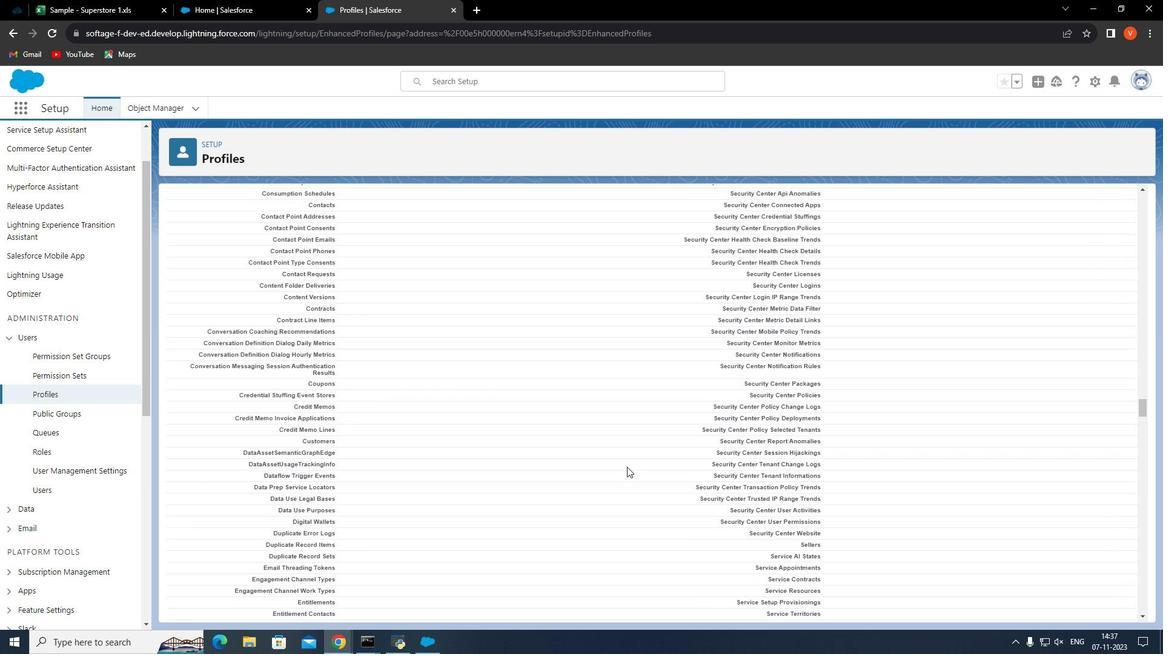 
Action: Mouse moved to (636, 458)
Screenshot: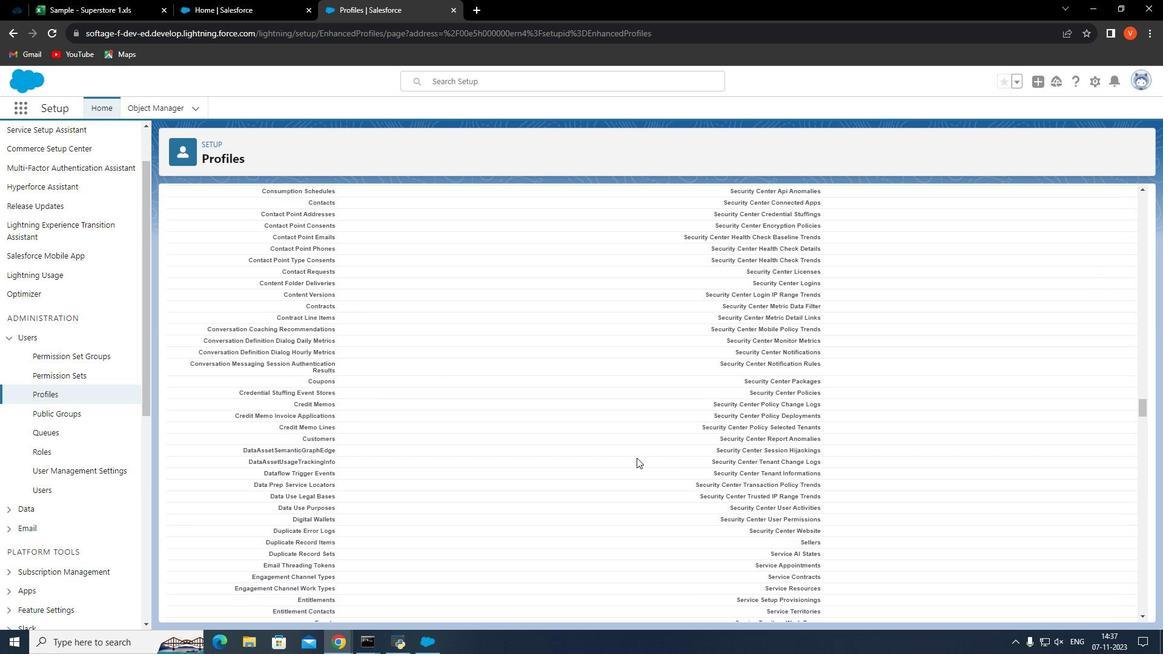
Action: Mouse scrolled (636, 457) with delta (0, 0)
Screenshot: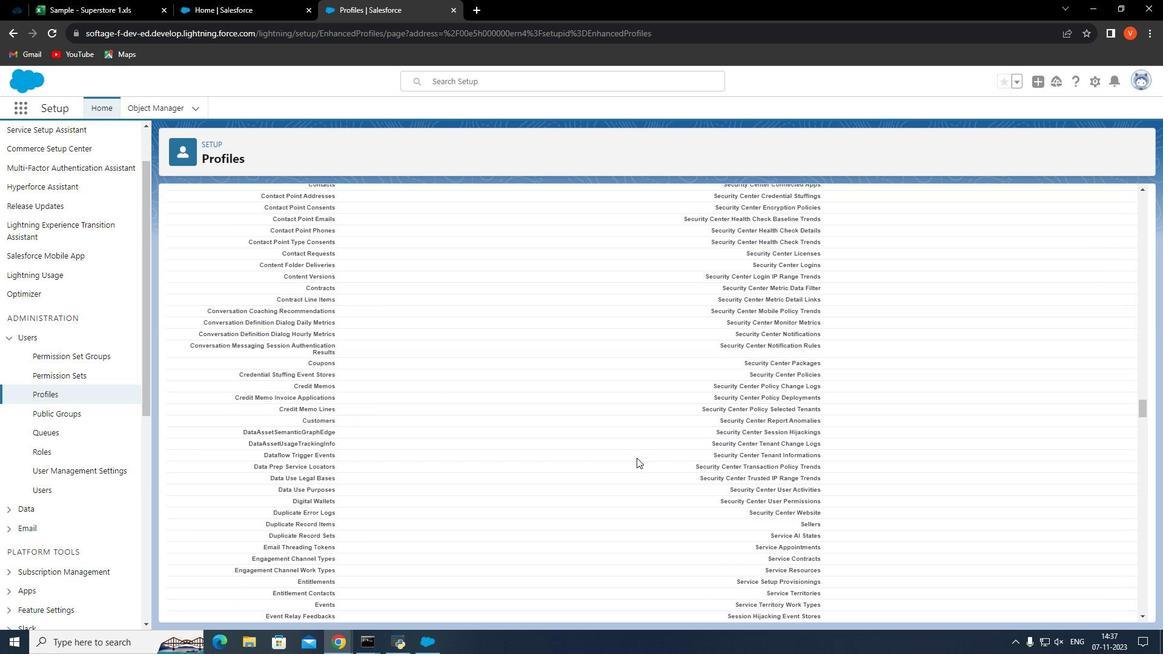 
Action: Mouse moved to (636, 458)
Screenshot: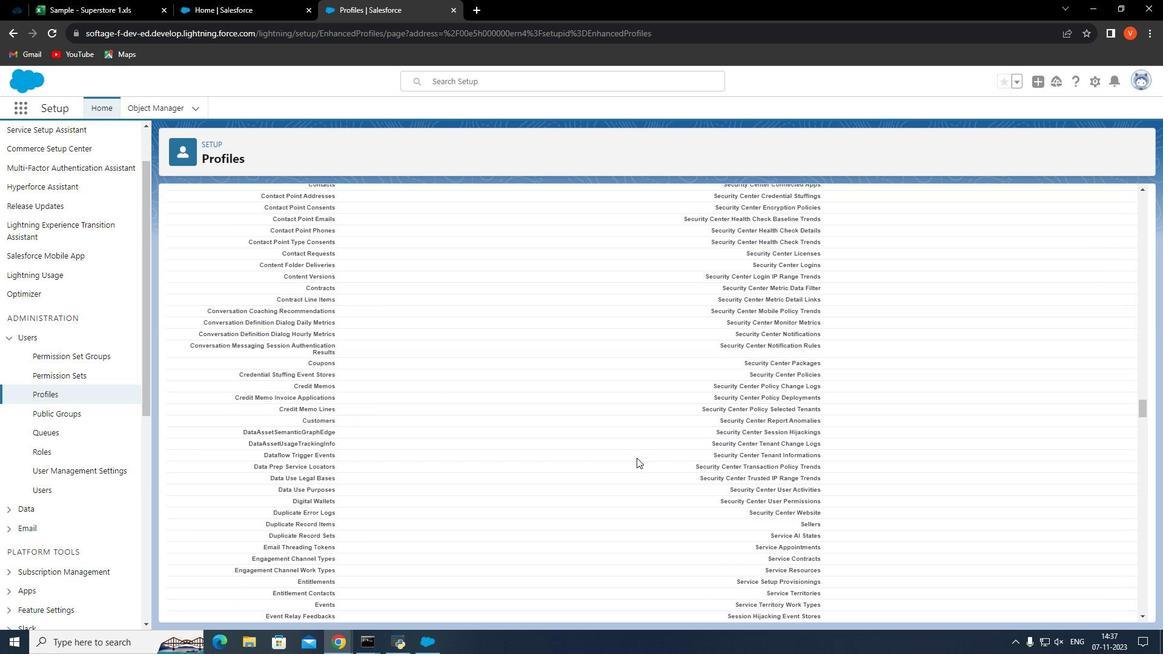 
Action: Mouse scrolled (636, 457) with delta (0, 0)
Screenshot: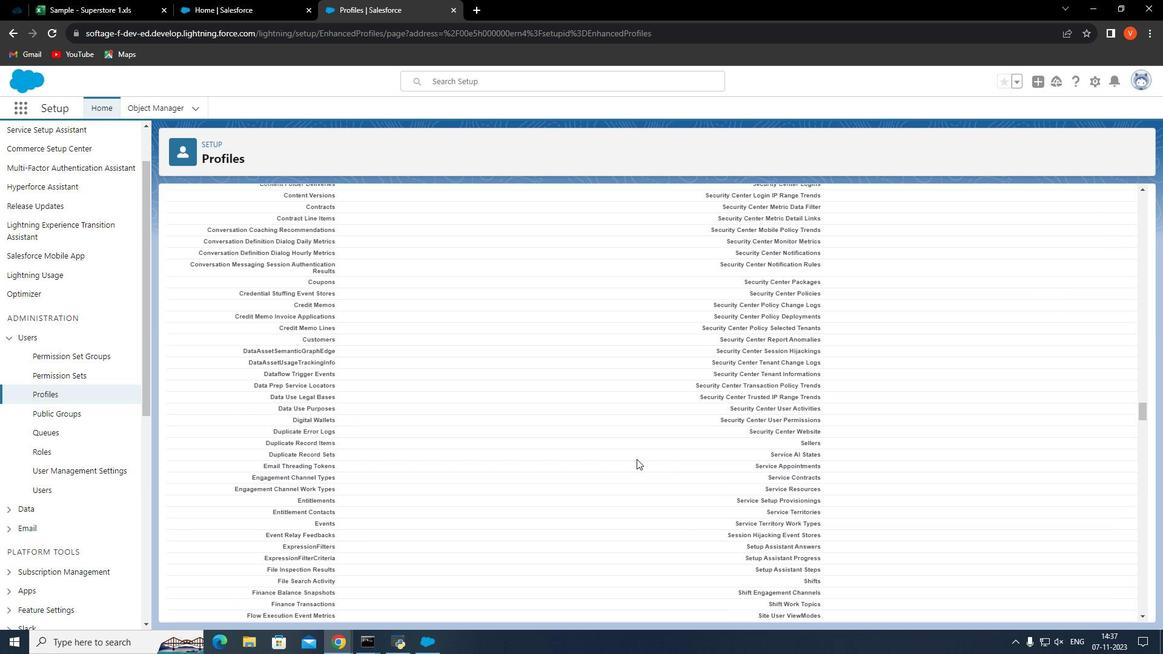 
Action: Mouse scrolled (636, 457) with delta (0, 0)
Screenshot: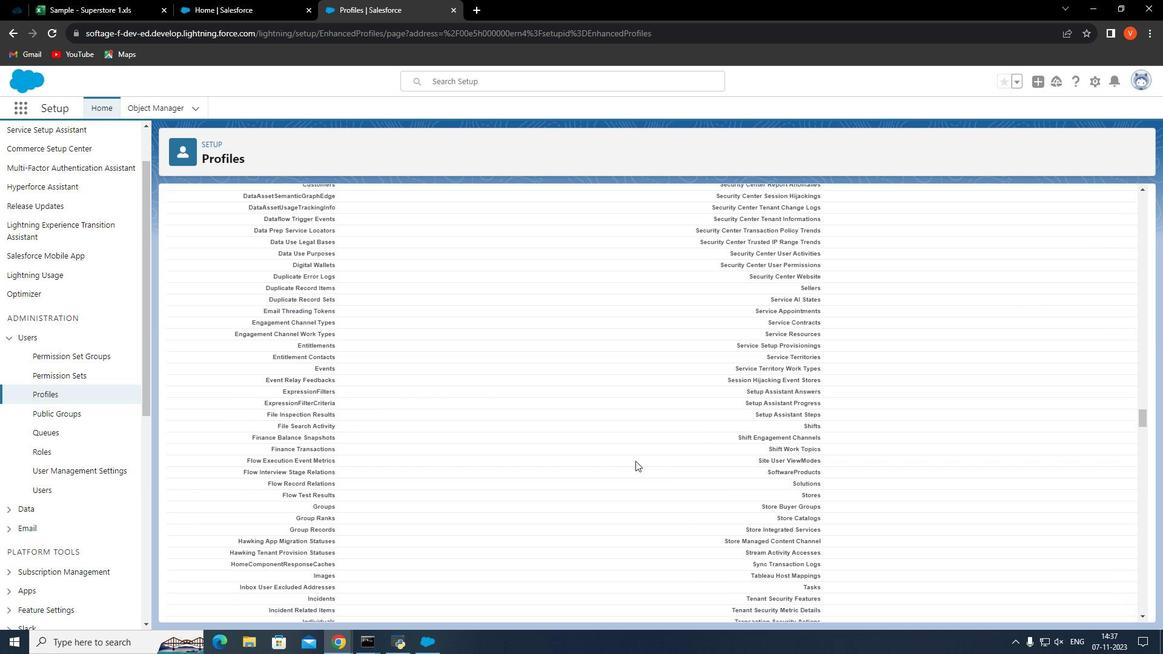 
Action: Mouse moved to (636, 458)
Screenshot: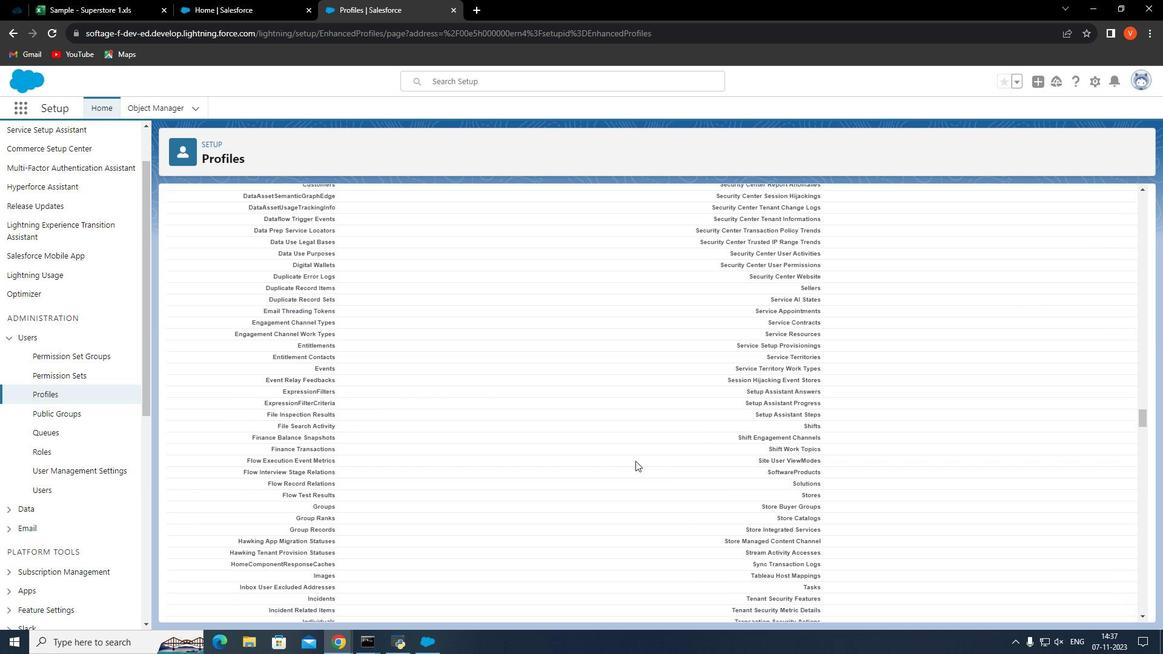 
Action: Mouse scrolled (636, 457) with delta (0, 0)
Screenshot: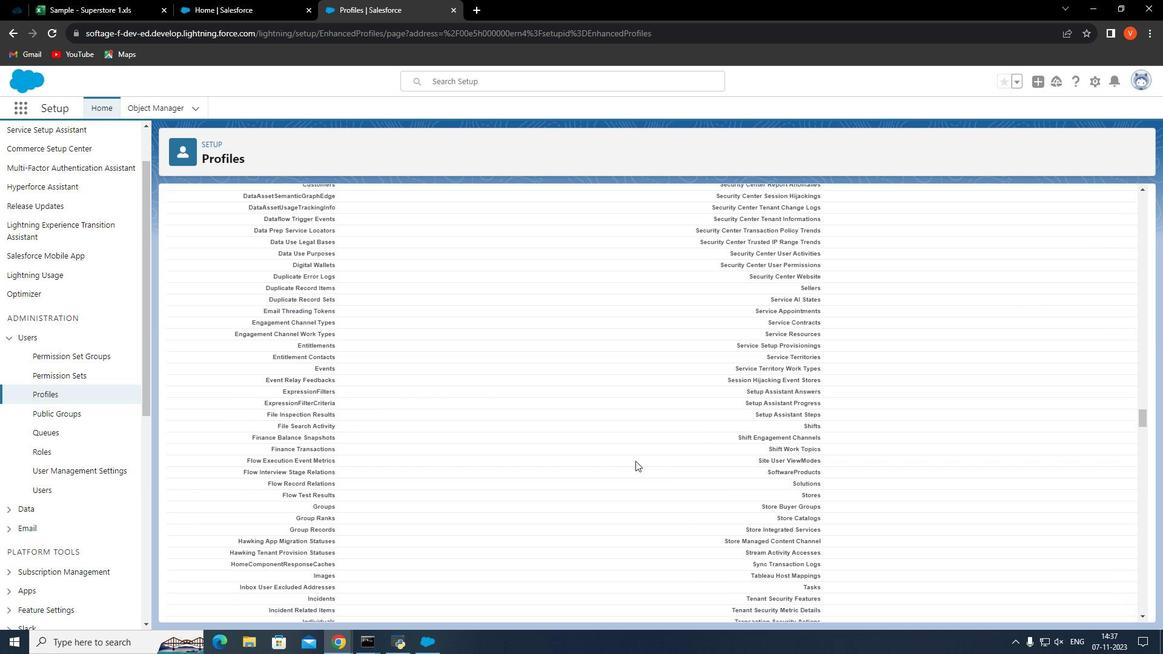 
Action: Mouse moved to (636, 458)
Screenshot: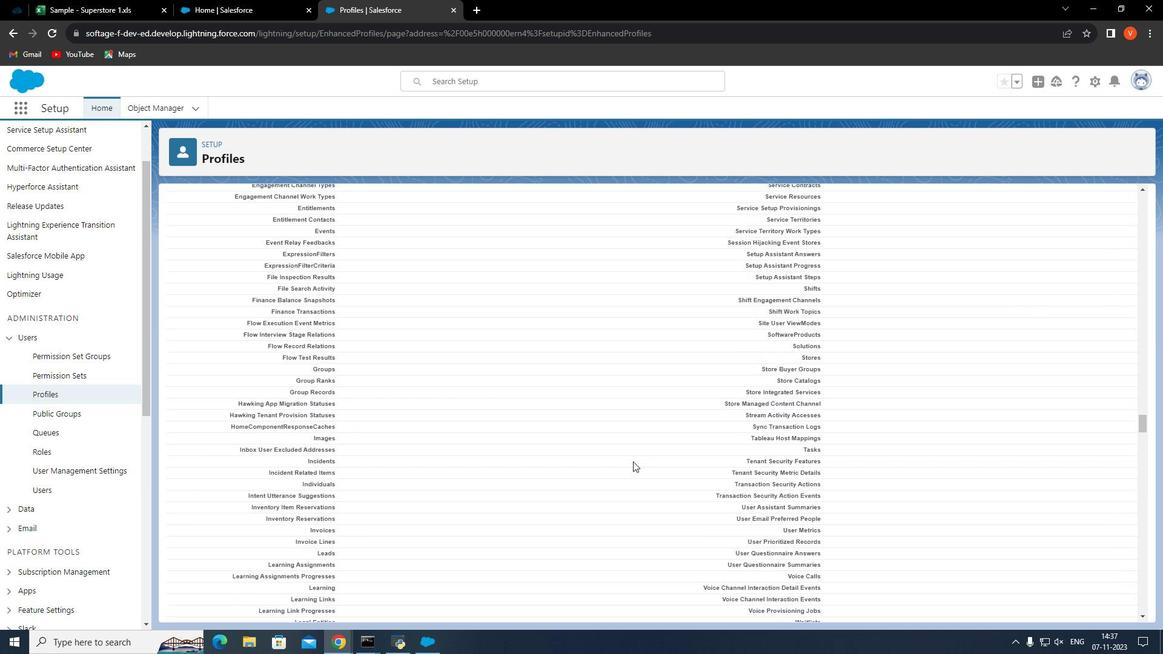
Action: Mouse scrolled (636, 457) with delta (0, 0)
Screenshot: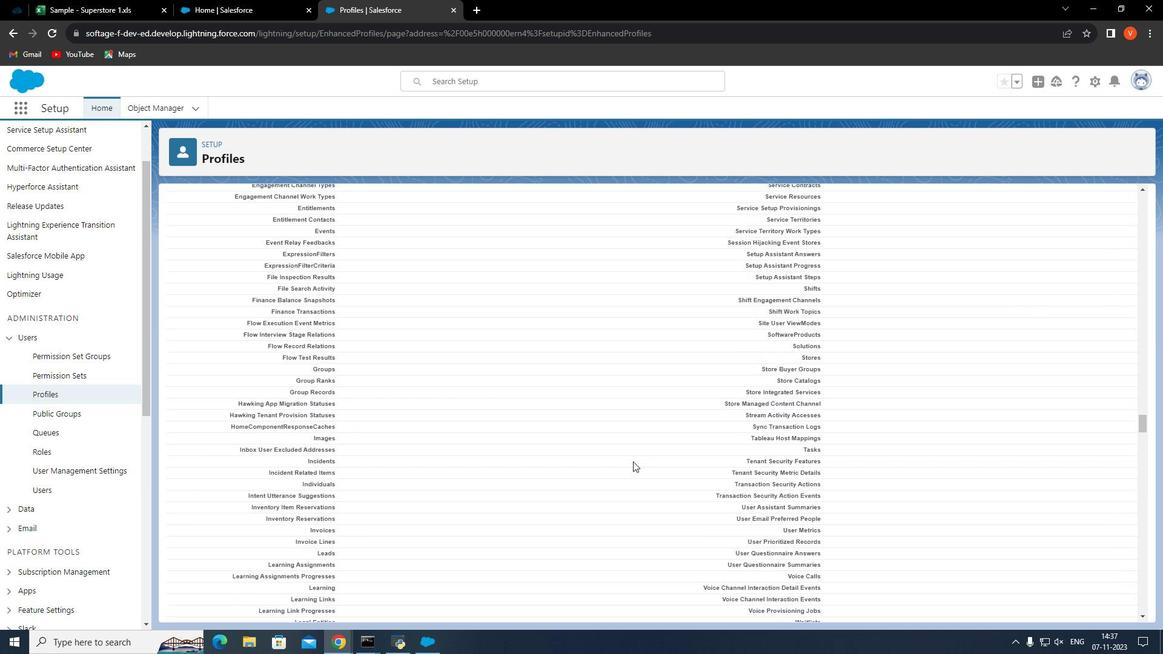 
Action: Mouse moved to (636, 459)
Screenshot: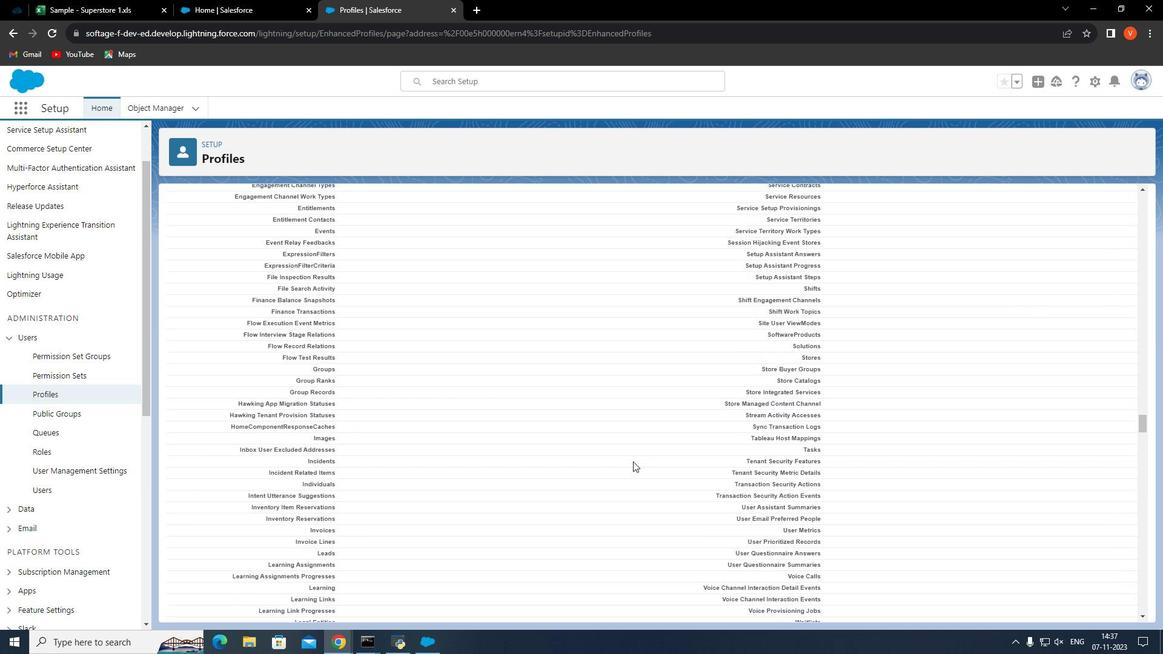 
Action: Mouse scrolled (636, 458) with delta (0, 0)
Screenshot: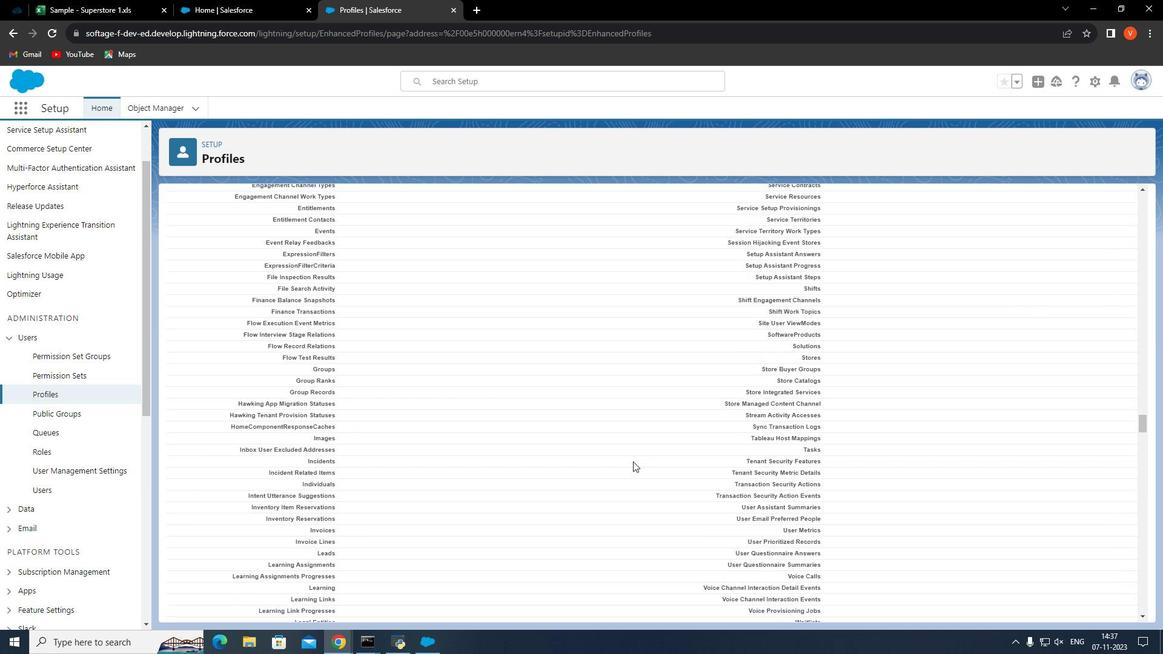 
Action: Mouse moved to (636, 459)
Screenshot: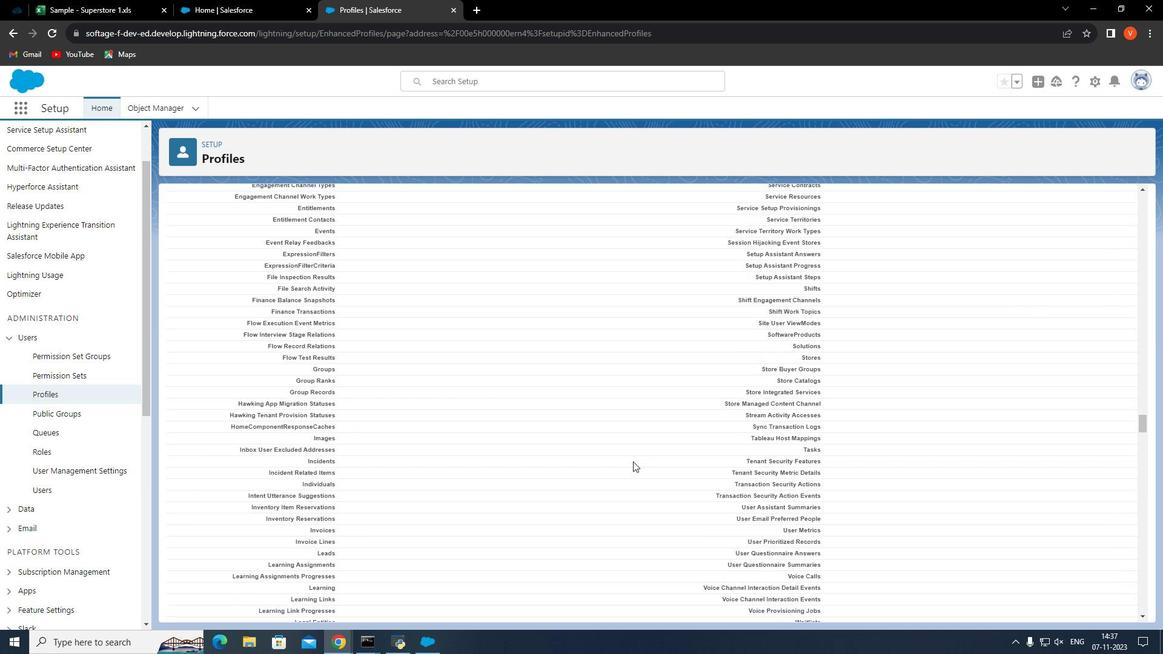 
Action: Mouse scrolled (636, 458) with delta (0, 0)
Screenshot: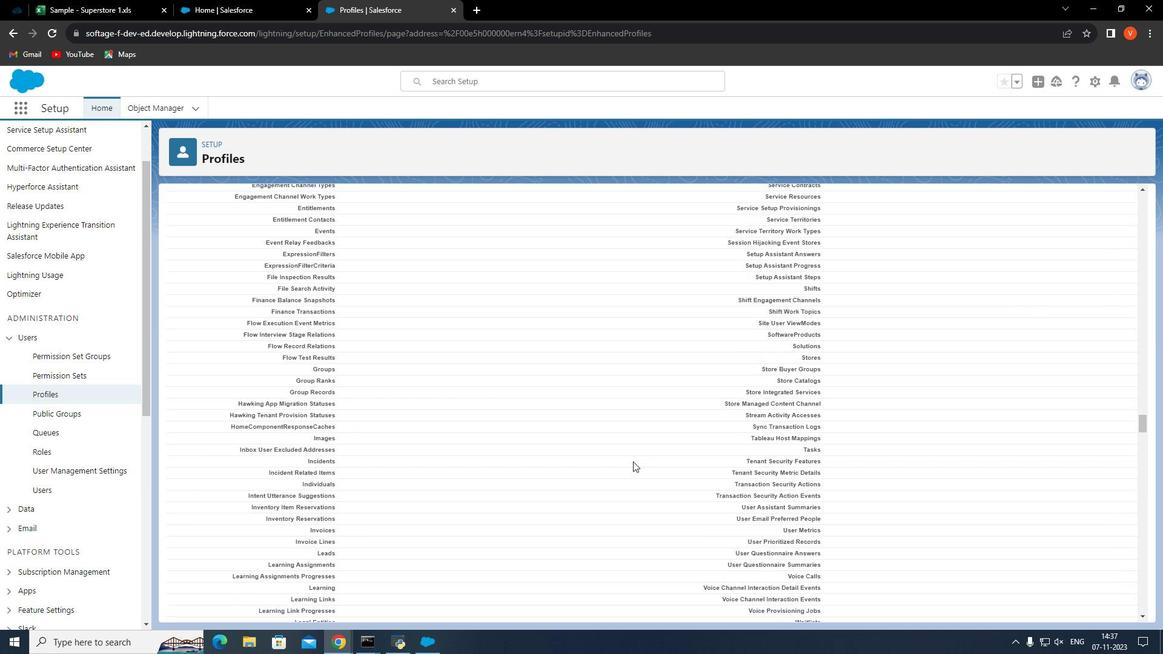 
Action: Mouse moved to (636, 459)
Screenshot: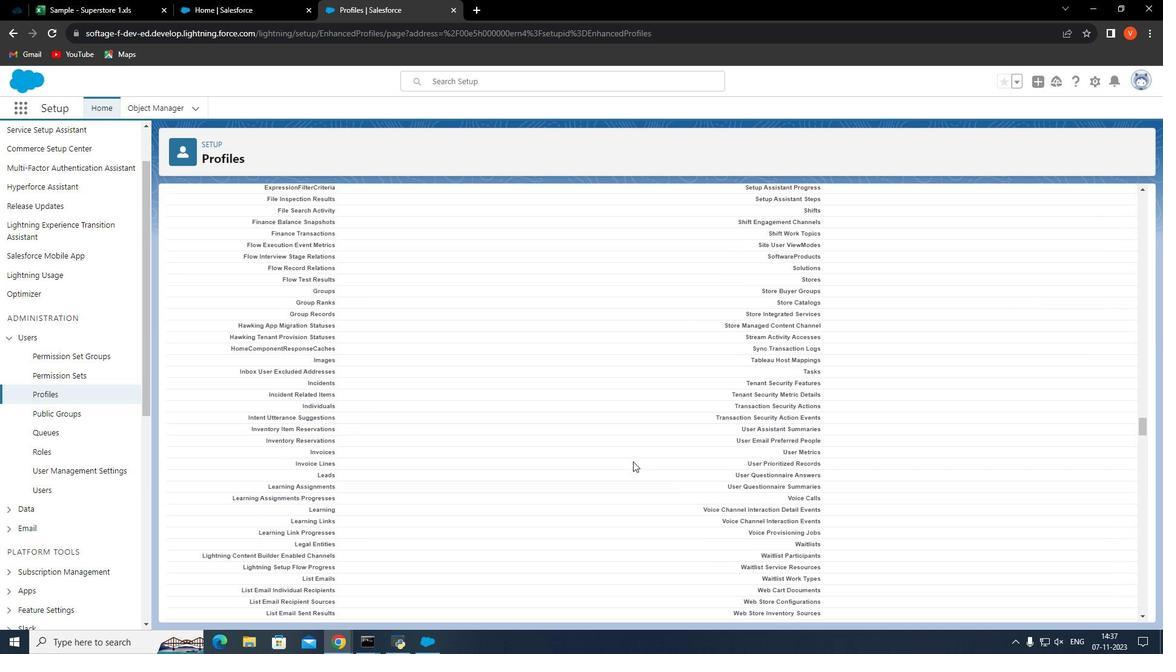
Action: Mouse scrolled (636, 459) with delta (0, 0)
Screenshot: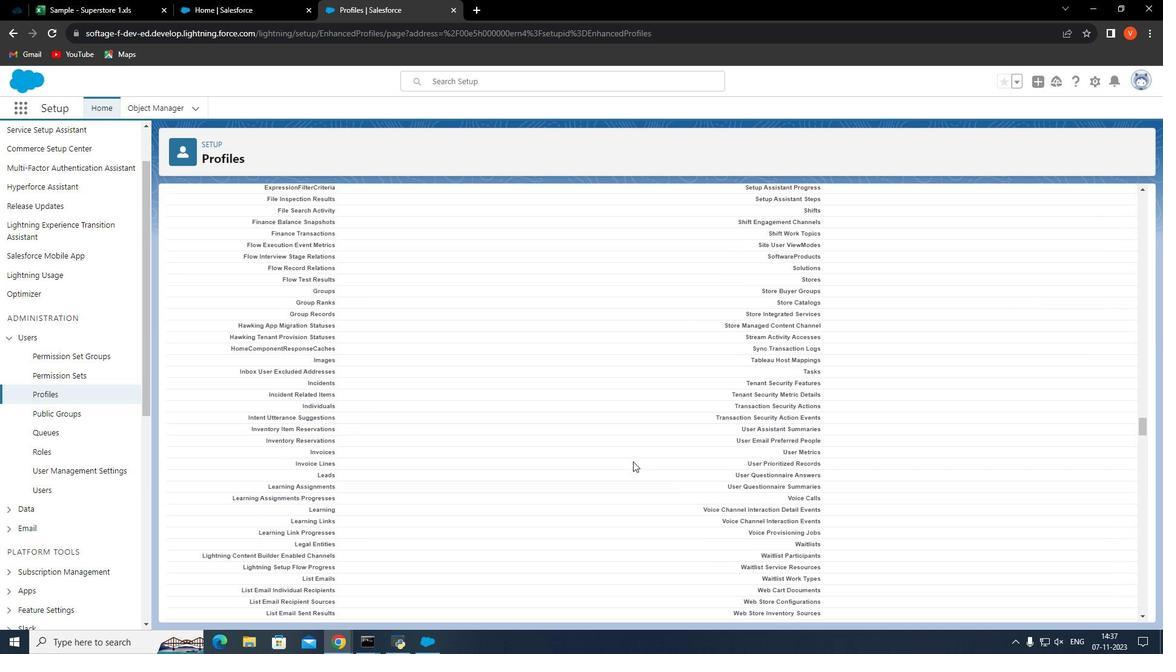 
Action: Mouse moved to (638, 456)
Screenshot: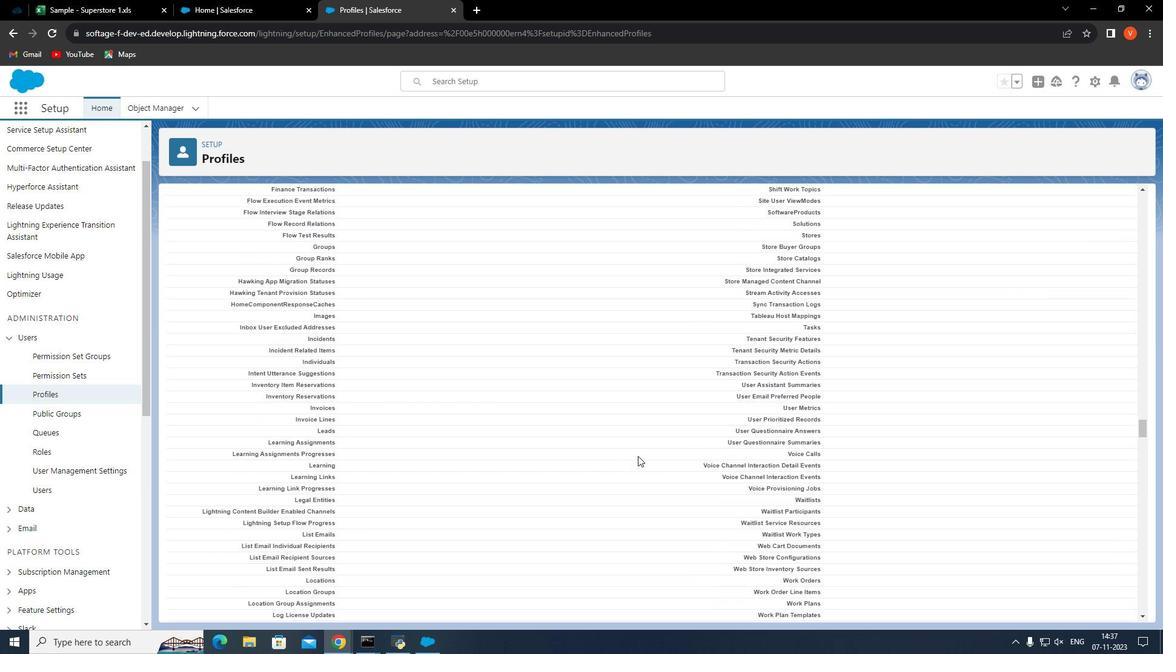 
Action: Mouse scrolled (638, 455) with delta (0, 0)
Screenshot: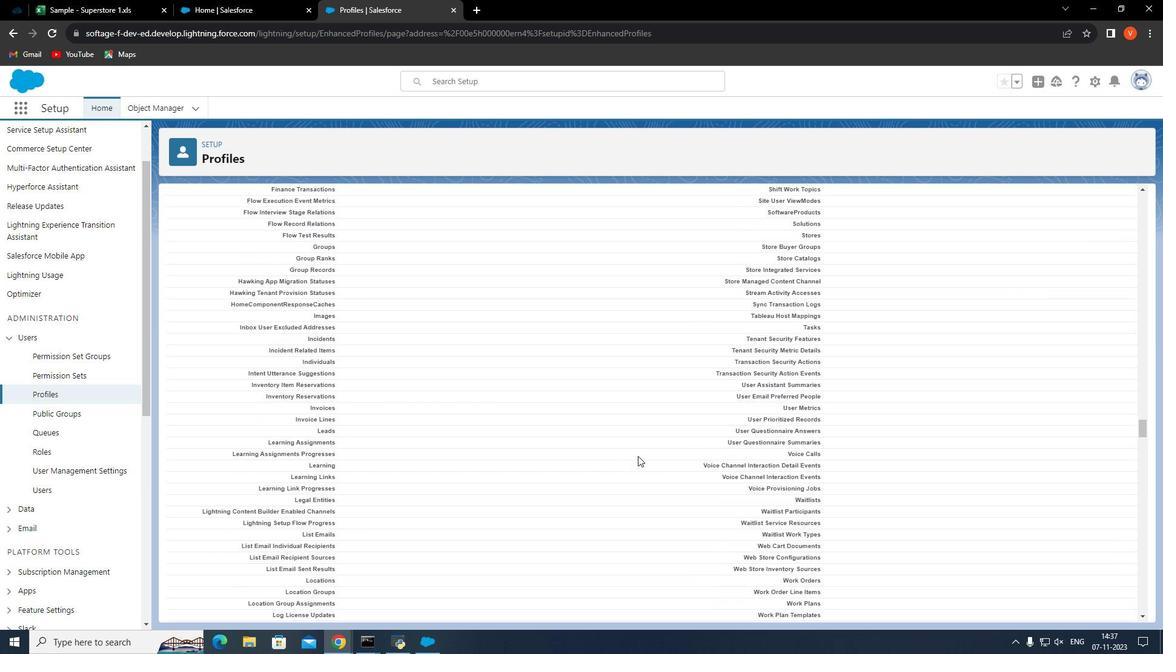 
Action: Mouse scrolled (638, 455) with delta (0, 0)
Screenshot: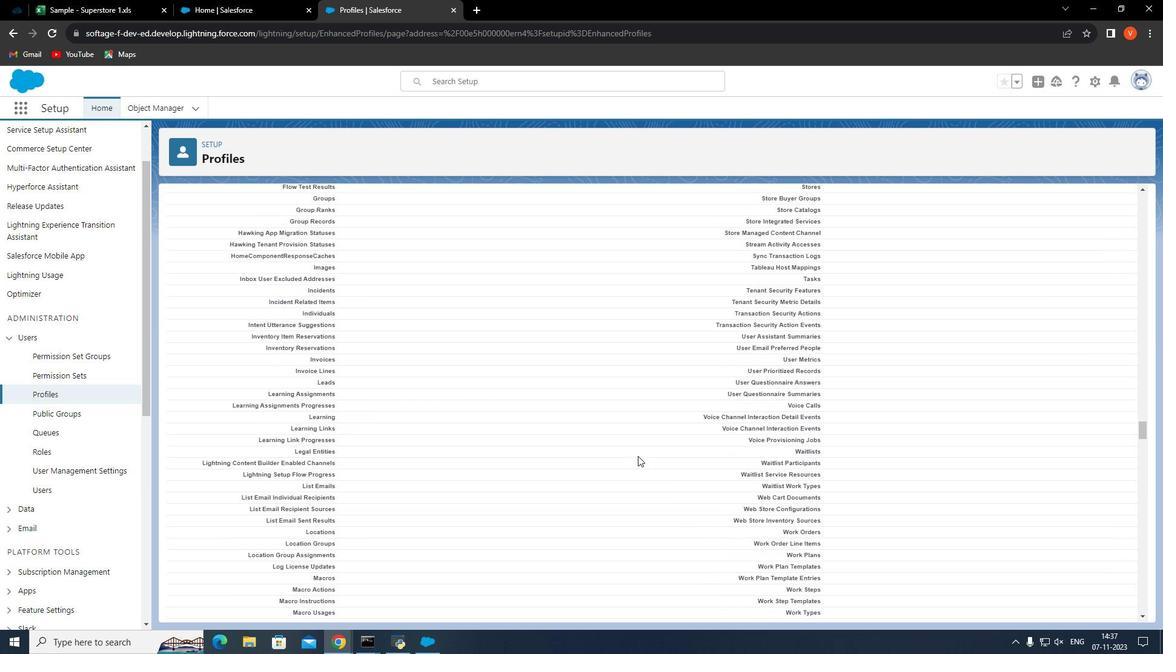 
Action: Mouse scrolled (638, 455) with delta (0, 0)
Screenshot: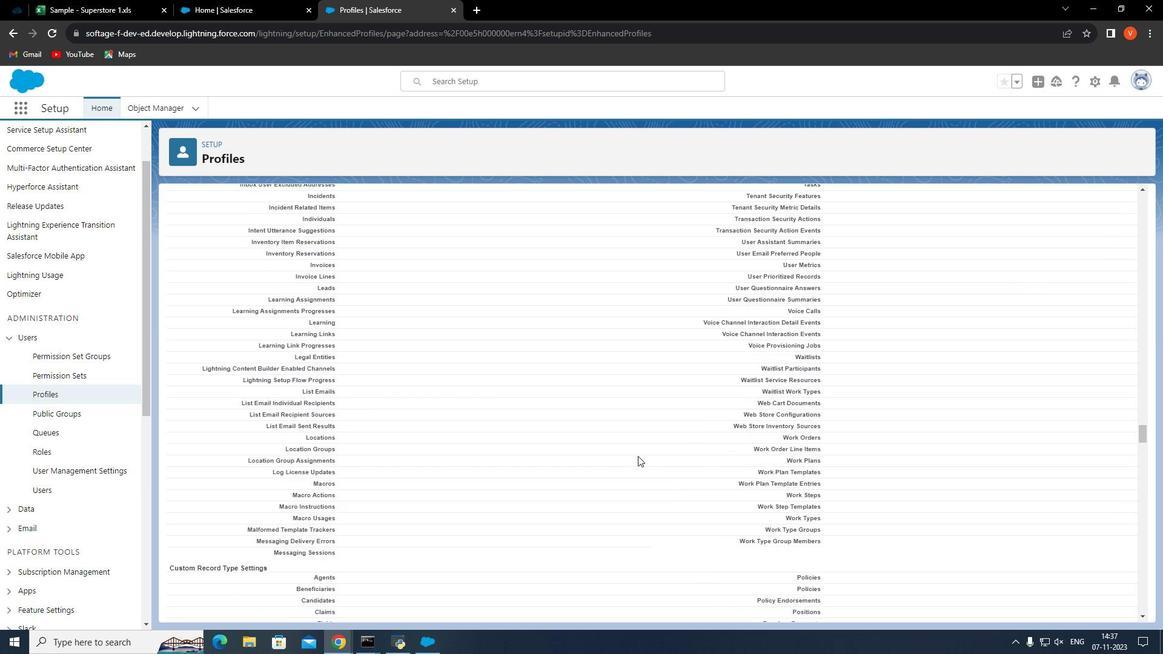 
Action: Mouse scrolled (638, 455) with delta (0, 0)
Screenshot: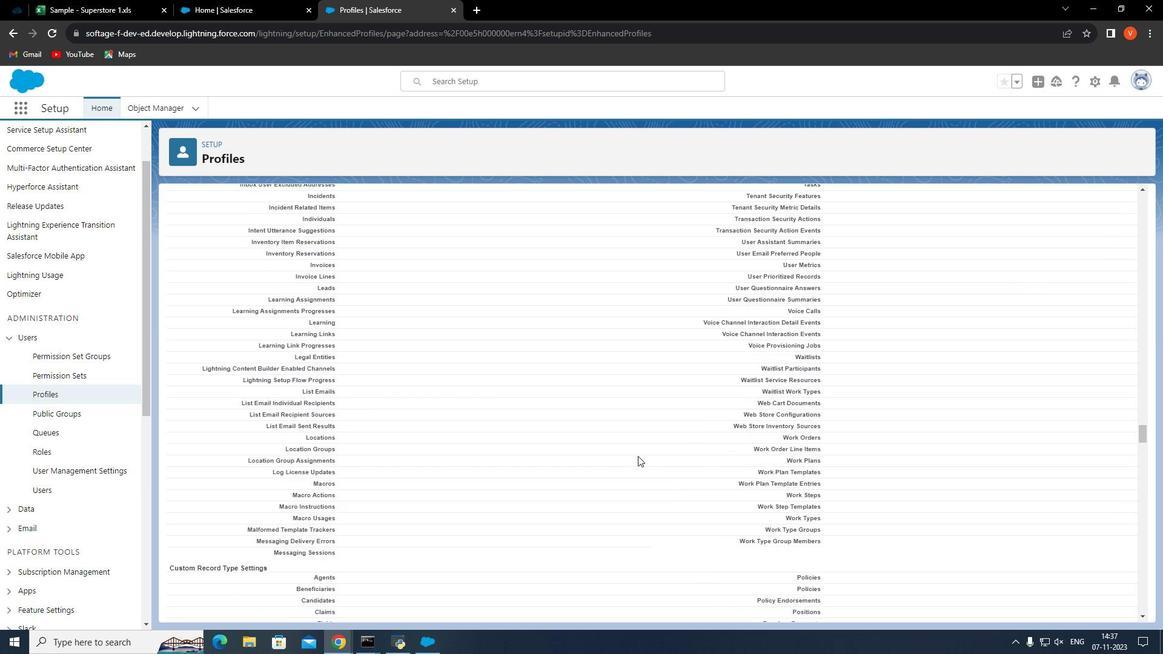 
Action: Mouse scrolled (638, 455) with delta (0, 0)
Screenshot: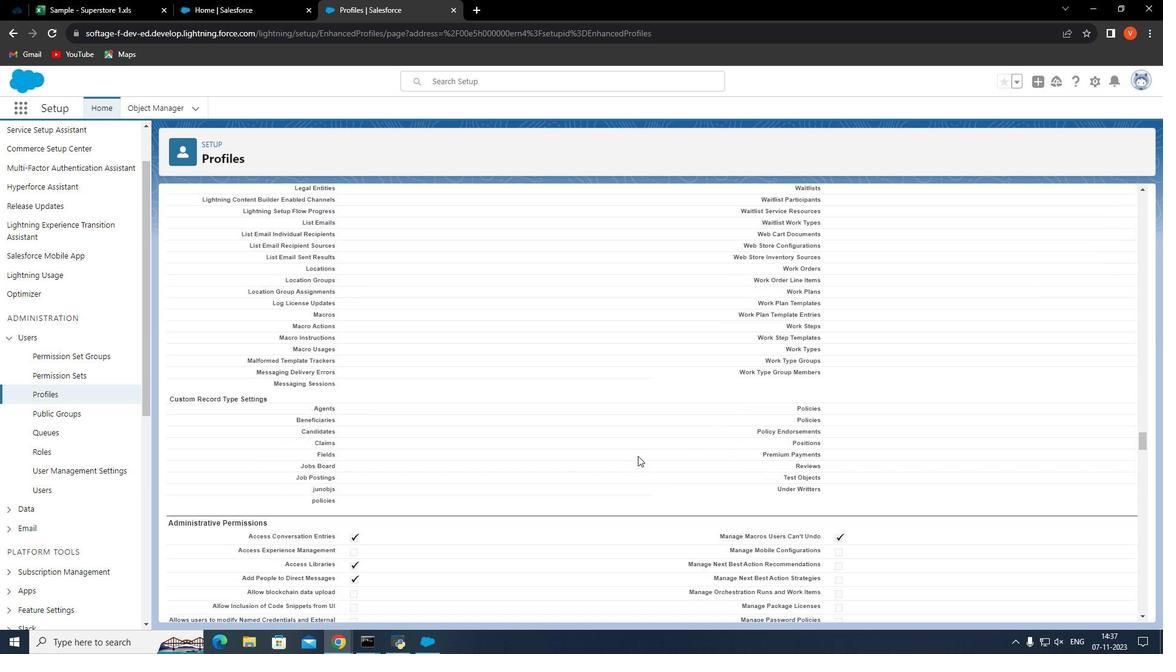 
Action: Mouse scrolled (638, 455) with delta (0, 0)
Screenshot: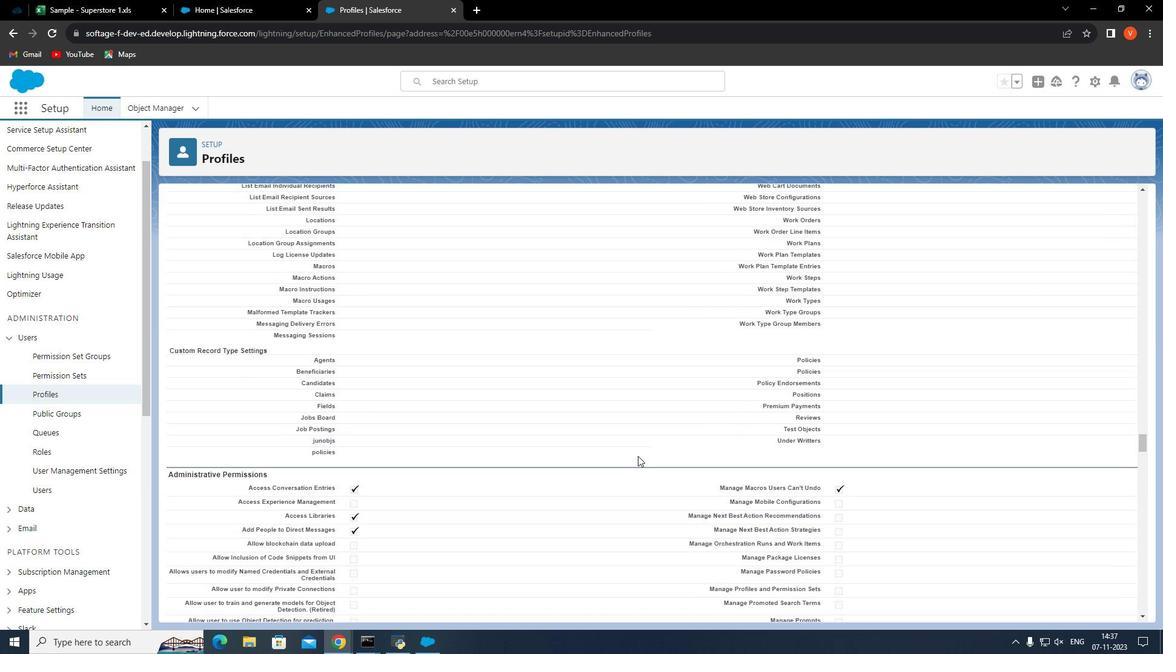 
Action: Mouse scrolled (638, 455) with delta (0, 0)
Screenshot: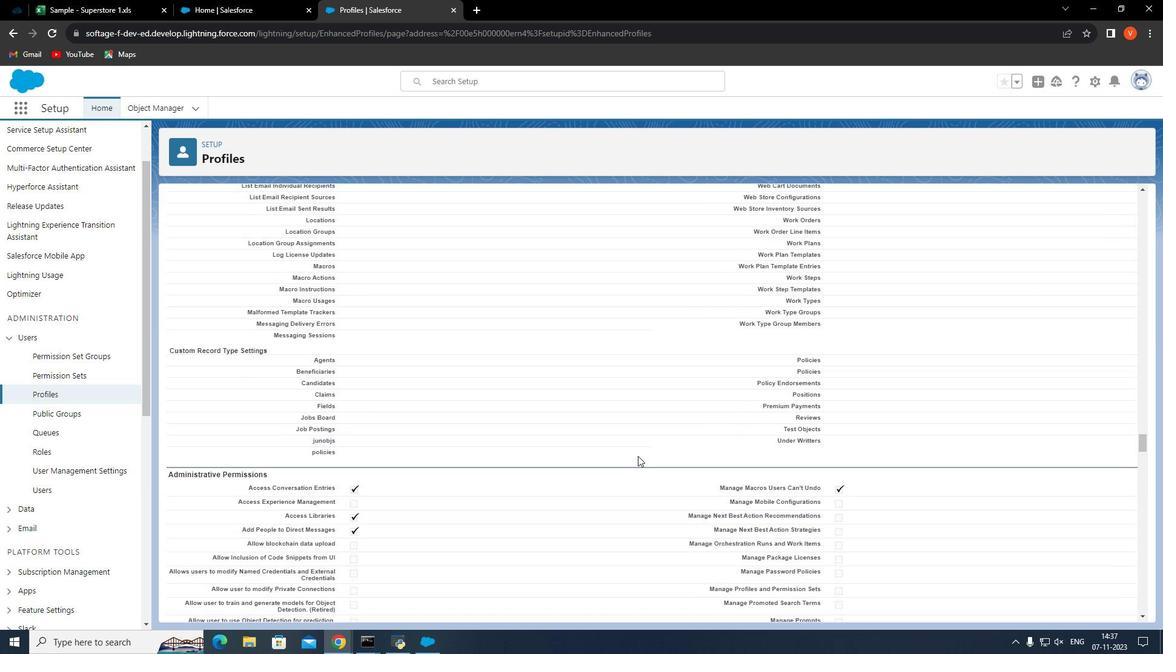 
Action: Mouse scrolled (638, 455) with delta (0, 0)
Screenshot: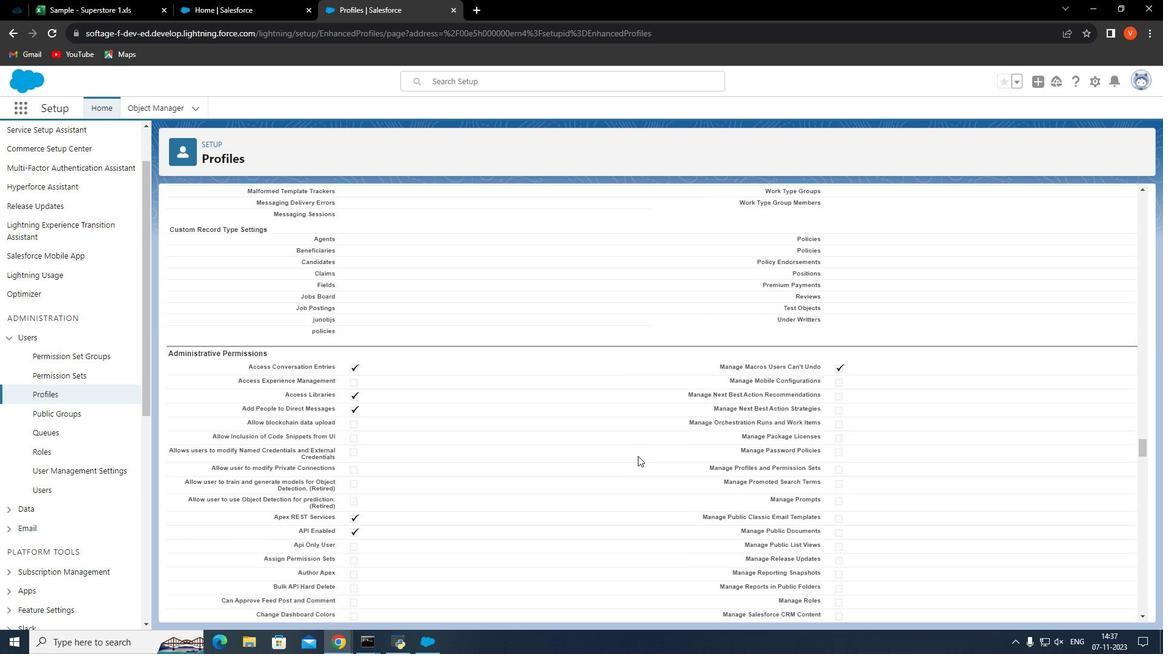 
Action: Mouse scrolled (638, 455) with delta (0, 0)
Screenshot: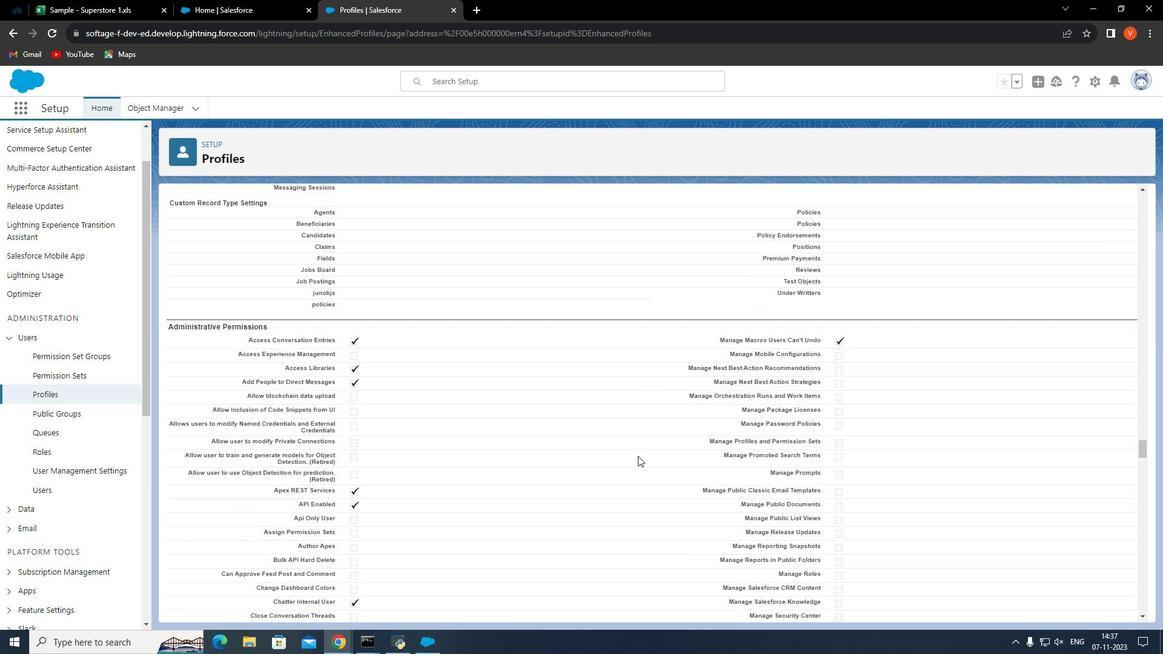
Action: Mouse moved to (640, 455)
Screenshot: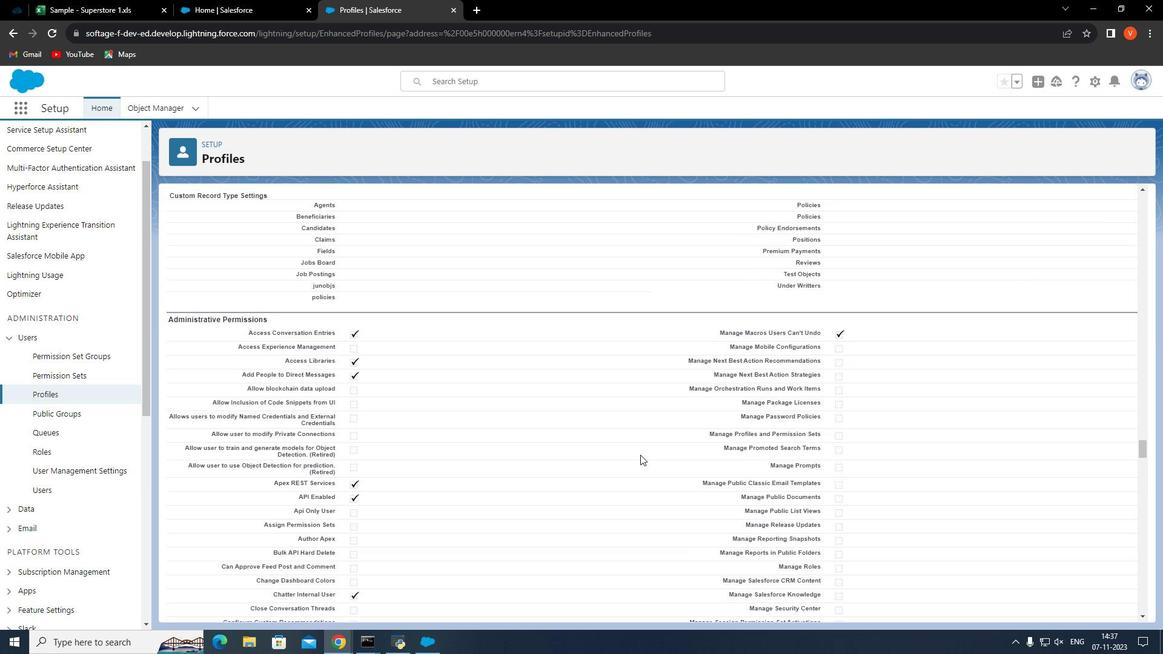 
Action: Mouse scrolled (640, 454) with delta (0, 0)
Screenshot: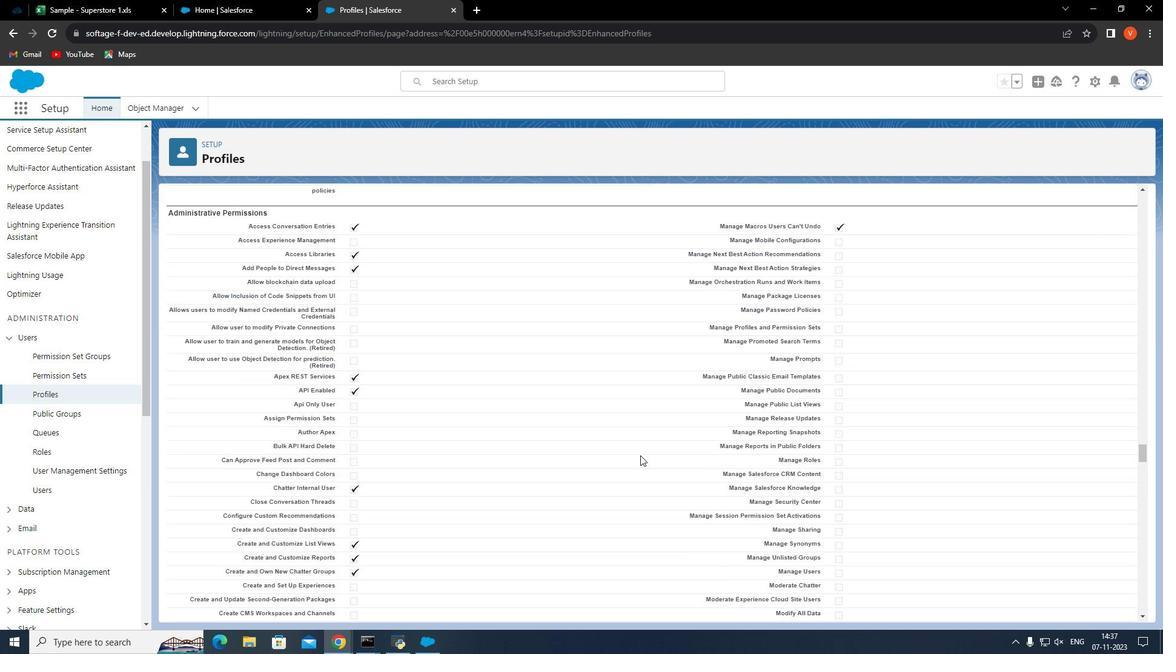
Action: Mouse scrolled (640, 454) with delta (0, 0)
Screenshot: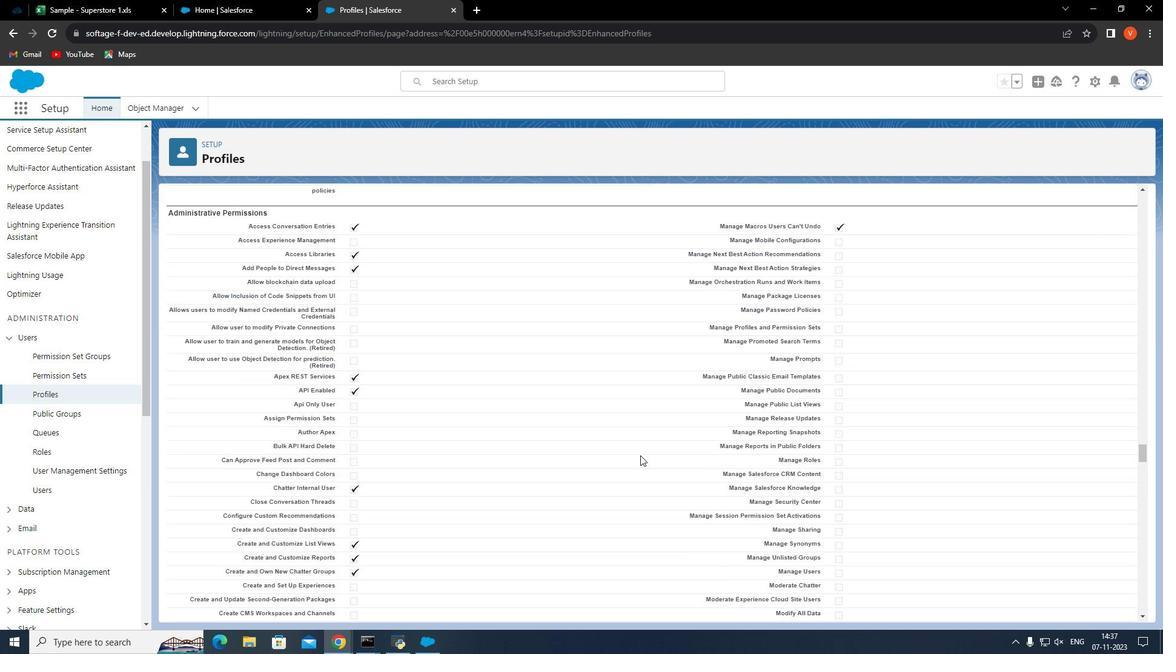 
Action: Mouse scrolled (640, 454) with delta (0, 0)
Screenshot: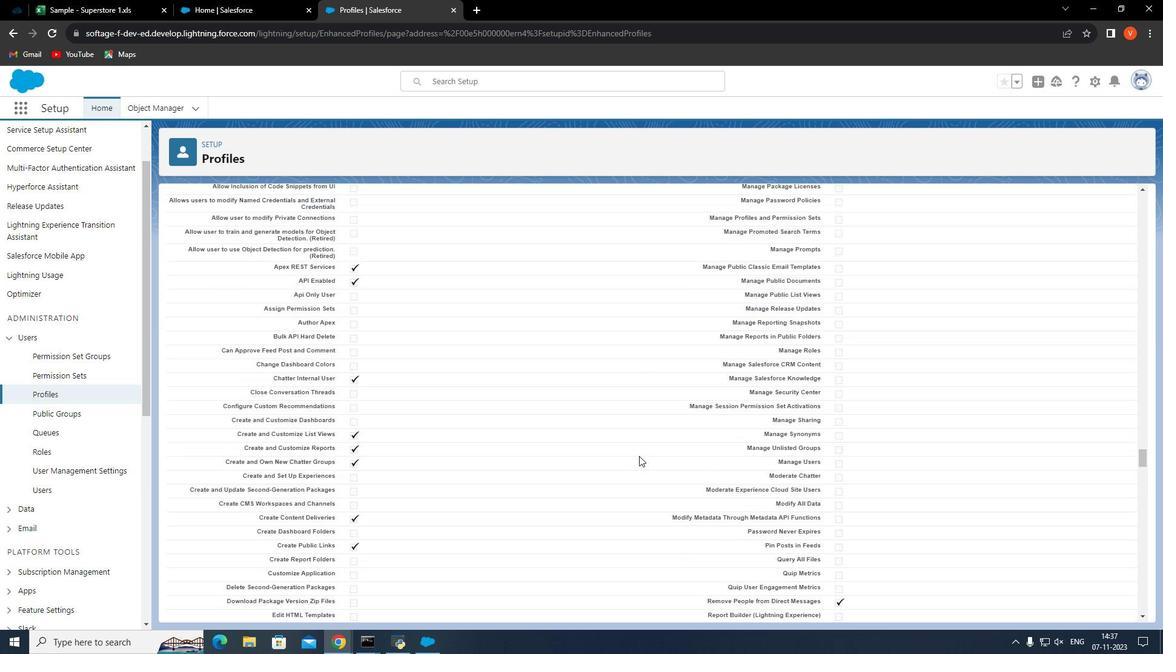 
Action: Mouse scrolled (640, 454) with delta (0, 0)
Screenshot: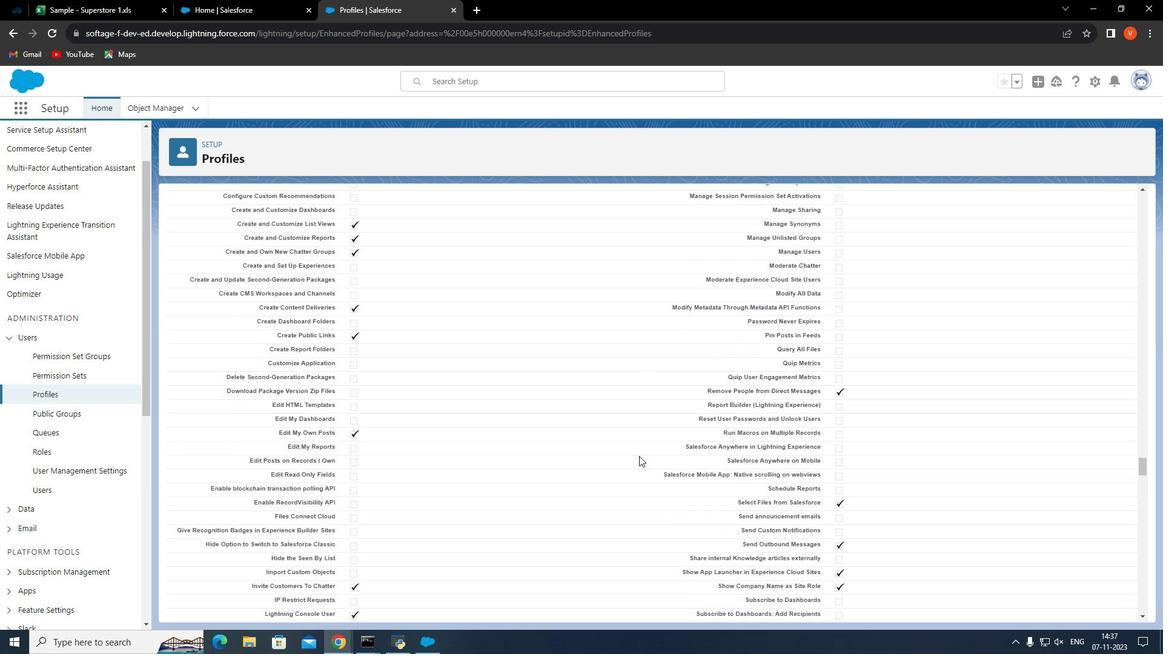 
Action: Mouse scrolled (640, 454) with delta (0, 0)
Screenshot: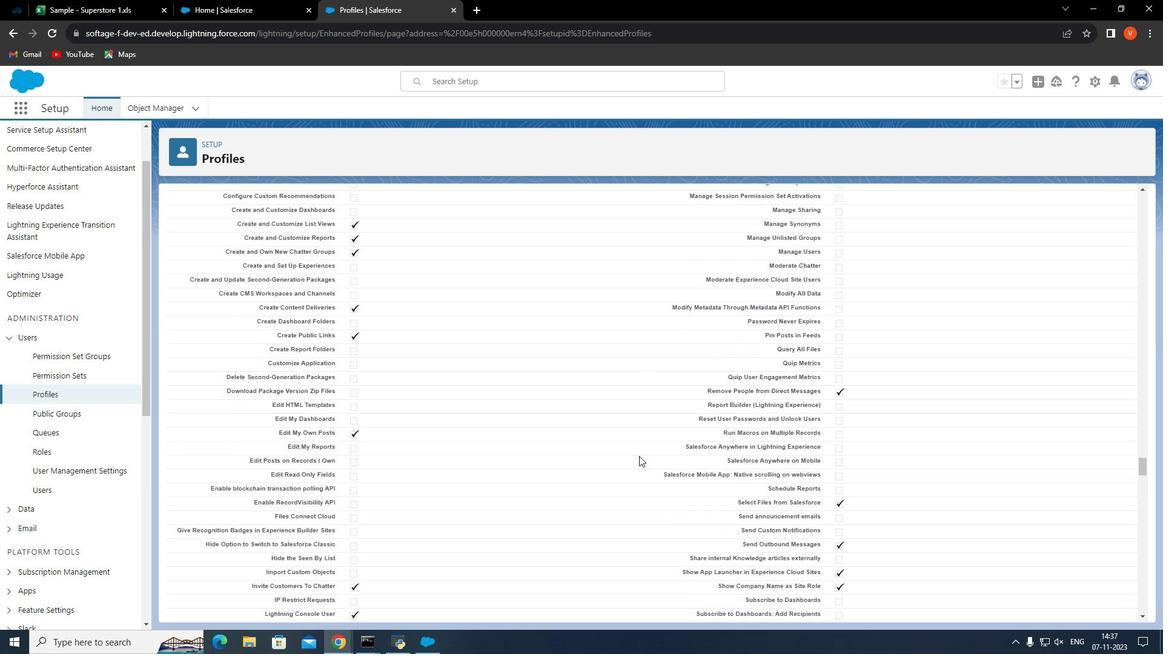 
Action: Mouse scrolled (640, 454) with delta (0, 0)
Screenshot: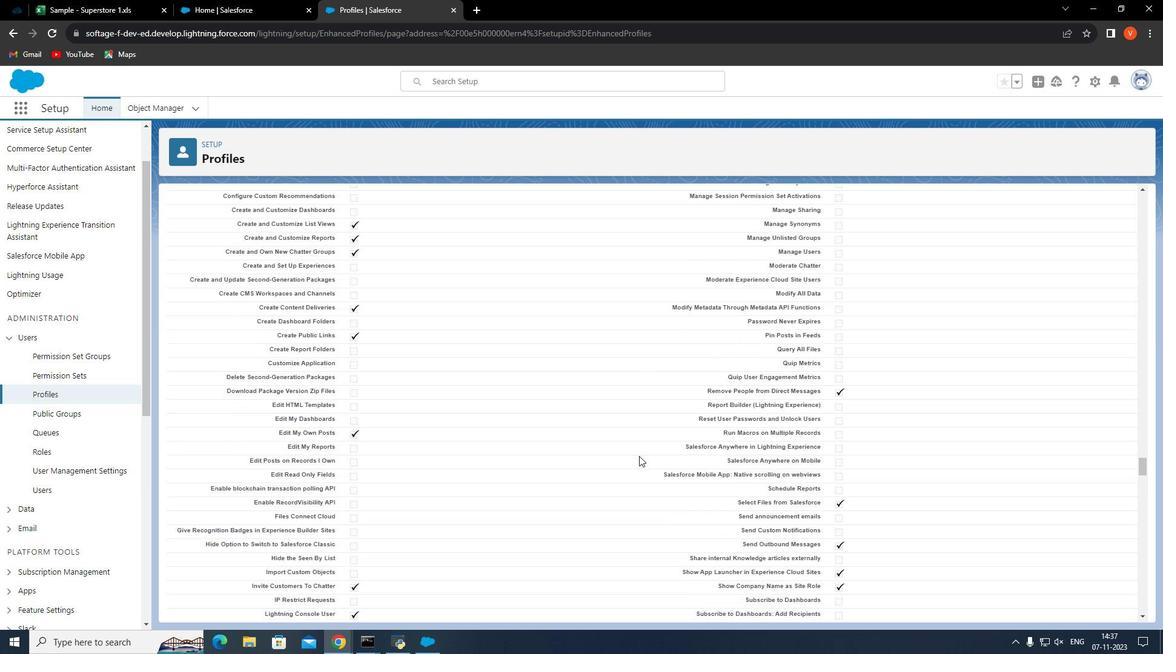 
Action: Mouse moved to (640, 455)
Screenshot: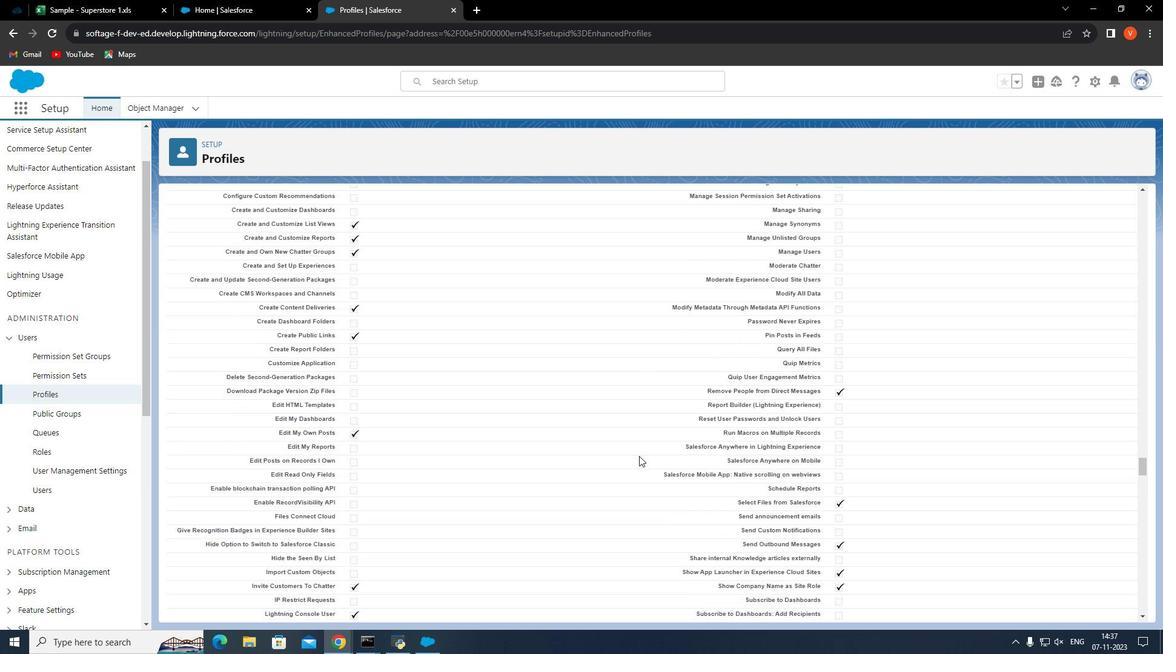 
Action: Mouse scrolled (640, 455) with delta (0, 0)
Screenshot: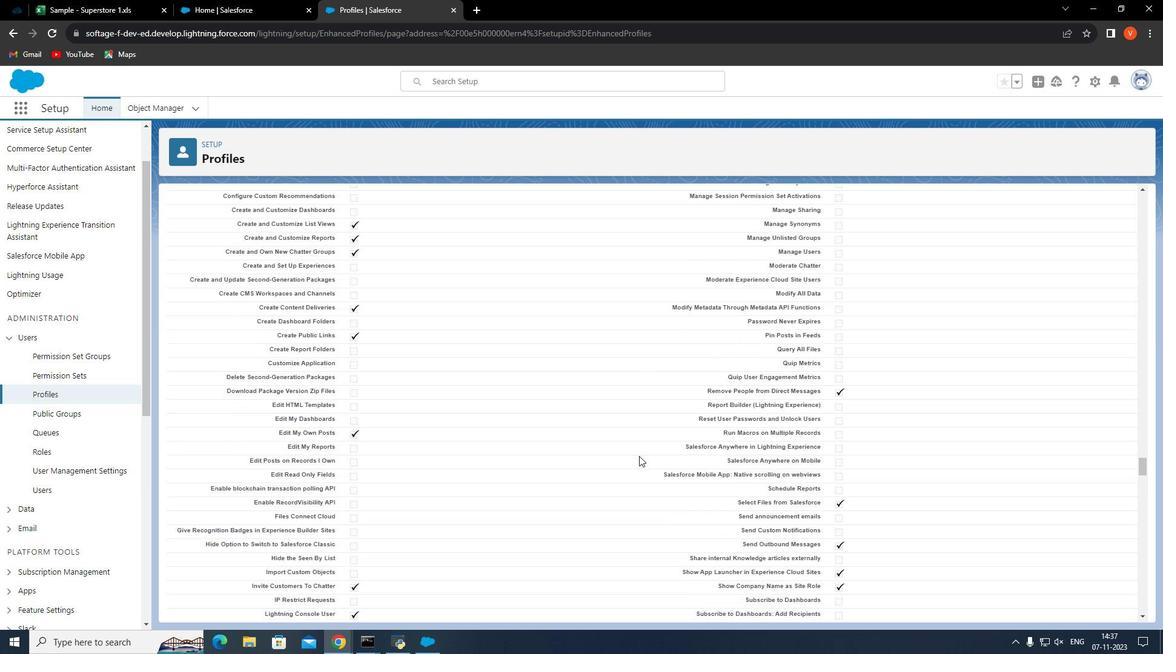 
Action: Mouse moved to (639, 456)
Screenshot: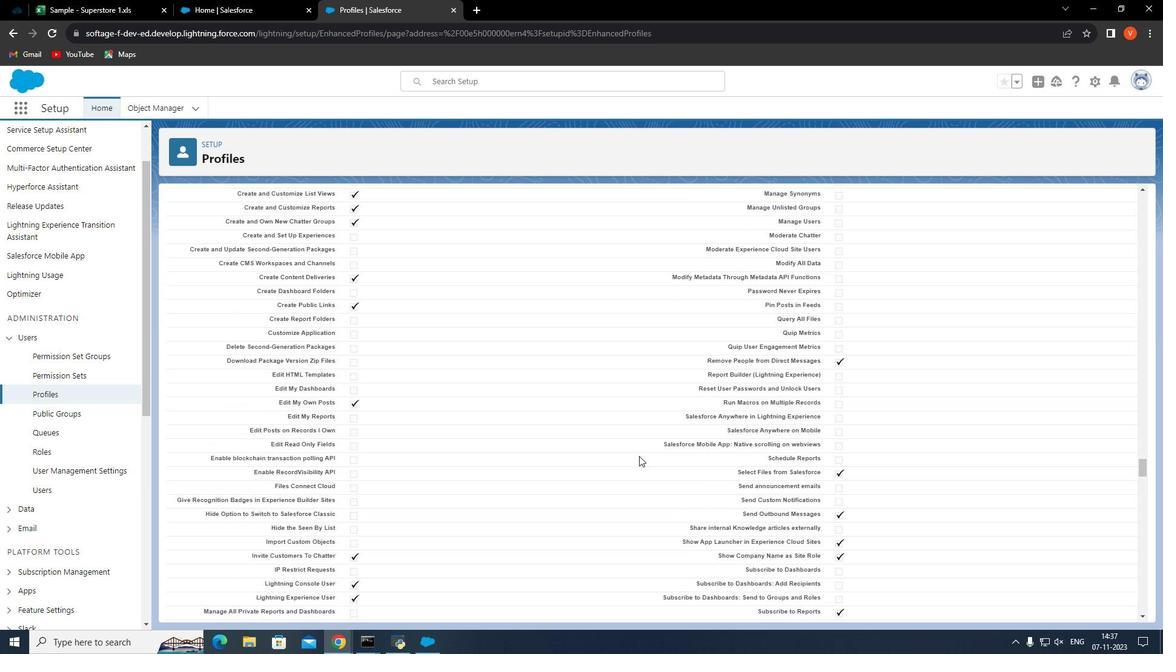 
Action: Mouse scrolled (639, 455) with delta (0, 0)
Screenshot: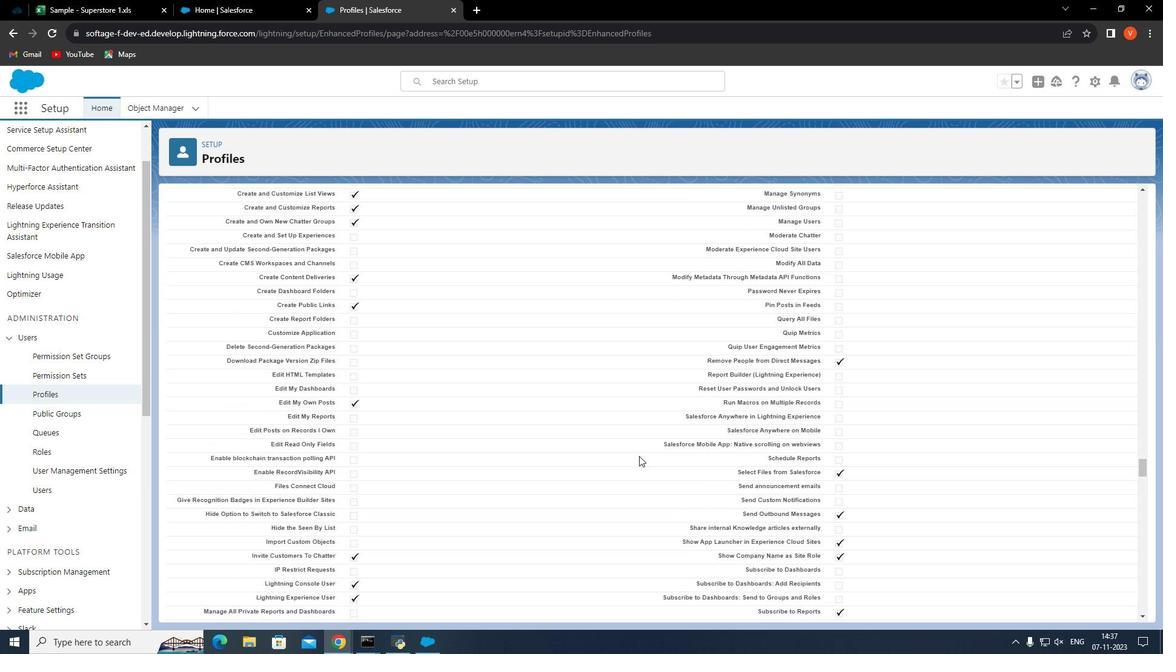 
Action: Mouse moved to (639, 453)
Screenshot: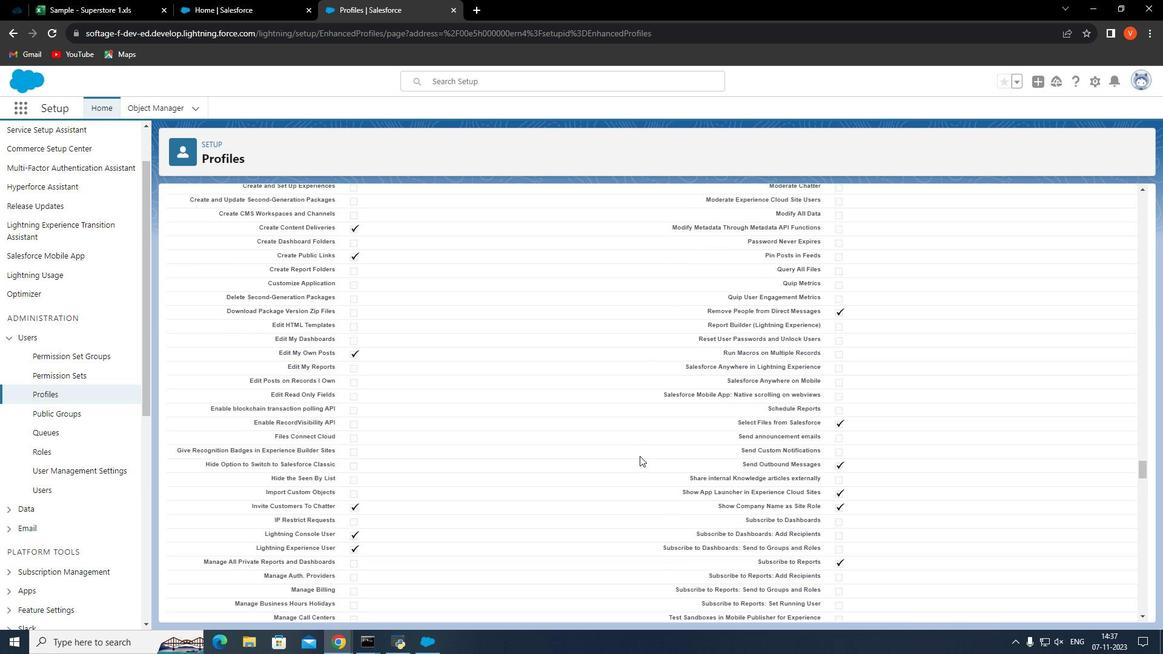 
Action: Mouse scrolled (639, 453) with delta (0, 0)
Screenshot: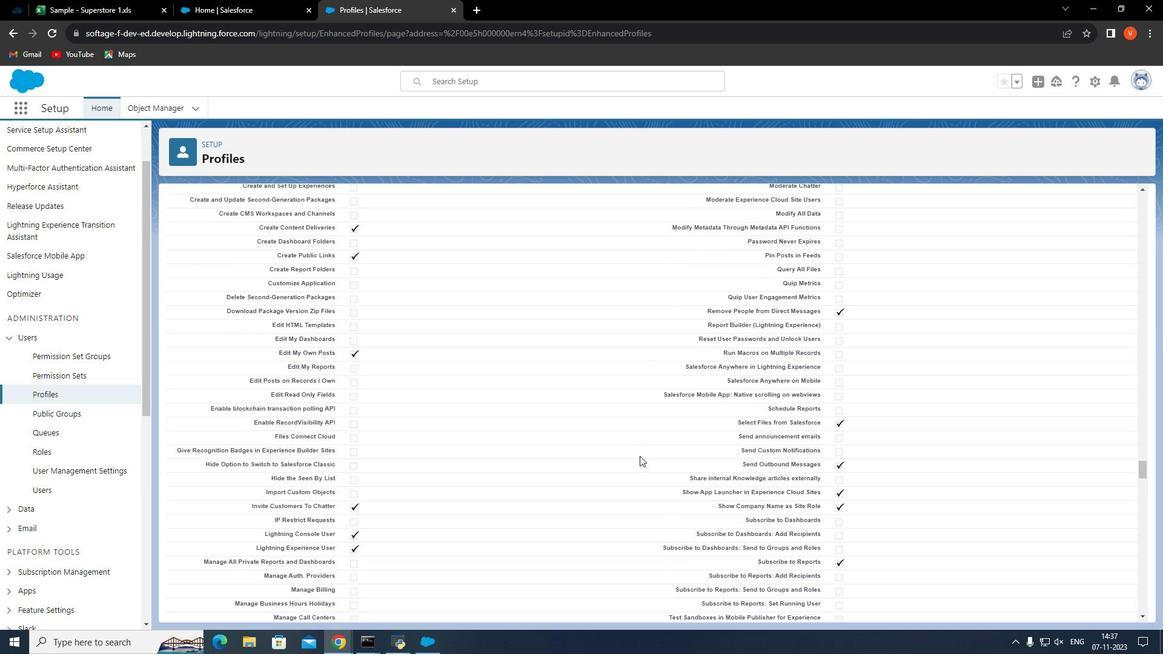 
Action: Mouse moved to (639, 454)
Screenshot: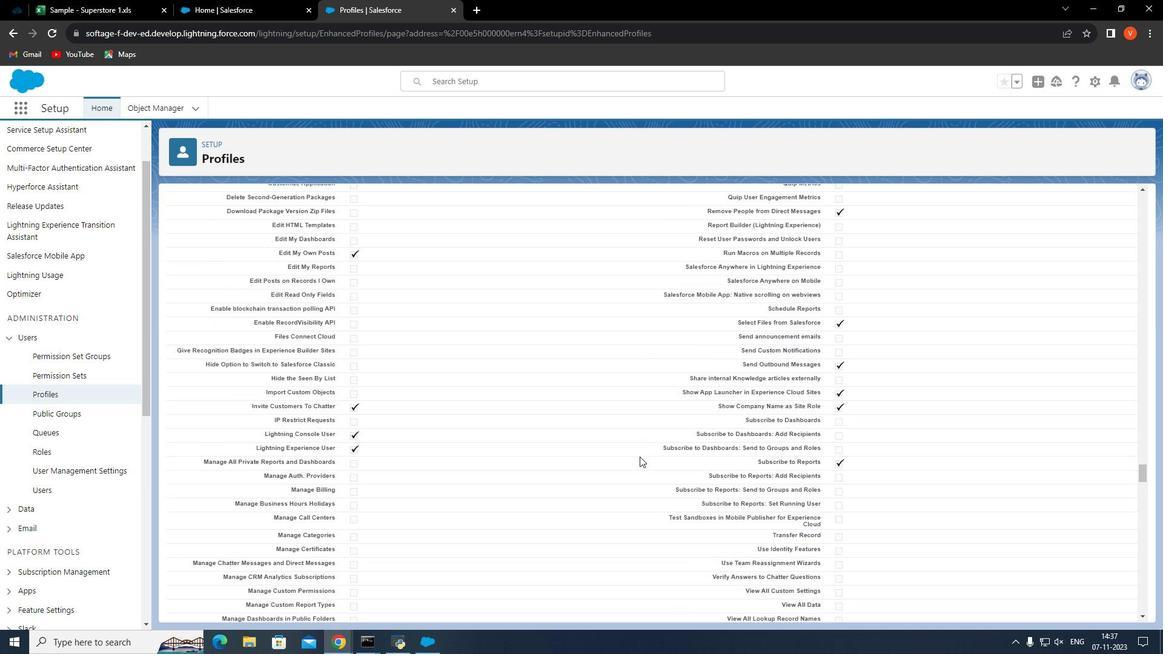 
Action: Mouse scrolled (639, 453) with delta (0, 0)
Screenshot: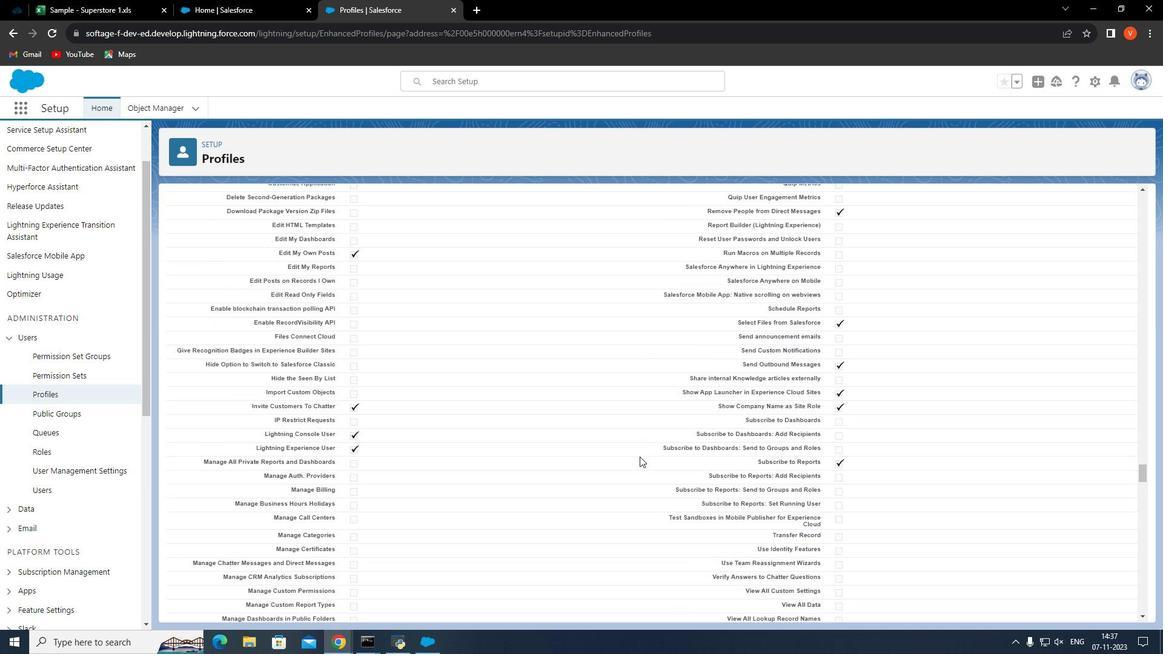 
Action: Mouse moved to (639, 455)
Screenshot: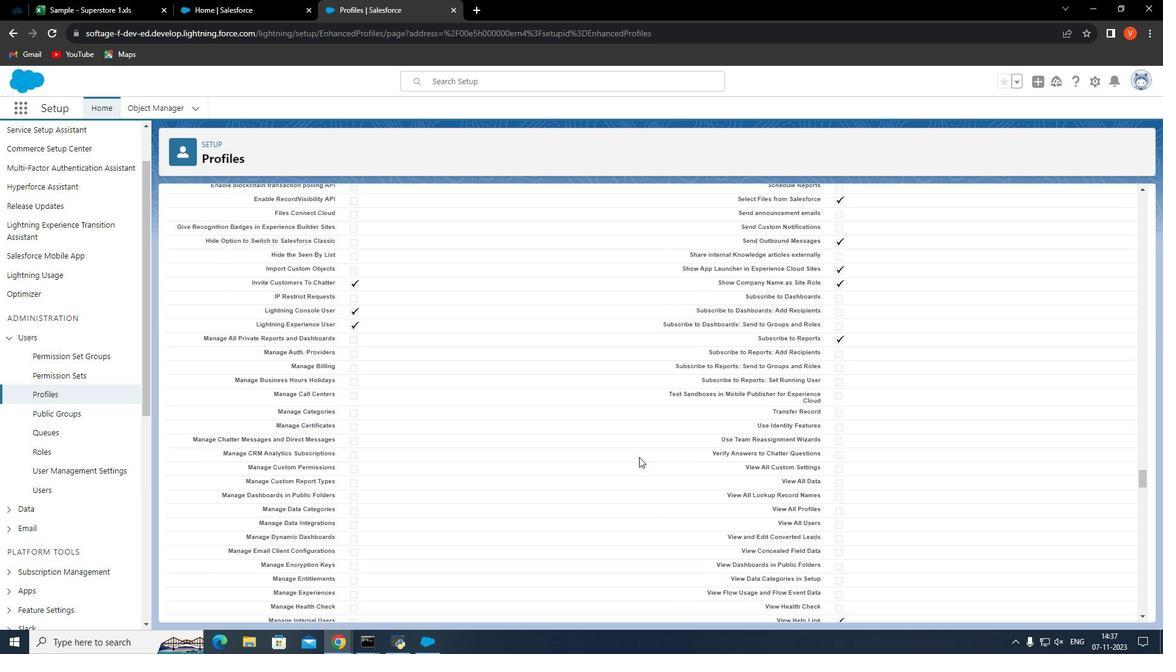 
Action: Mouse scrolled (639, 455) with delta (0, 0)
Screenshot: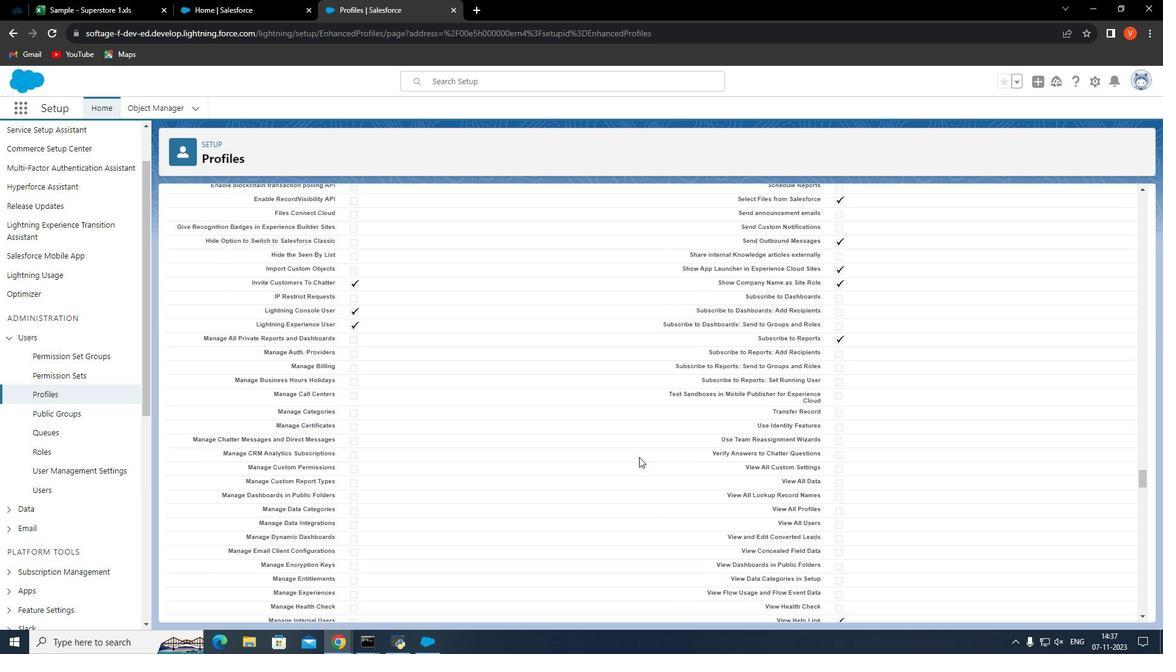 
Action: Mouse moved to (639, 455)
Screenshot: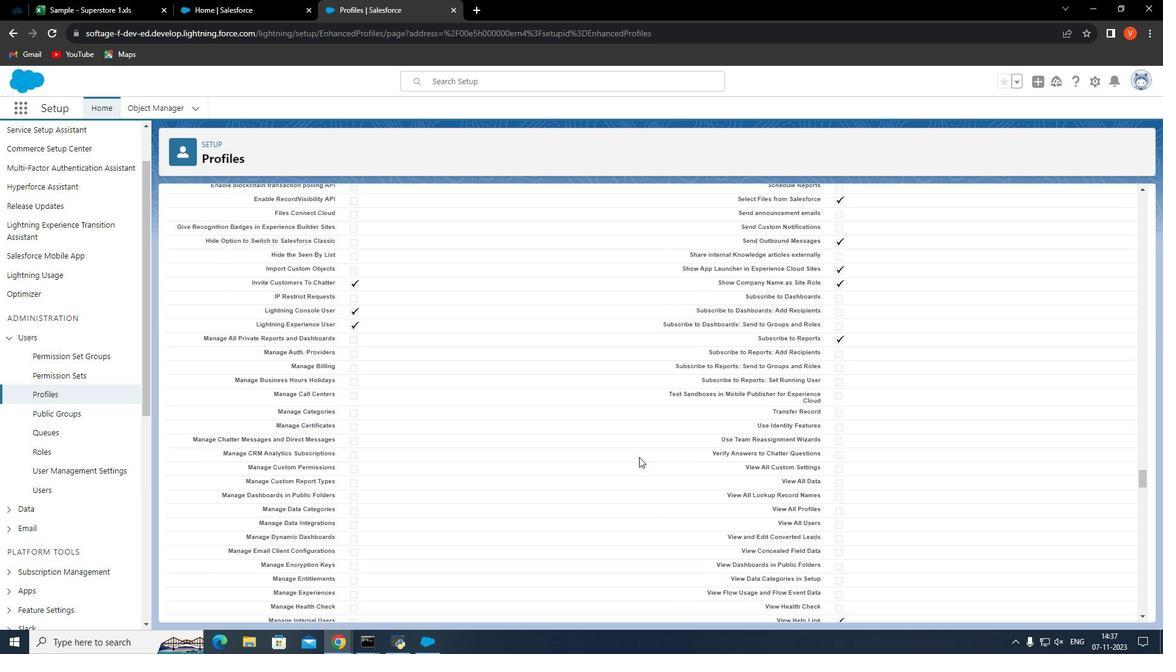 
Action: Mouse scrolled (639, 455) with delta (0, 0)
Screenshot: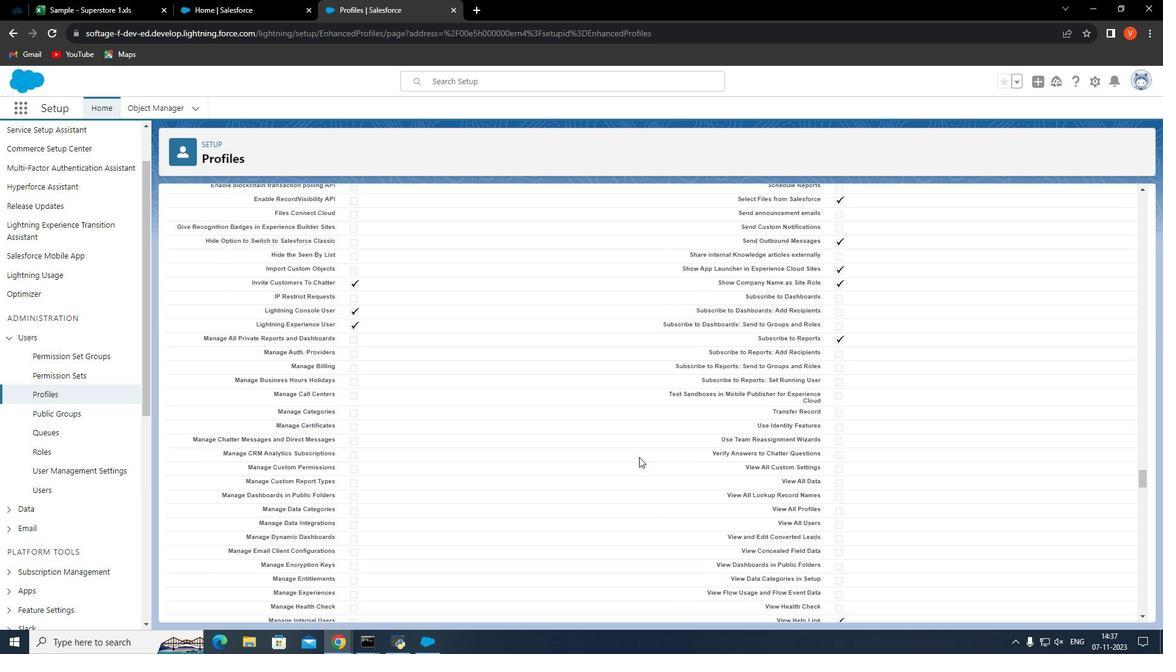 
Action: Mouse moved to (639, 456)
Screenshot: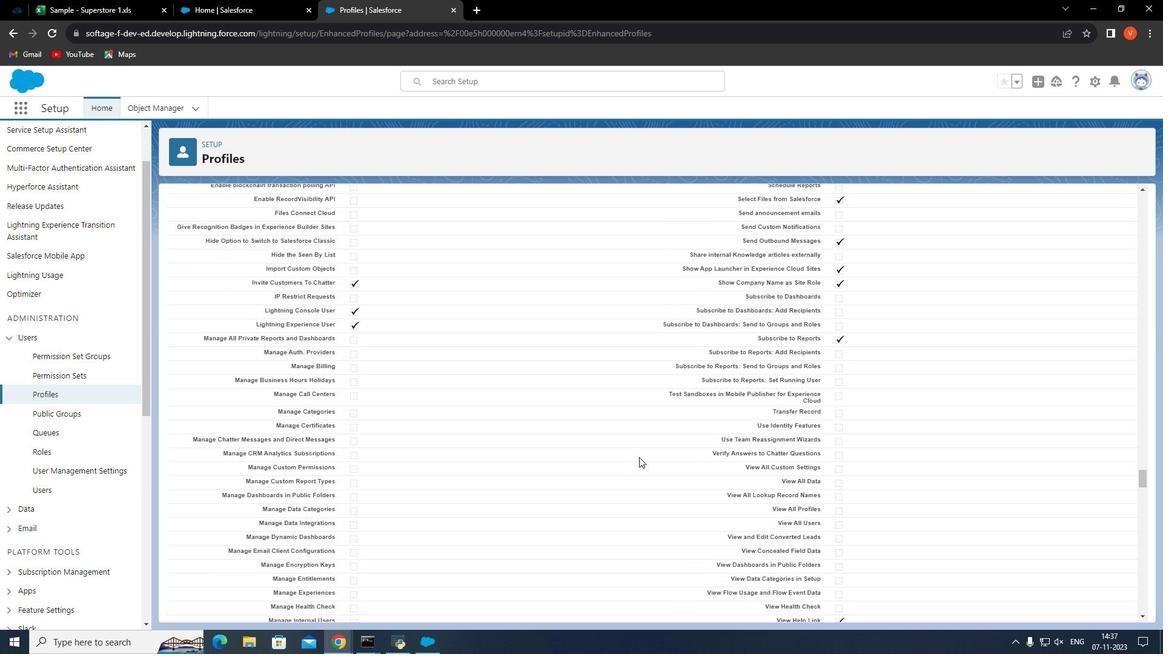 
Action: Mouse scrolled (639, 455) with delta (0, 0)
Screenshot: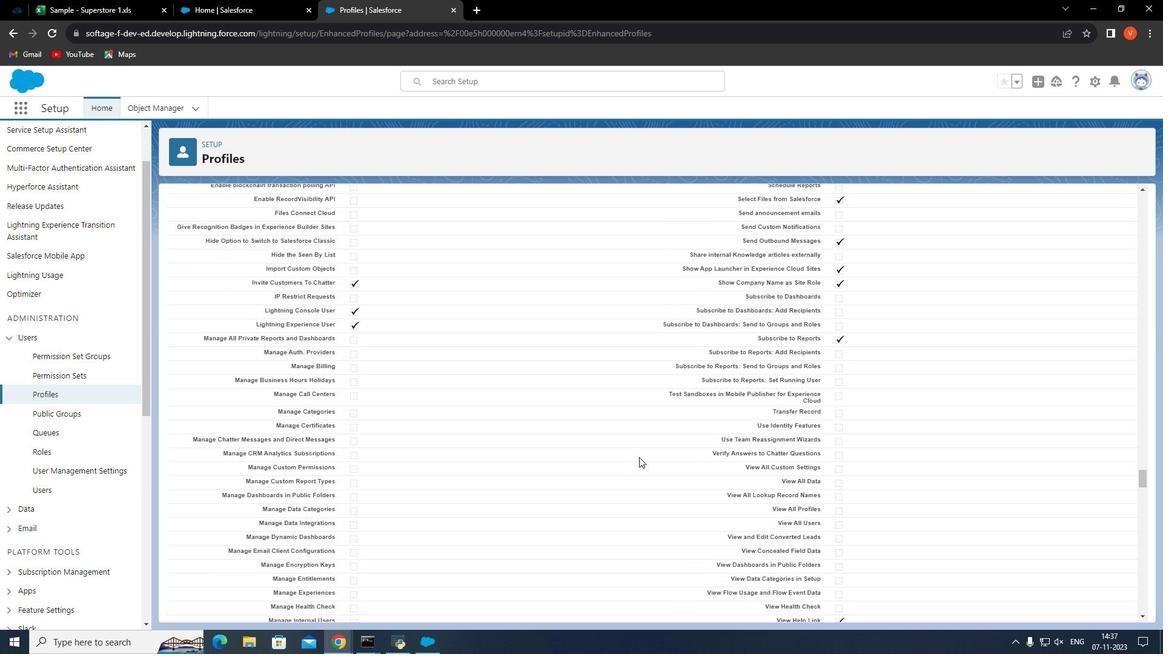 
Action: Mouse scrolled (639, 455) with delta (0, 0)
Screenshot: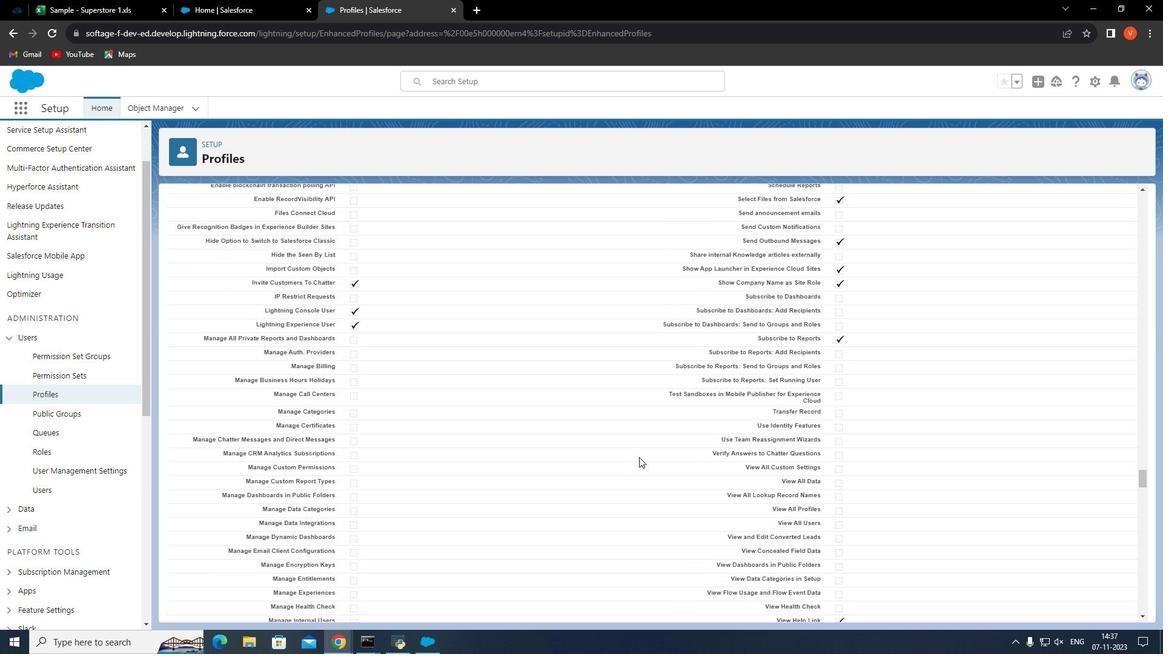
Action: Mouse scrolled (639, 455) with delta (0, 0)
Screenshot: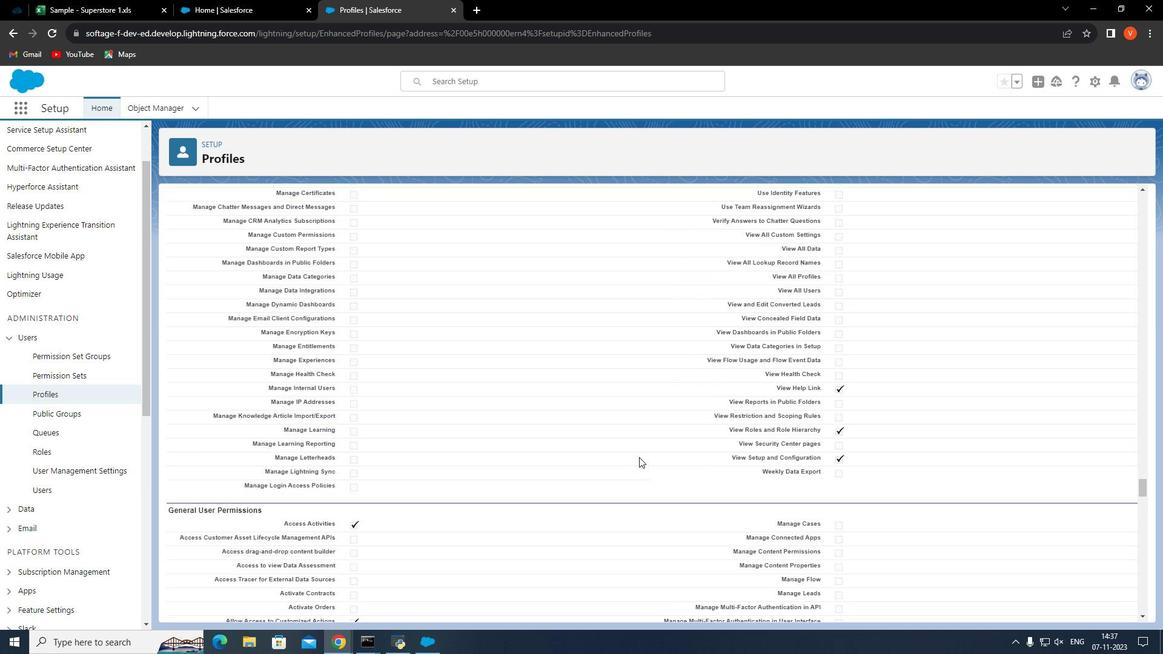 
Action: Mouse moved to (639, 456)
Screenshot: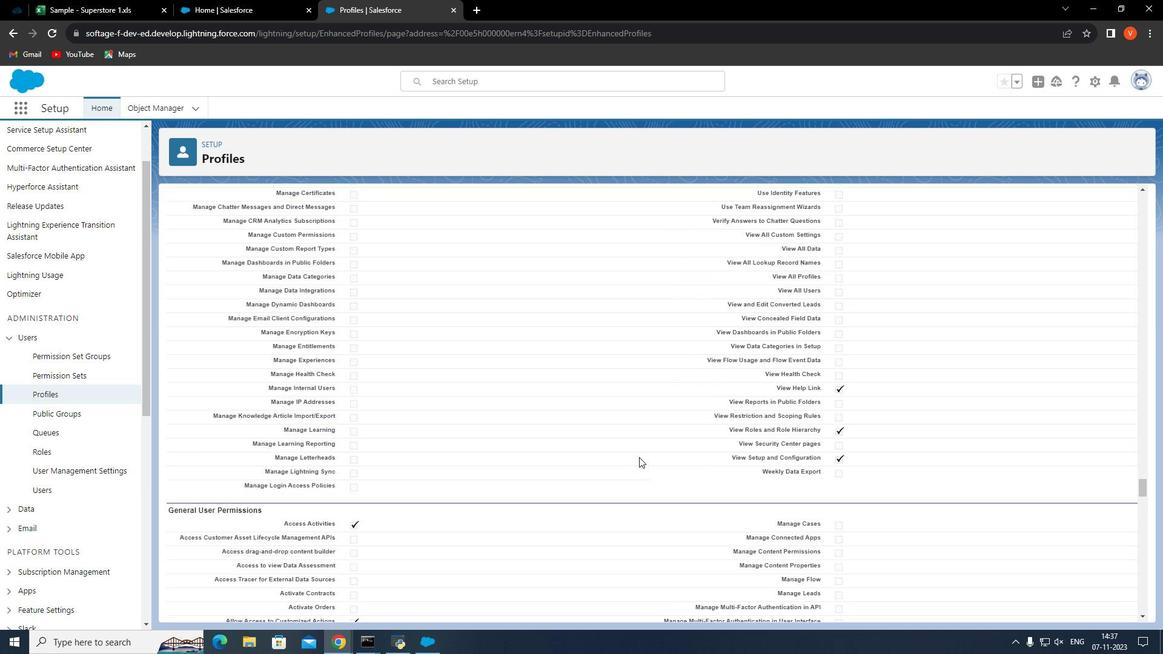 
Action: Mouse scrolled (639, 456) with delta (0, 0)
Screenshot: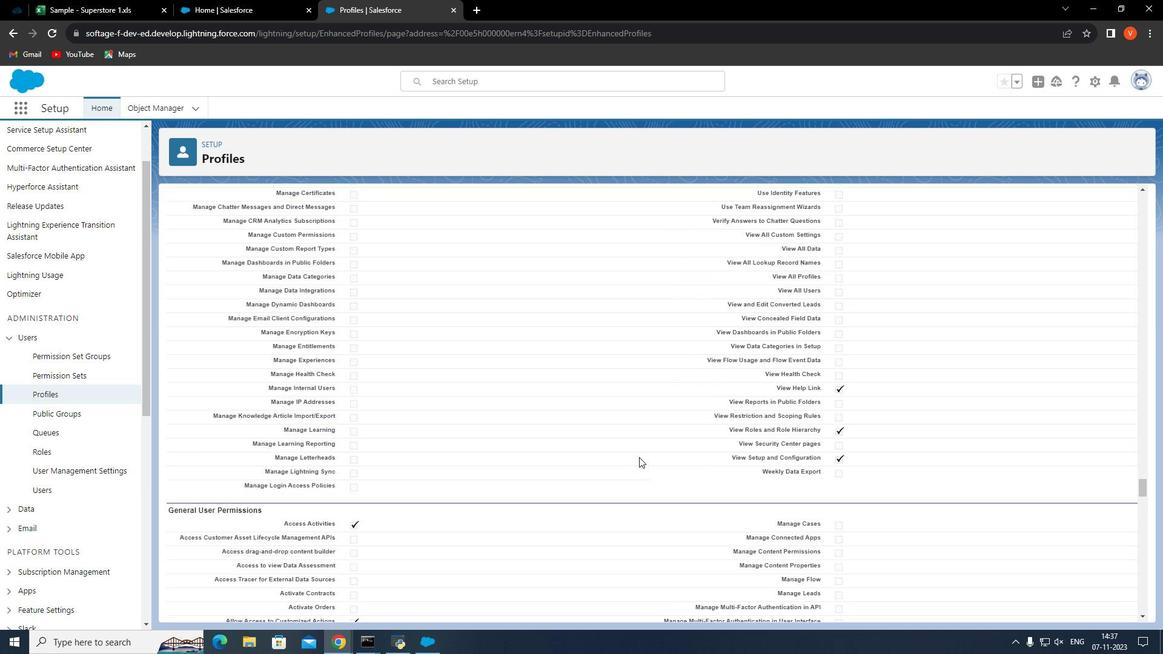 
Action: Mouse moved to (639, 457)
Screenshot: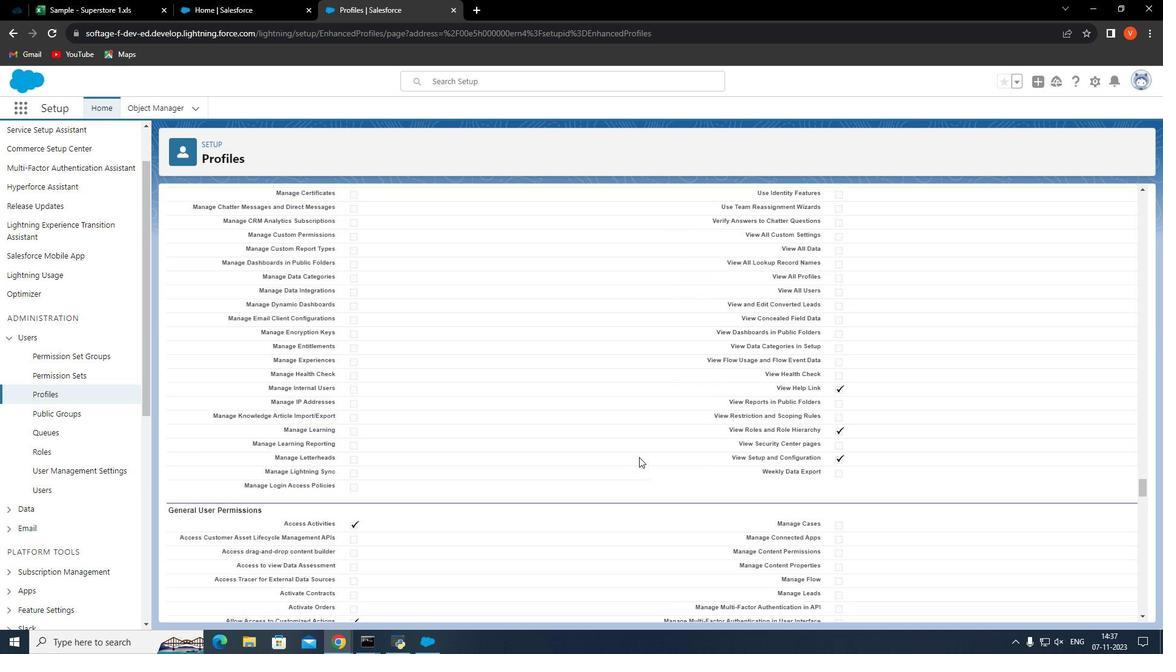 
Action: Mouse scrolled (639, 456) with delta (0, 0)
Screenshot: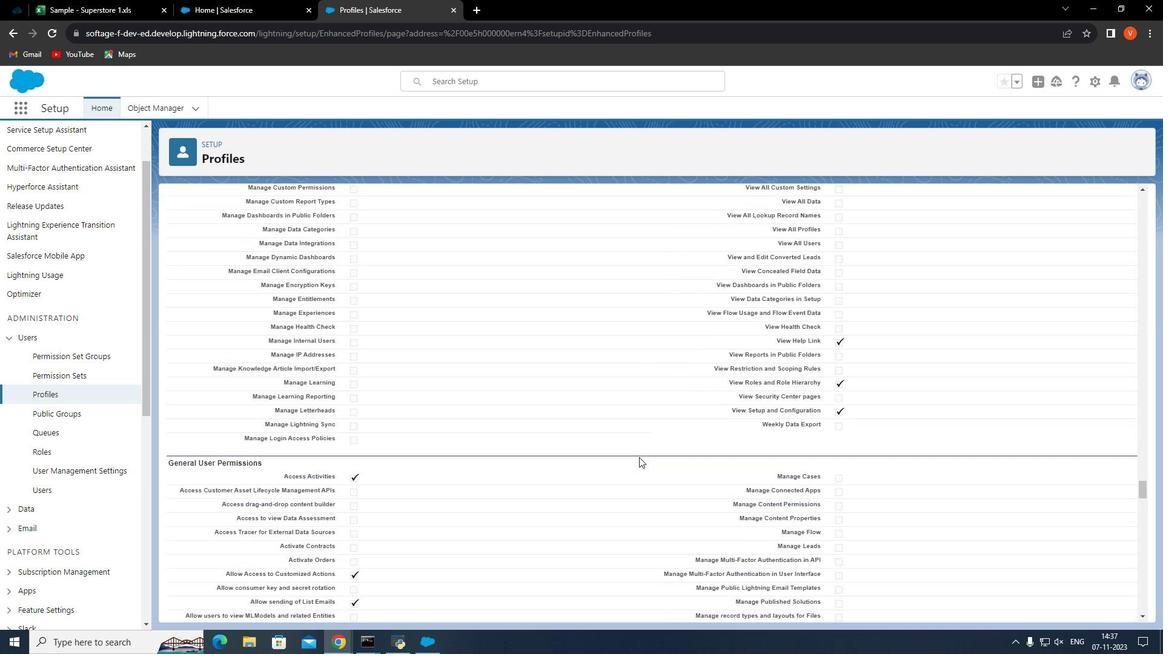 
Action: Mouse moved to (639, 458)
Screenshot: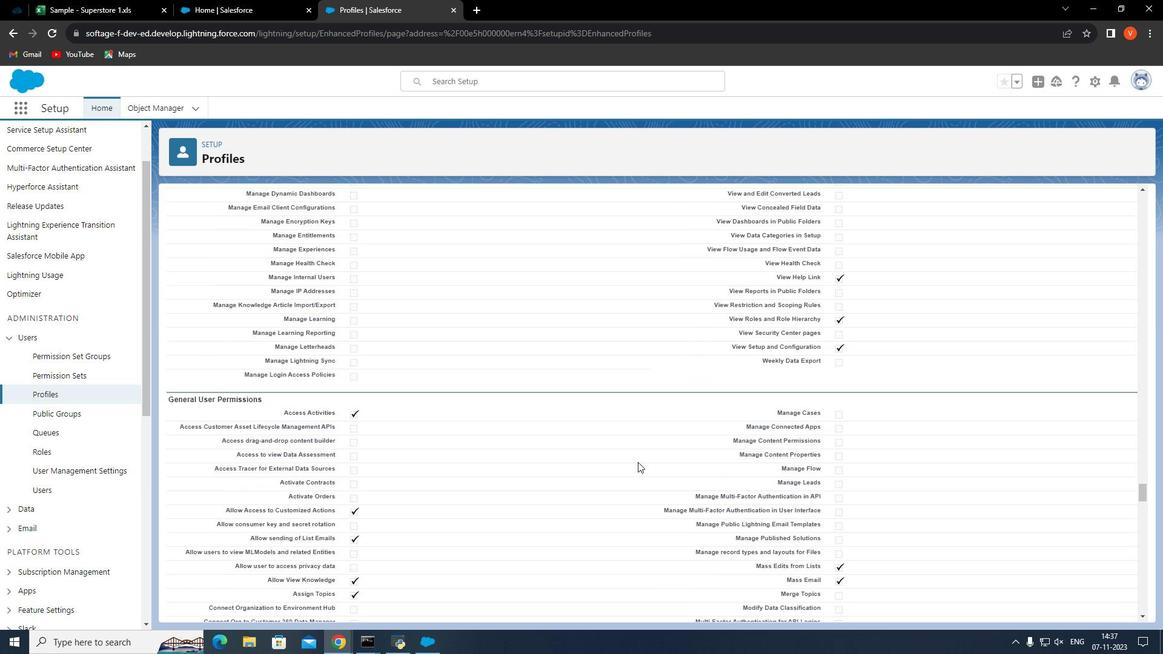 
Action: Mouse scrolled (639, 457) with delta (0, 0)
Screenshot: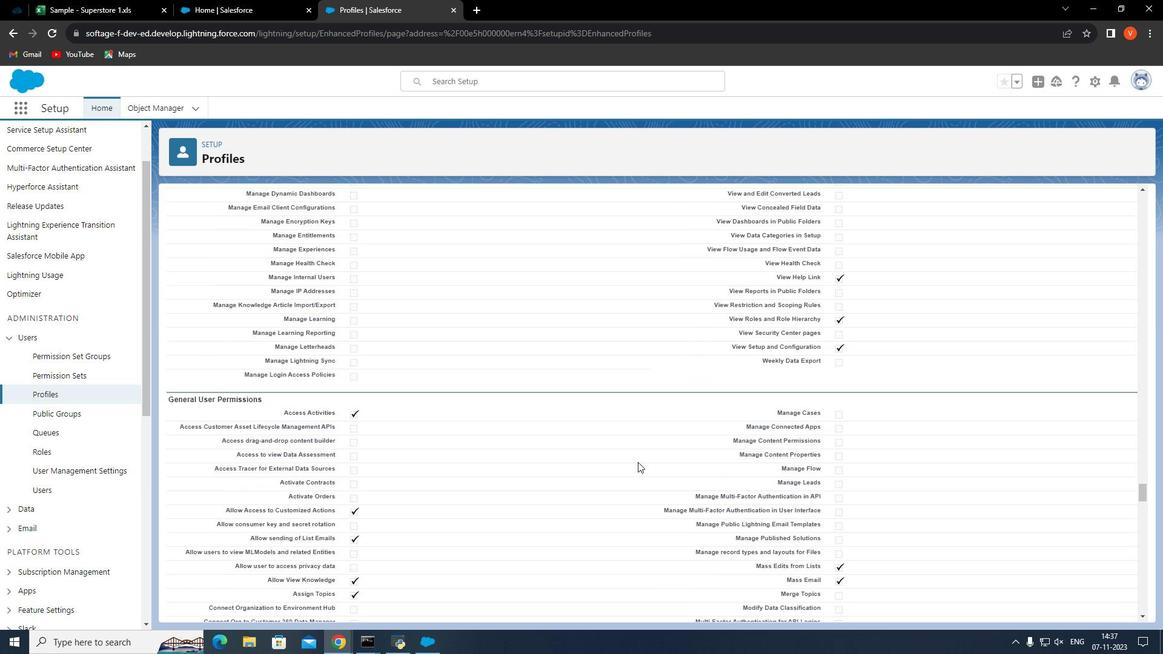 
Action: Mouse scrolled (639, 457) with delta (0, 0)
Screenshot: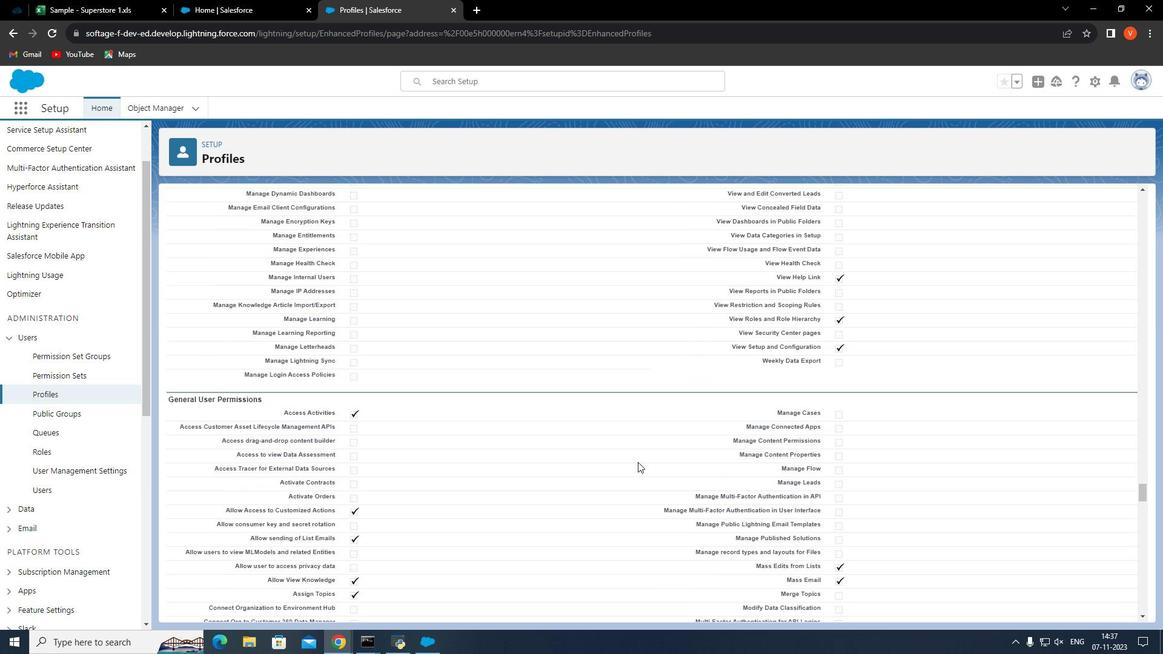 
Action: Mouse moved to (639, 458)
Screenshot: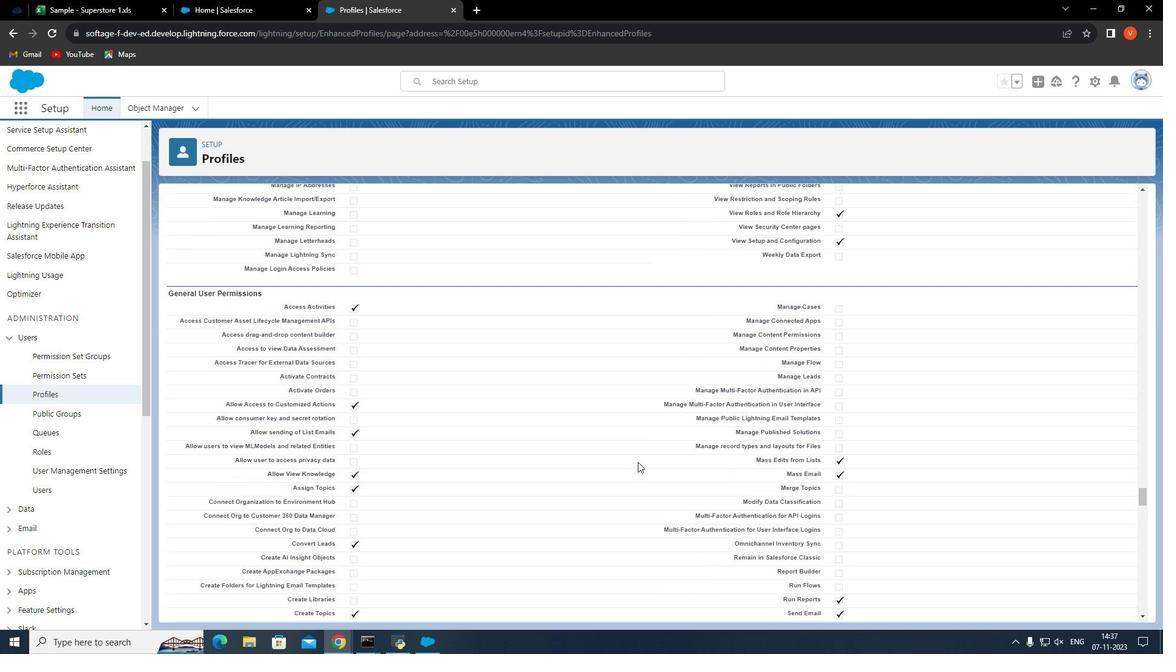 
Action: Mouse scrolled (639, 458) with delta (0, 0)
Screenshot: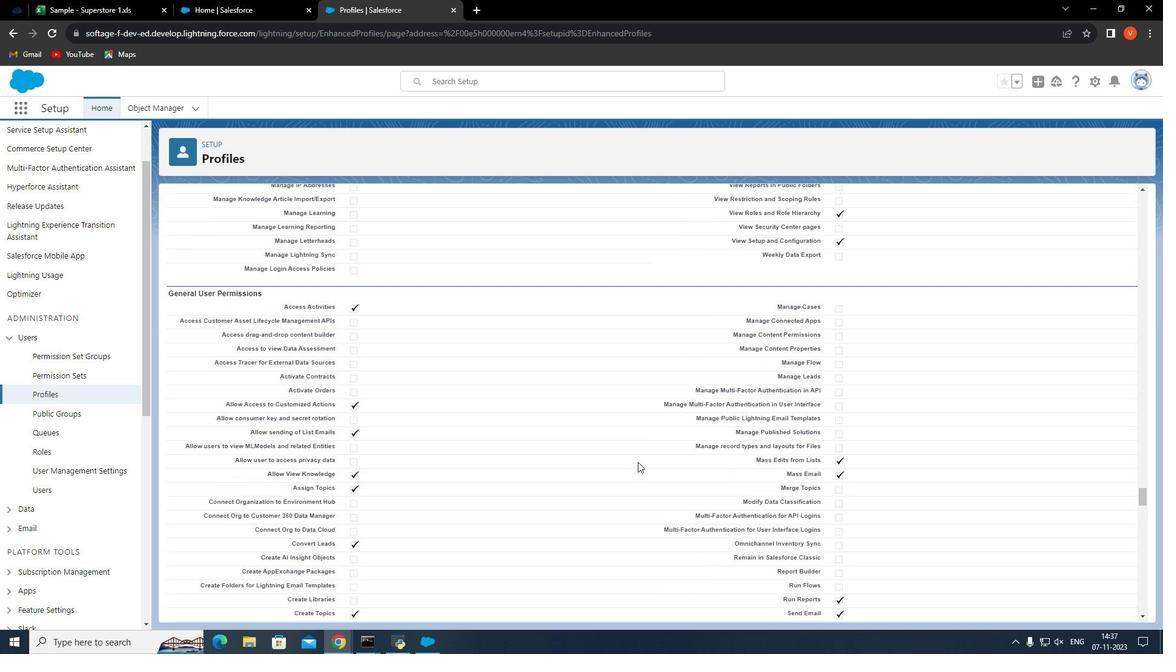 
Action: Mouse moved to (639, 459)
Screenshot: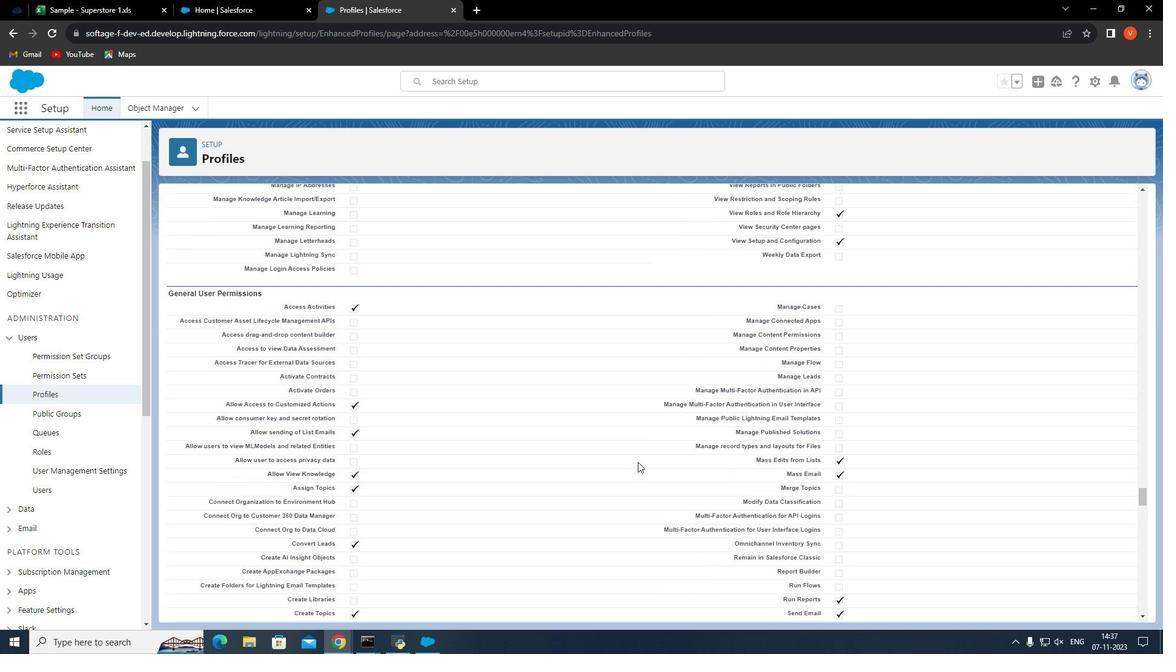 
Action: Mouse scrolled (639, 459) with delta (0, 0)
Screenshot: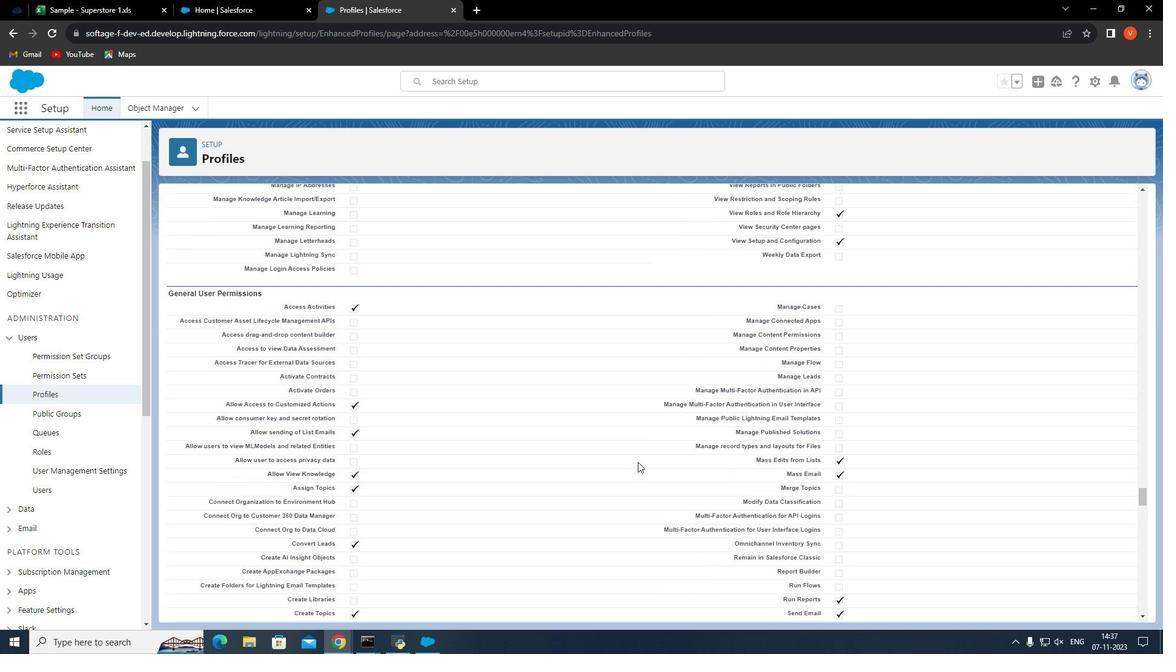
Action: Mouse scrolled (639, 459) with delta (0, 0)
Screenshot: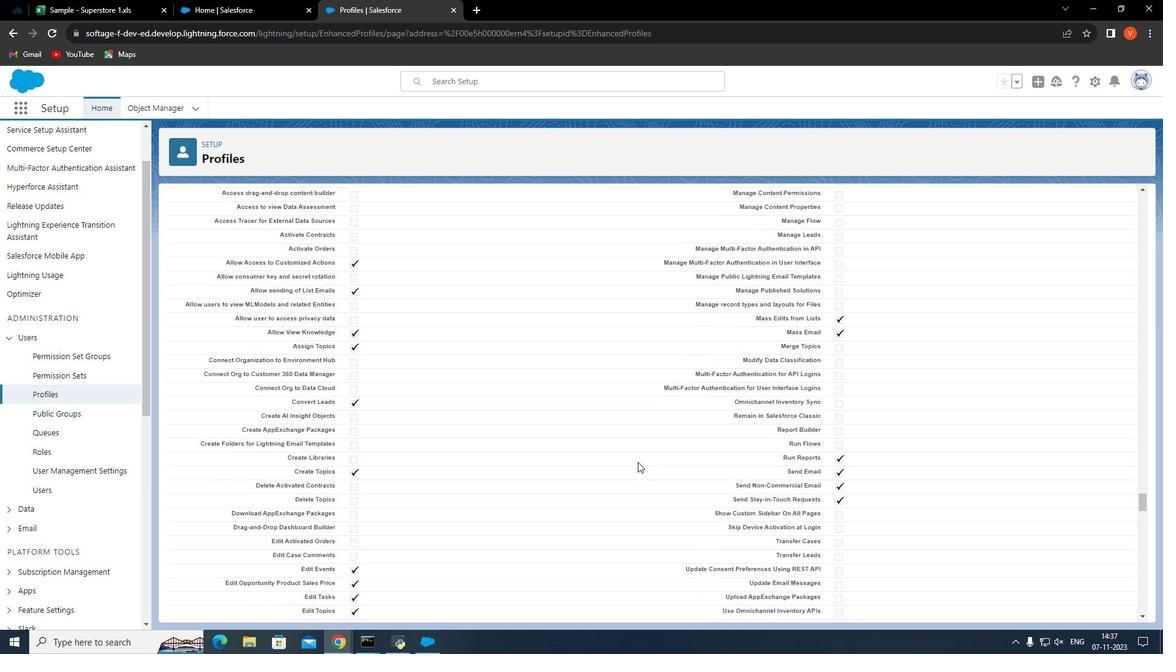 
Action: Mouse moved to (639, 460)
Screenshot: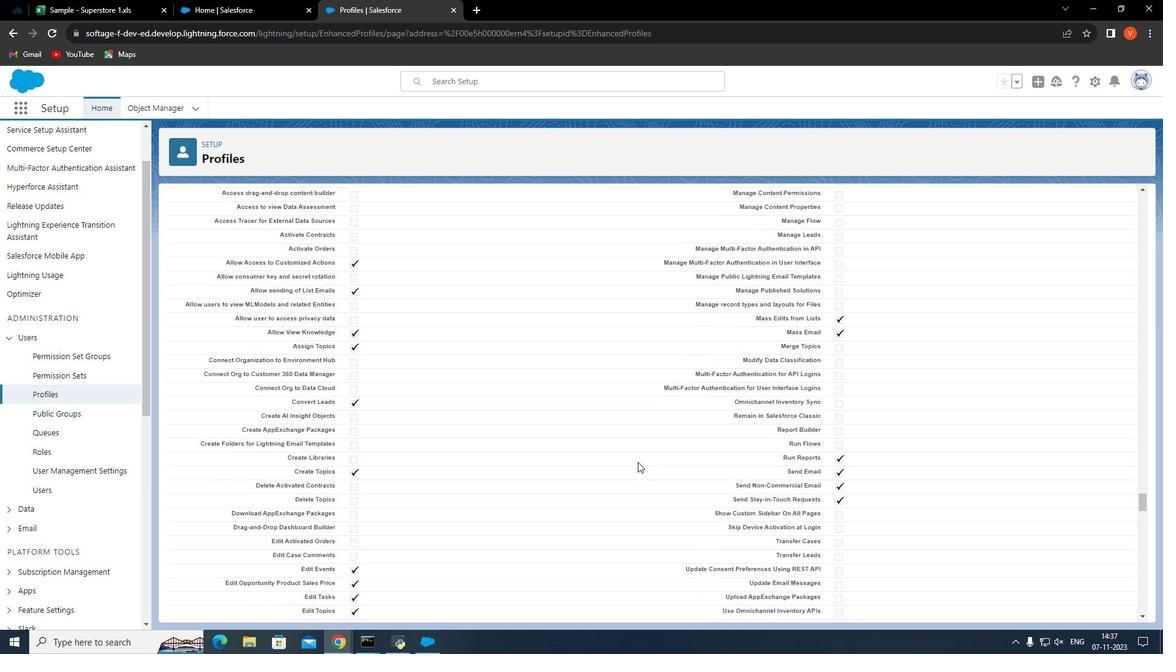 
Action: Mouse scrolled (639, 459) with delta (0, 0)
Screenshot: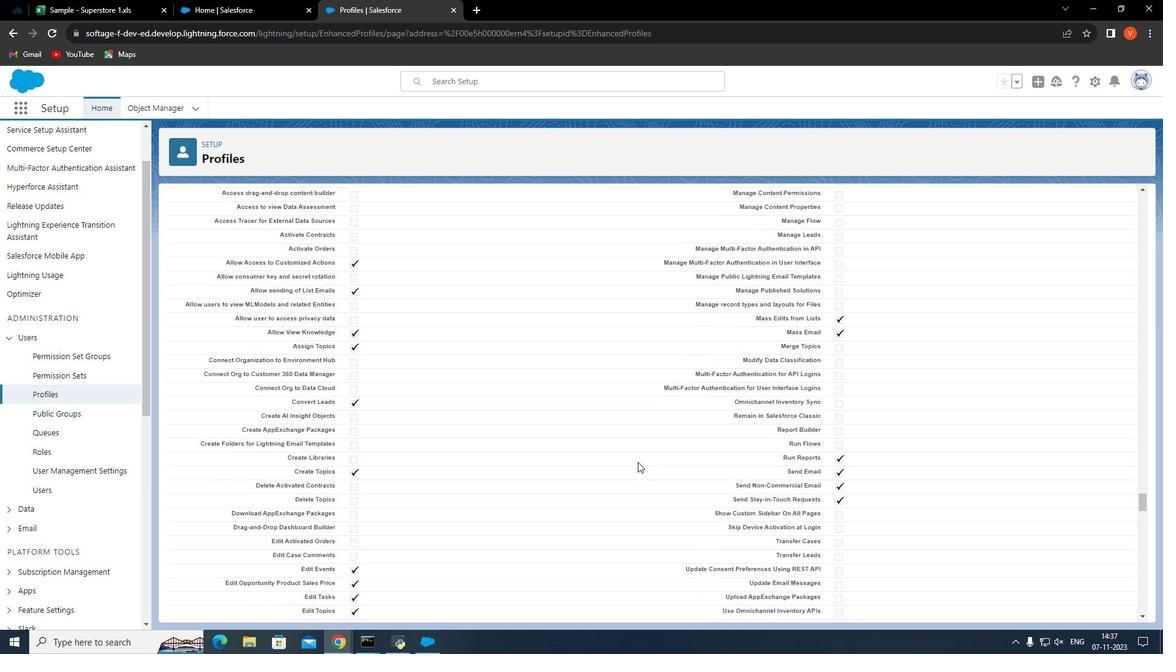 
Action: Mouse moved to (639, 461)
Screenshot: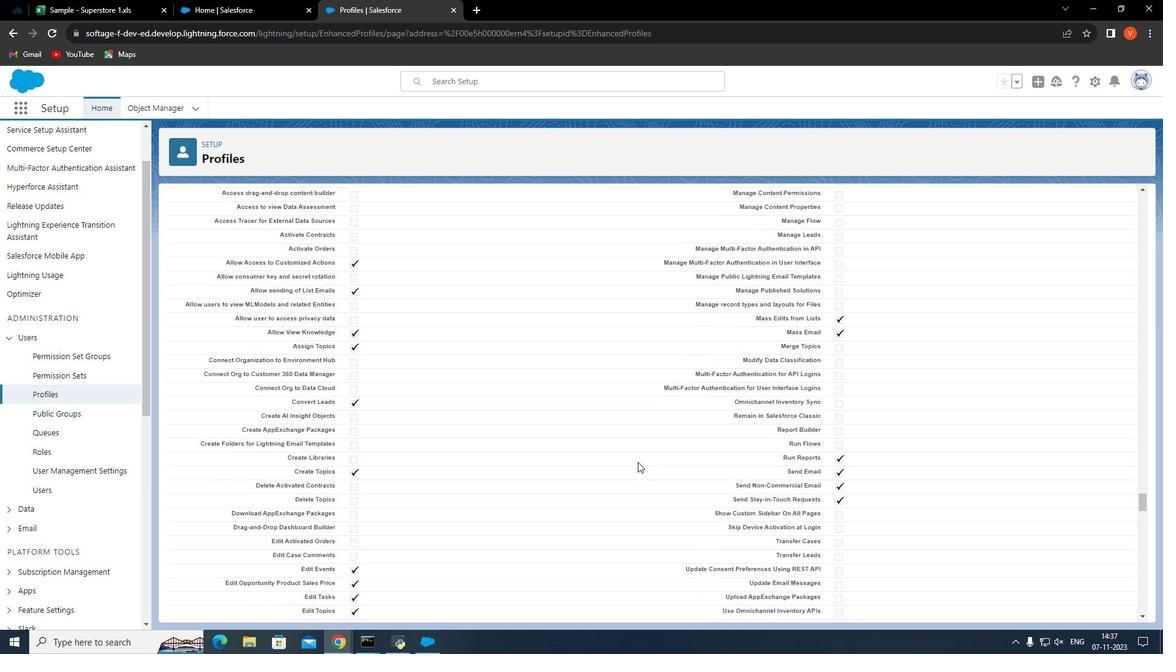
Action: Mouse scrolled (639, 460) with delta (0, 0)
Screenshot: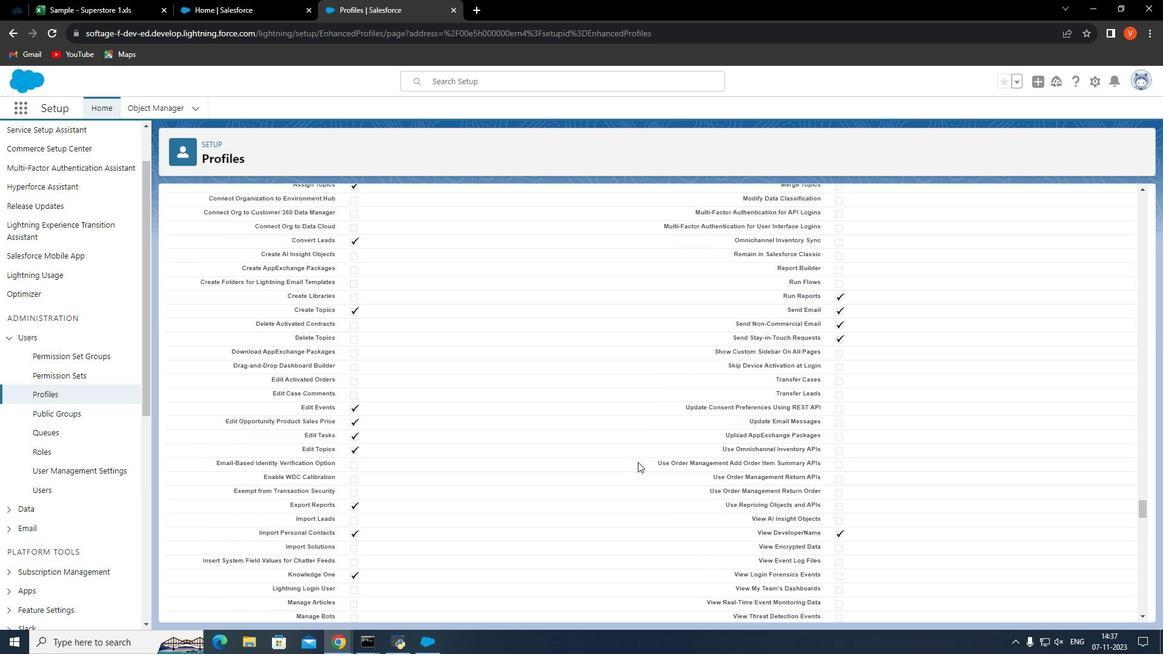 
Action: Mouse moved to (638, 462)
Screenshot: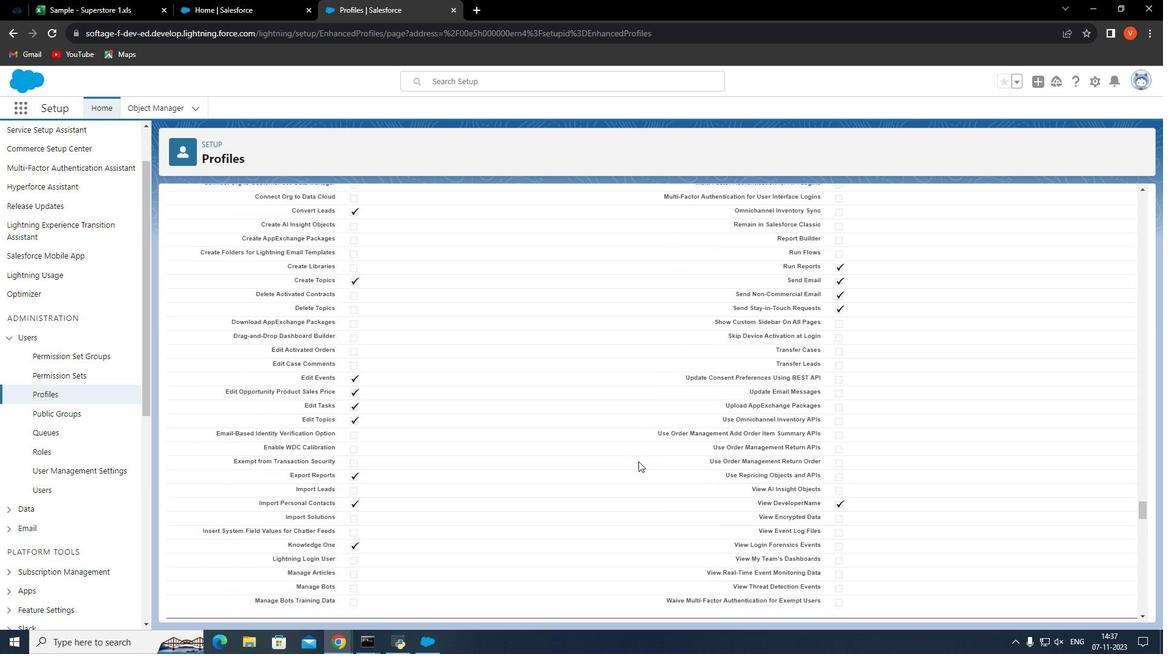 
Action: Mouse scrolled (638, 461) with delta (0, 0)
Screenshot: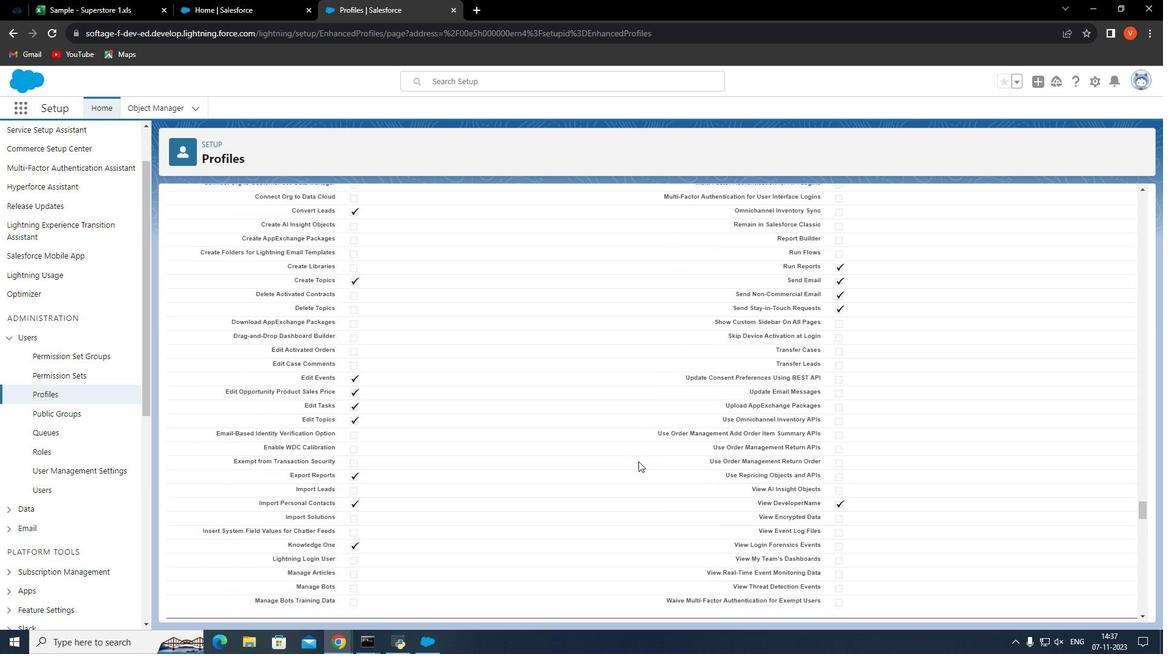 
Action: Mouse moved to (639, 461)
Screenshot: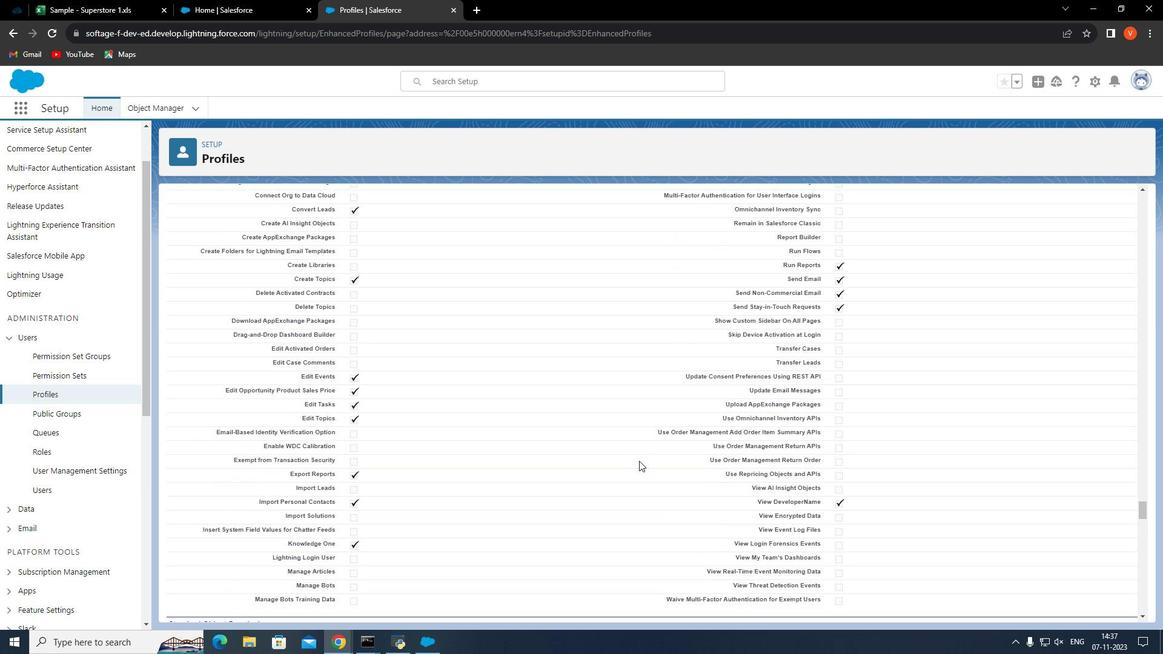 
Action: Mouse scrolled (639, 460) with delta (0, 0)
Screenshot: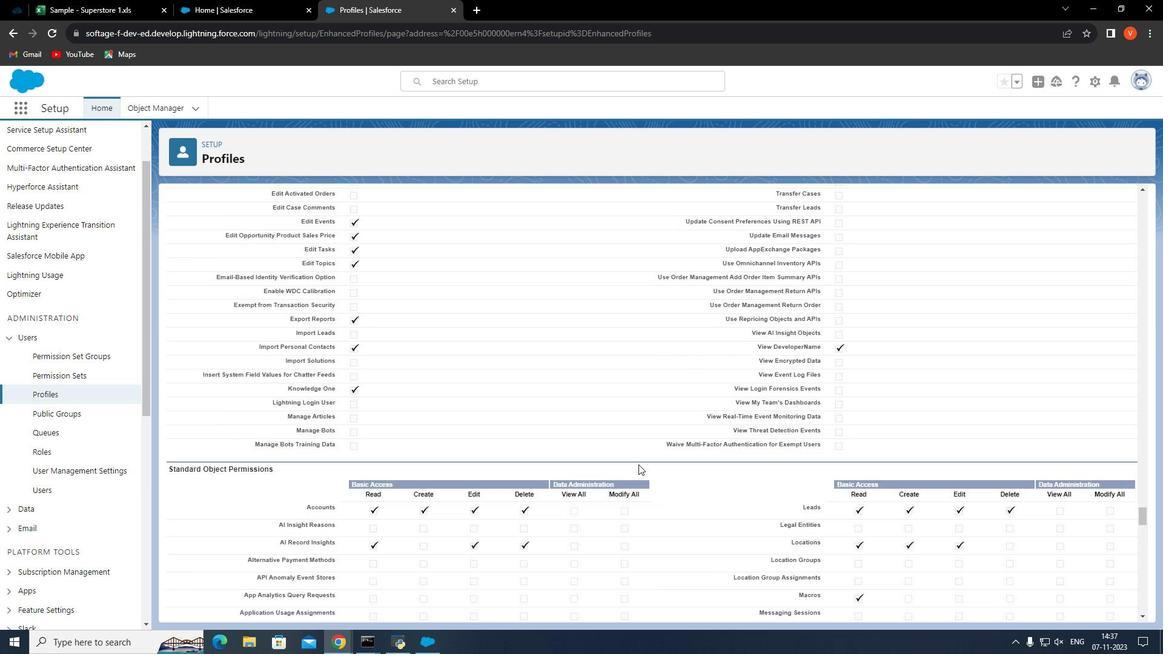 
Action: Mouse scrolled (639, 460) with delta (0, 0)
Screenshot: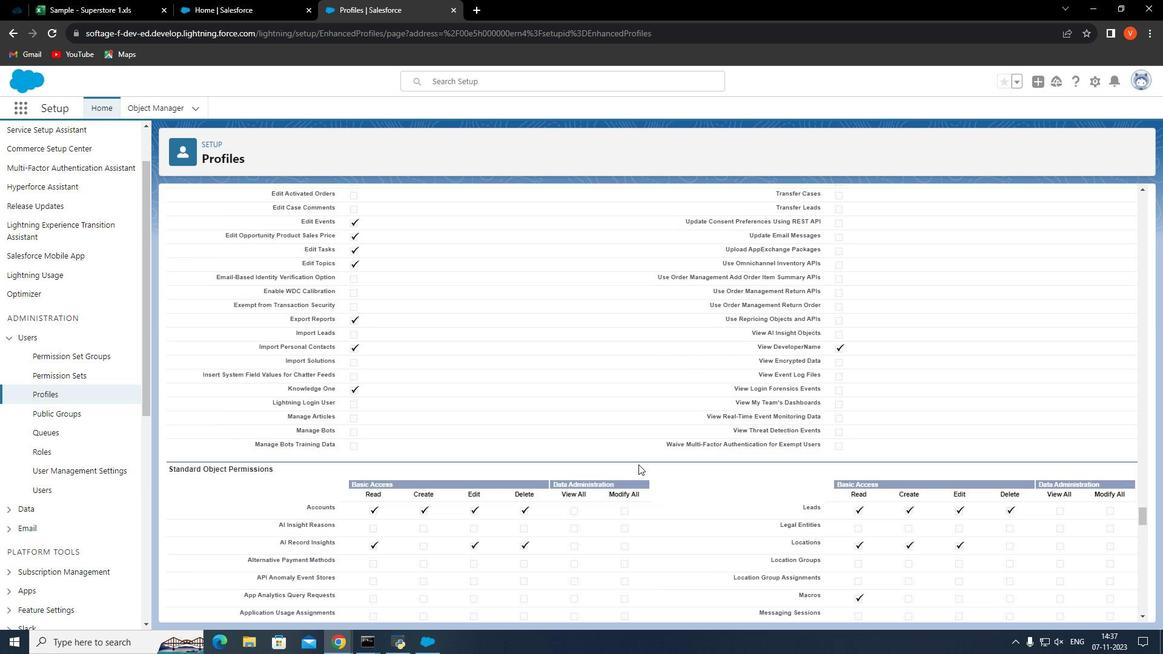 
Action: Mouse moved to (639, 461)
Screenshot: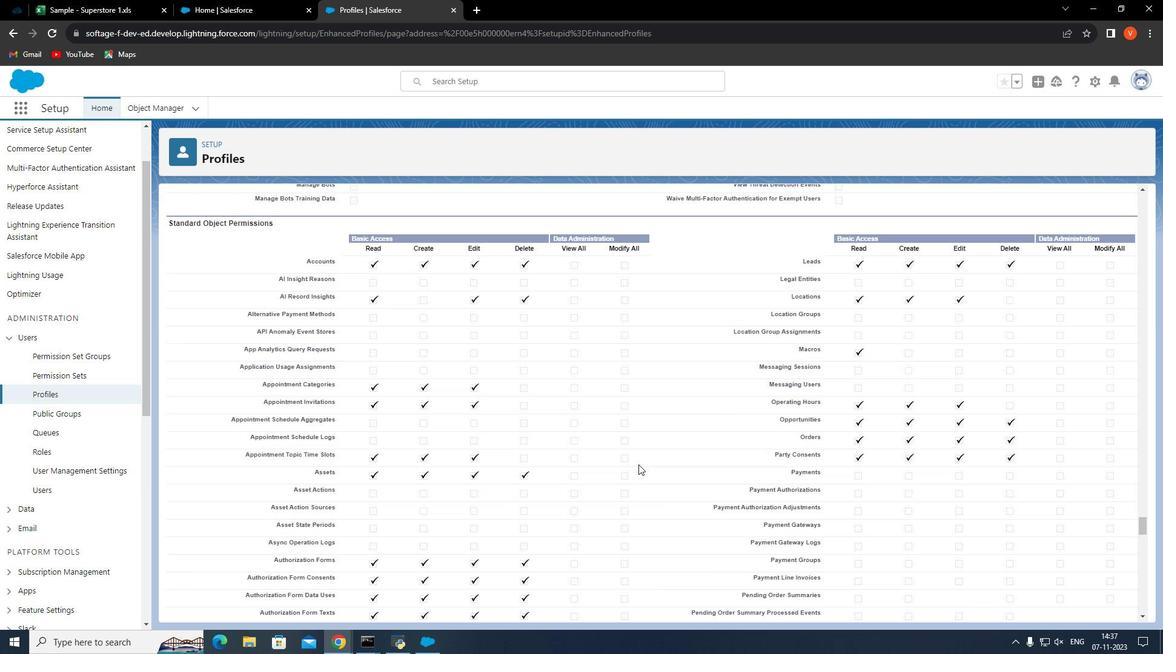 
Action: Mouse scrolled (639, 460) with delta (0, 0)
Screenshot: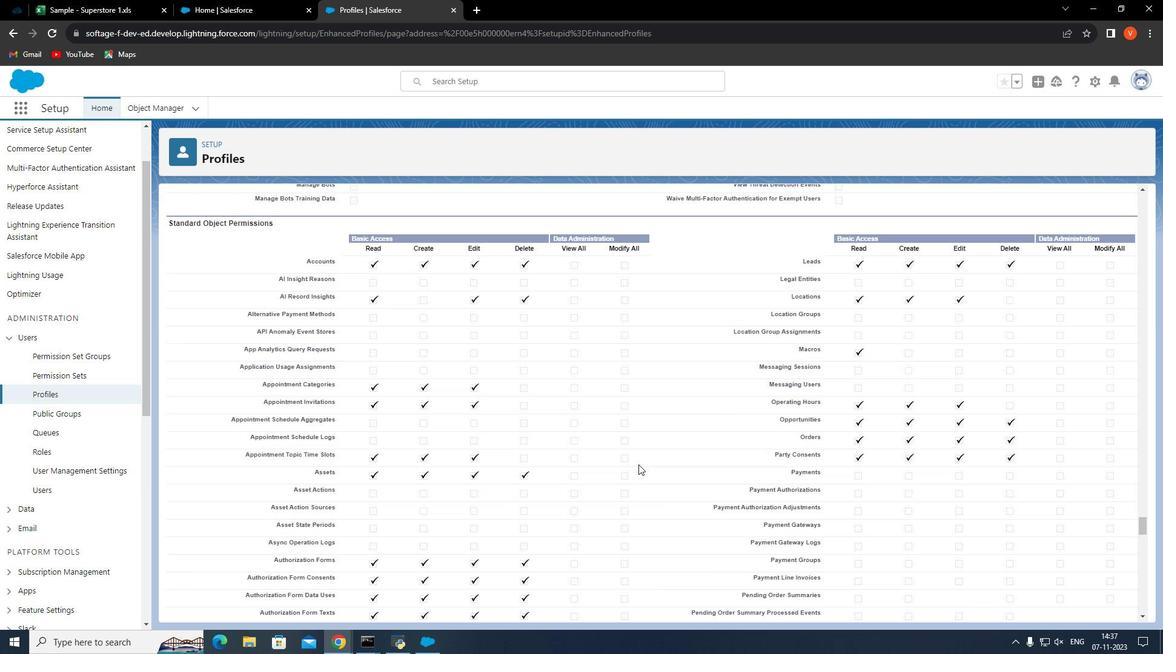 
Action: Mouse moved to (639, 461)
Screenshot: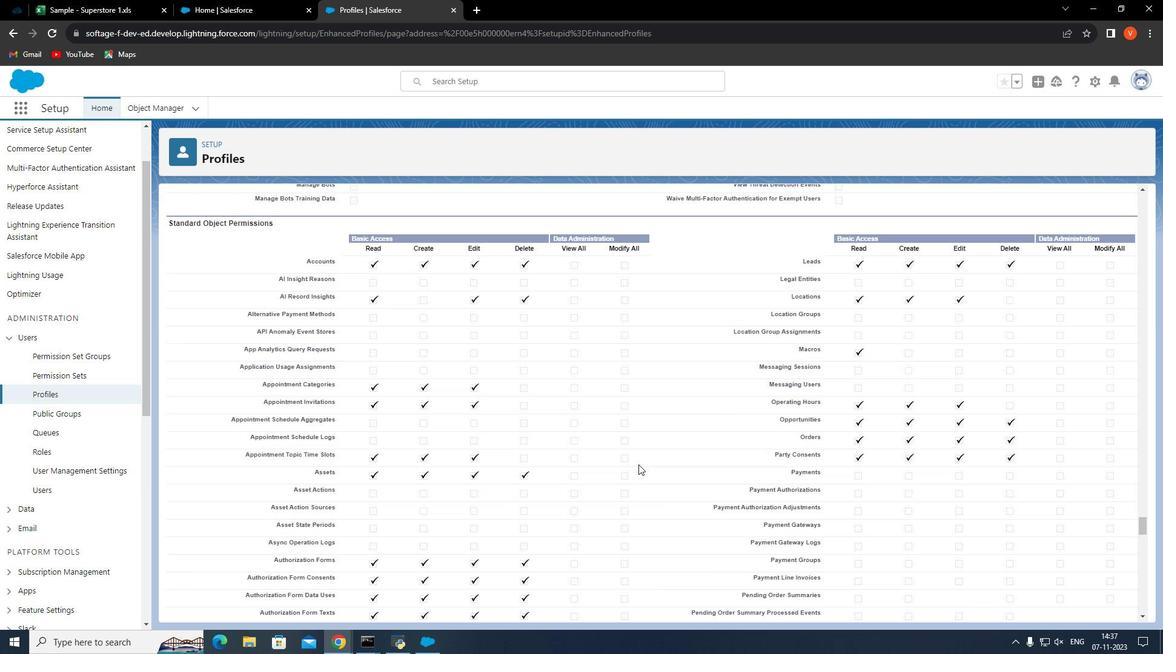 
Action: Mouse scrolled (639, 461) with delta (0, 0)
Screenshot: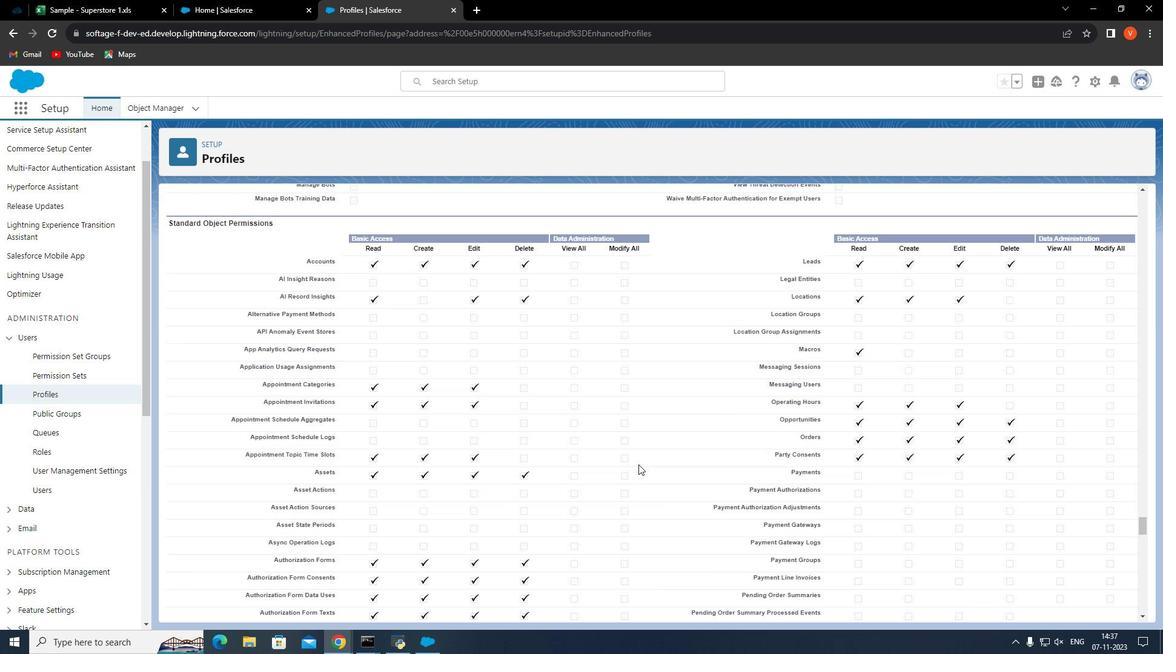 
Action: Mouse moved to (639, 462)
Screenshot: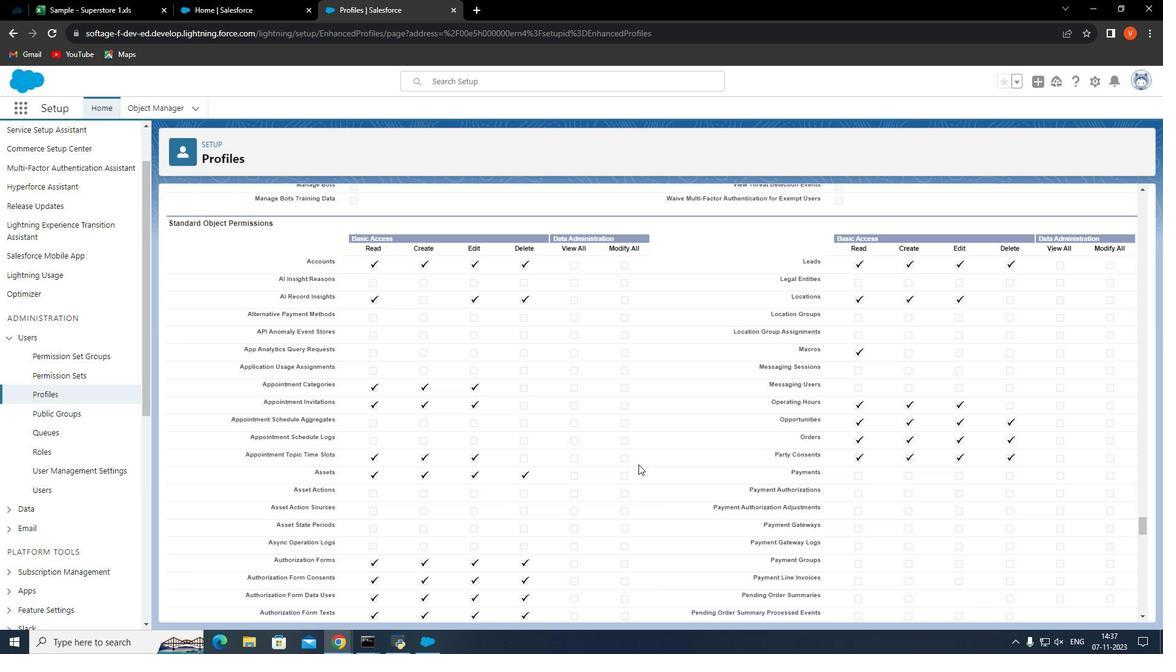 
Action: Mouse scrolled (639, 461) with delta (0, 0)
Screenshot: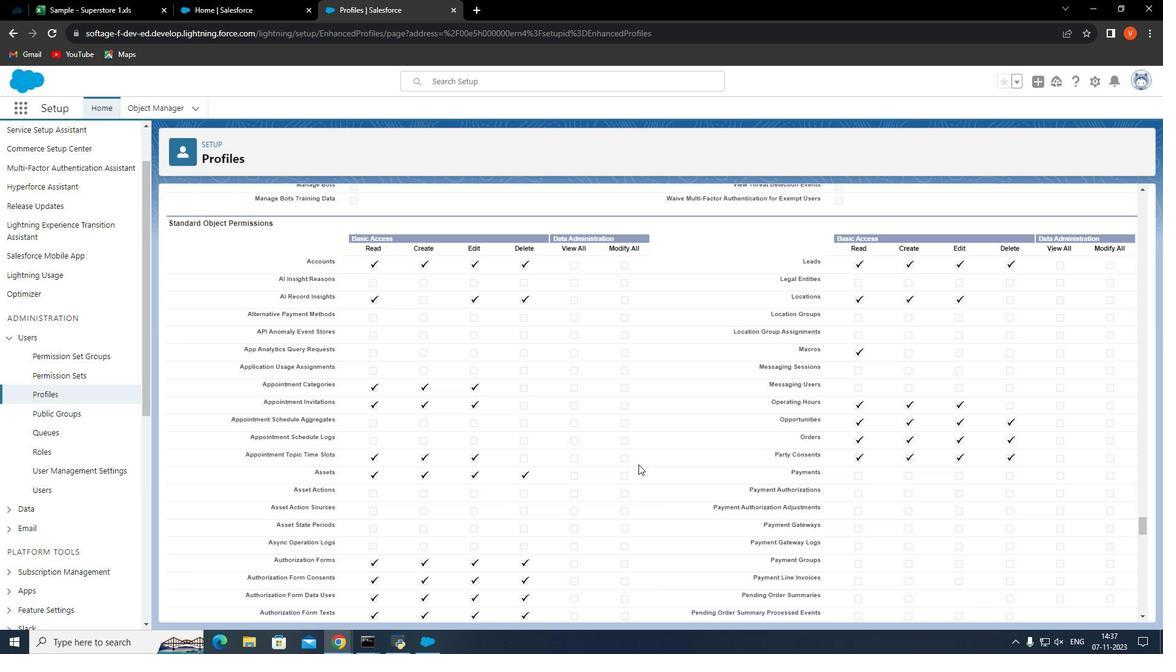 
Action: Mouse moved to (639, 463)
Screenshot: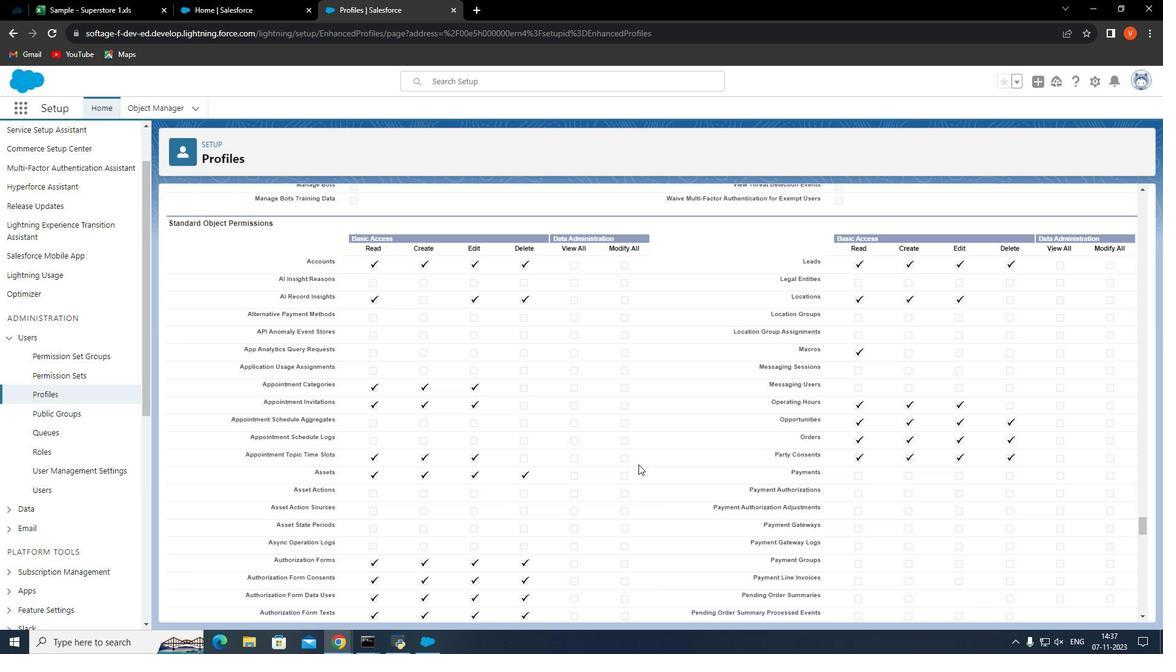 
Action: Mouse scrolled (639, 462) with delta (0, 0)
Screenshot: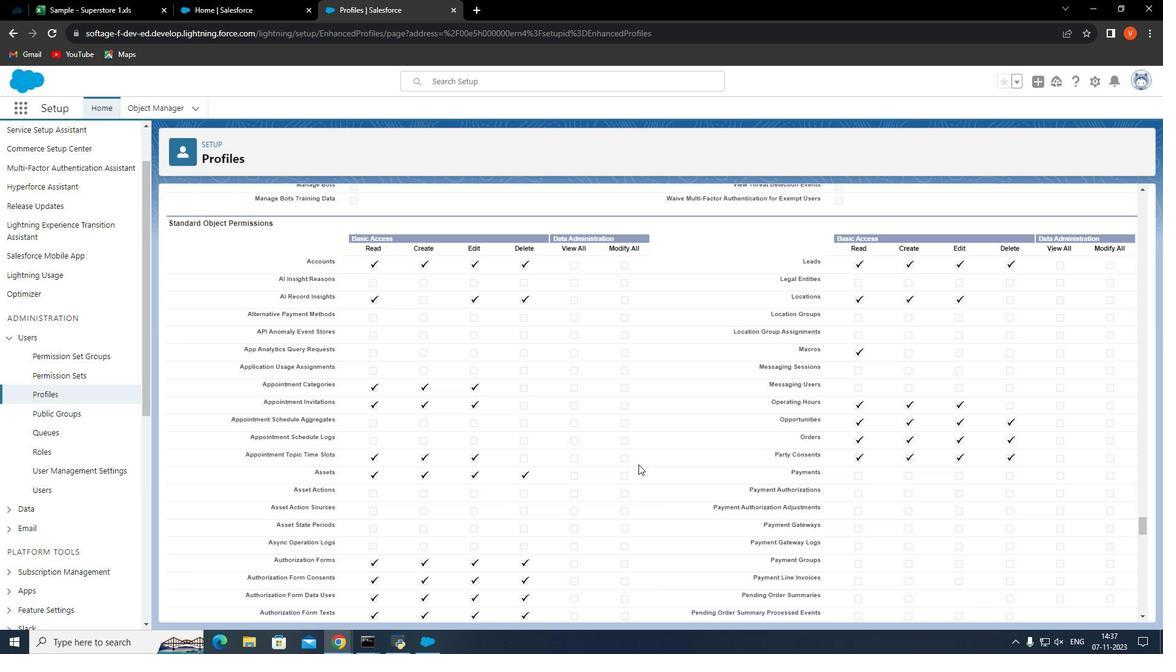 
Action: Mouse moved to (638, 464)
